Task: Design a Vector Pattern for a Sci-Fi Movie Poster.
Action: Mouse moved to (170, 141)
Screenshot: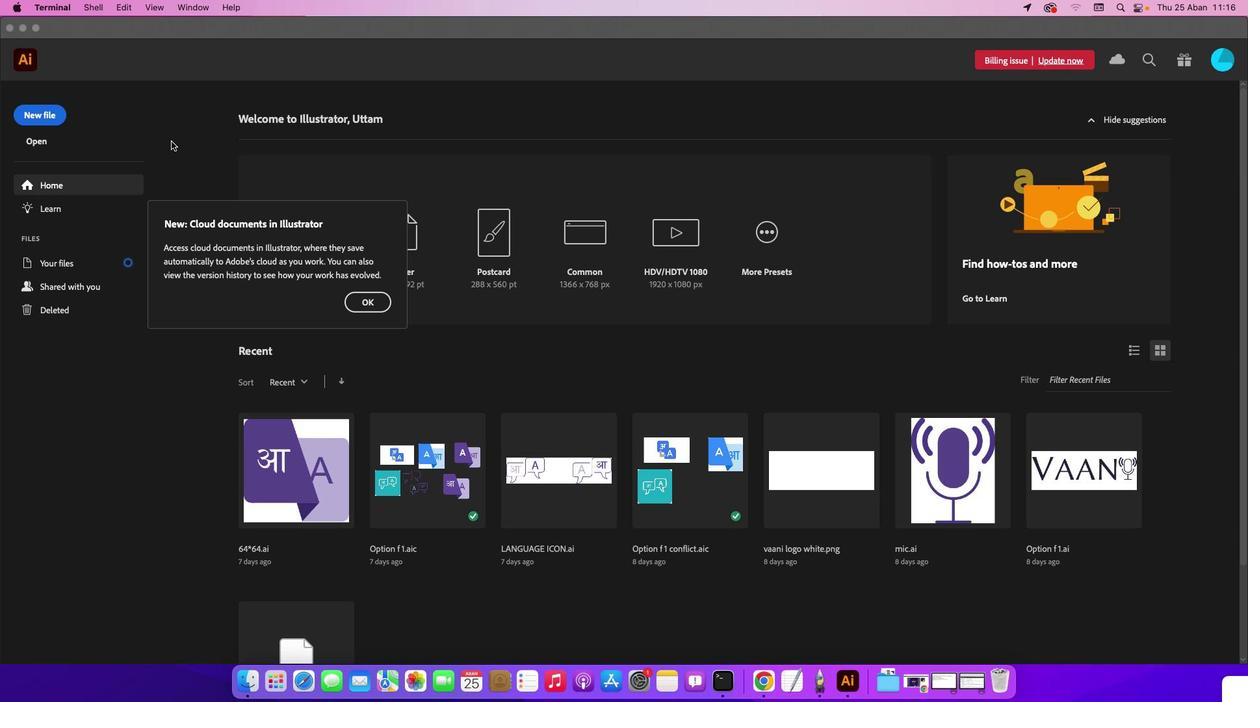 
Action: Mouse pressed left at (170, 141)
Screenshot: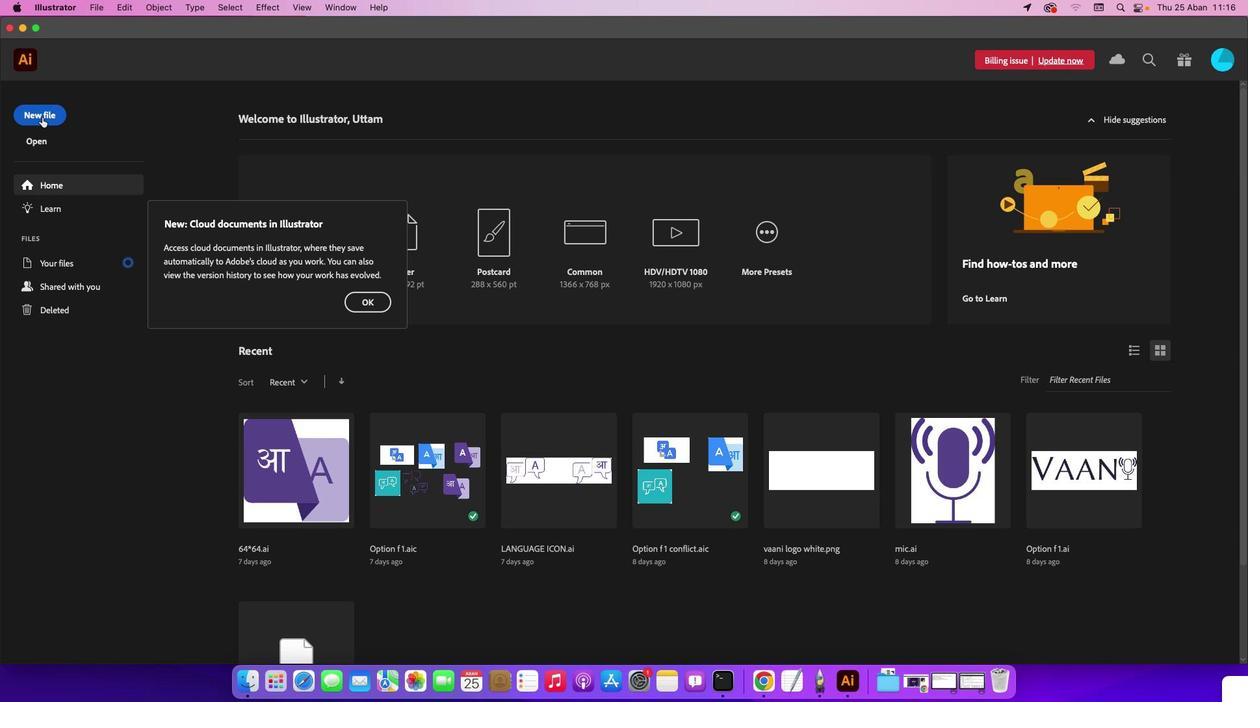 
Action: Mouse moved to (363, 302)
Screenshot: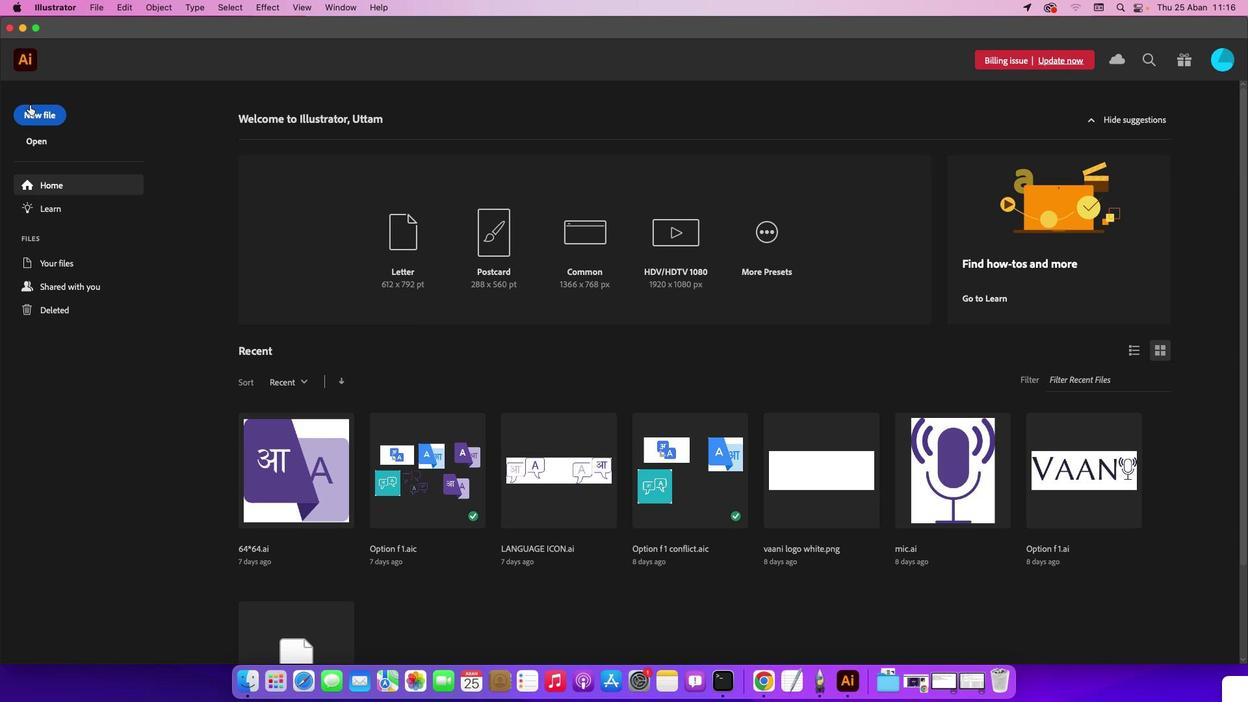 
Action: Mouse pressed left at (363, 302)
Screenshot: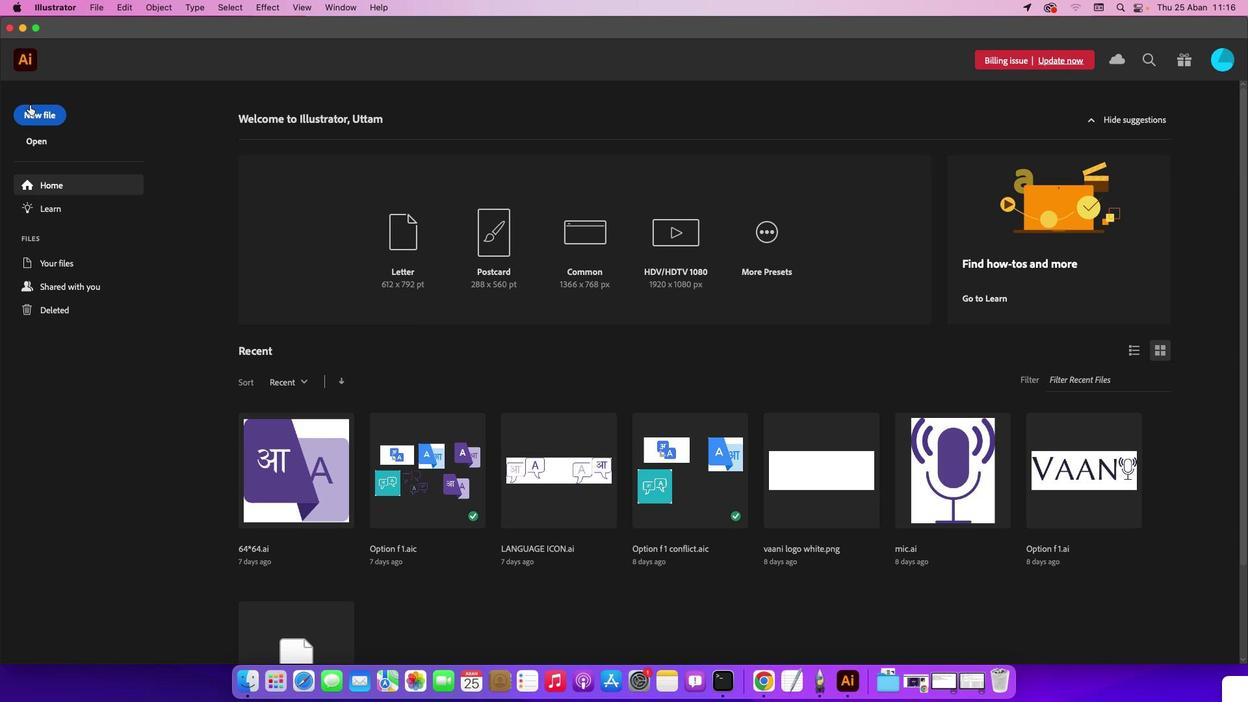 
Action: Mouse moved to (38, 109)
Screenshot: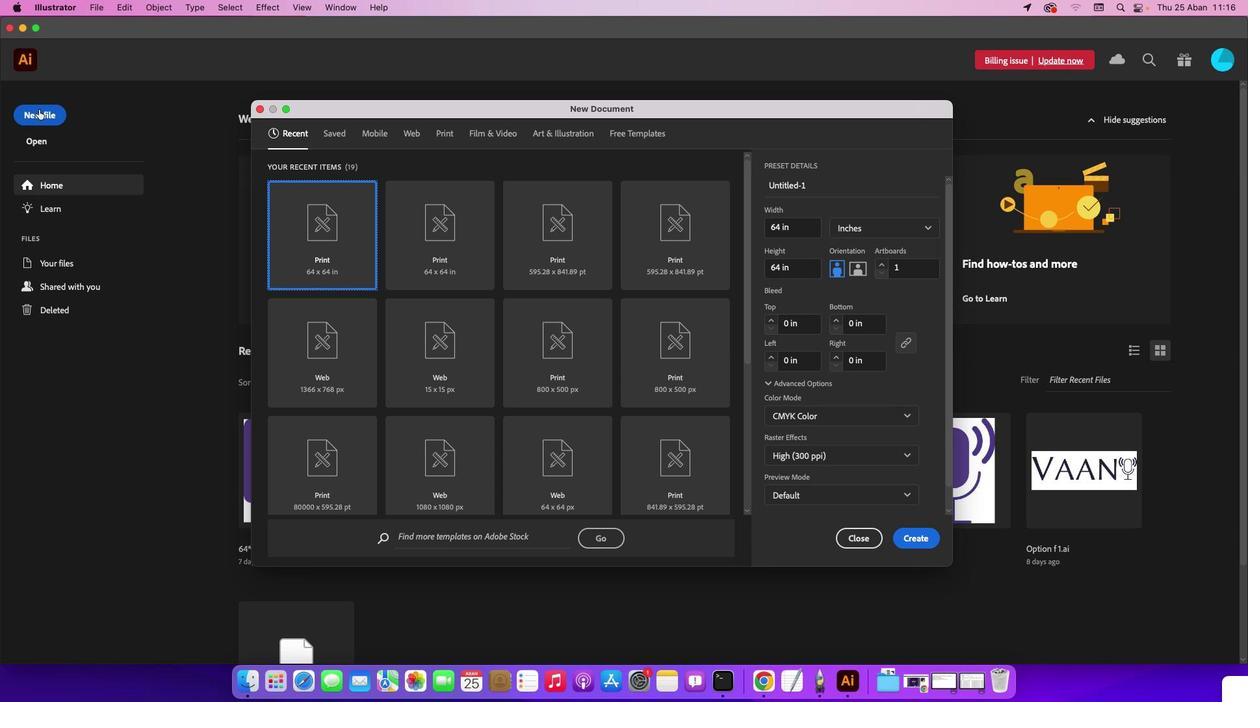 
Action: Mouse pressed left at (38, 109)
Screenshot: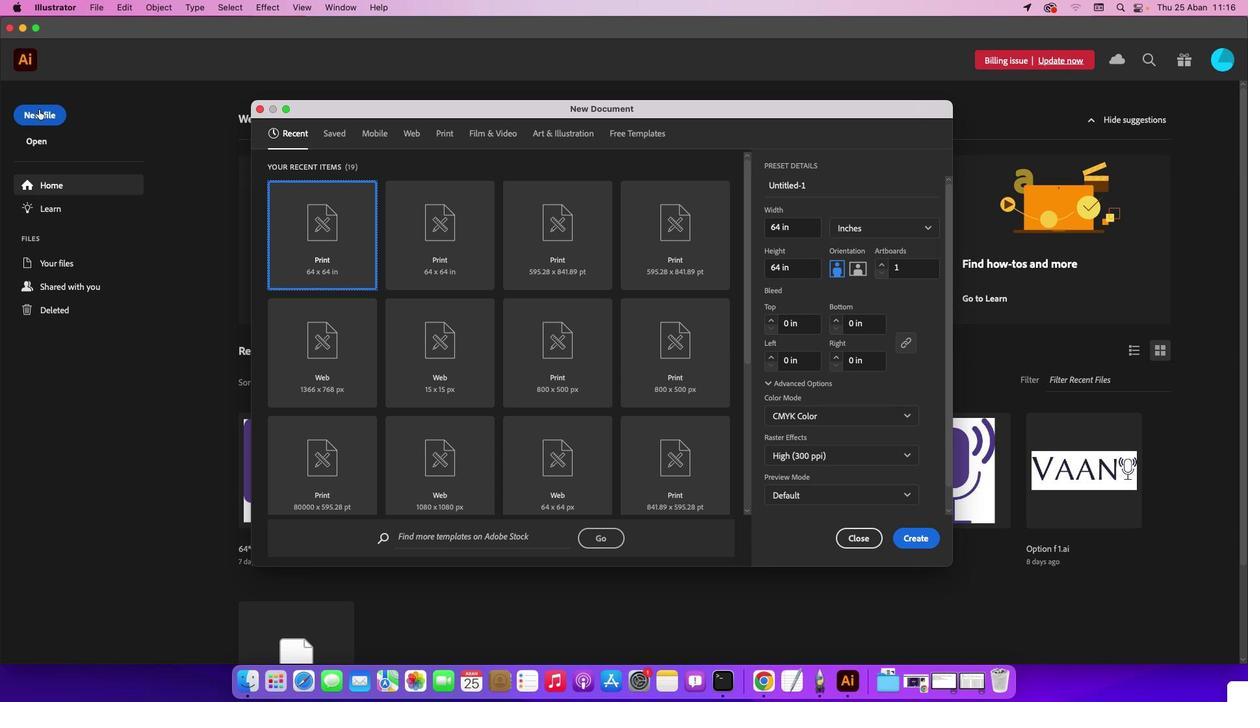 
Action: Mouse moved to (421, 134)
Screenshot: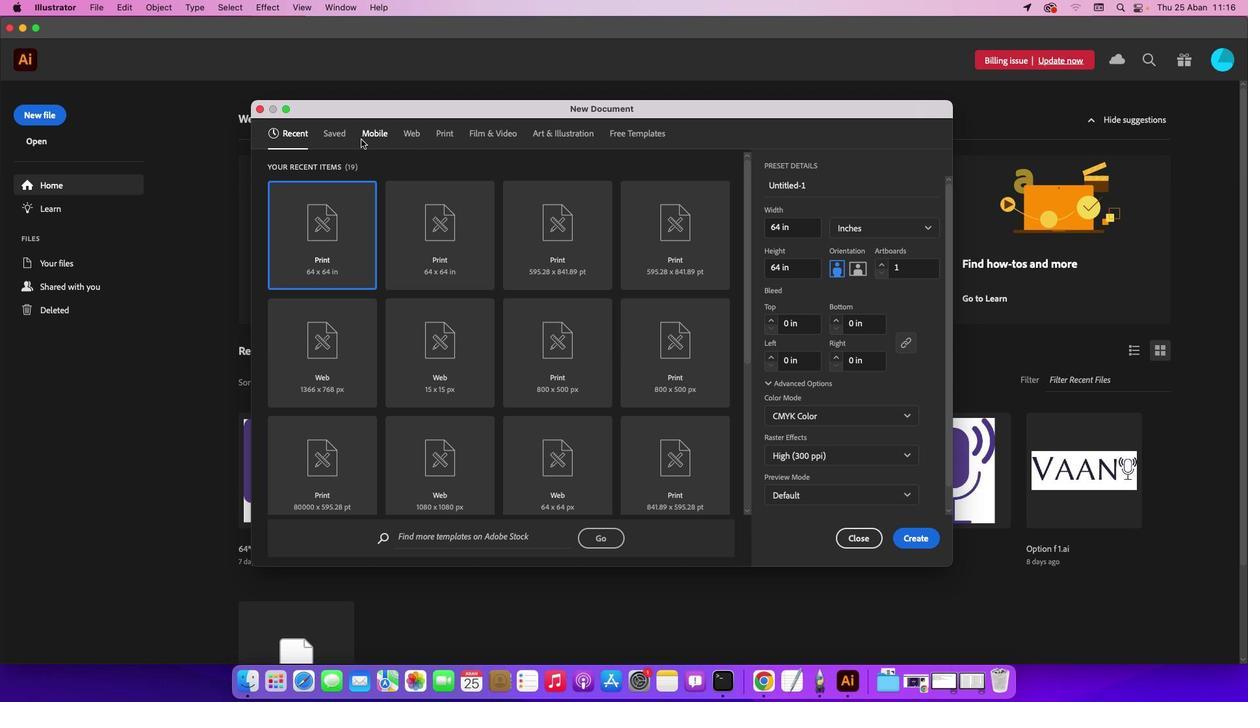 
Action: Mouse pressed left at (421, 134)
Screenshot: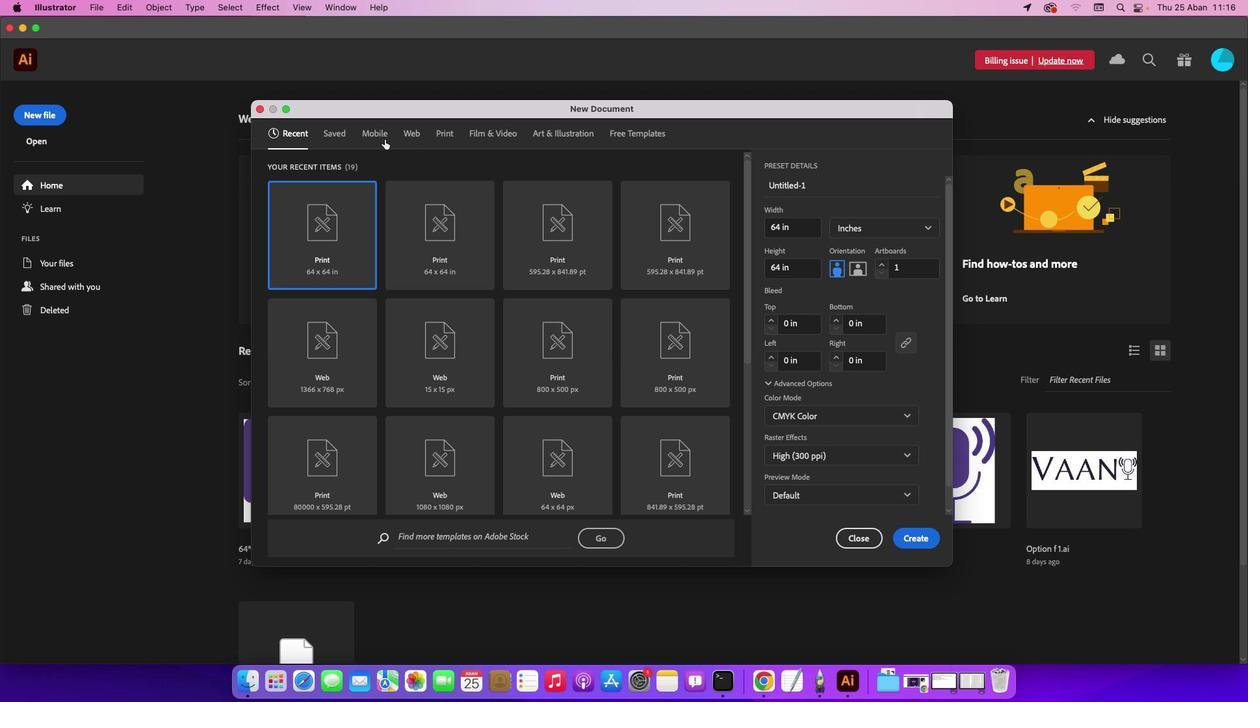 
Action: Mouse moved to (446, 139)
Screenshot: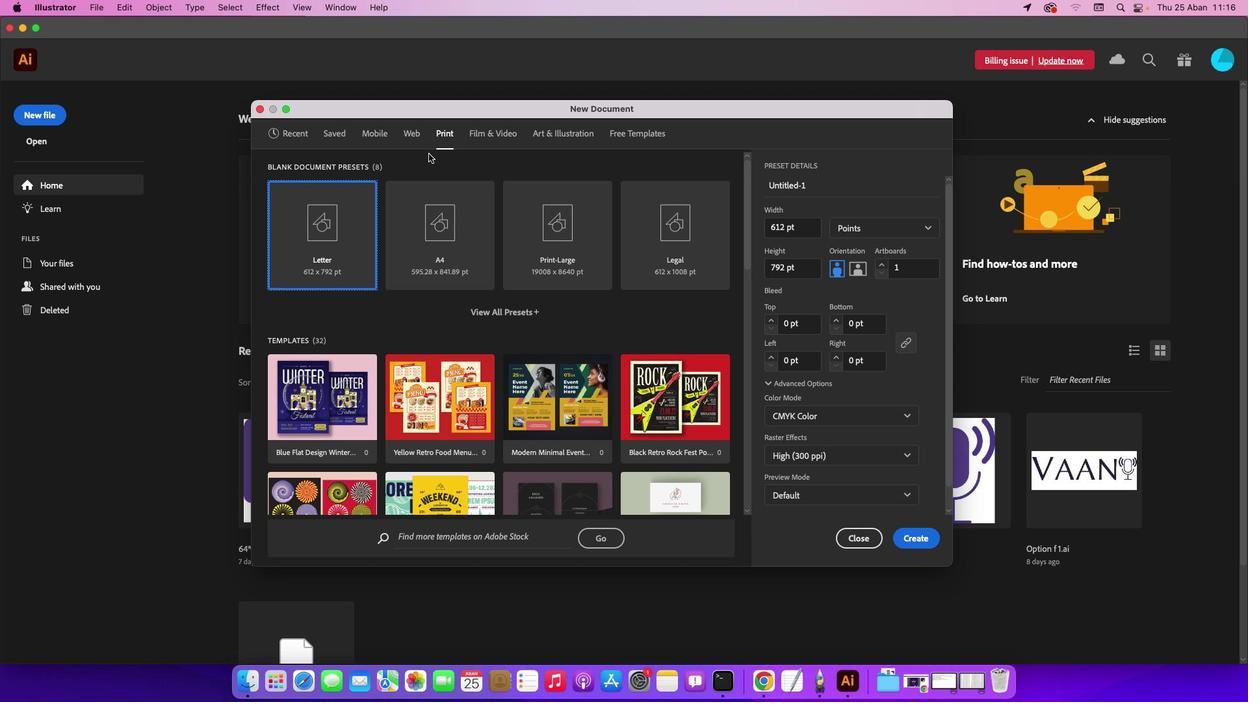 
Action: Mouse pressed left at (446, 139)
Screenshot: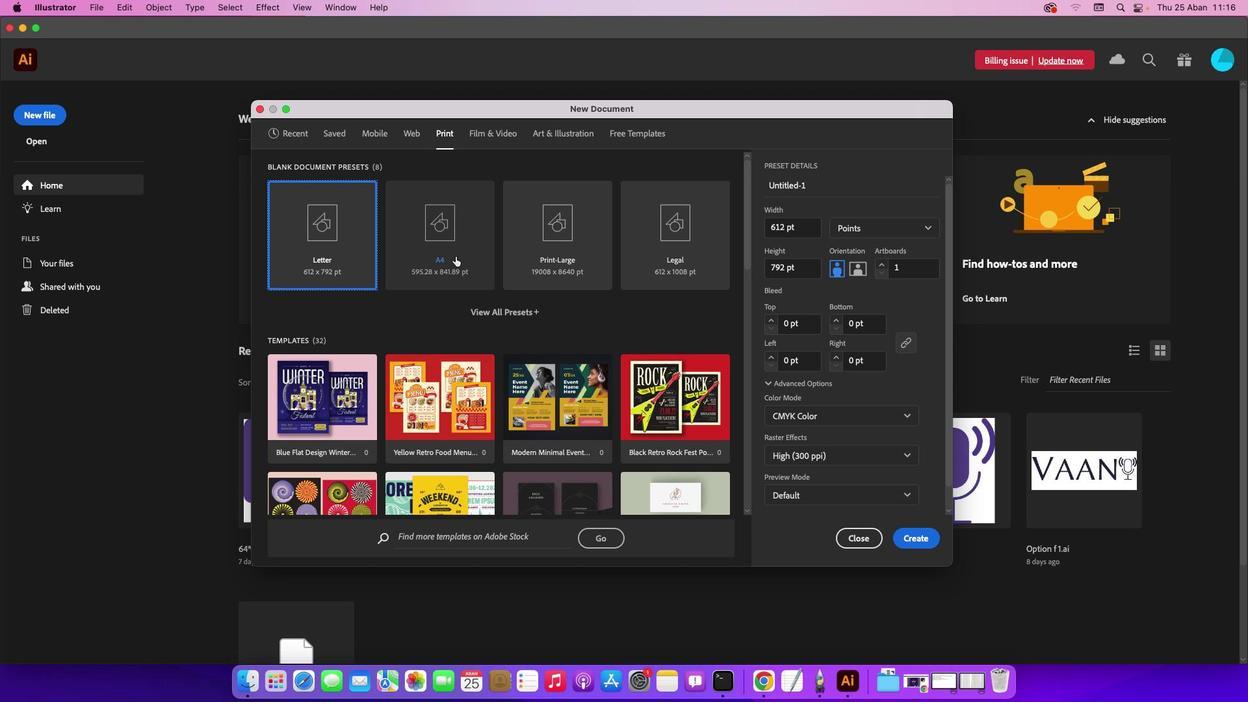 
Action: Mouse moved to (455, 256)
Screenshot: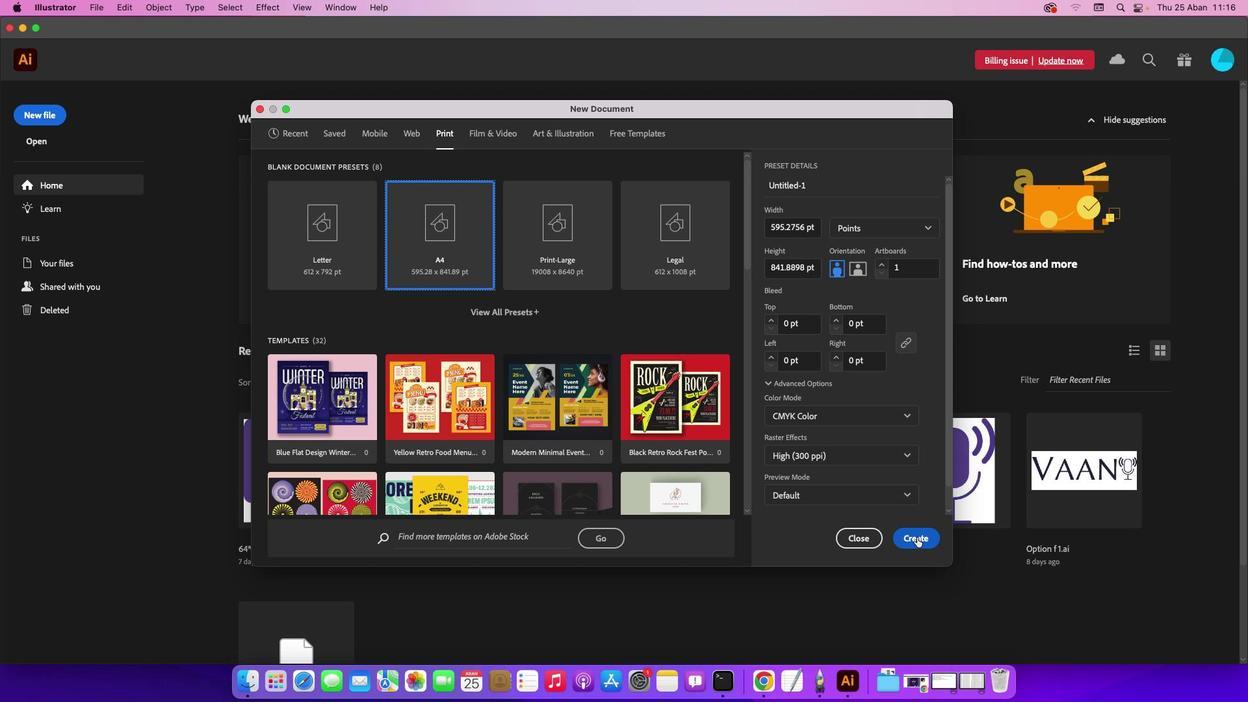 
Action: Mouse pressed left at (455, 256)
Screenshot: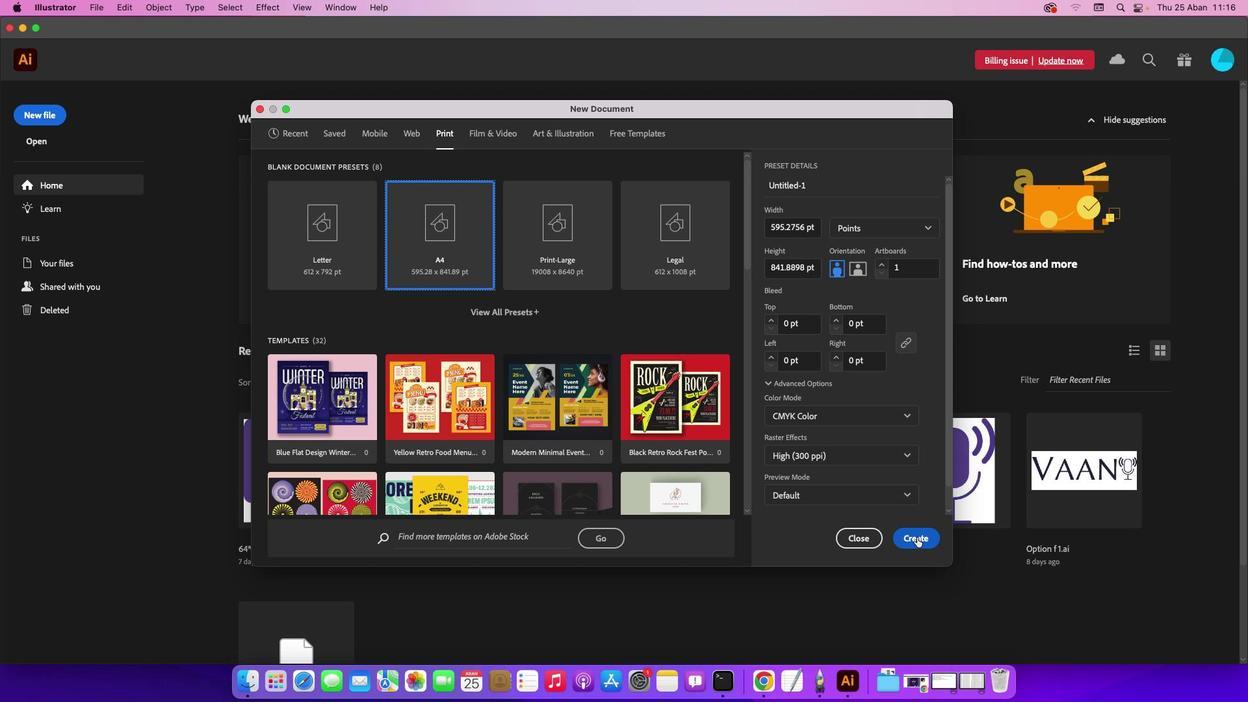 
Action: Mouse moved to (916, 537)
Screenshot: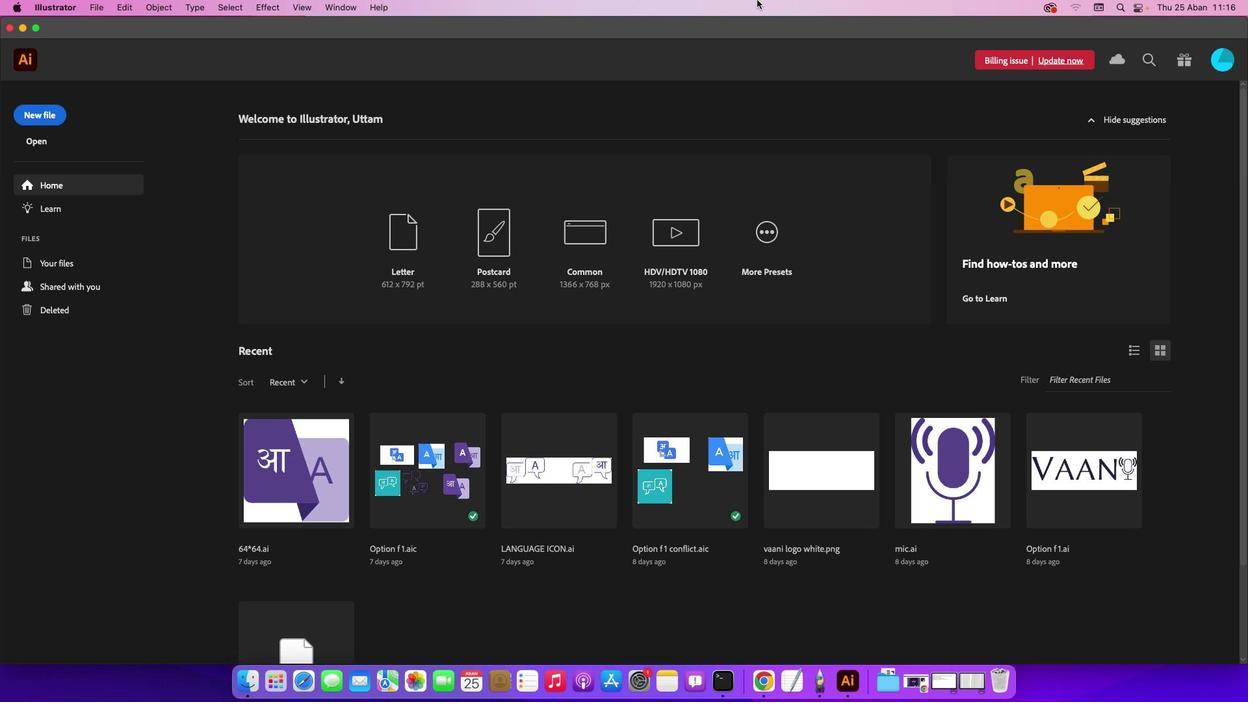 
Action: Mouse pressed left at (916, 537)
Screenshot: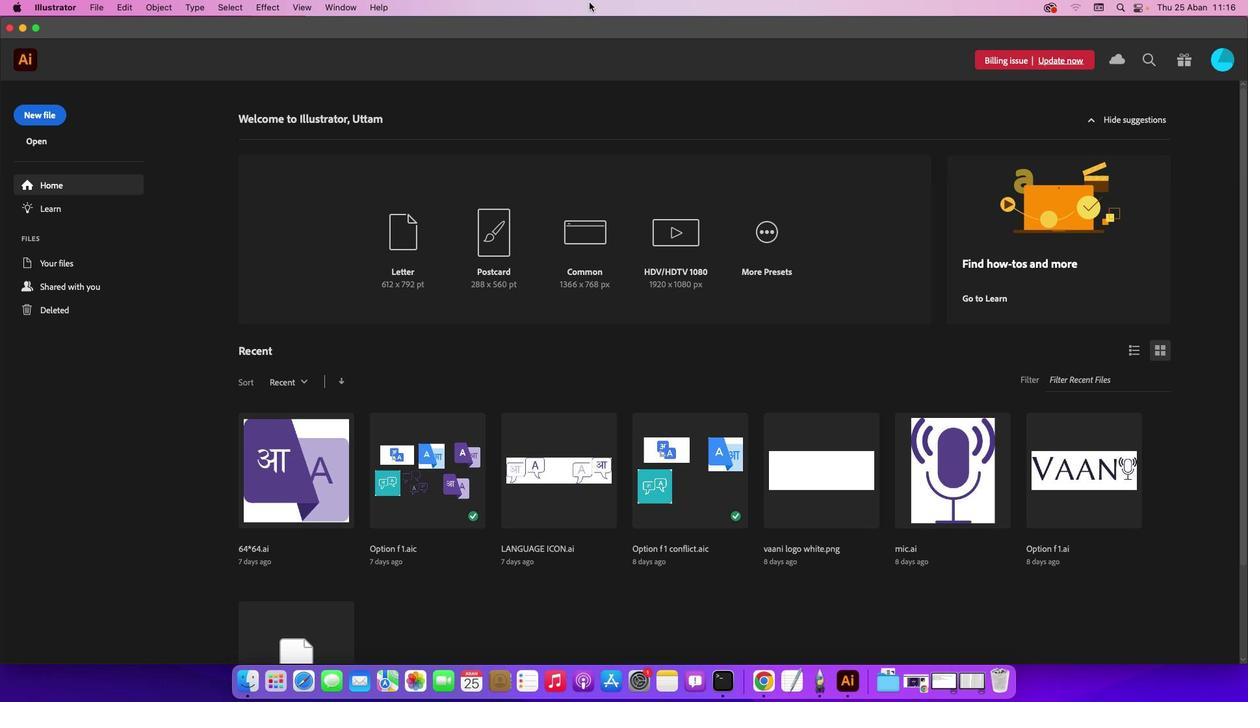 
Action: Mouse moved to (1014, 115)
Screenshot: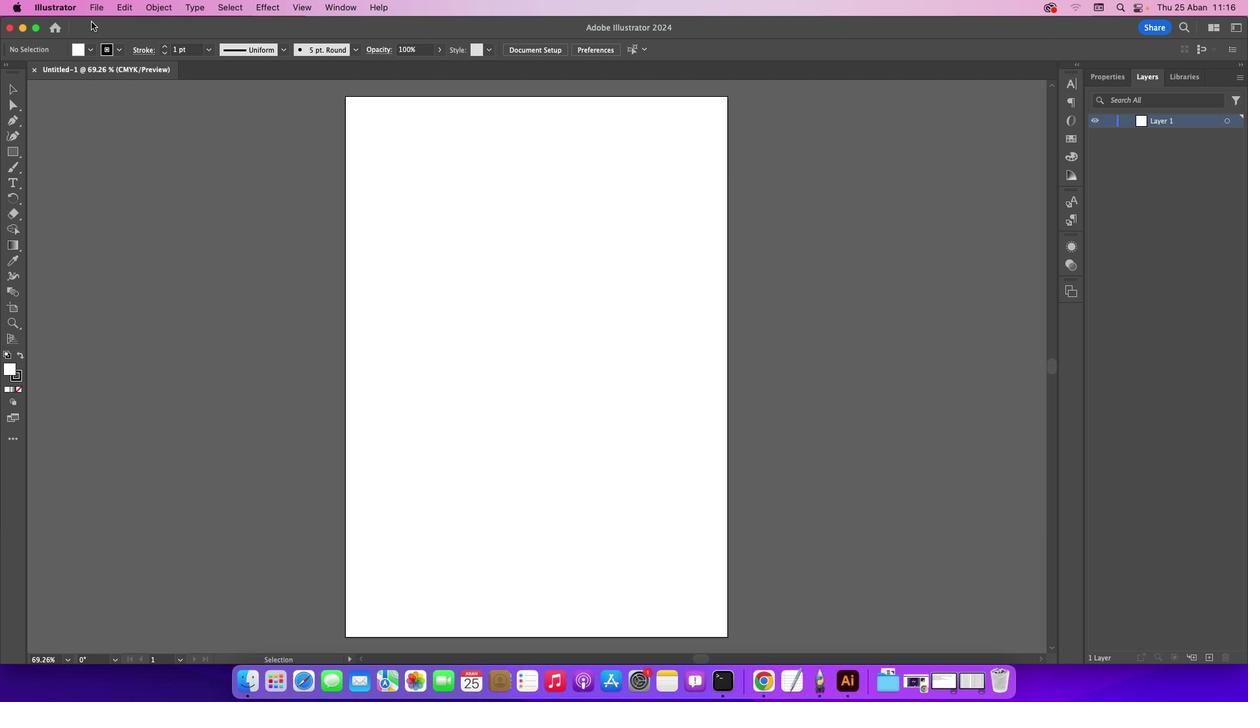 
Action: Mouse pressed left at (1014, 115)
Screenshot: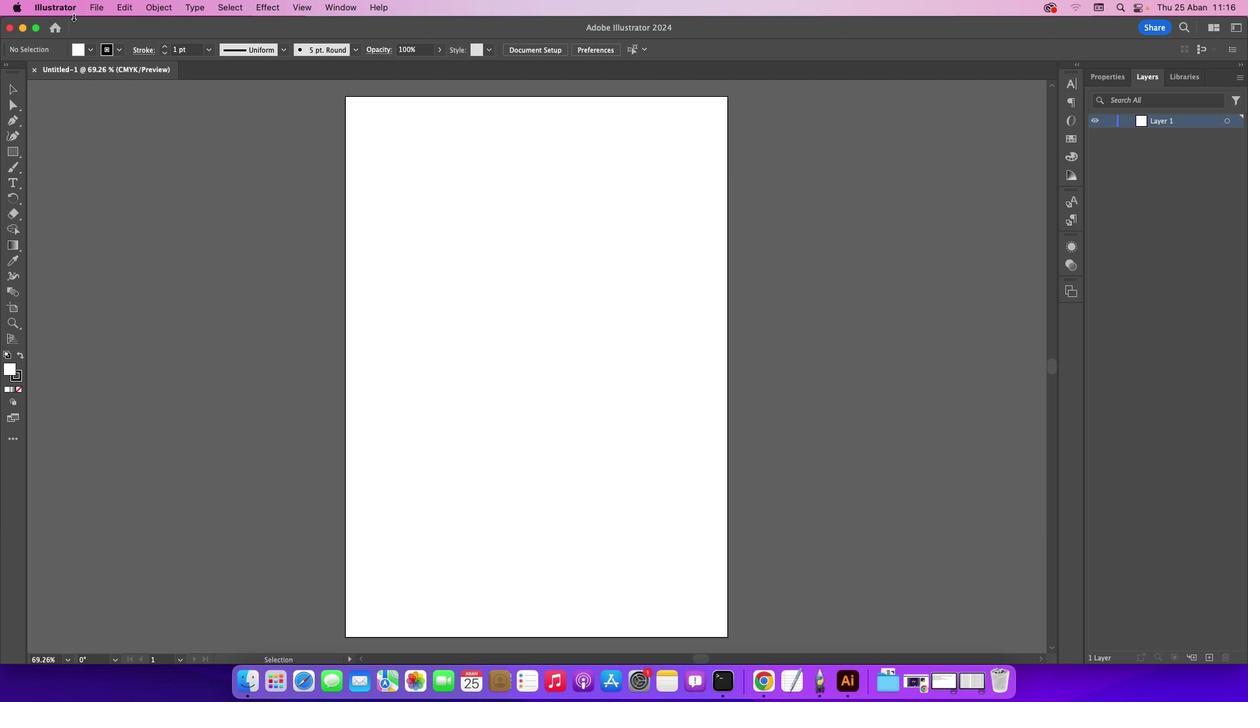 
Action: Mouse moved to (98, 7)
Screenshot: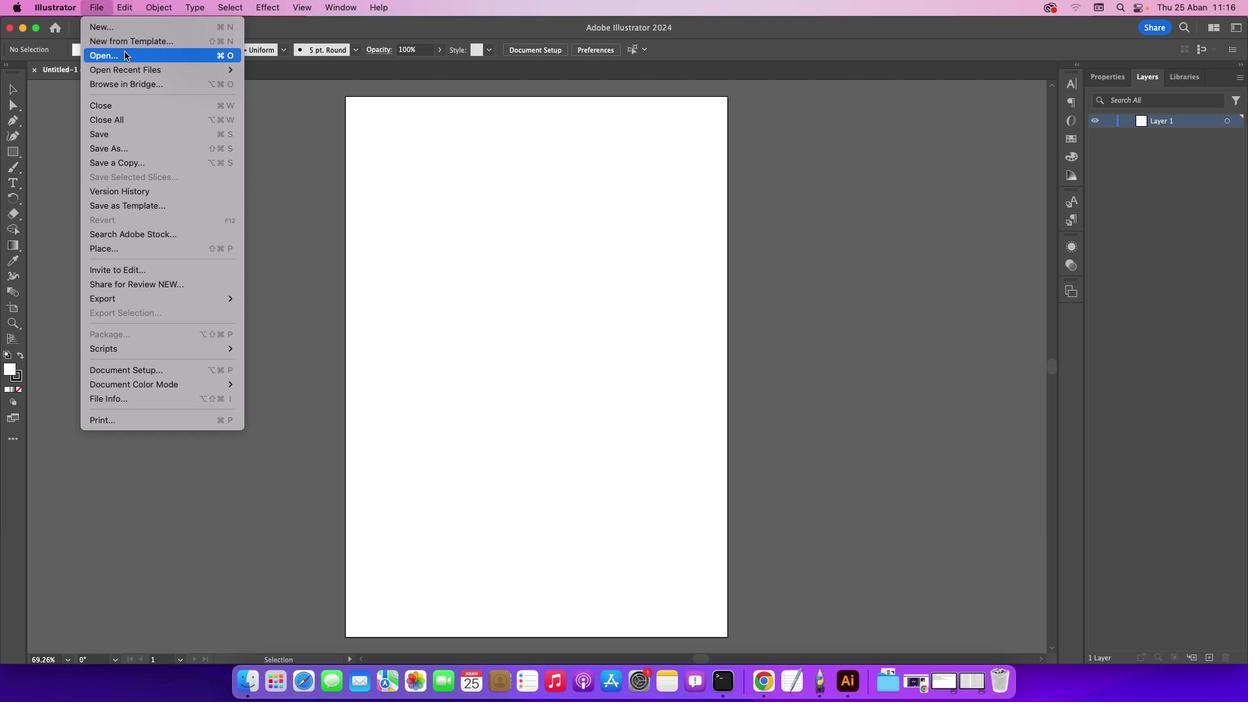 
Action: Mouse pressed left at (98, 7)
Screenshot: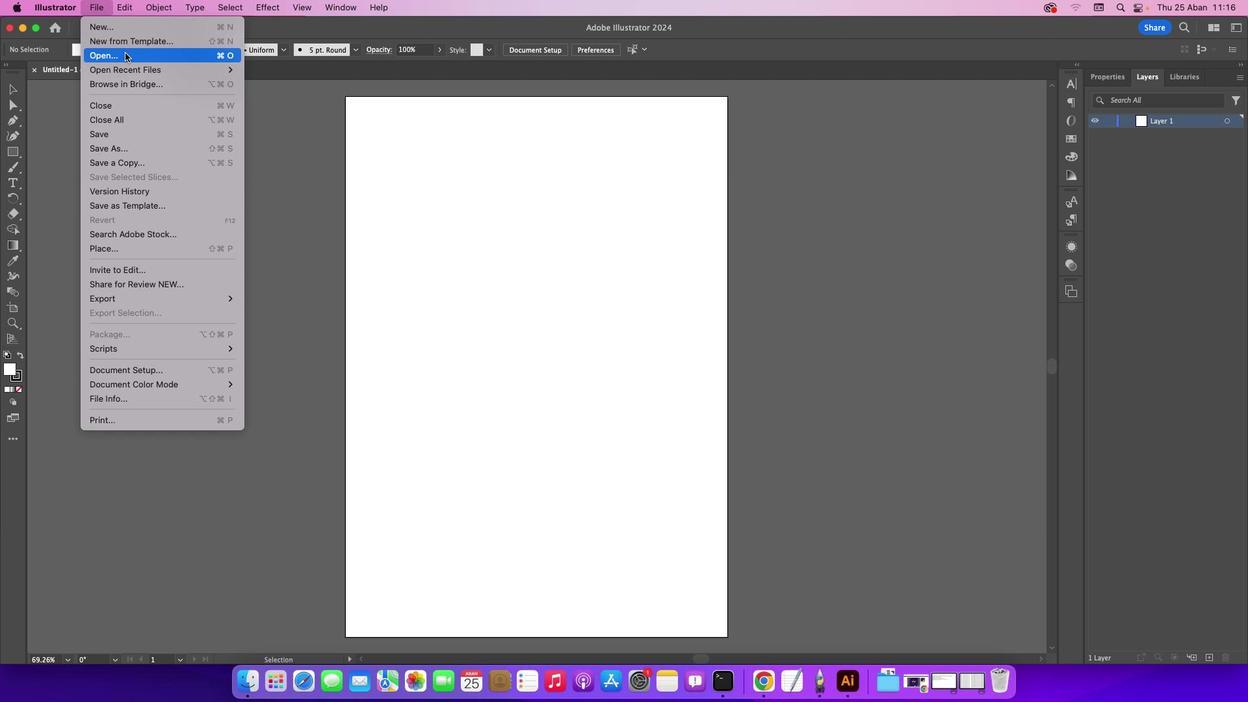 
Action: Mouse moved to (125, 53)
Screenshot: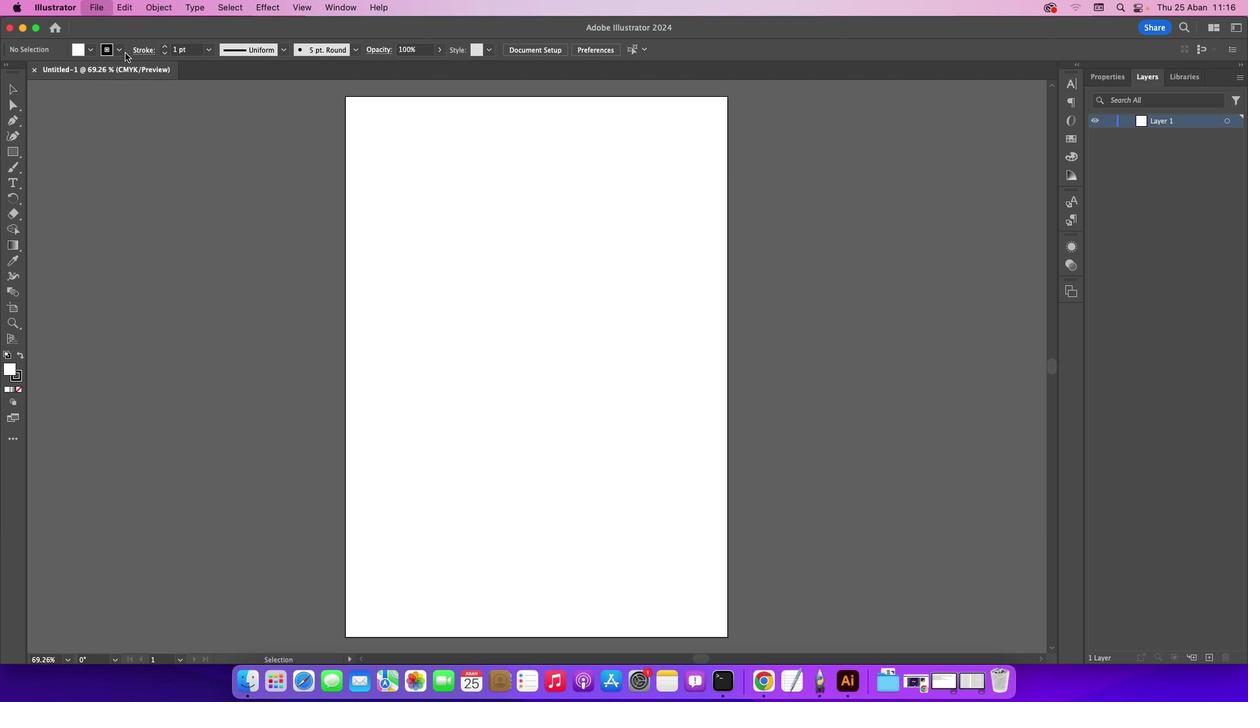 
Action: Mouse pressed left at (125, 53)
Screenshot: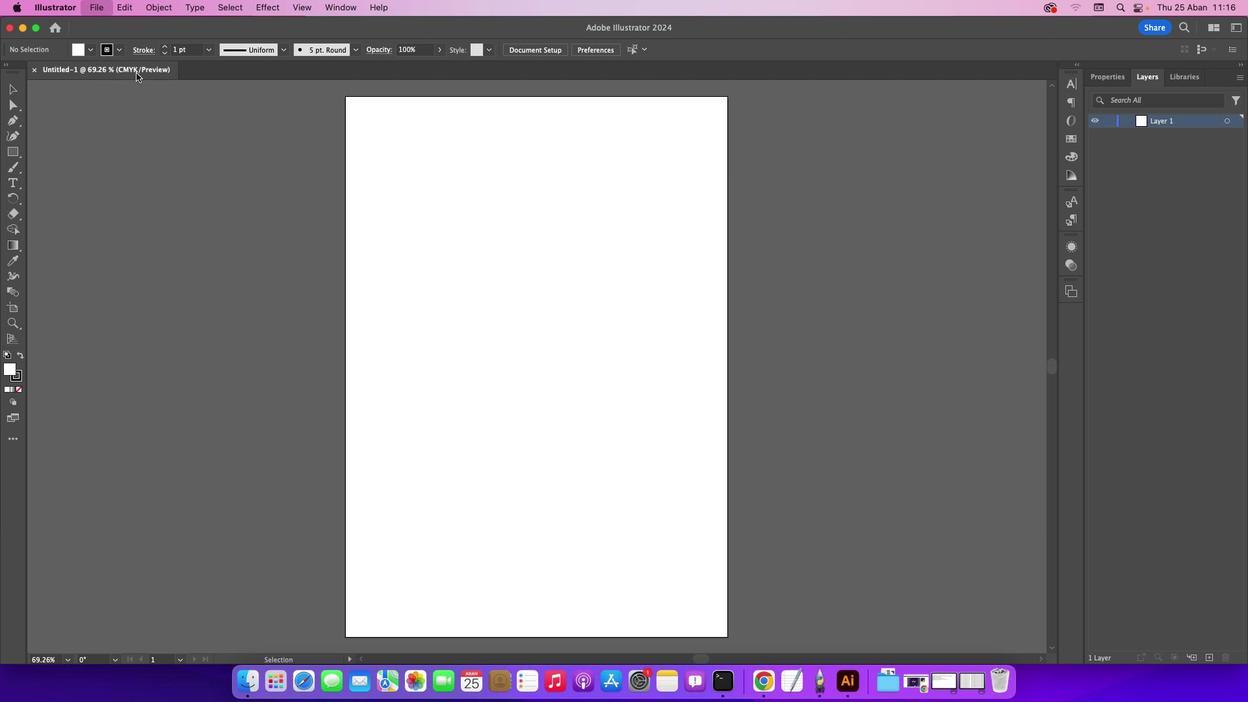 
Action: Mouse moved to (546, 174)
Screenshot: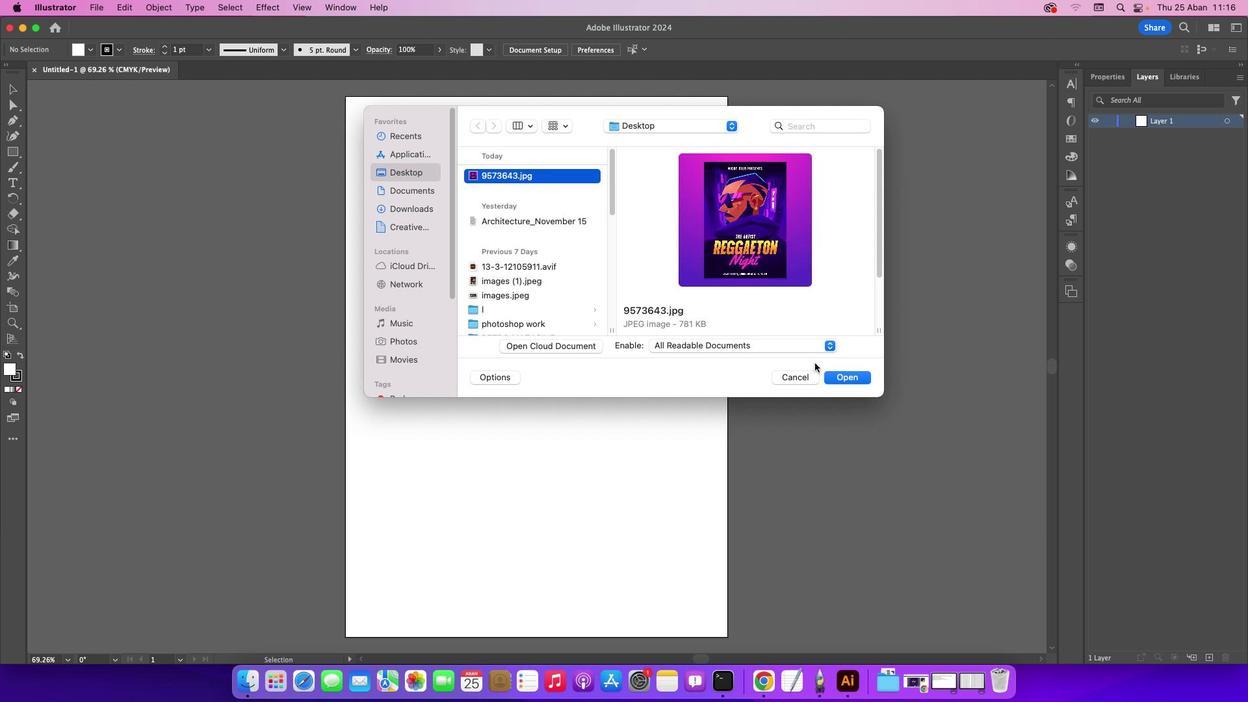 
Action: Mouse pressed left at (546, 174)
Screenshot: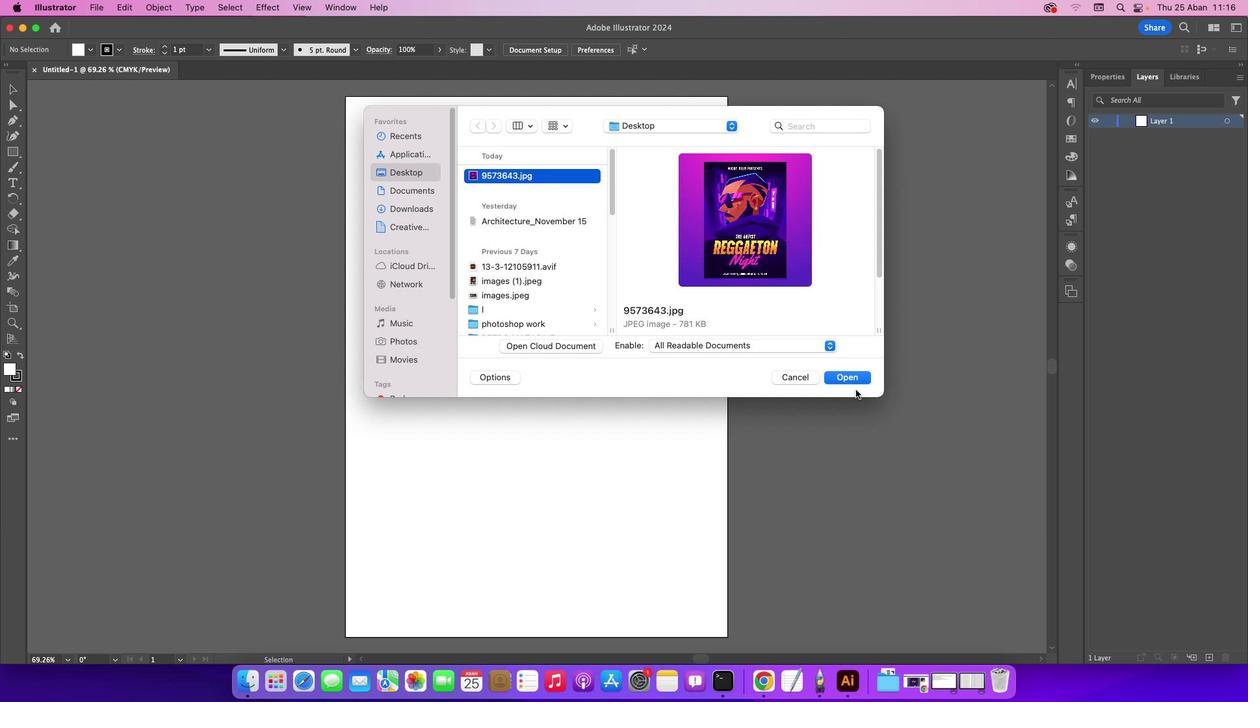 
Action: Mouse moved to (869, 377)
Screenshot: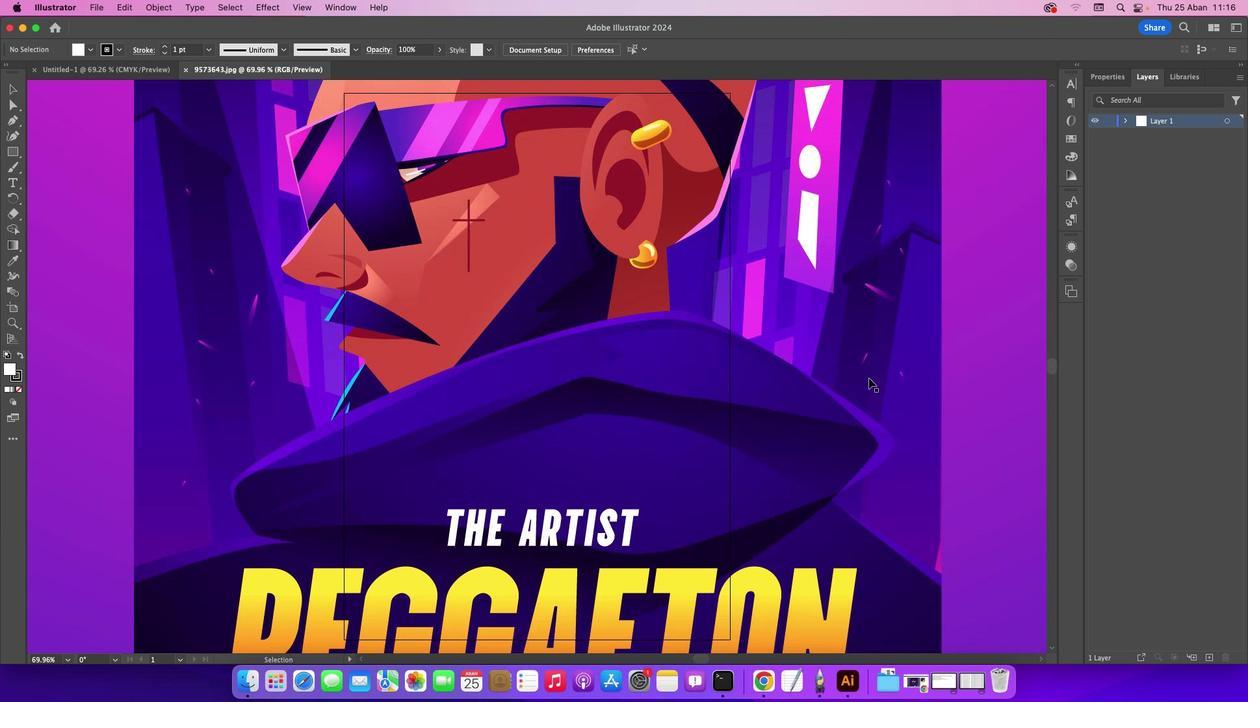 
Action: Mouse pressed left at (869, 377)
Screenshot: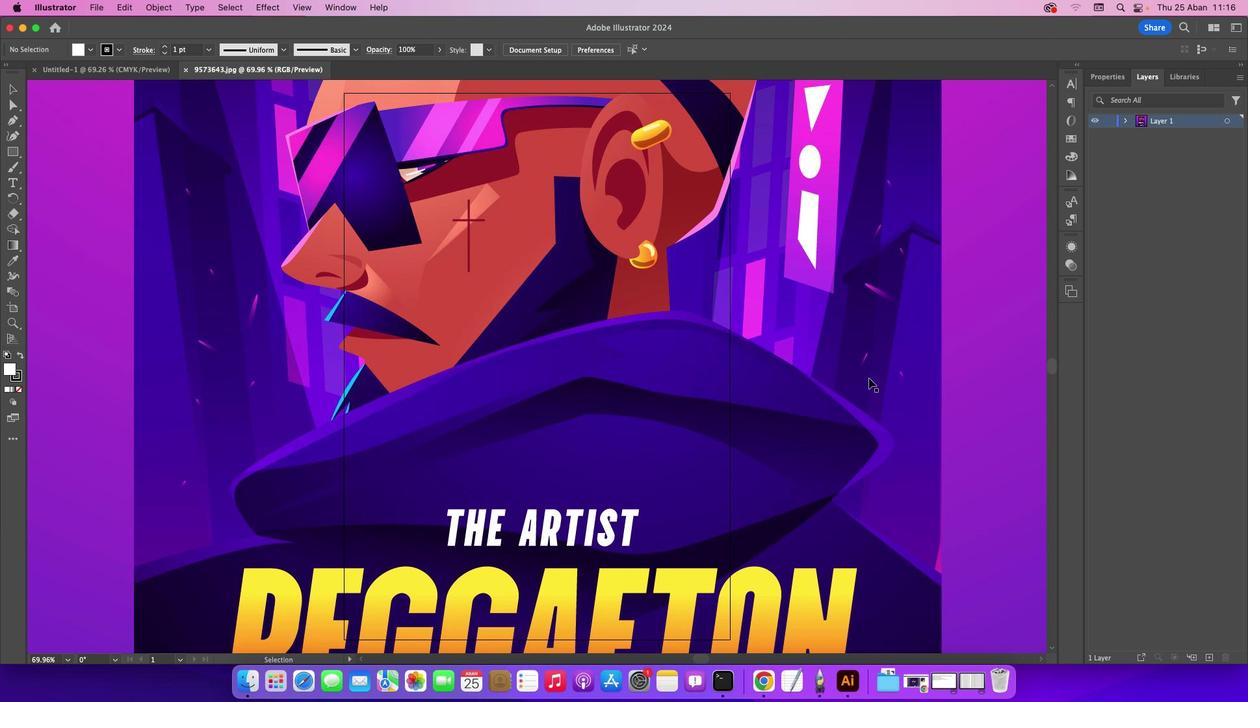 
Action: Mouse moved to (815, 331)
Screenshot: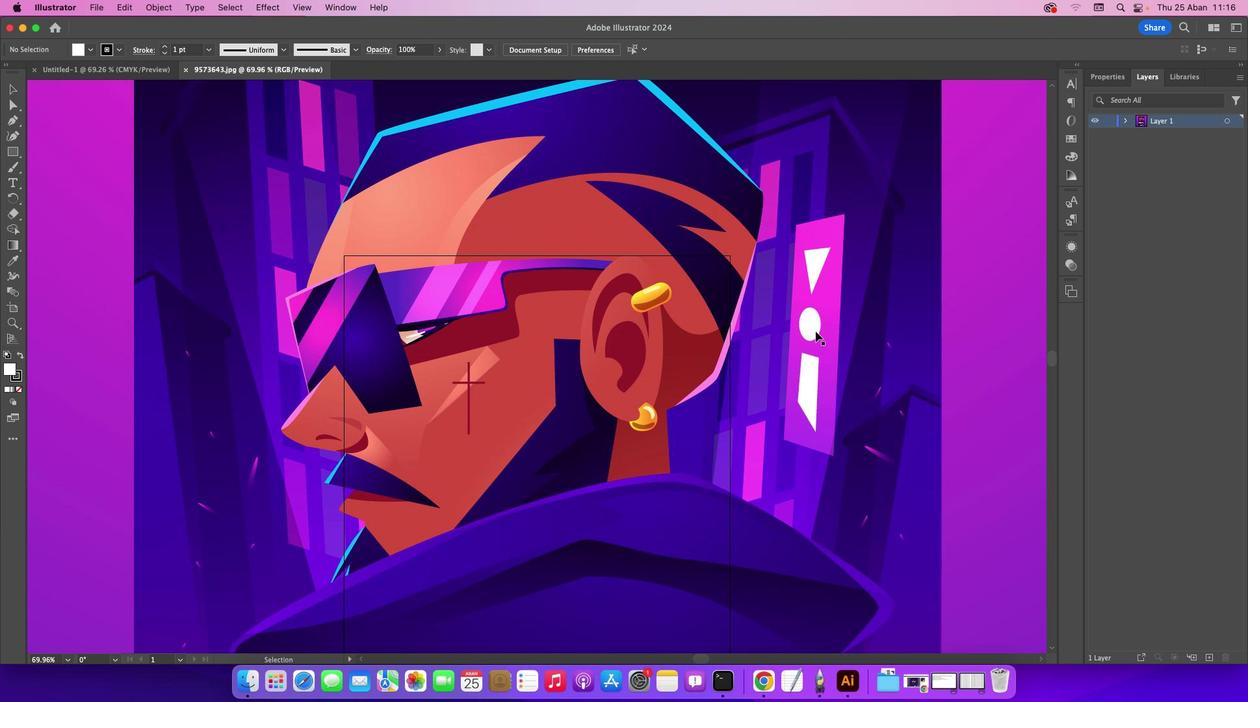 
Action: Mouse scrolled (815, 331) with delta (0, 0)
Screenshot: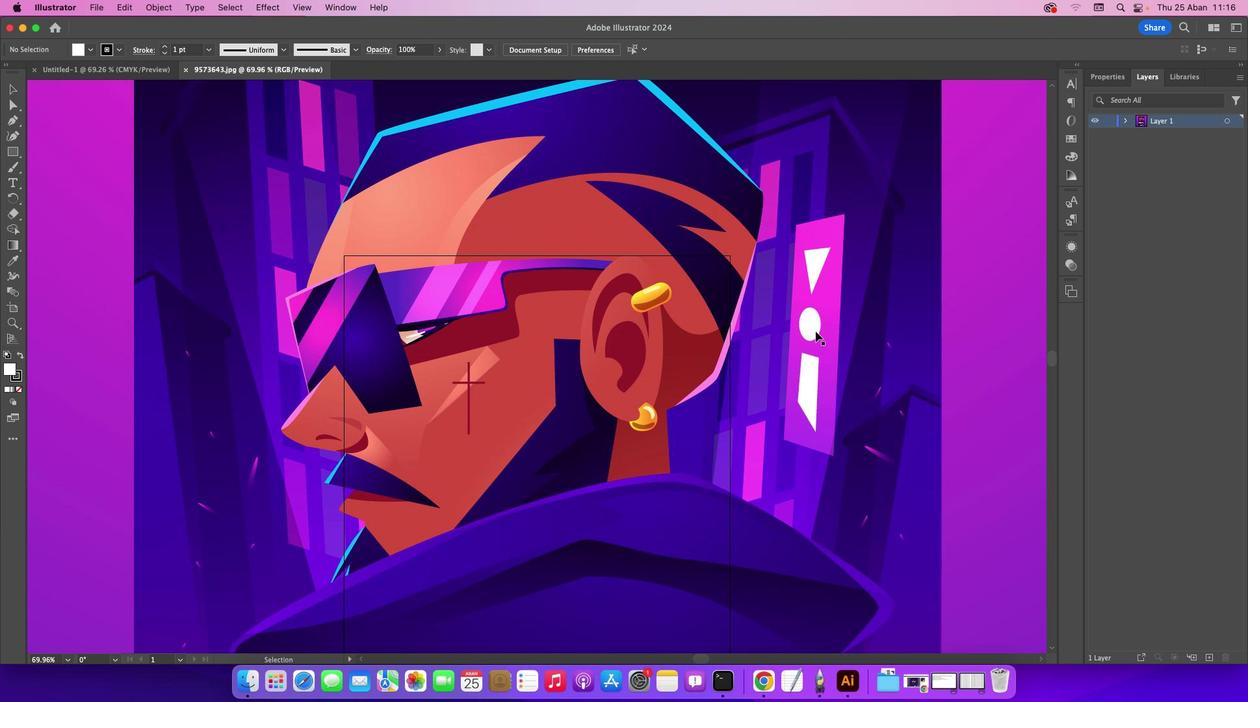 
Action: Mouse scrolled (815, 331) with delta (0, 0)
Screenshot: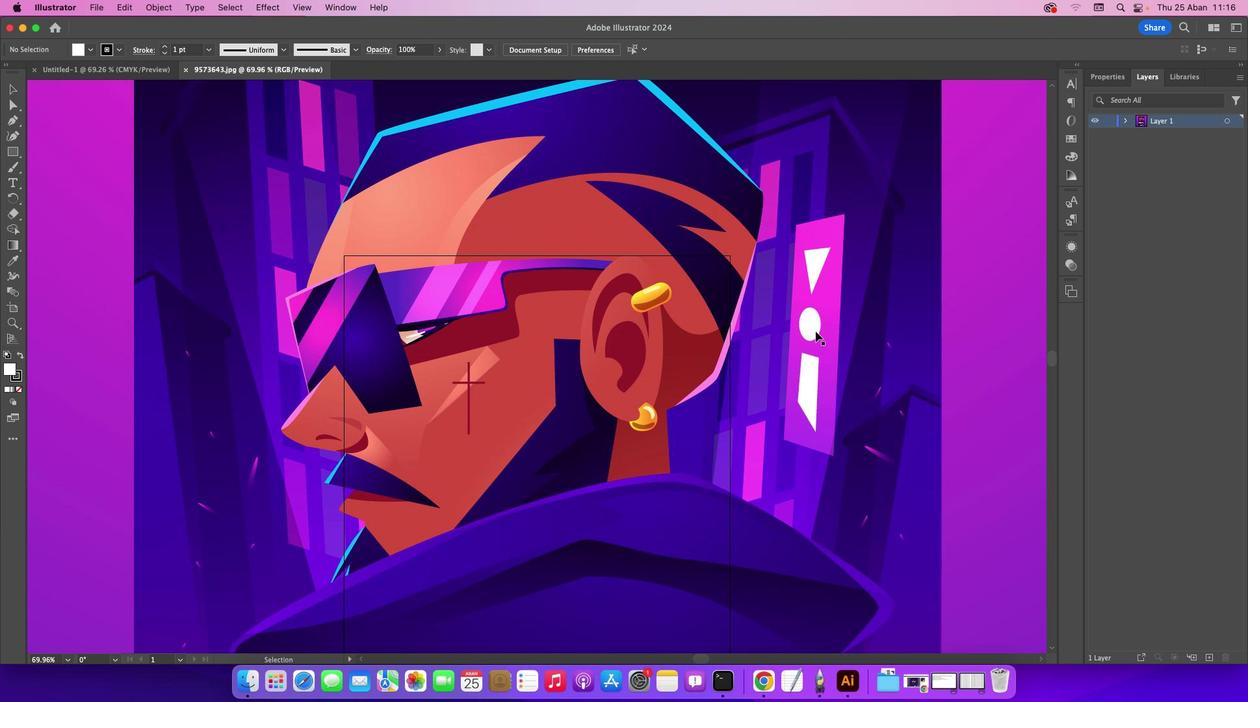 
Action: Mouse scrolled (815, 331) with delta (0, 1)
Screenshot: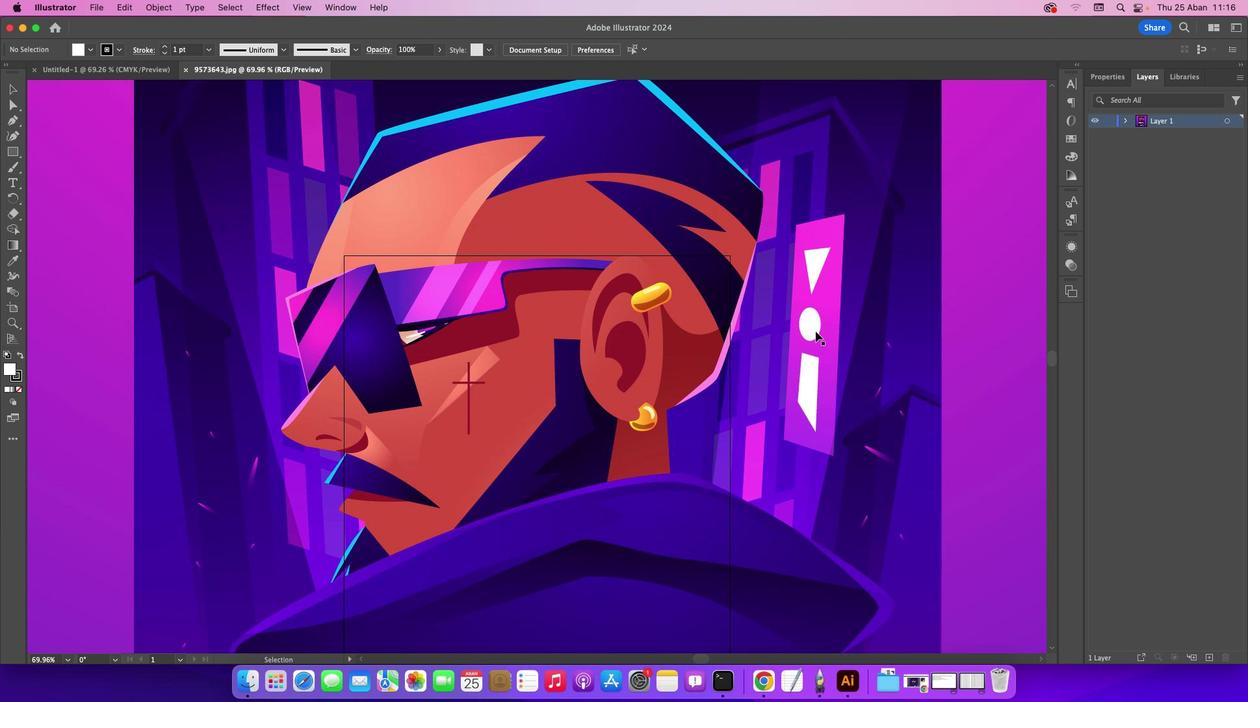 
Action: Mouse scrolled (815, 331) with delta (0, 3)
Screenshot: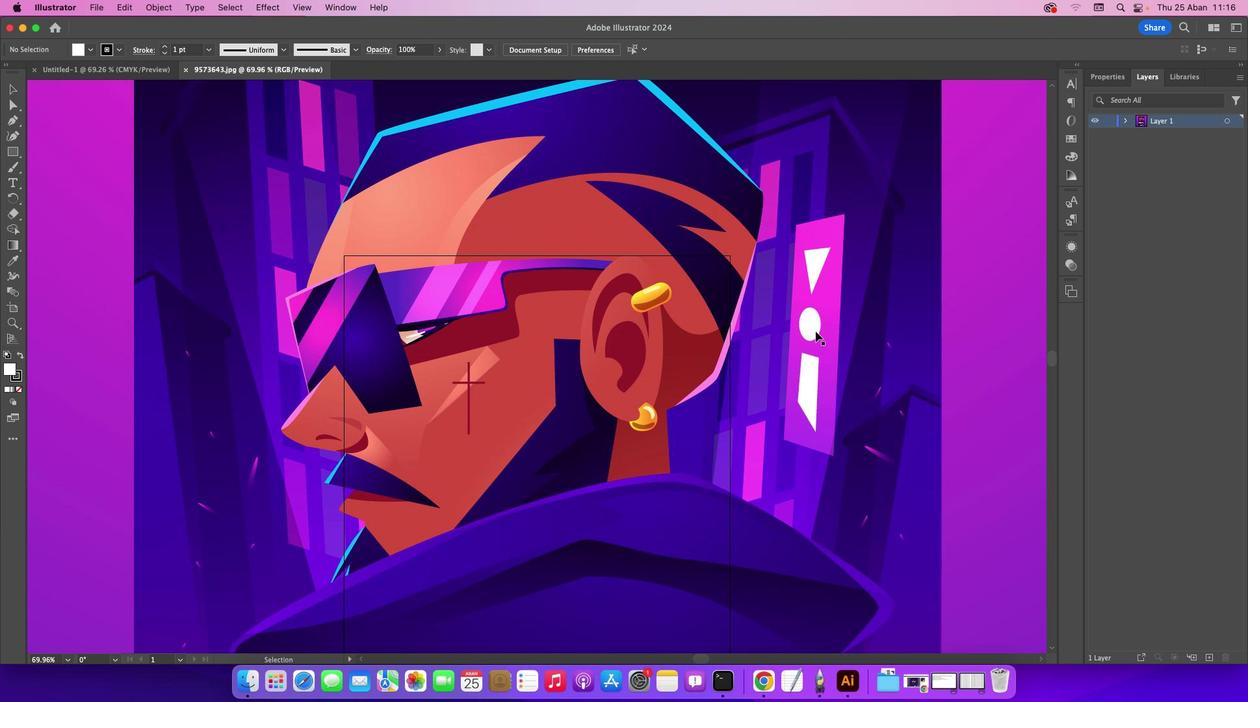 
Action: Mouse scrolled (815, 331) with delta (0, 0)
Screenshot: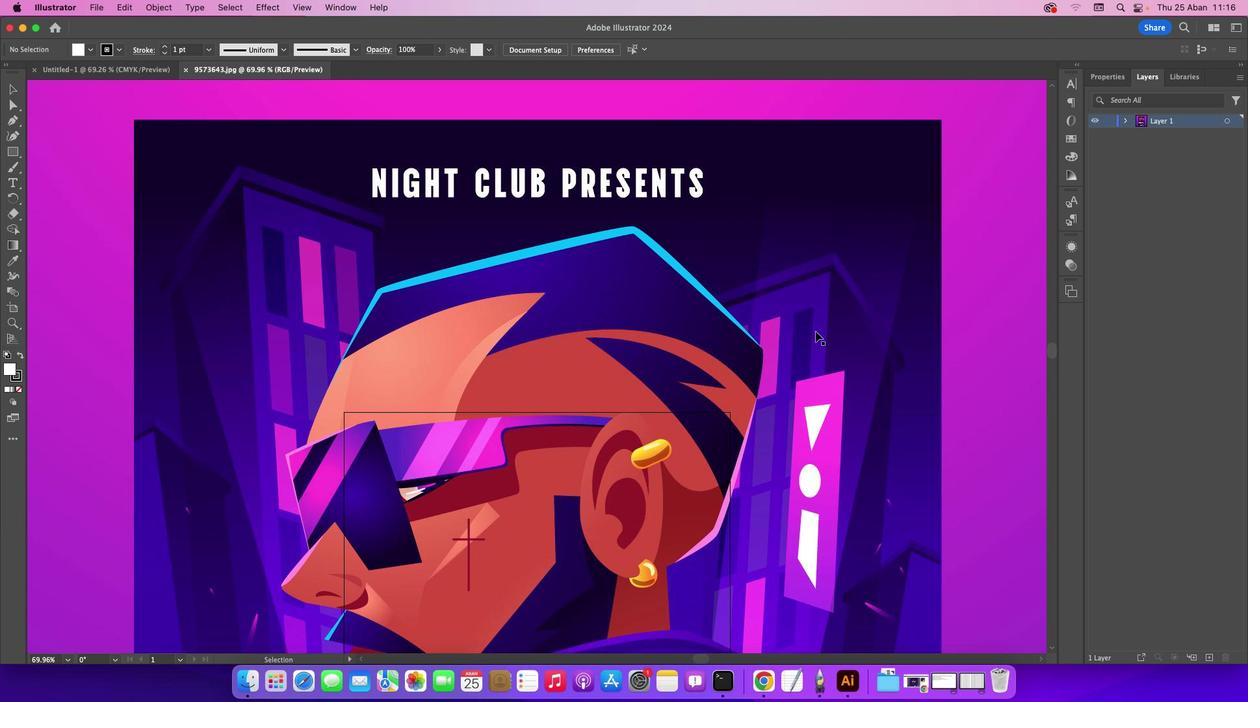 
Action: Mouse scrolled (815, 331) with delta (0, 0)
Screenshot: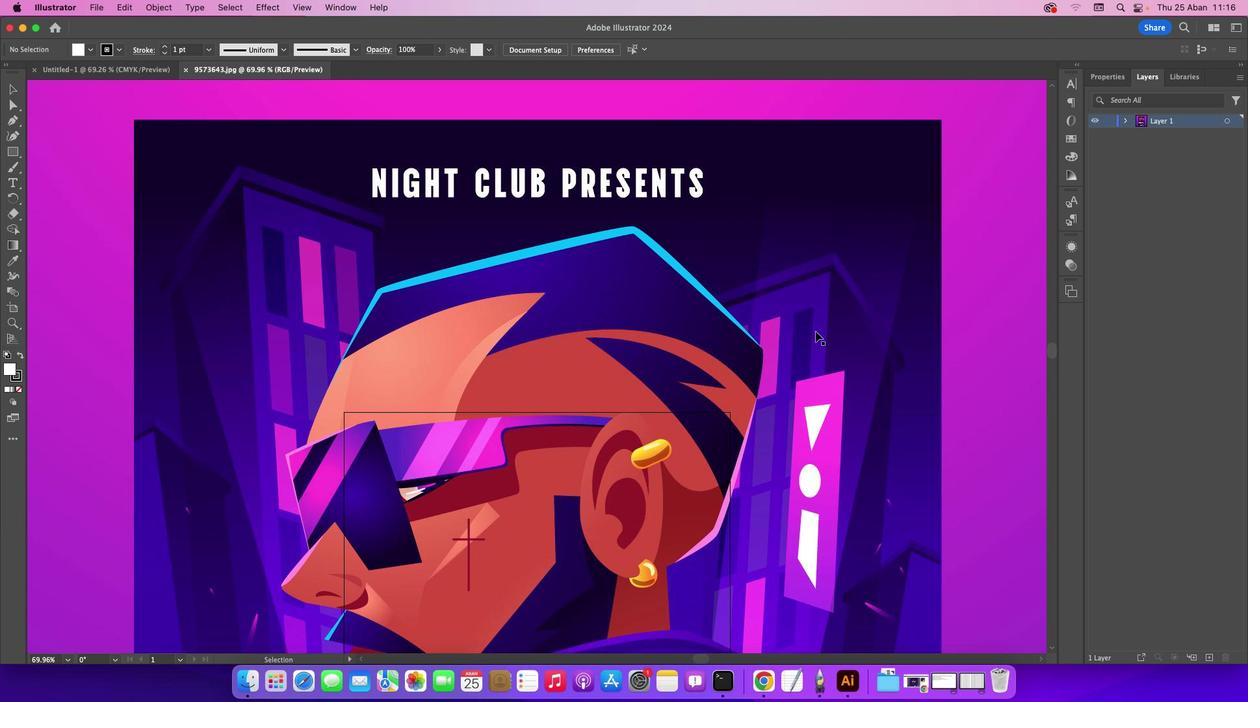 
Action: Mouse scrolled (815, 331) with delta (0, 1)
Screenshot: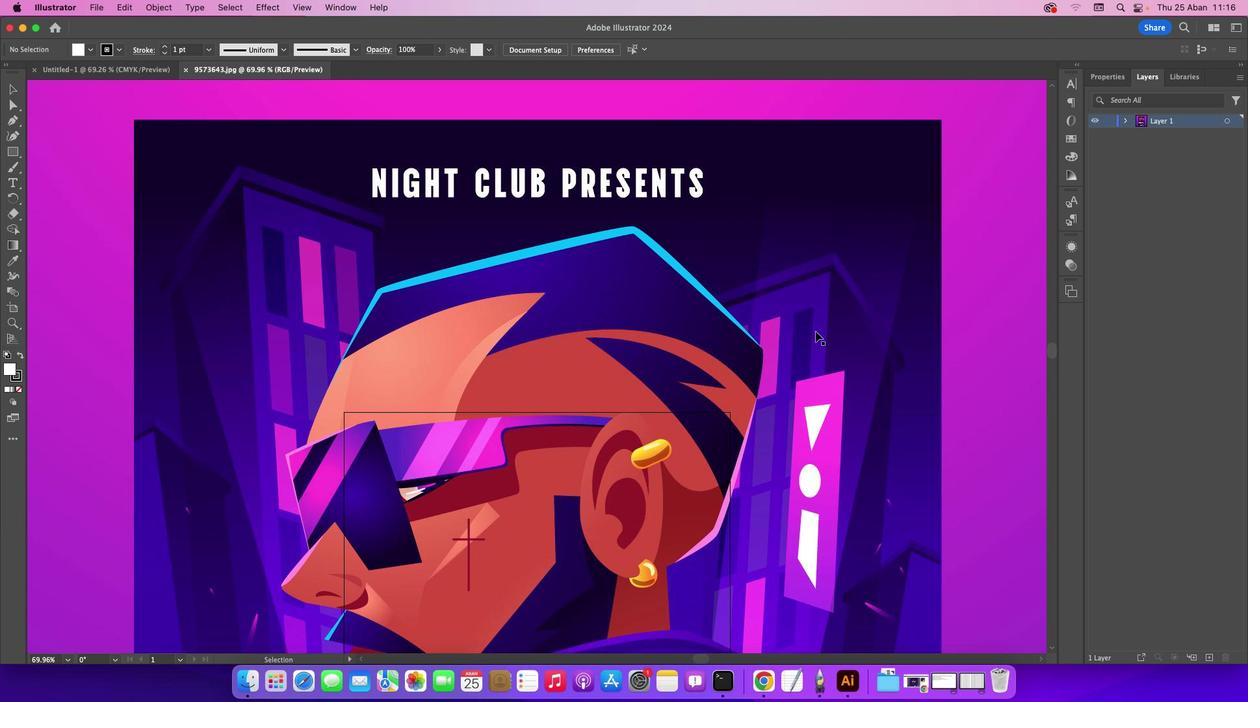 
Action: Mouse scrolled (815, 331) with delta (0, 3)
Screenshot: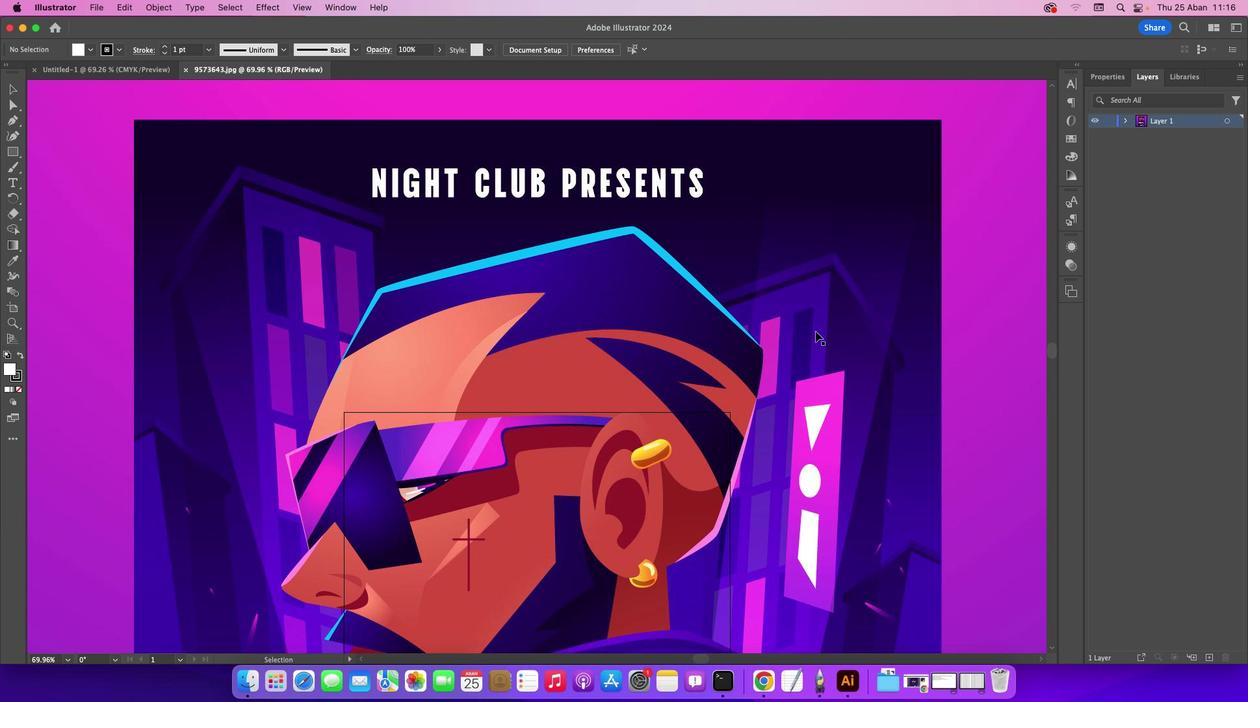 
Action: Mouse moved to (1124, 117)
Screenshot: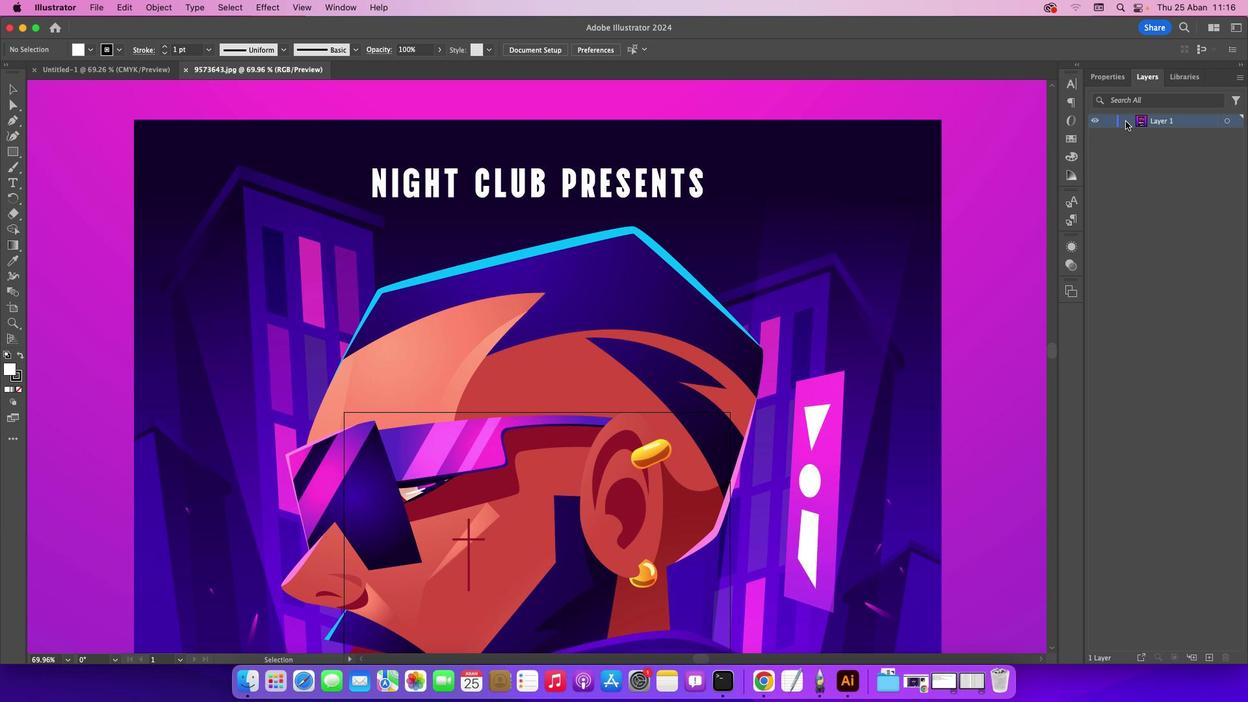 
Action: Mouse pressed left at (1124, 117)
Screenshot: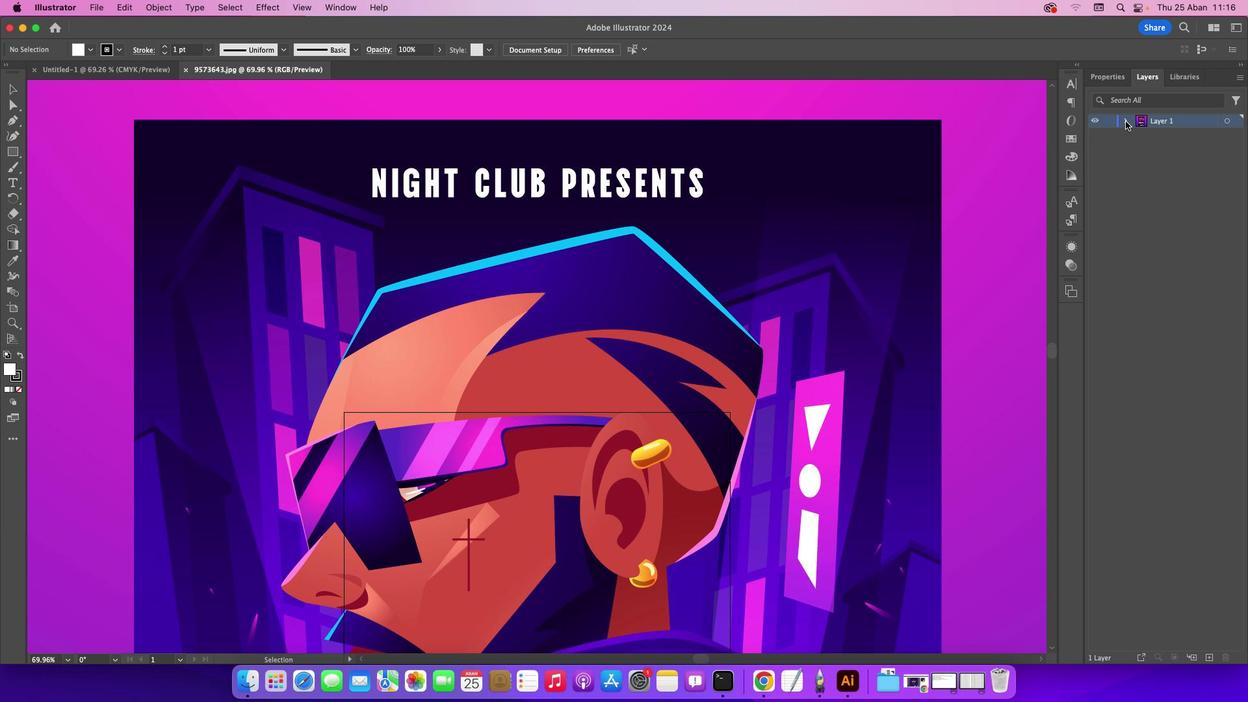 
Action: Mouse moved to (1126, 120)
Screenshot: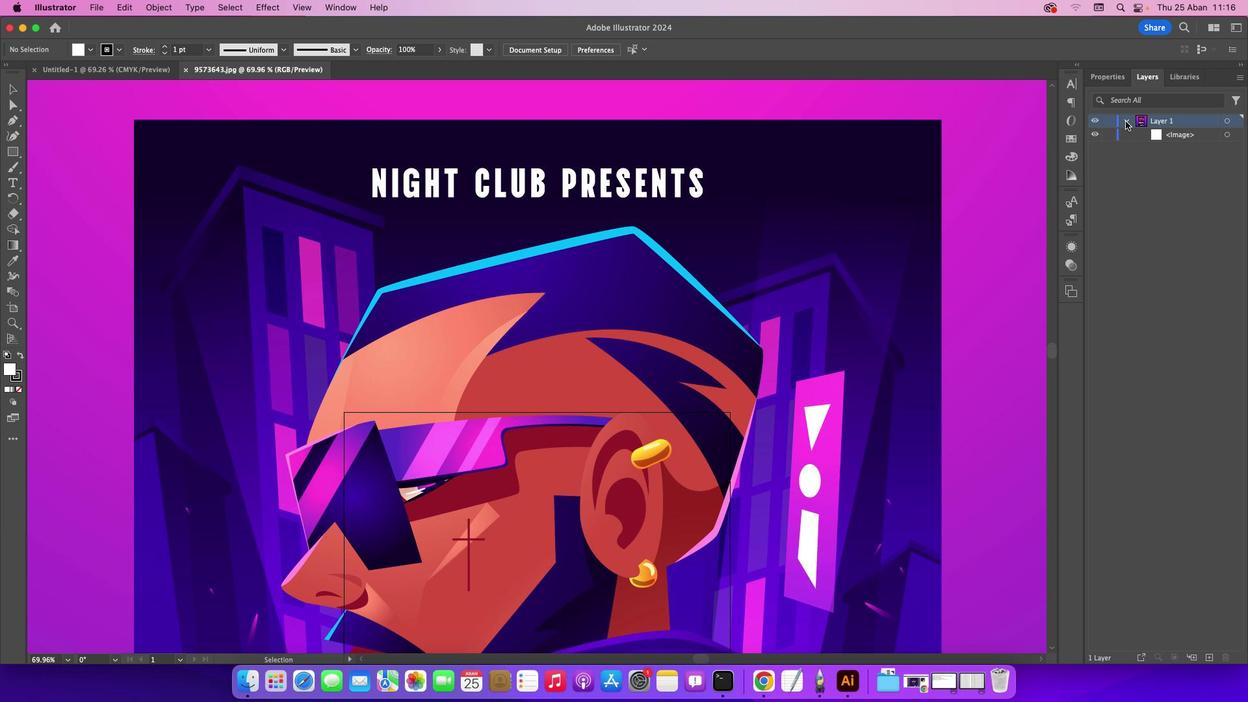 
Action: Mouse pressed left at (1126, 120)
Screenshot: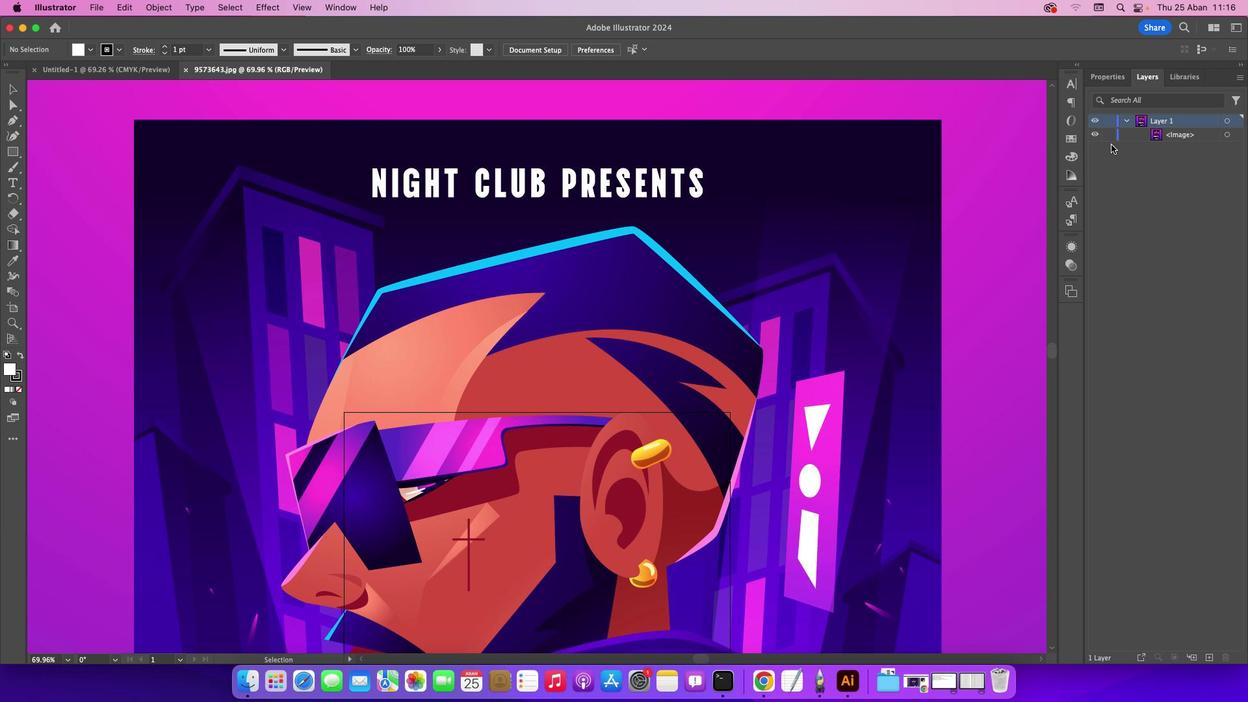 
Action: Mouse pressed left at (1126, 120)
Screenshot: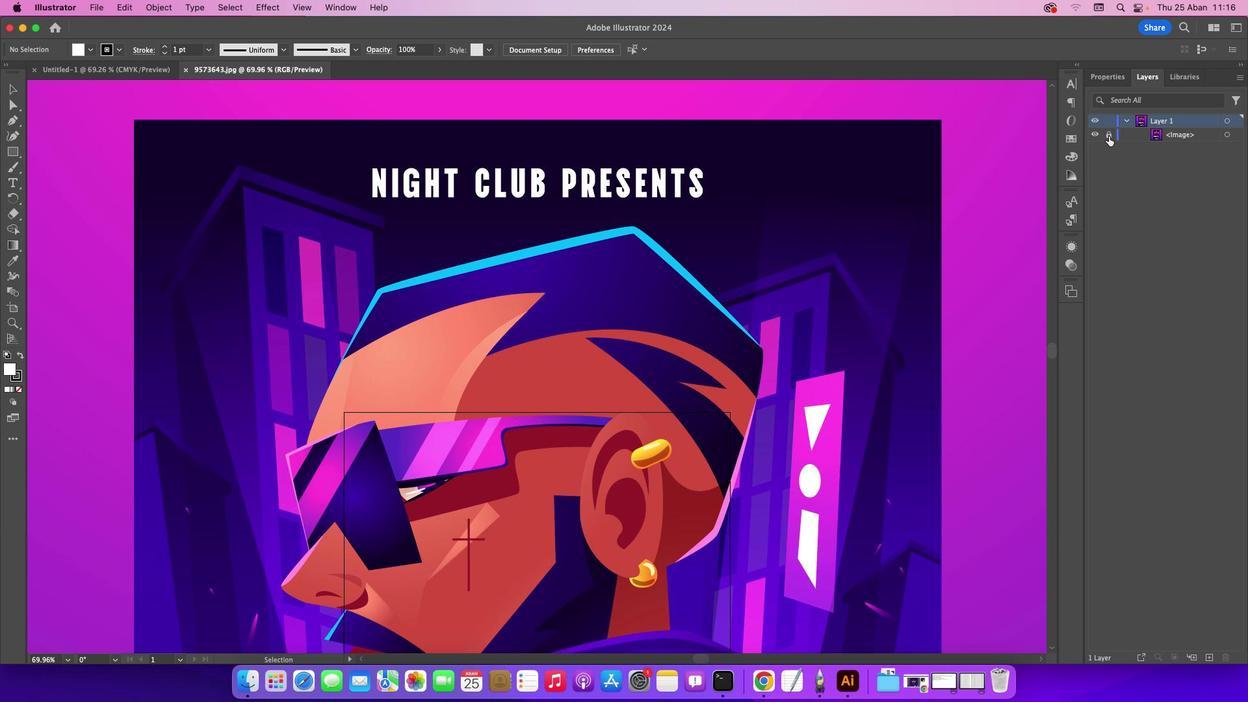 
Action: Mouse moved to (1108, 136)
Screenshot: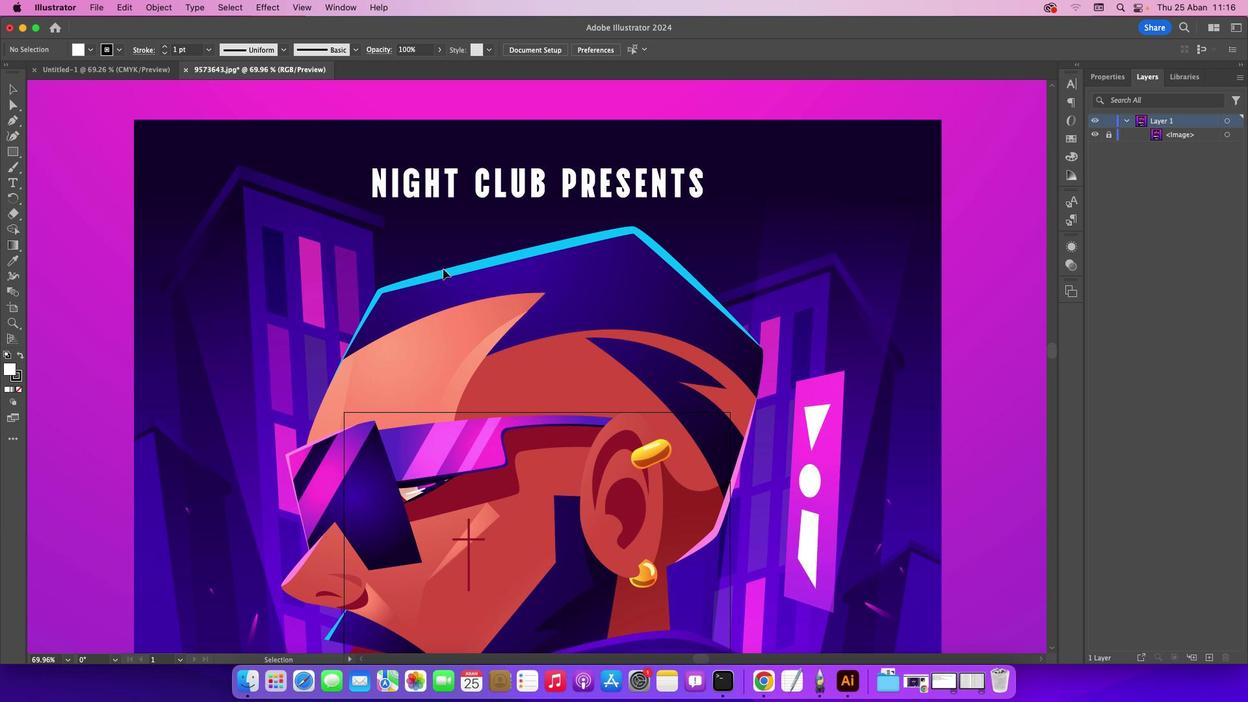 
Action: Mouse pressed left at (1108, 136)
Screenshot: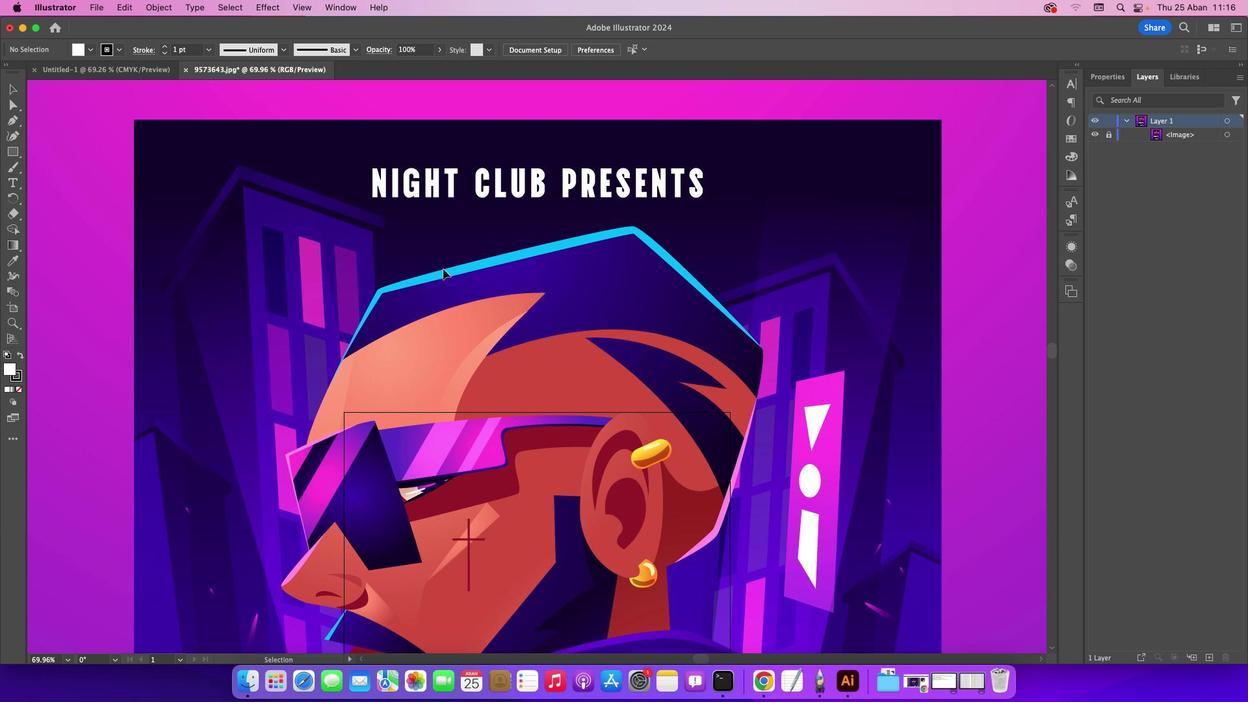 
Action: Mouse moved to (443, 268)
Screenshot: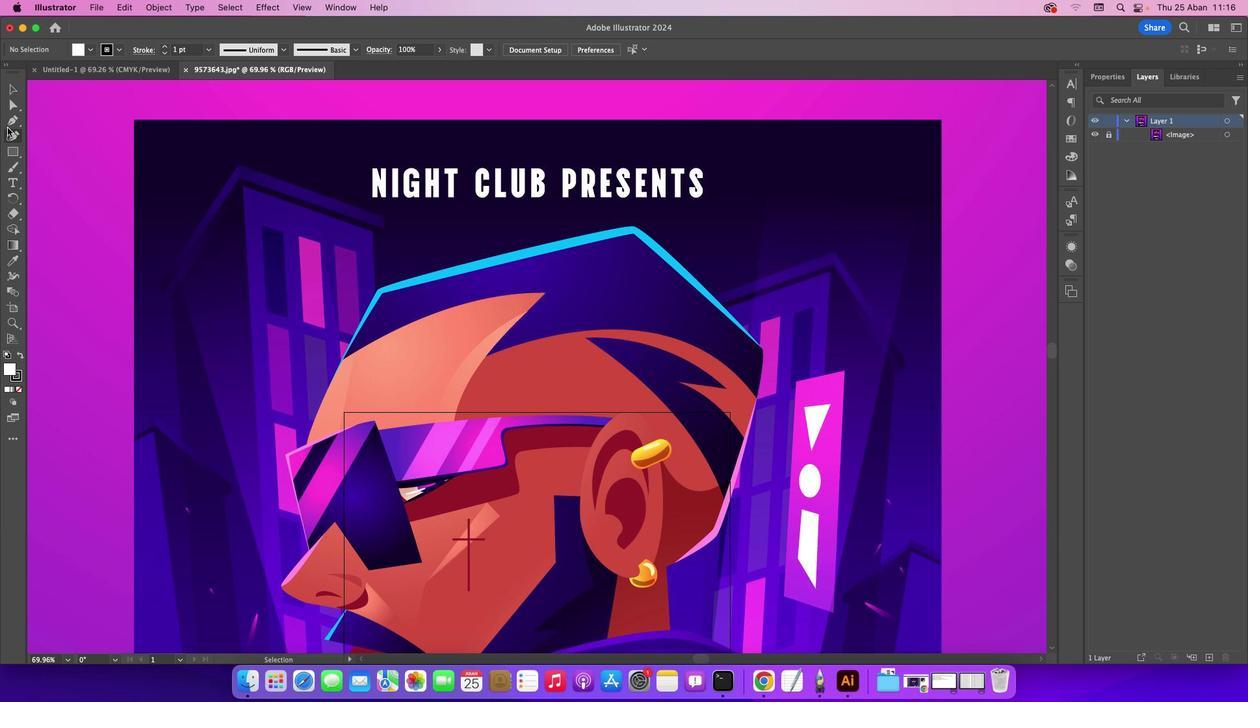 
Action: Mouse pressed left at (443, 268)
Screenshot: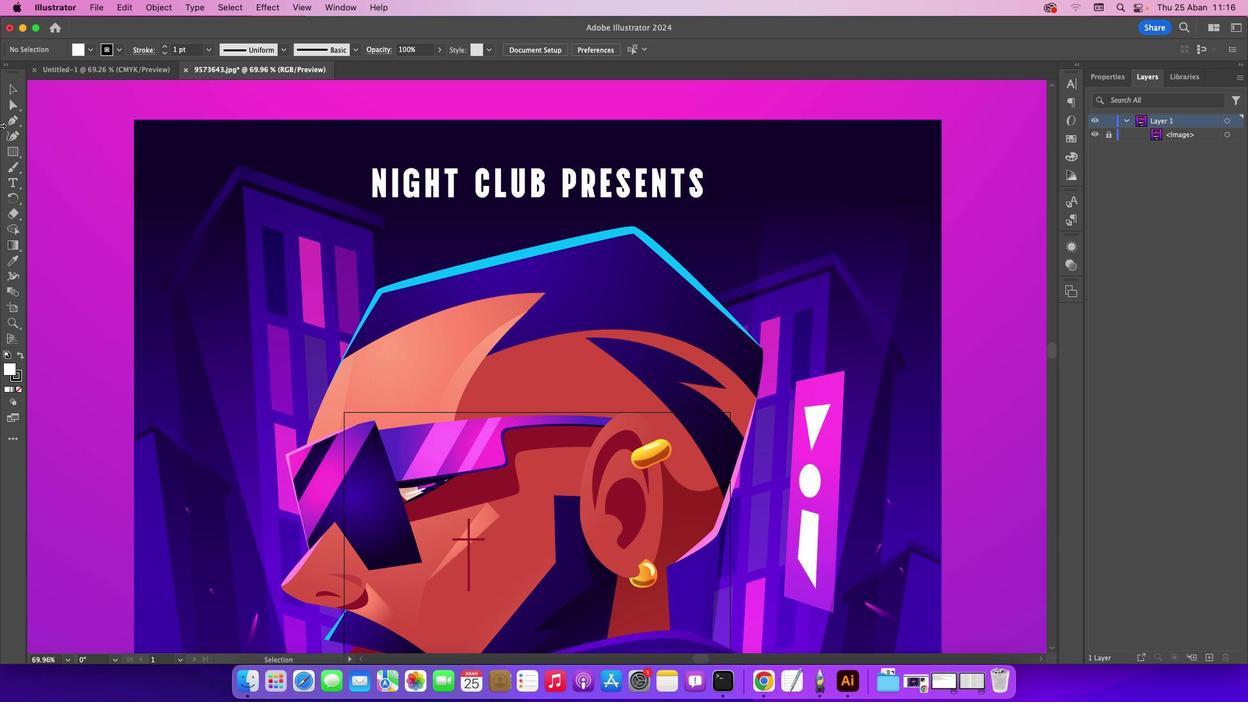 
Action: Mouse moved to (16, 120)
Screenshot: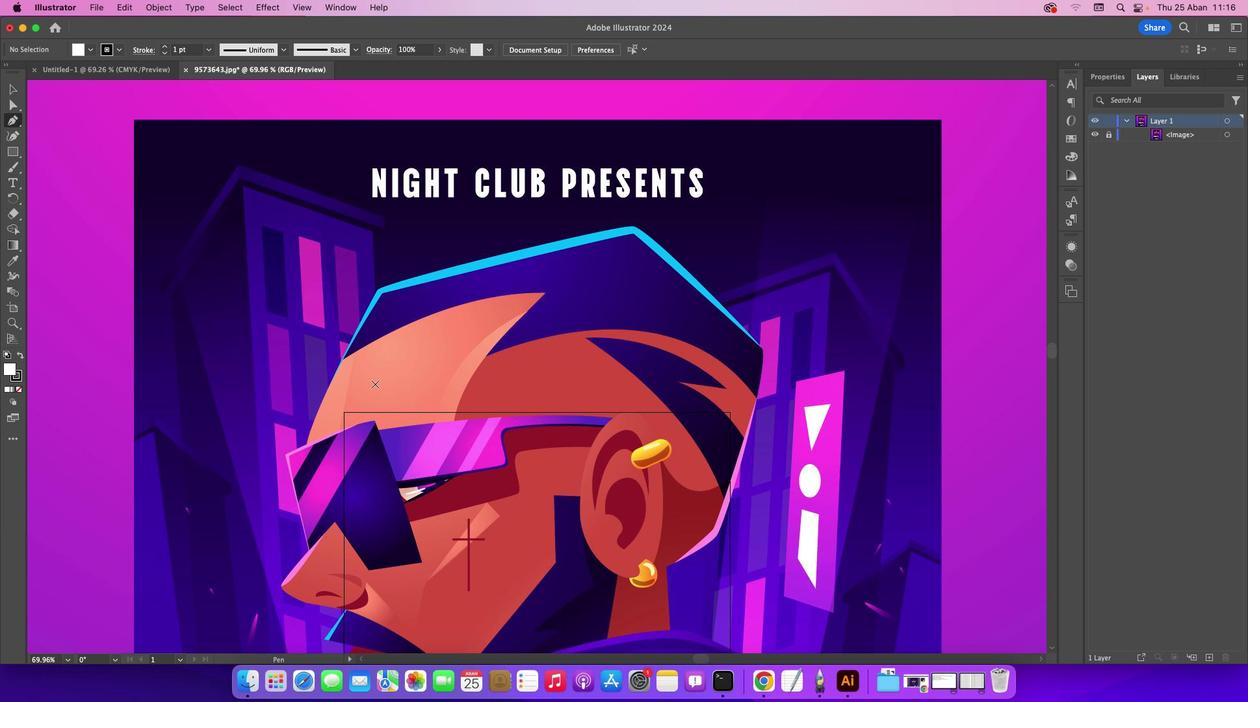 
Action: Mouse pressed left at (16, 120)
Screenshot: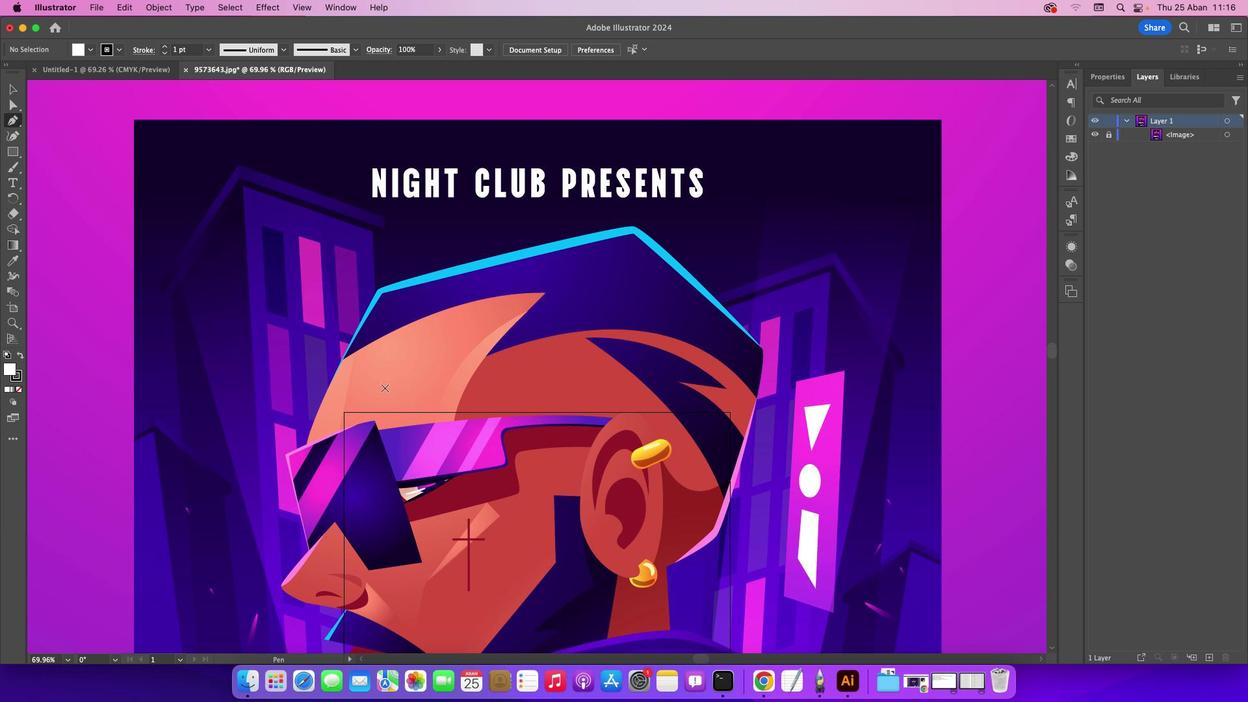
Action: Mouse moved to (365, 356)
Screenshot: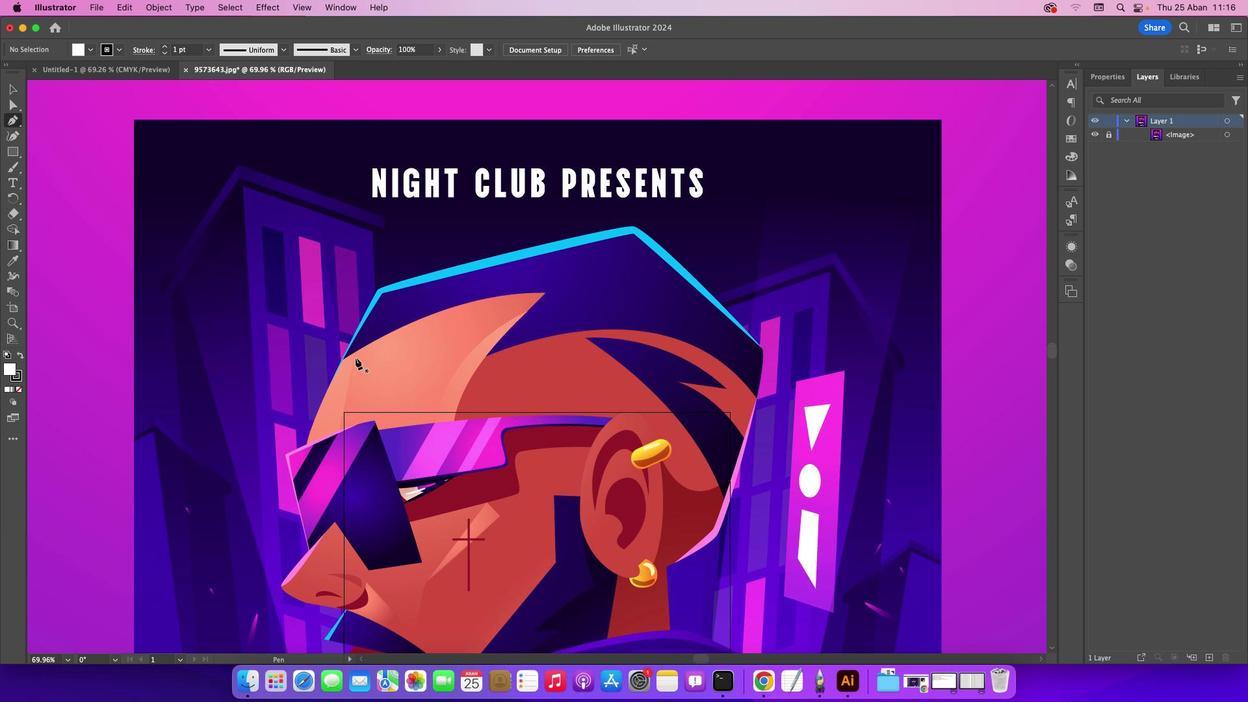 
Action: Key pressed Key.caps_lock
Screenshot: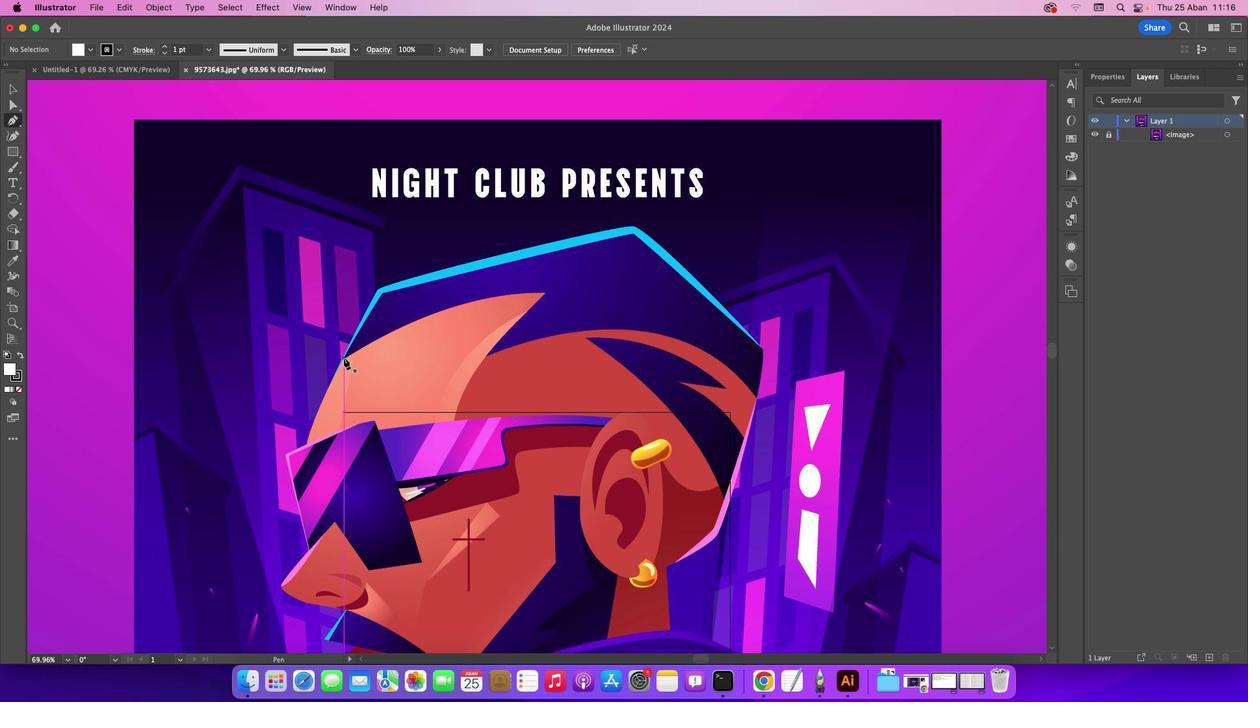 
Action: Mouse moved to (344, 360)
Screenshot: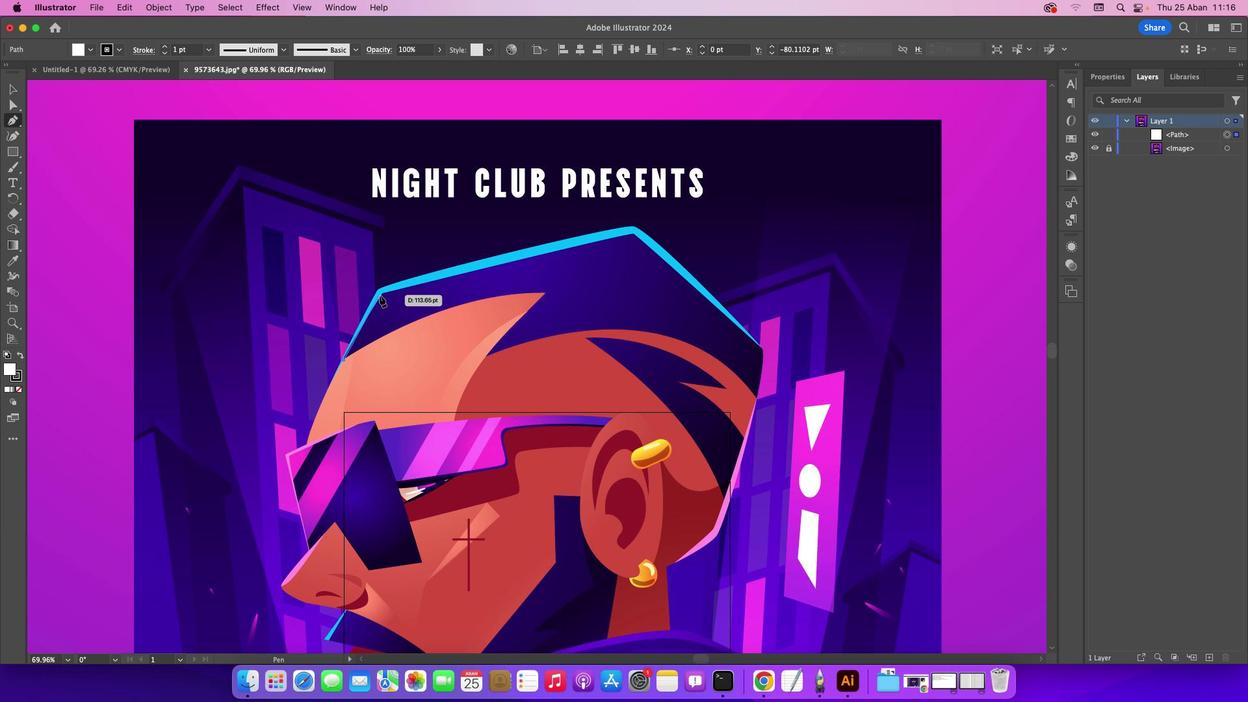 
Action: Mouse pressed left at (344, 360)
Screenshot: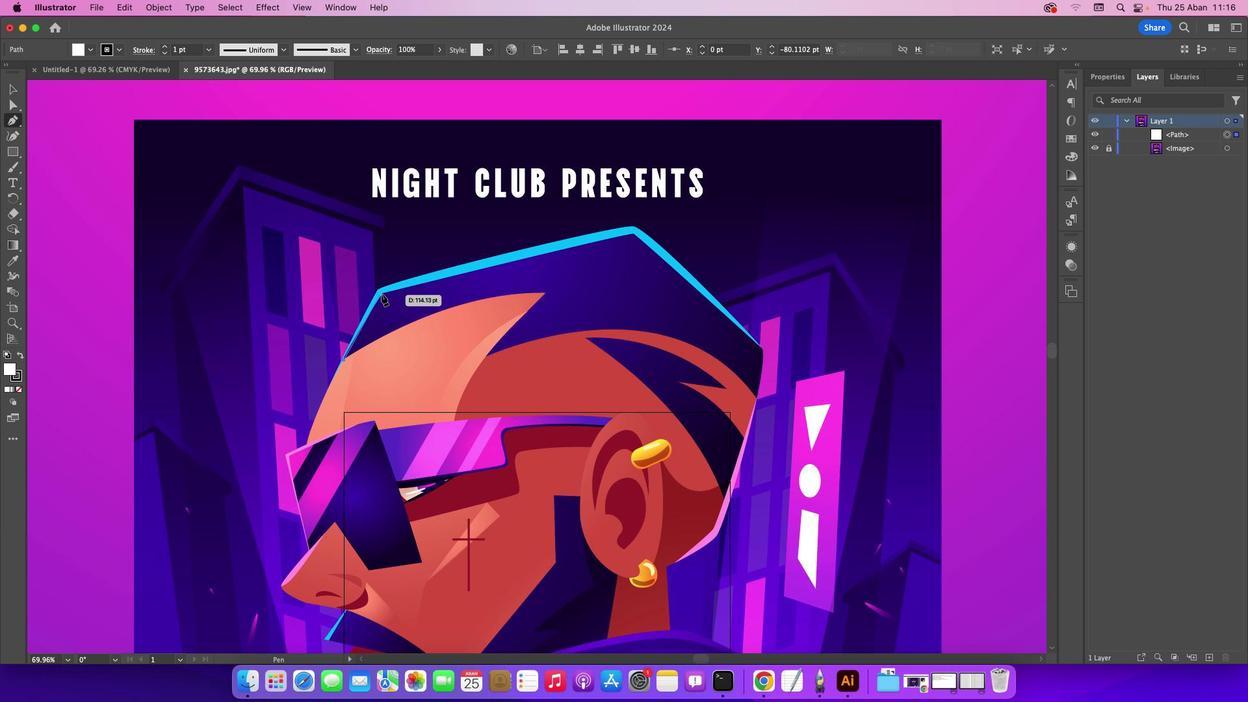 
Action: Mouse moved to (381, 292)
Screenshot: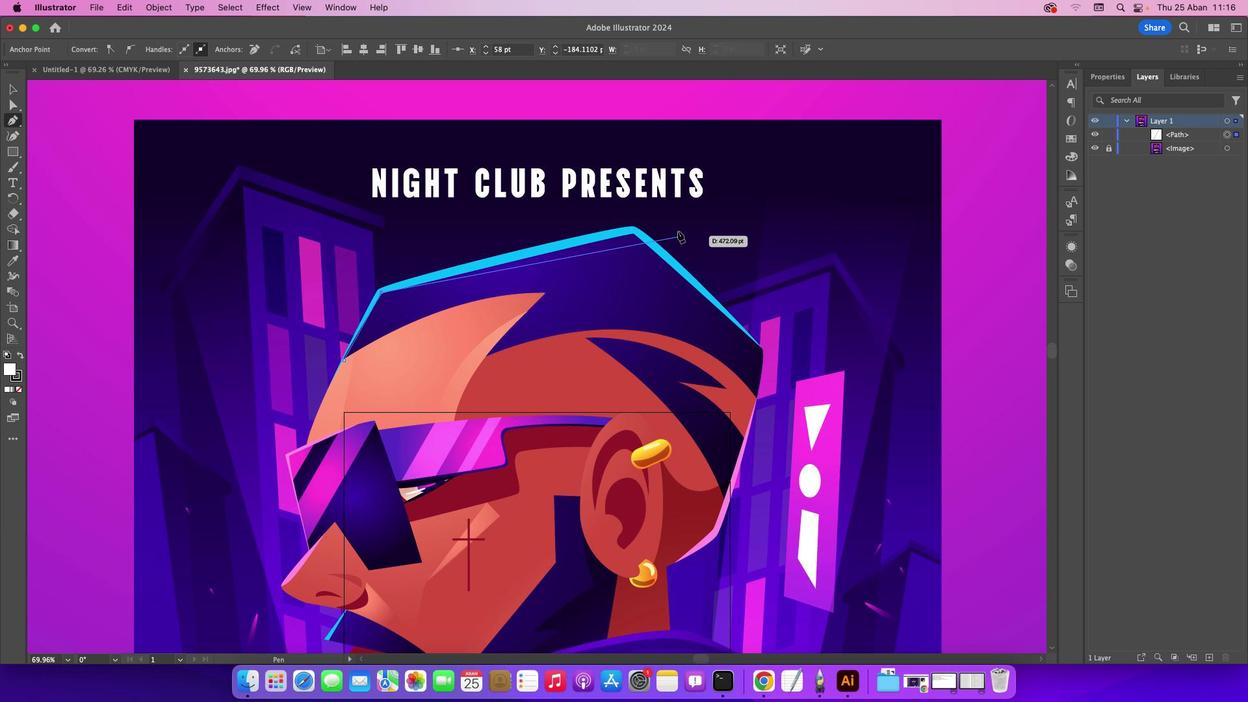 
Action: Mouse pressed left at (381, 292)
Screenshot: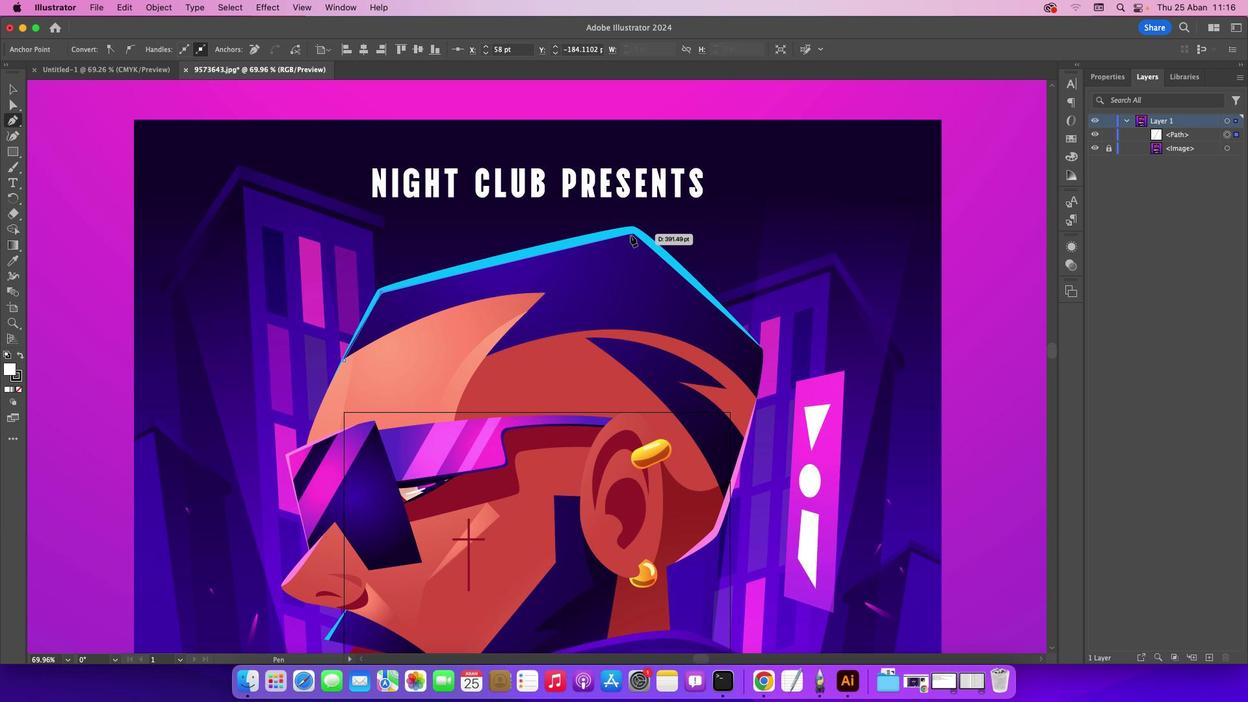 
Action: Mouse moved to (633, 233)
Screenshot: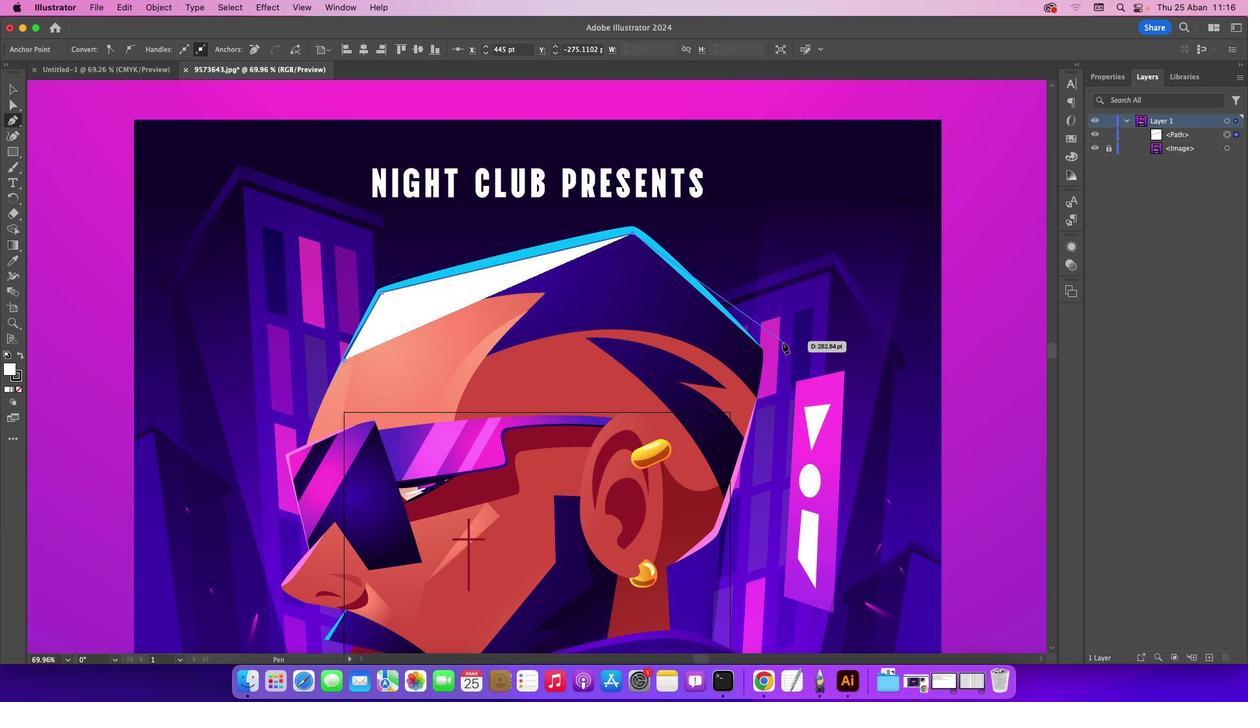 
Action: Mouse pressed left at (633, 233)
Screenshot: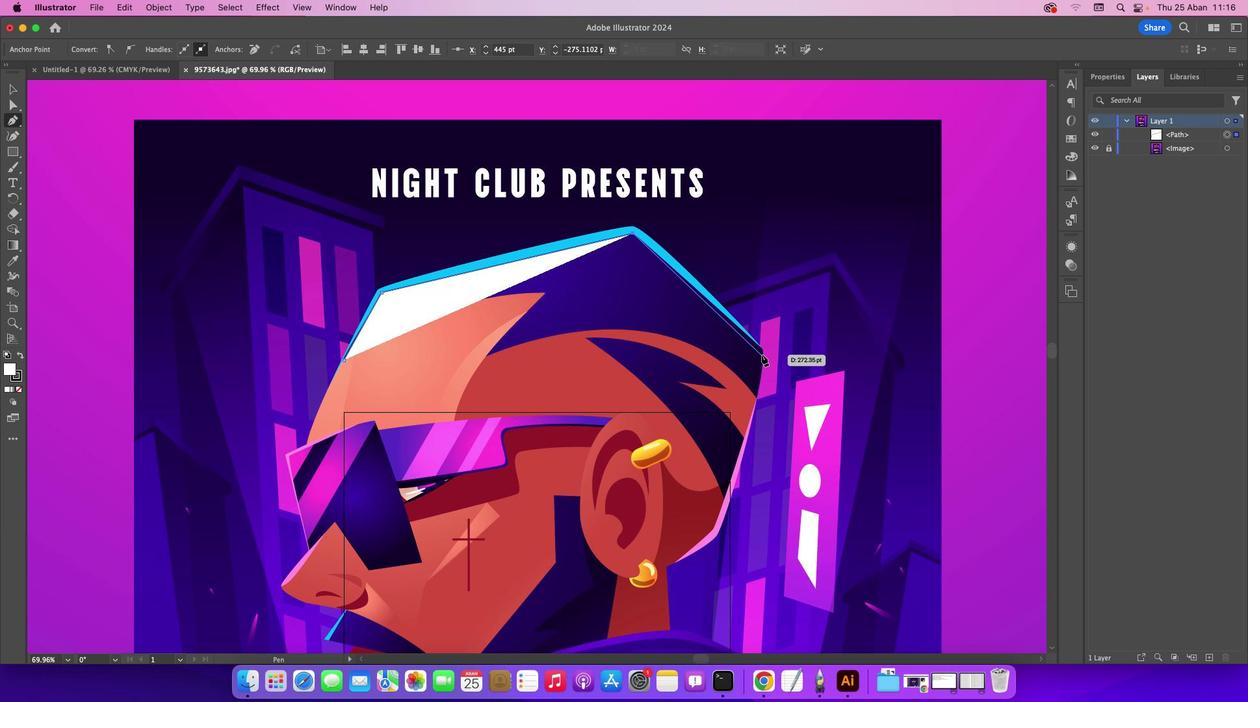 
Action: Mouse moved to (762, 349)
Screenshot: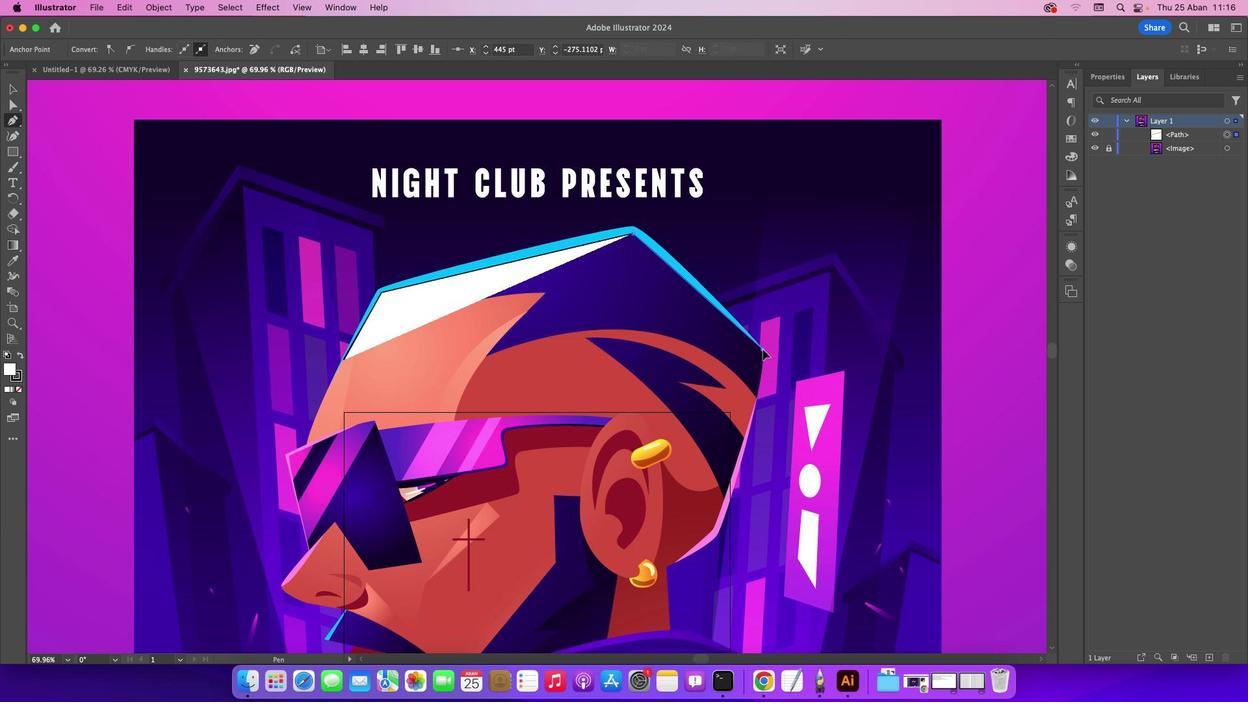 
Action: Mouse pressed left at (762, 349)
Screenshot: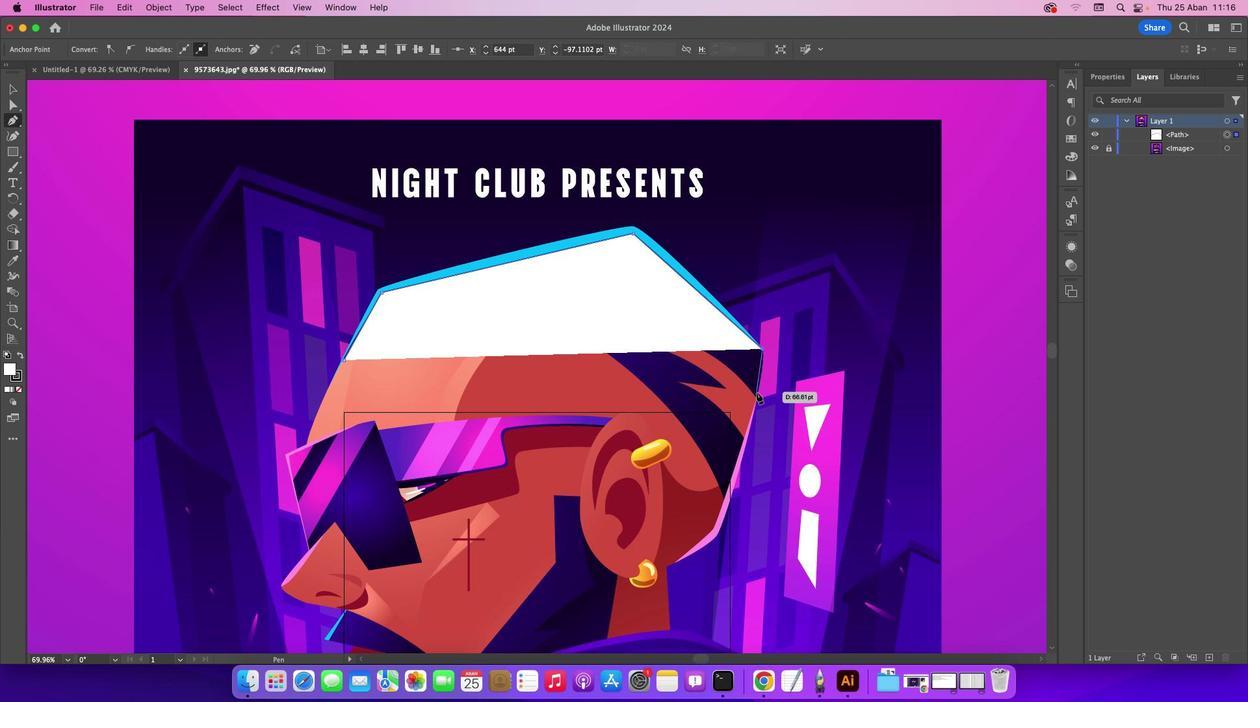 
Action: Mouse moved to (16, 391)
Screenshot: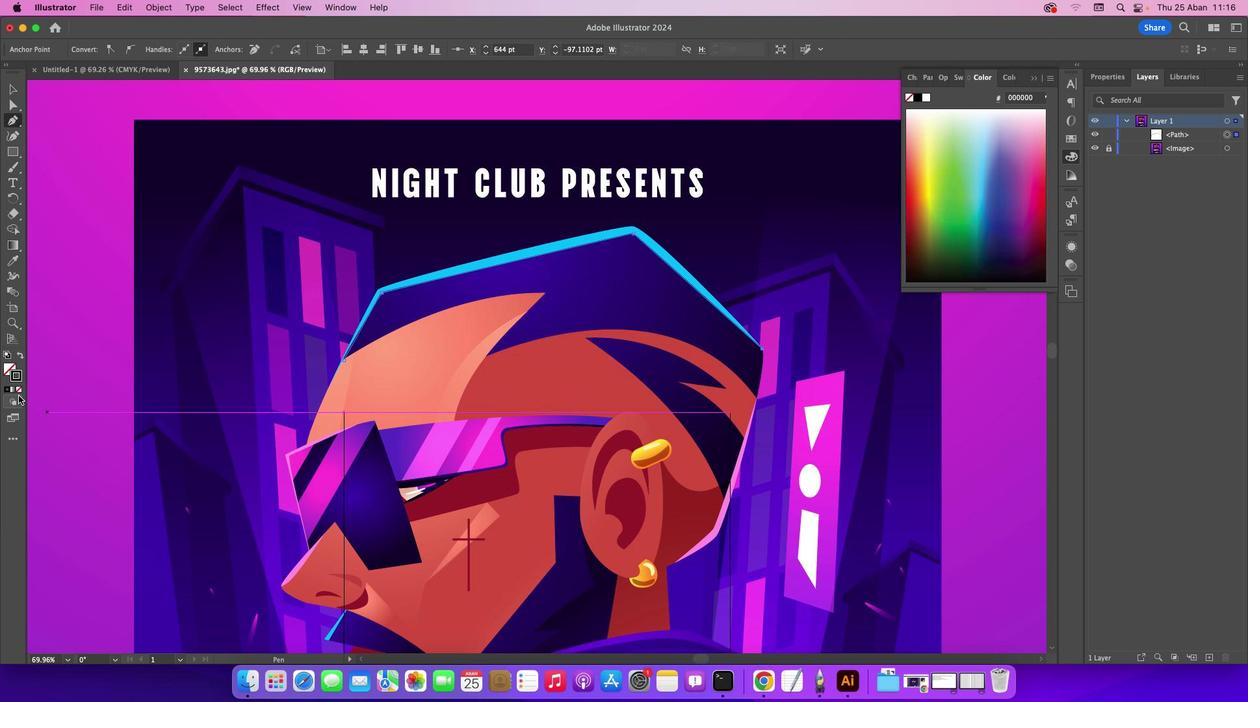 
Action: Mouse pressed left at (16, 391)
Screenshot: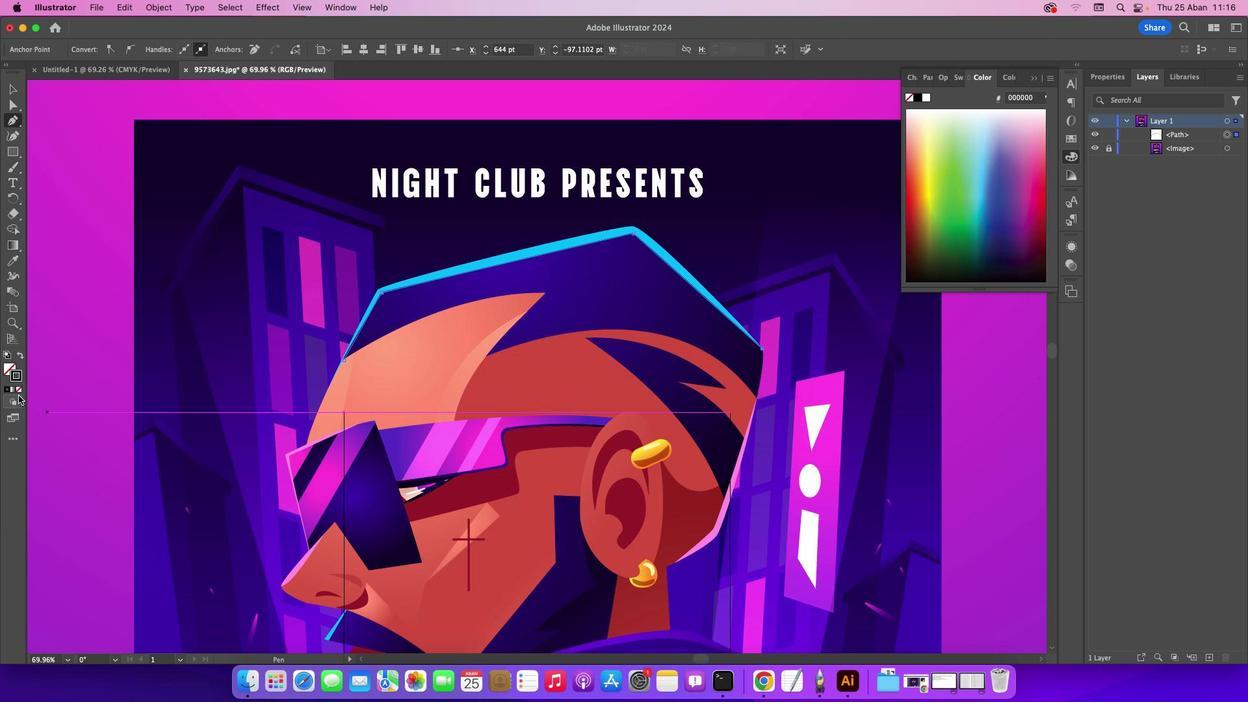 
Action: Mouse moved to (16, 379)
Screenshot: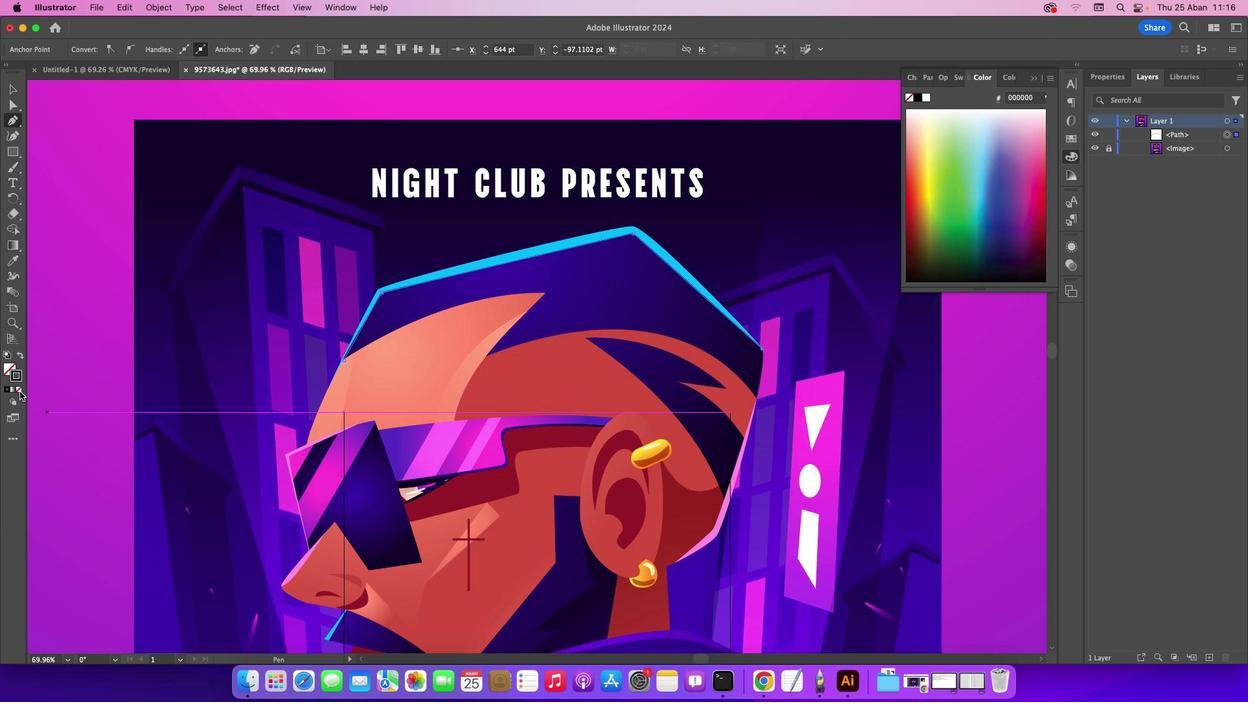 
Action: Mouse pressed left at (16, 379)
Screenshot: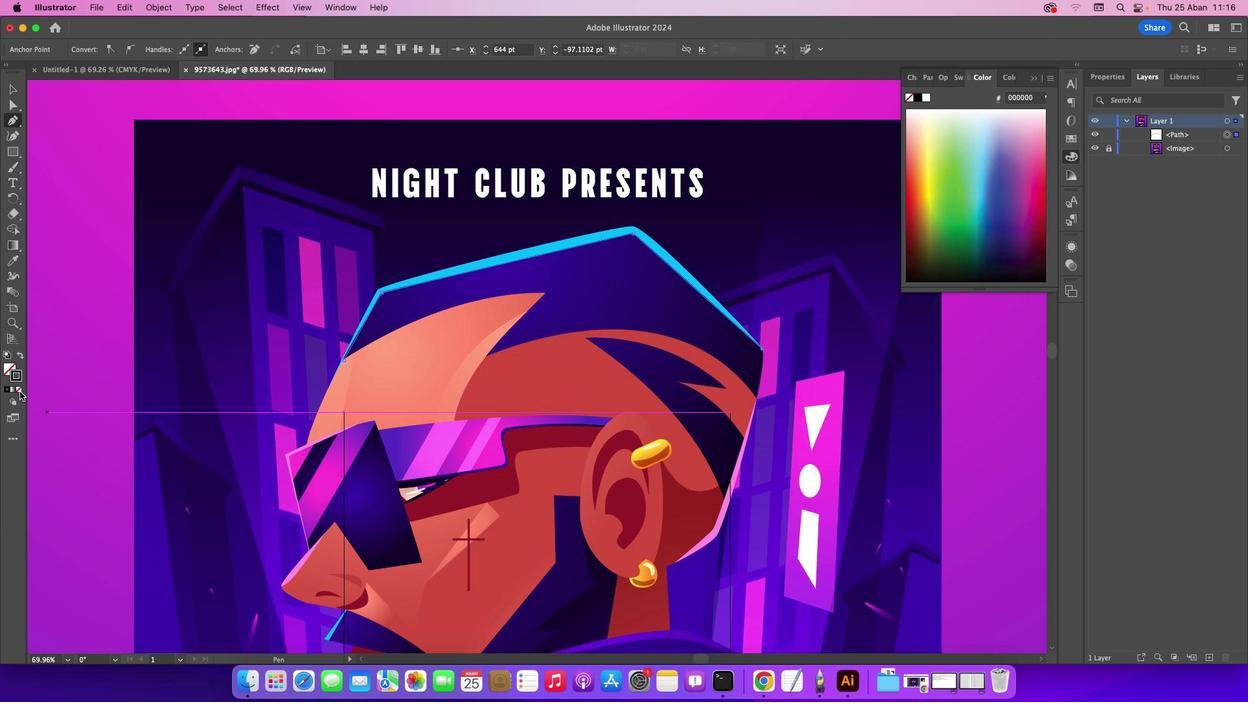 
Action: Mouse moved to (19, 391)
Screenshot: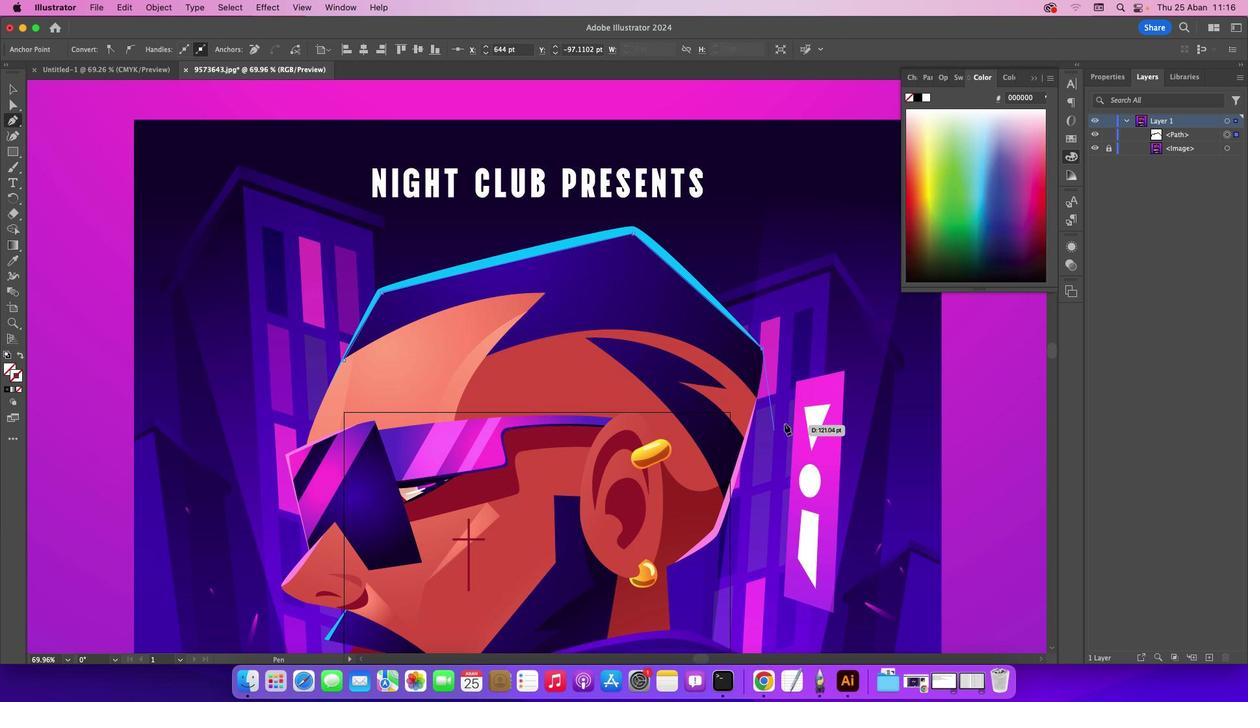 
Action: Mouse pressed left at (19, 391)
Screenshot: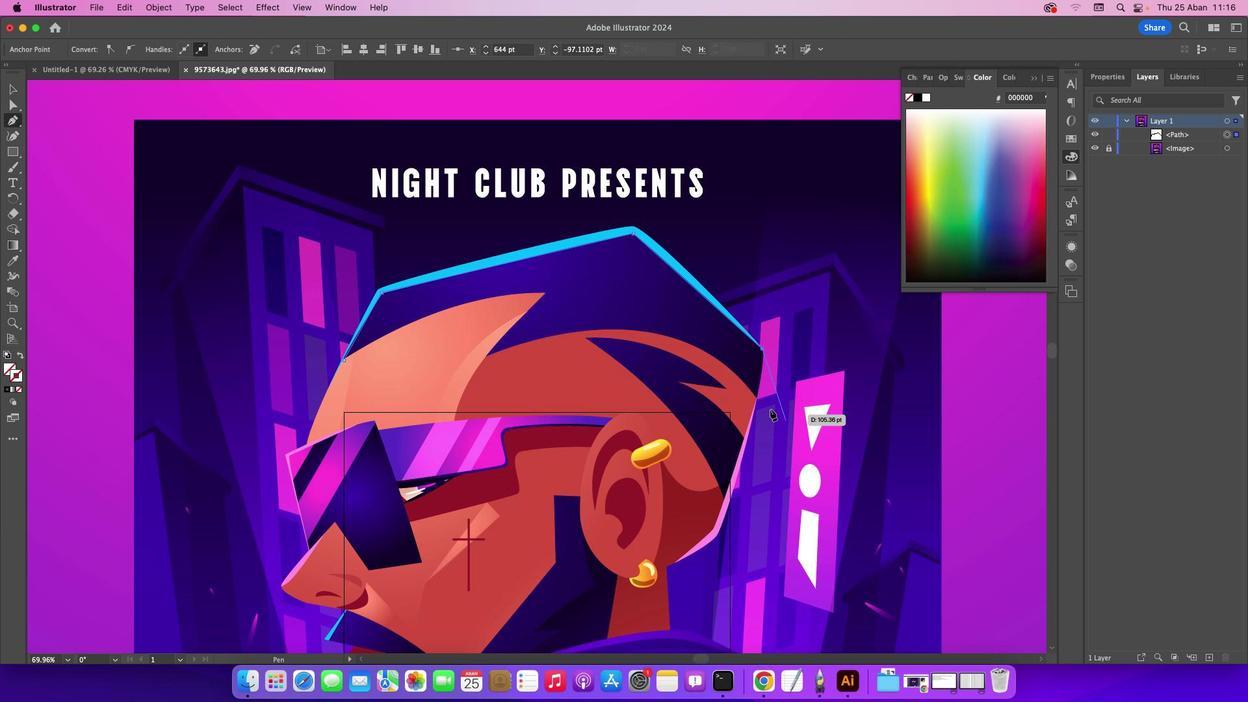 
Action: Mouse moved to (756, 397)
Screenshot: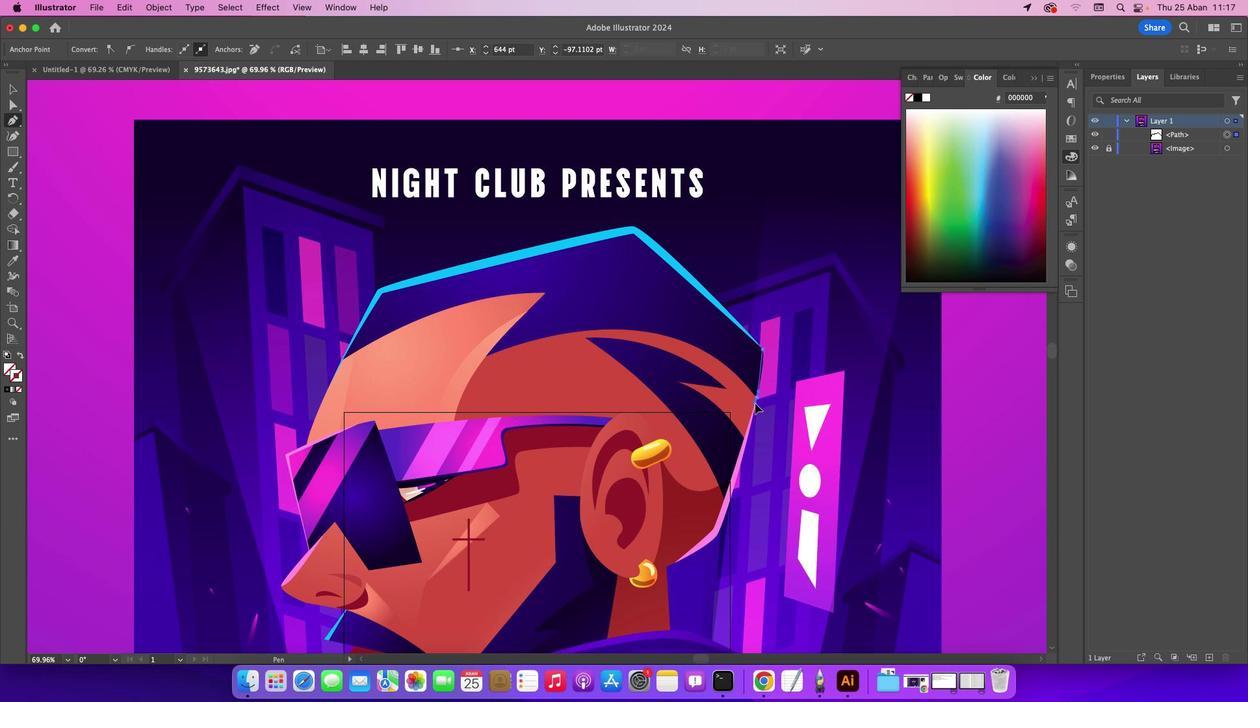 
Action: Mouse pressed left at (756, 397)
Screenshot: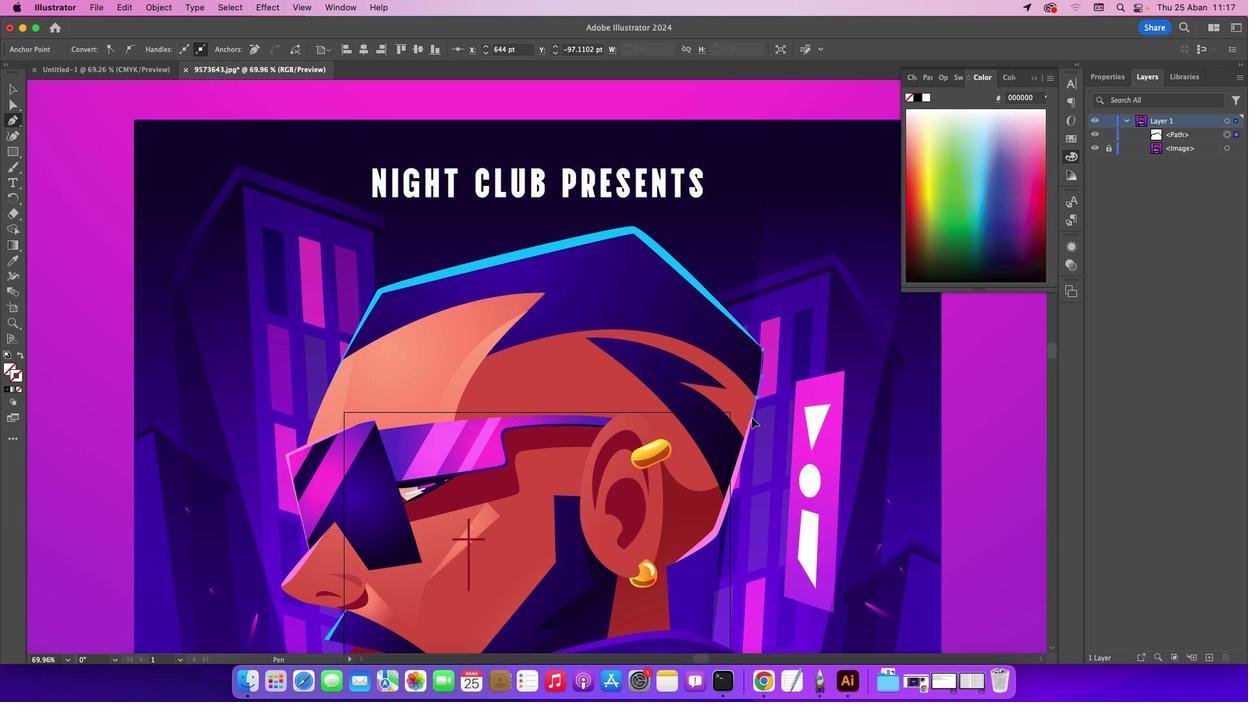 
Action: Mouse moved to (756, 396)
Screenshot: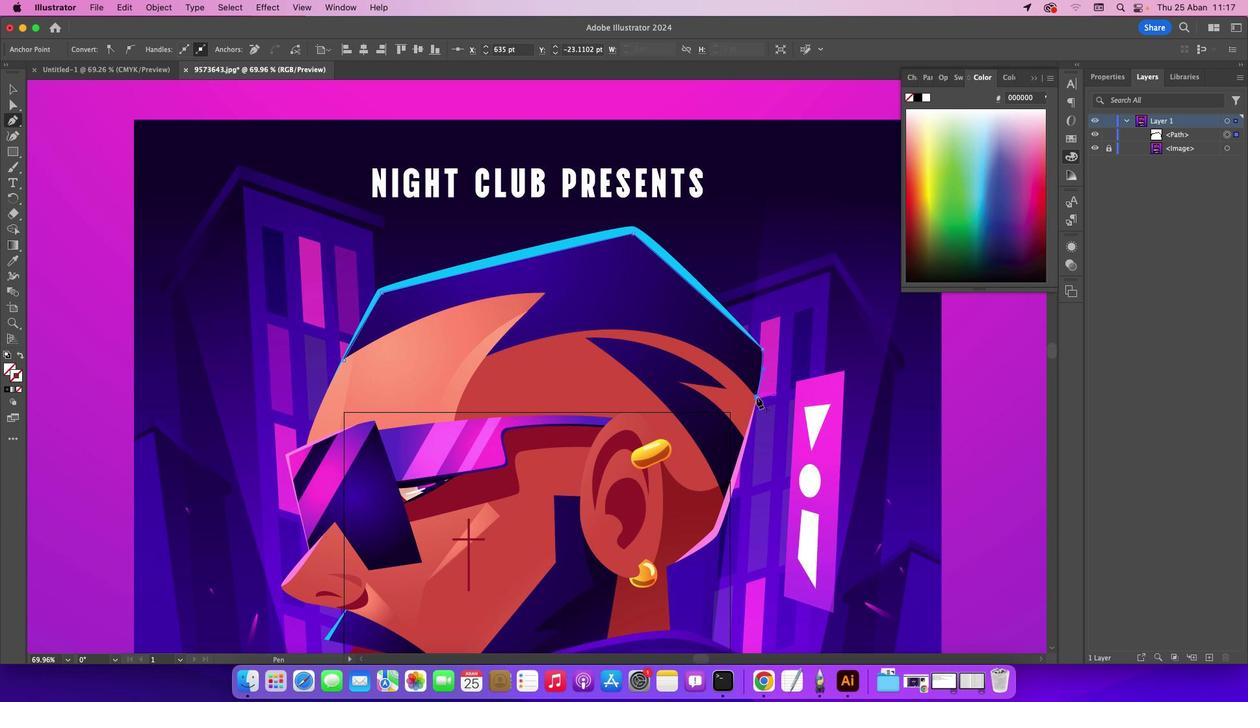 
Action: Mouse pressed left at (756, 396)
Screenshot: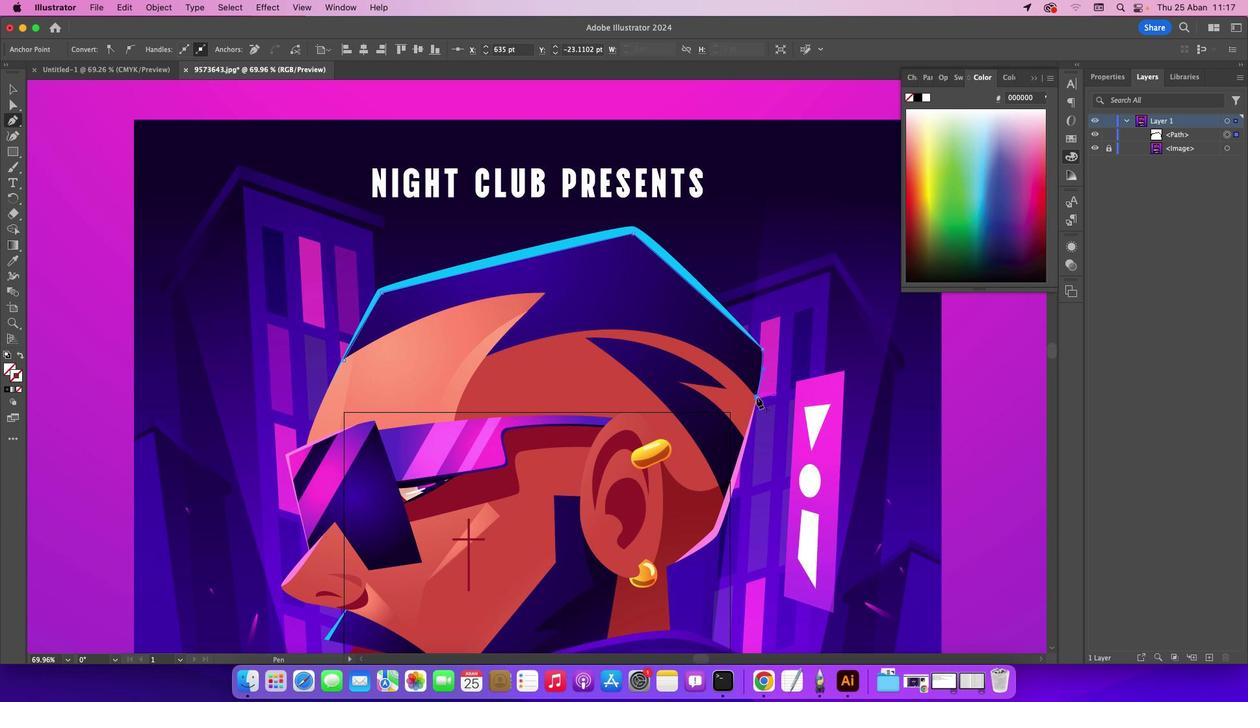 
Action: Mouse moved to (666, 335)
Screenshot: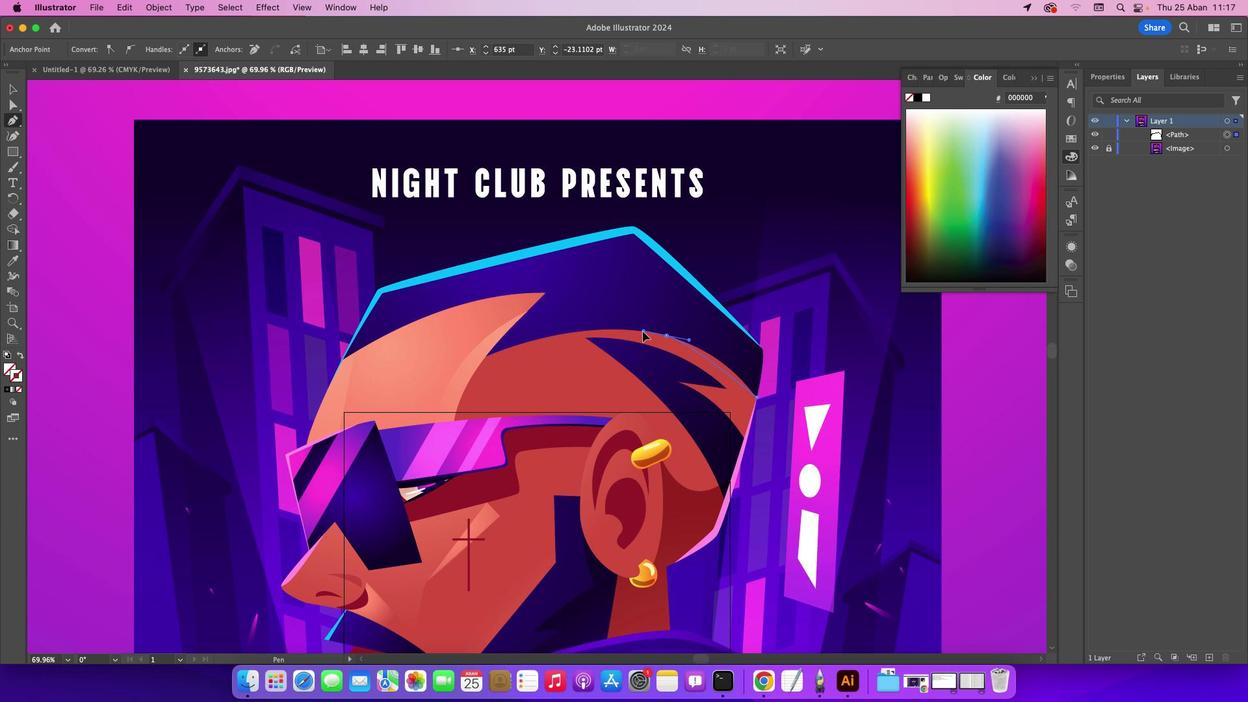 
Action: Mouse pressed left at (666, 335)
Screenshot: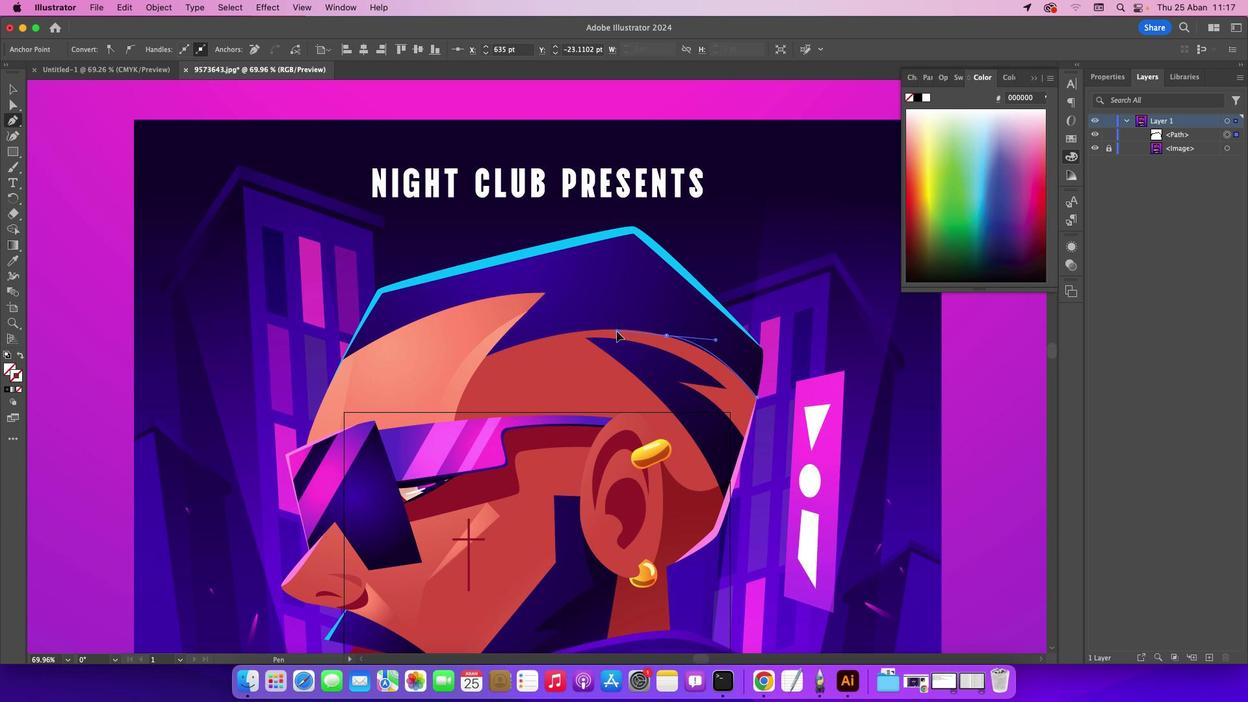 
Action: Mouse moved to (487, 355)
Screenshot: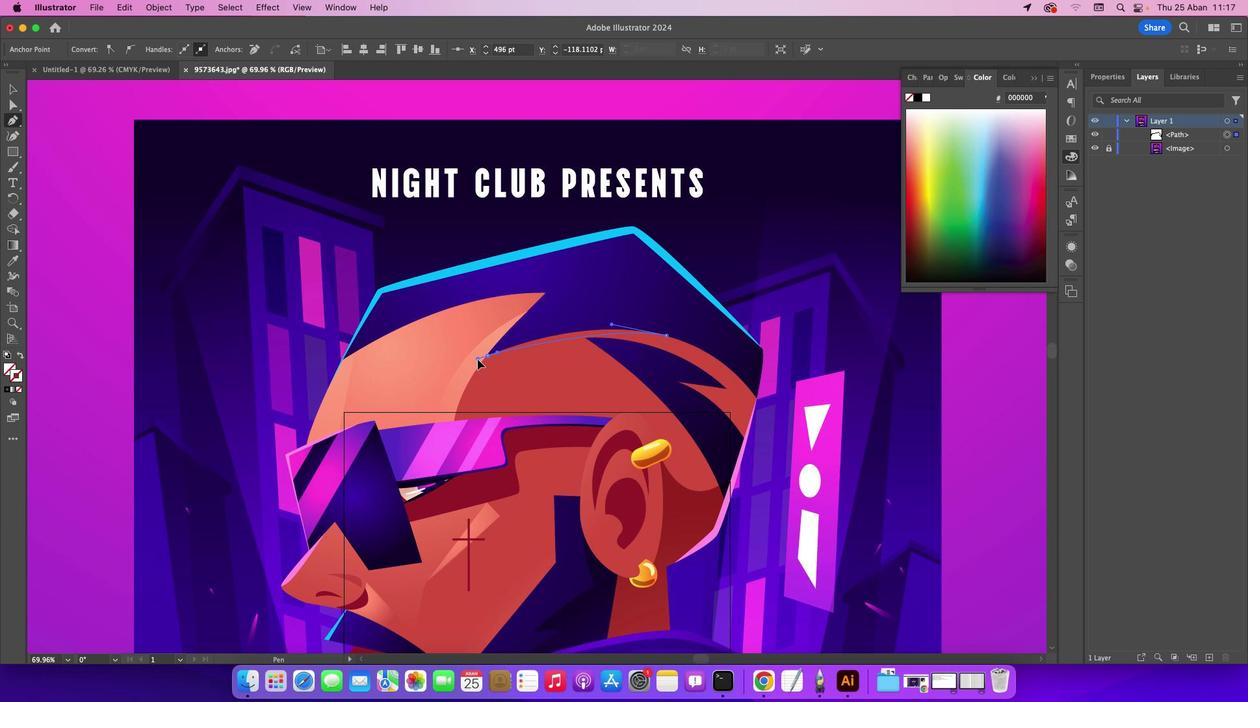 
Action: Mouse pressed left at (487, 355)
Screenshot: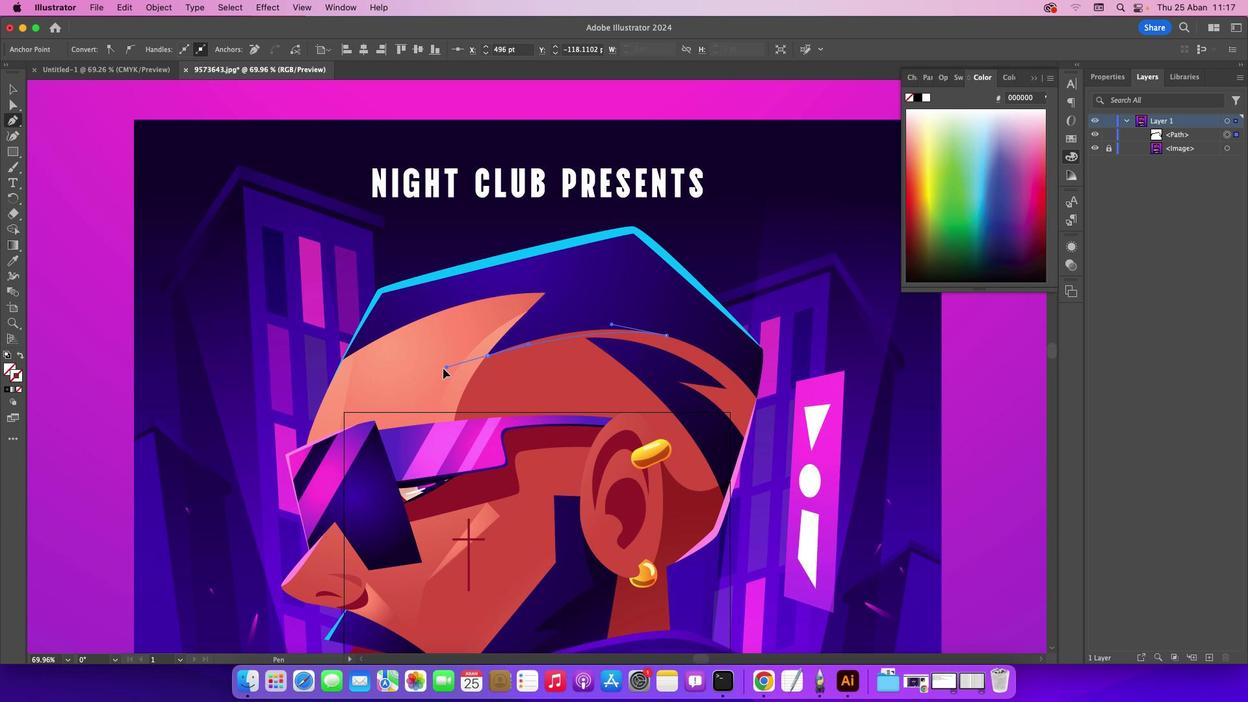 
Action: Mouse moved to (487, 356)
Screenshot: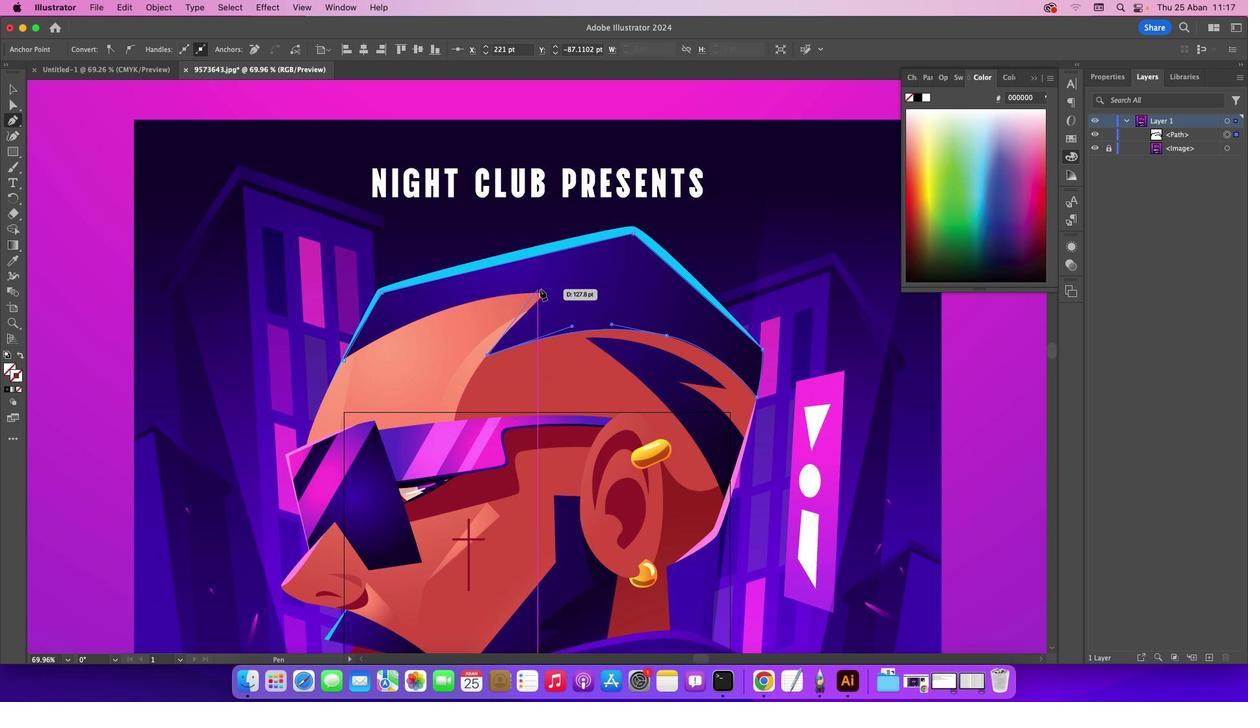 
Action: Mouse pressed left at (487, 356)
Screenshot: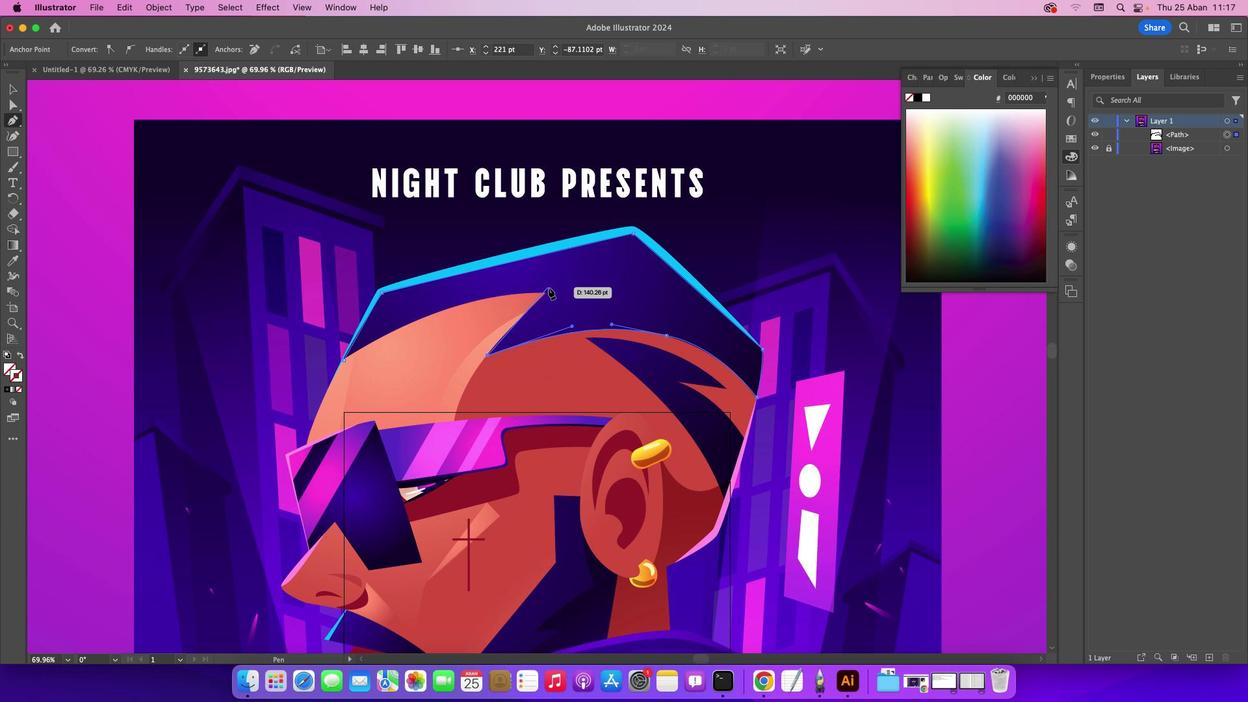 
Action: Mouse moved to (545, 293)
Screenshot: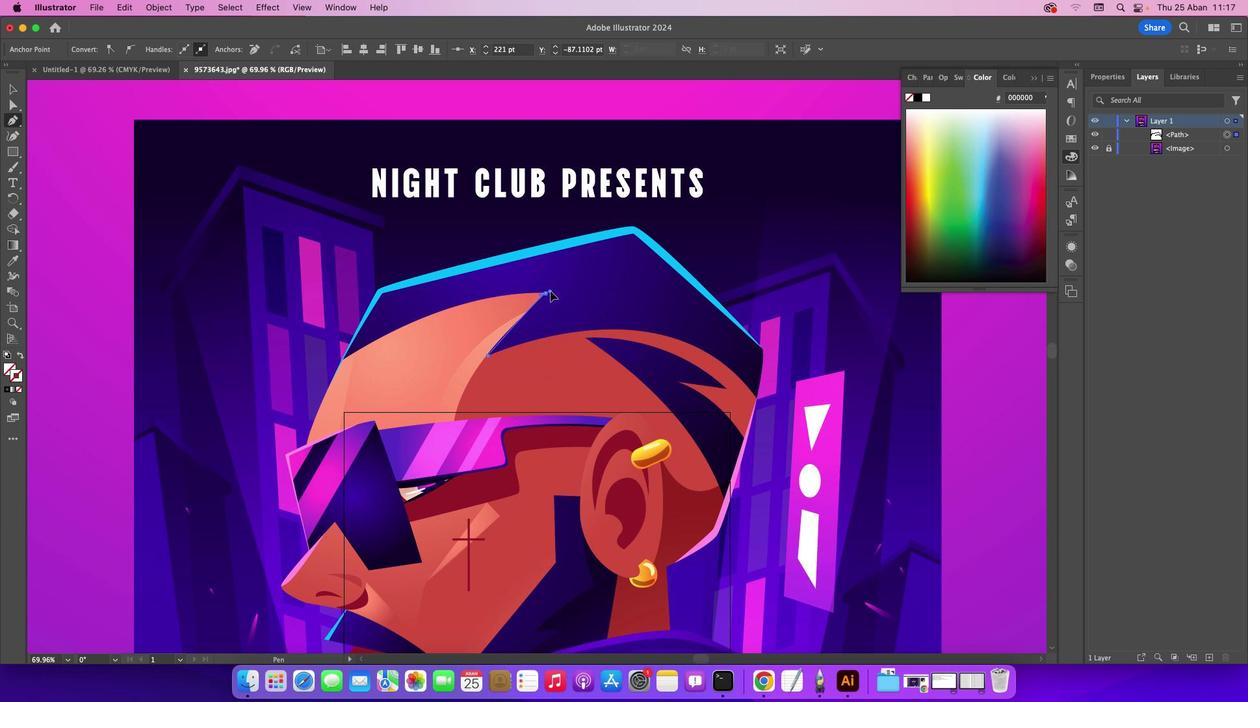
Action: Mouse pressed left at (545, 293)
Screenshot: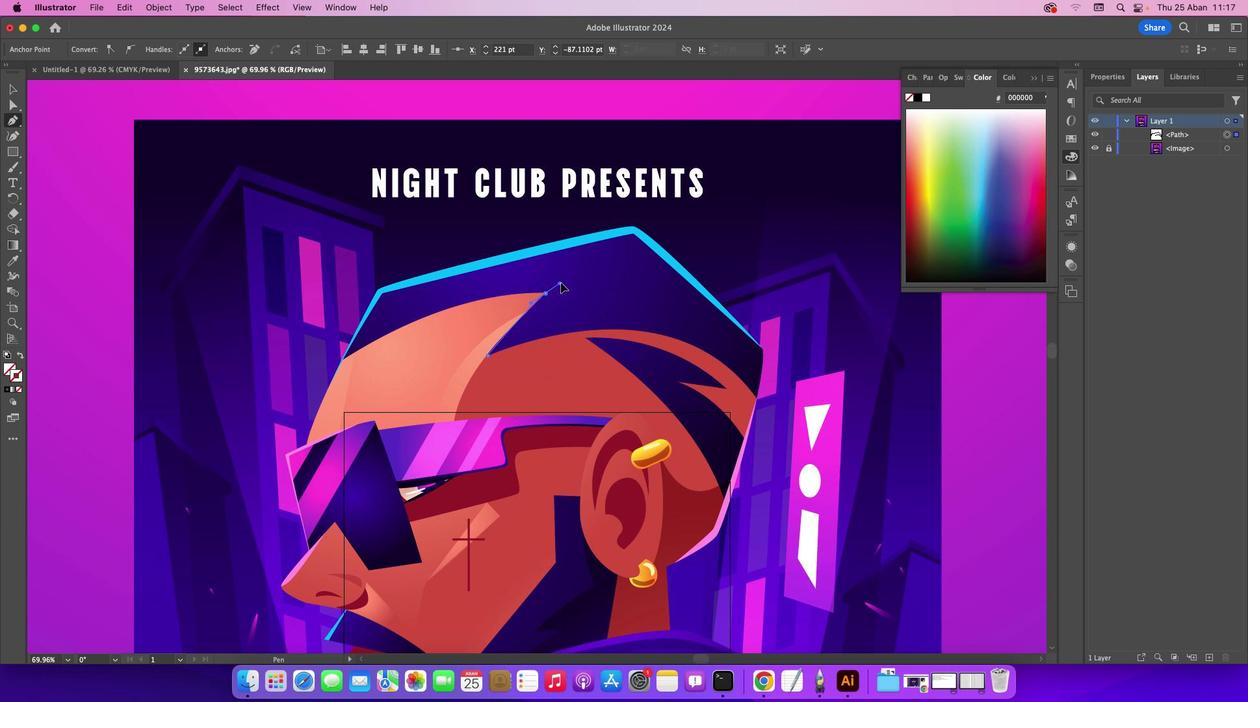 
Action: Mouse moved to (547, 294)
Screenshot: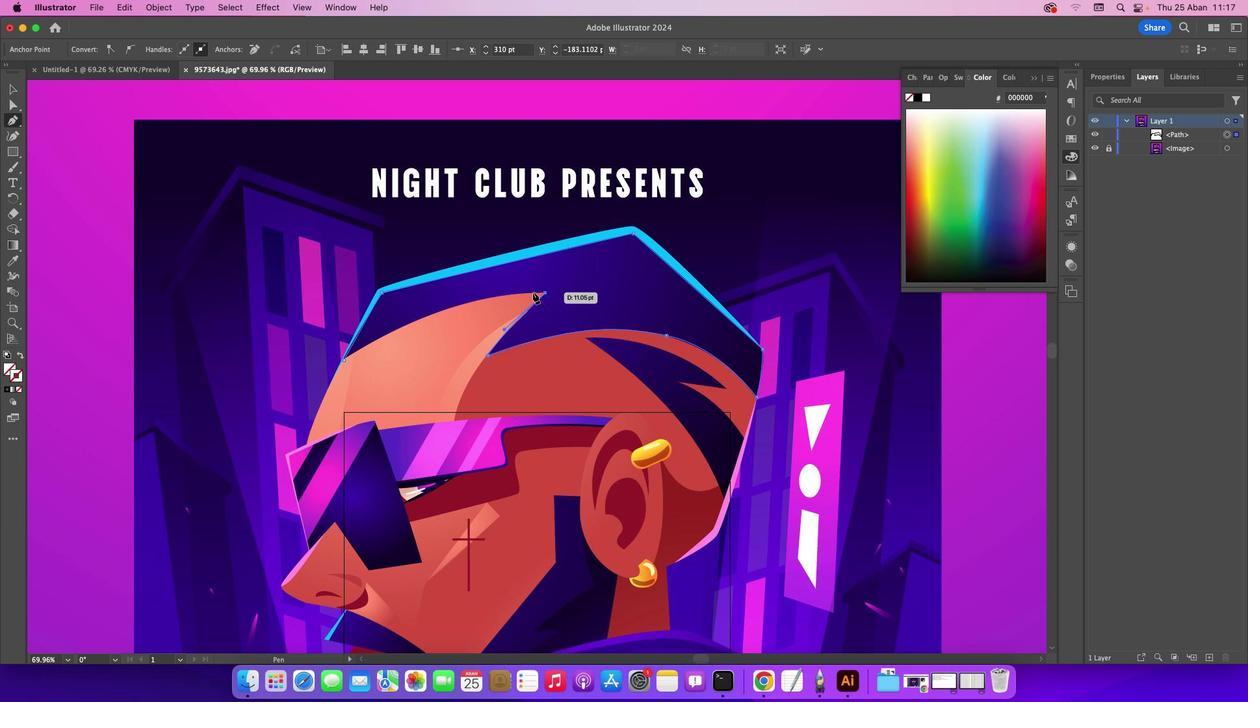 
Action: Mouse pressed left at (547, 294)
Screenshot: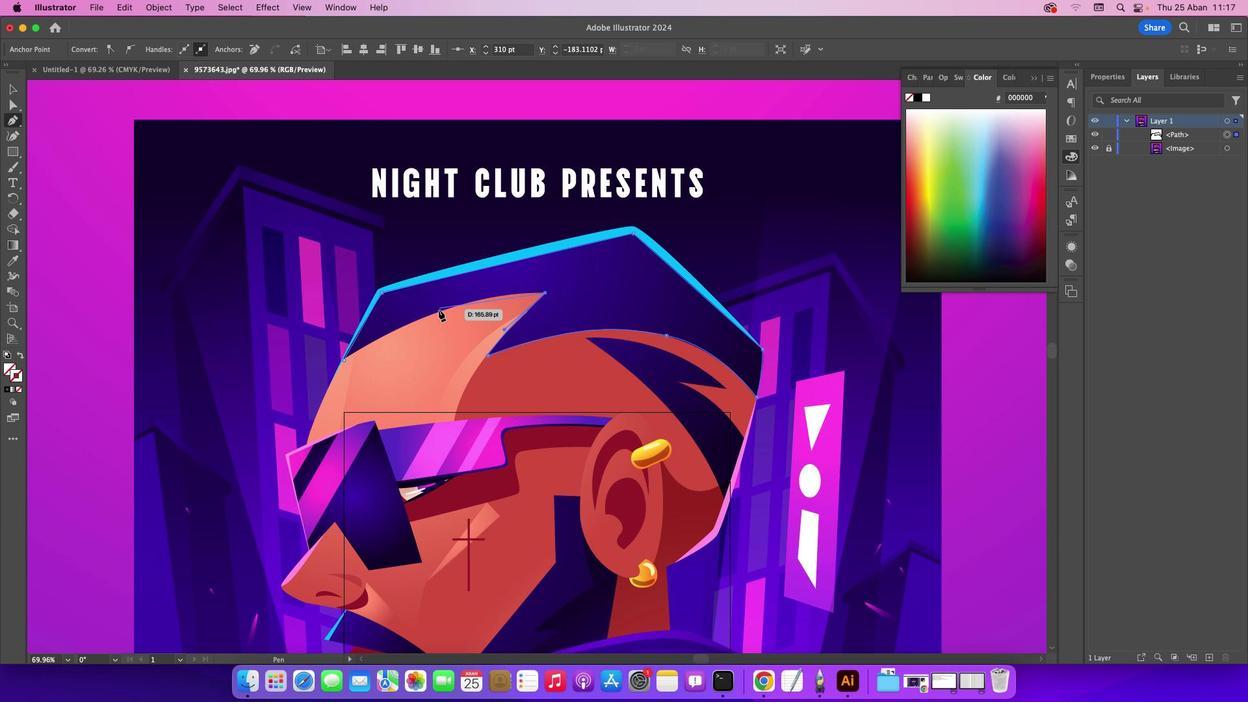 
Action: Mouse moved to (438, 312)
Screenshot: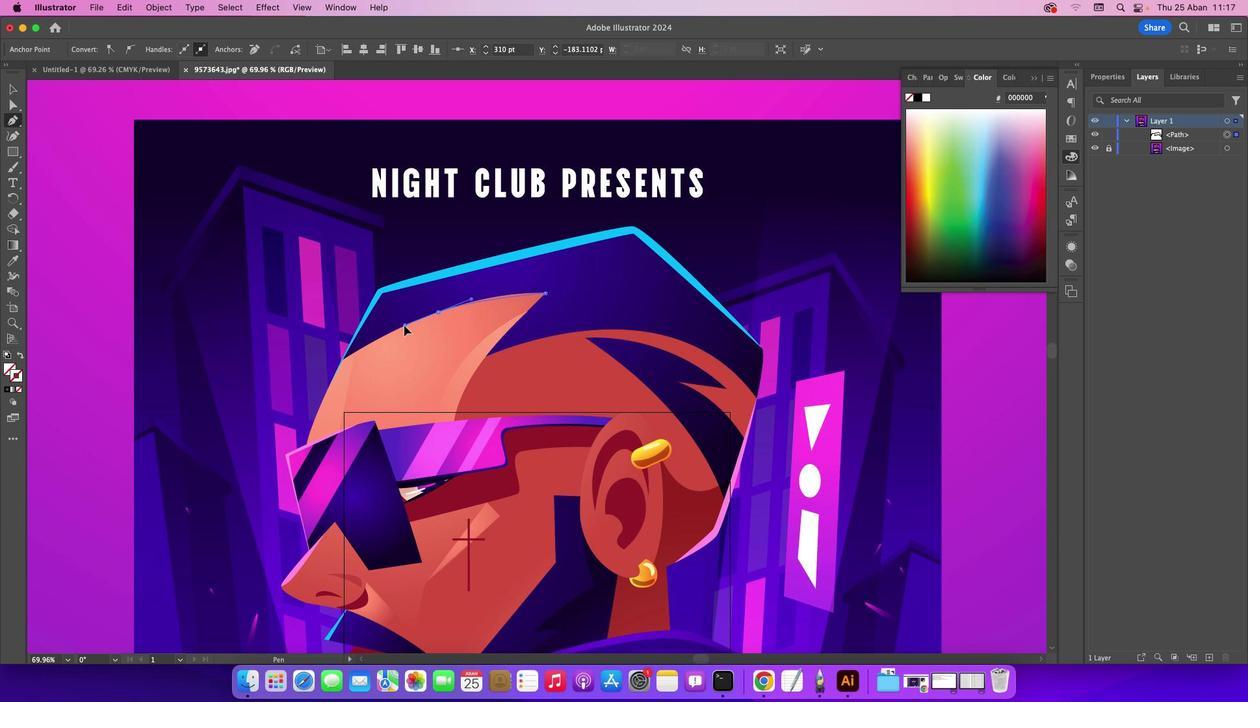 
Action: Mouse pressed left at (438, 312)
Screenshot: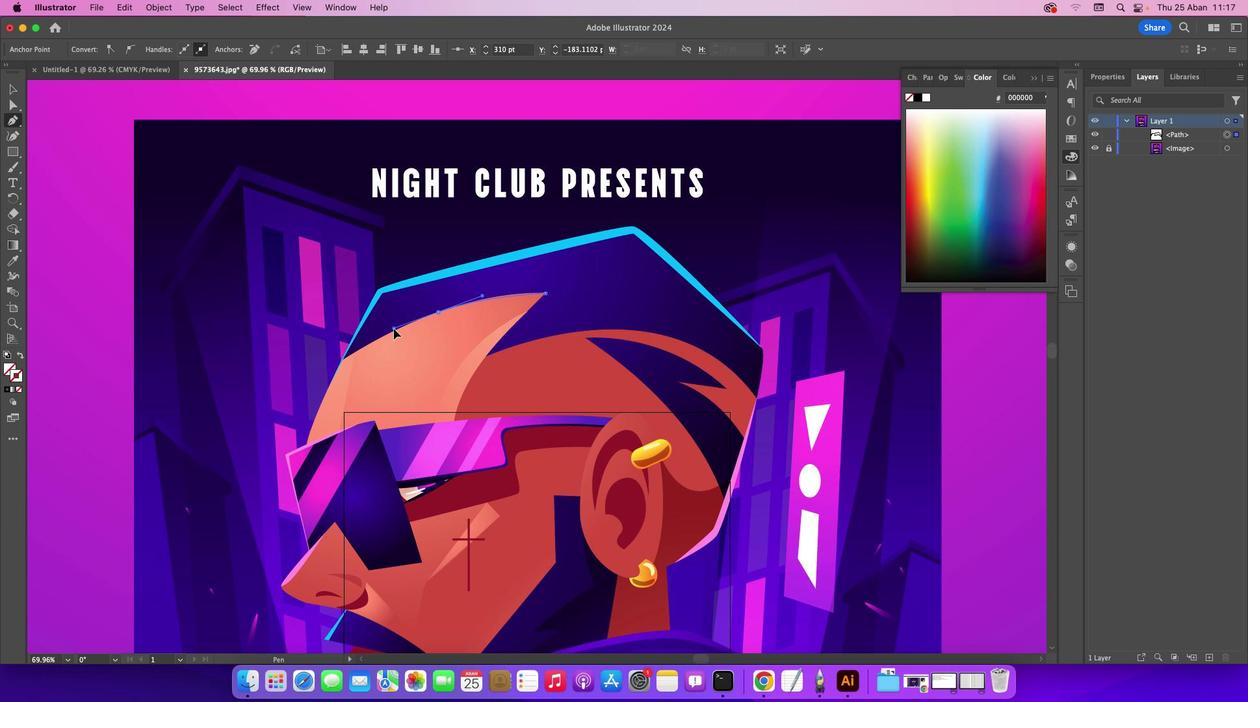 
Action: Mouse moved to (343, 360)
Screenshot: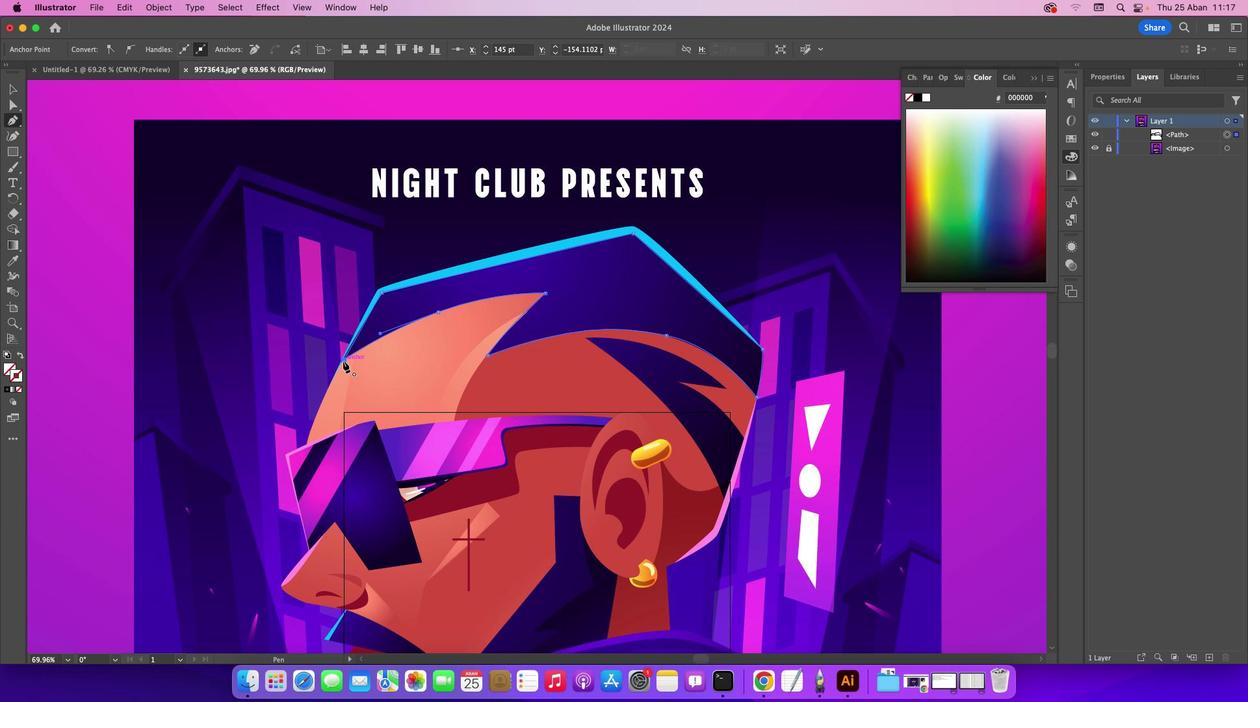 
Action: Mouse pressed left at (343, 360)
Screenshot: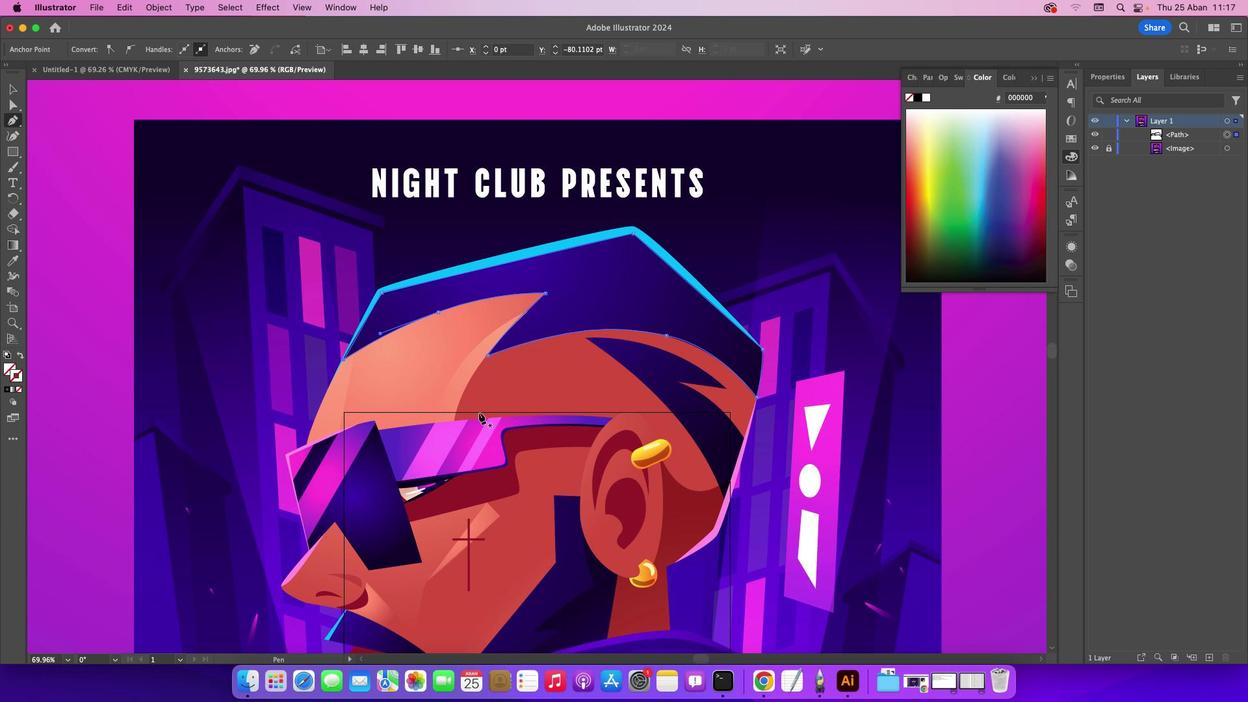 
Action: Mouse moved to (1033, 83)
Screenshot: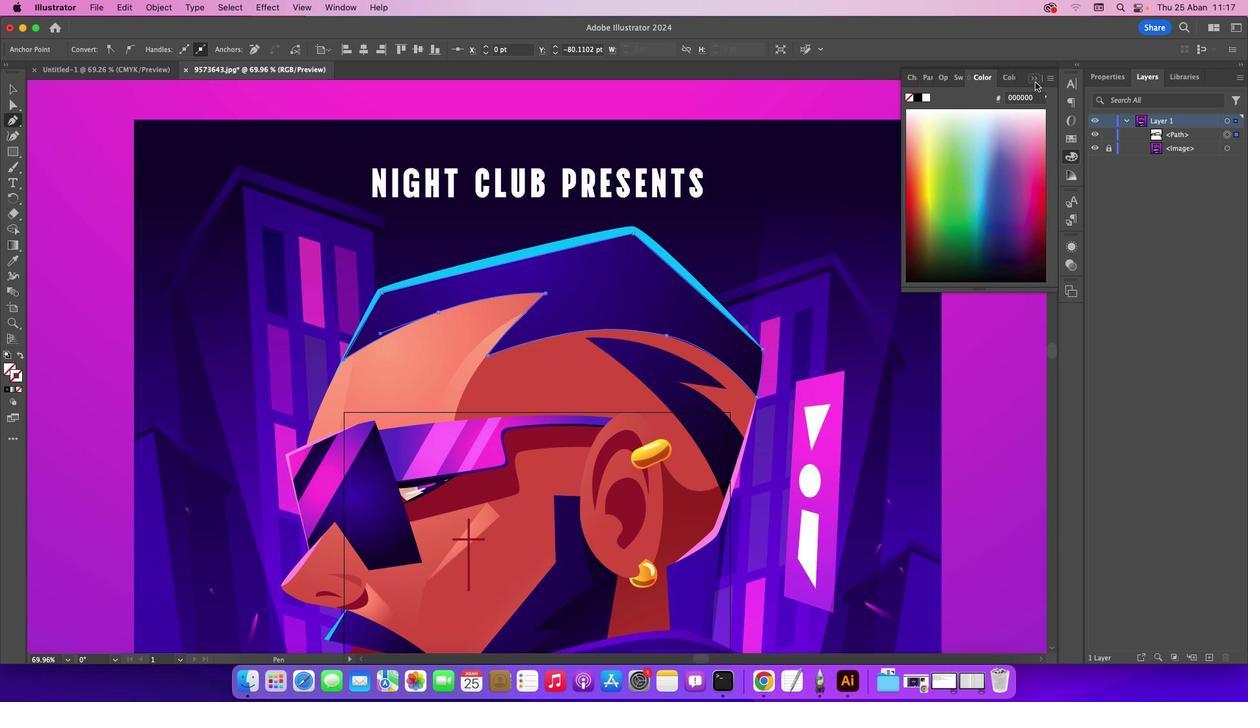 
Action: Mouse pressed left at (1033, 83)
Screenshot: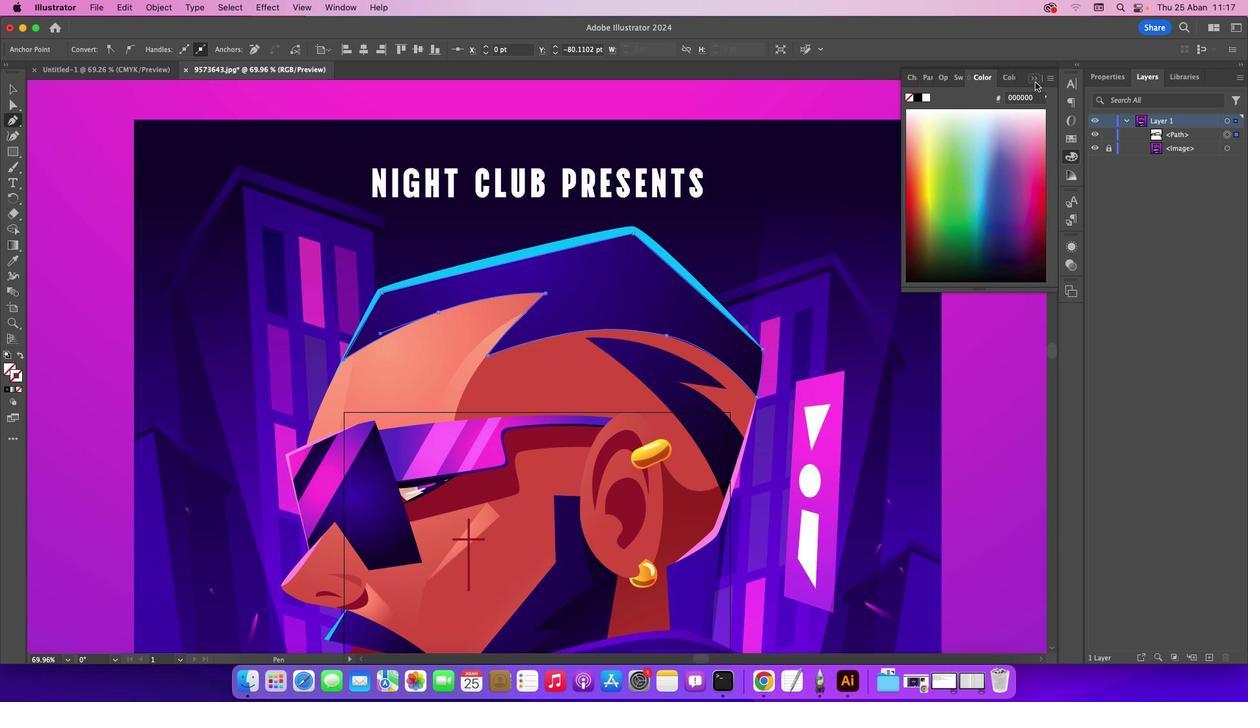 
Action: Mouse moved to (1035, 81)
Screenshot: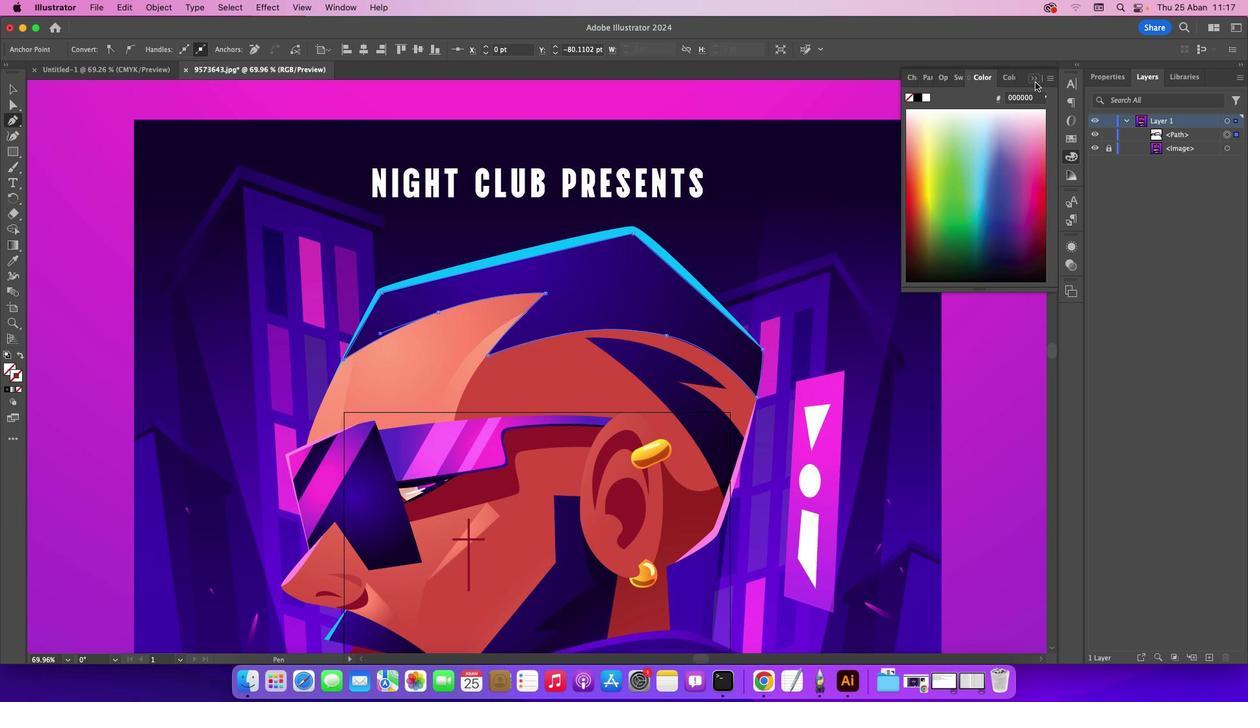 
Action: Mouse pressed left at (1035, 81)
Screenshot: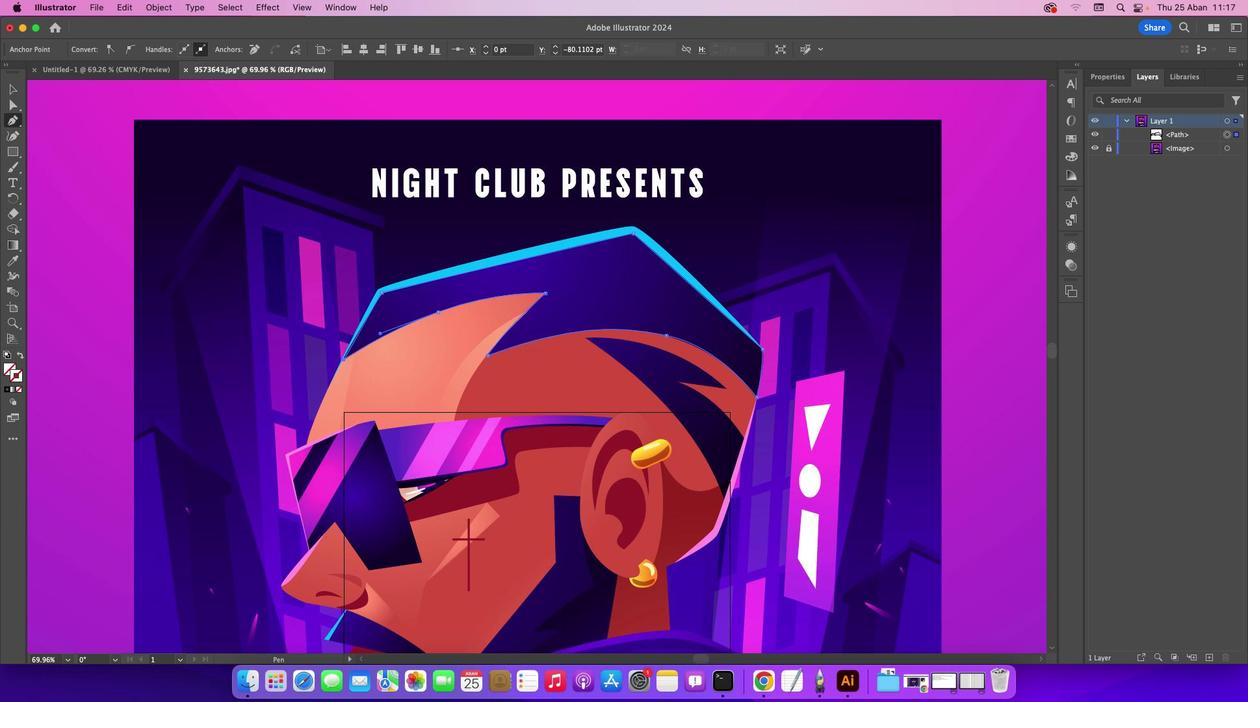 
Action: Mouse moved to (13, 90)
Screenshot: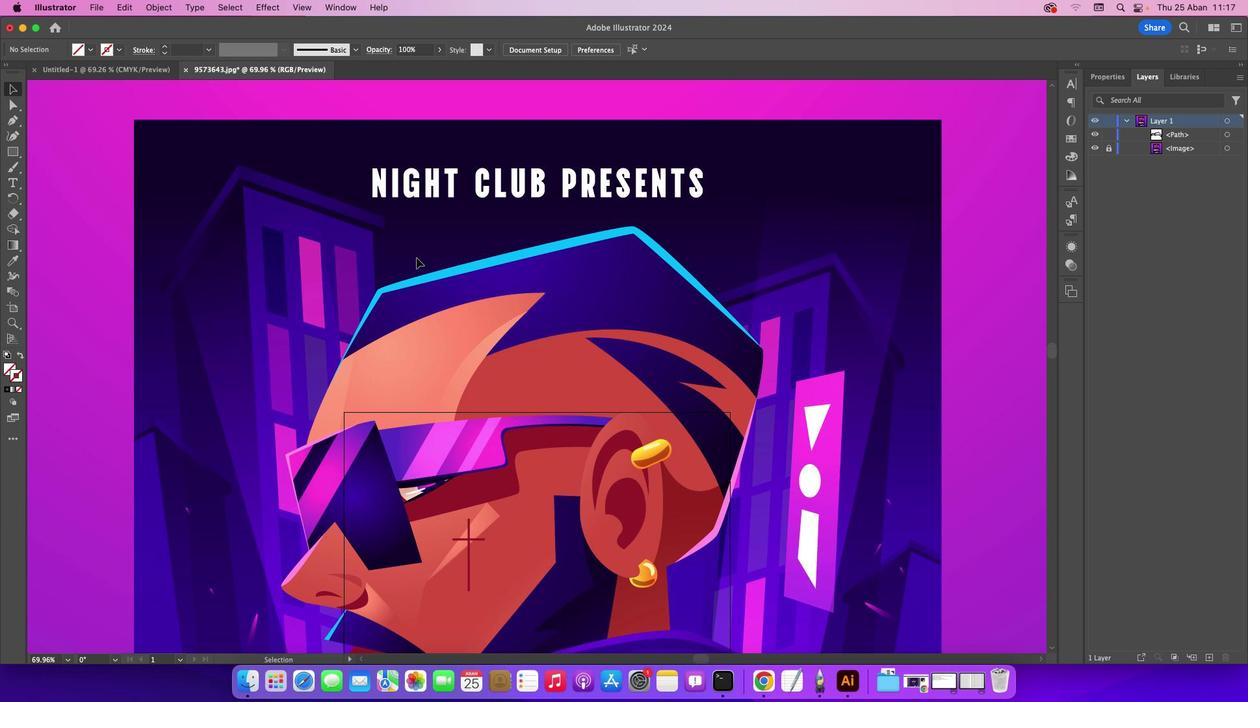 
Action: Mouse pressed left at (13, 90)
Screenshot: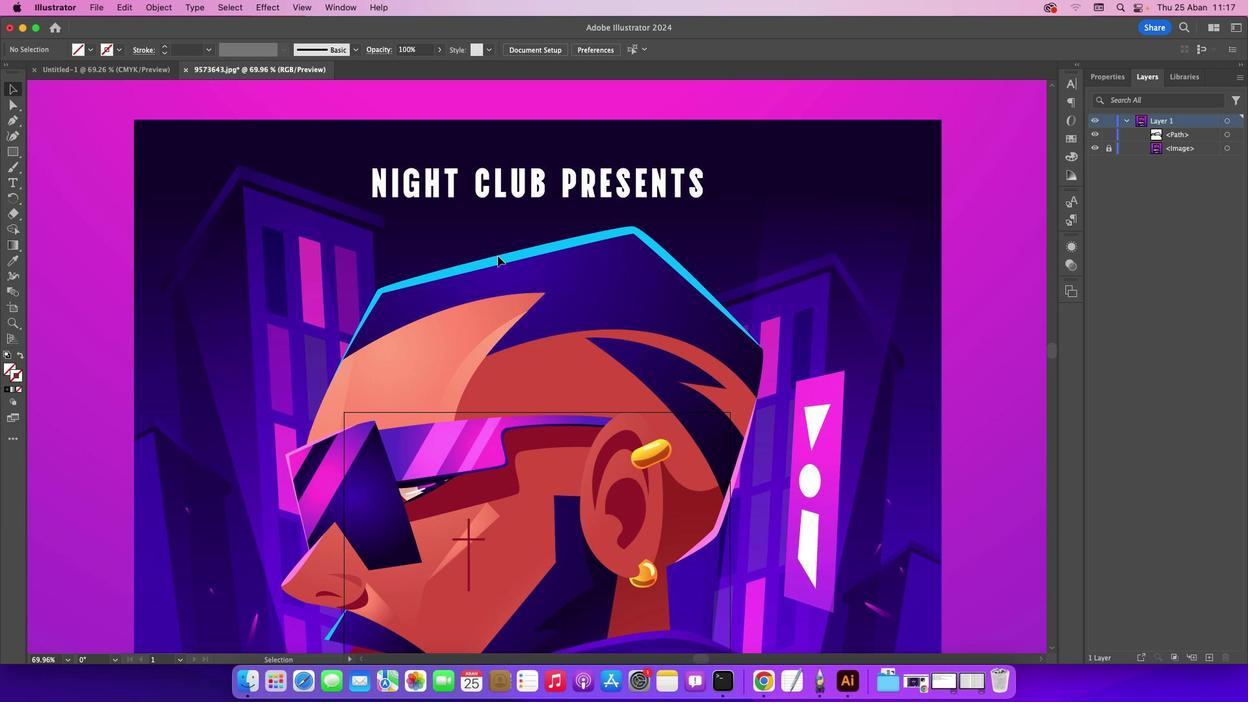 
Action: Mouse moved to (247, 200)
Screenshot: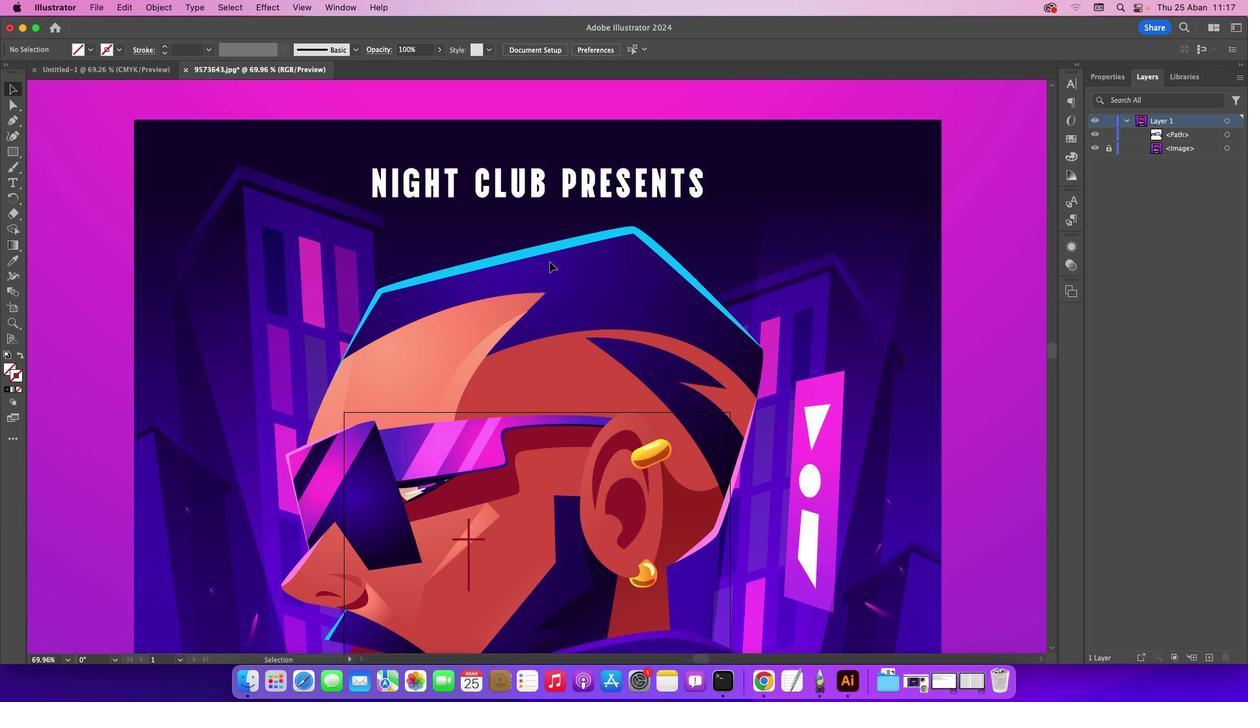 
Action: Mouse pressed left at (247, 200)
Screenshot: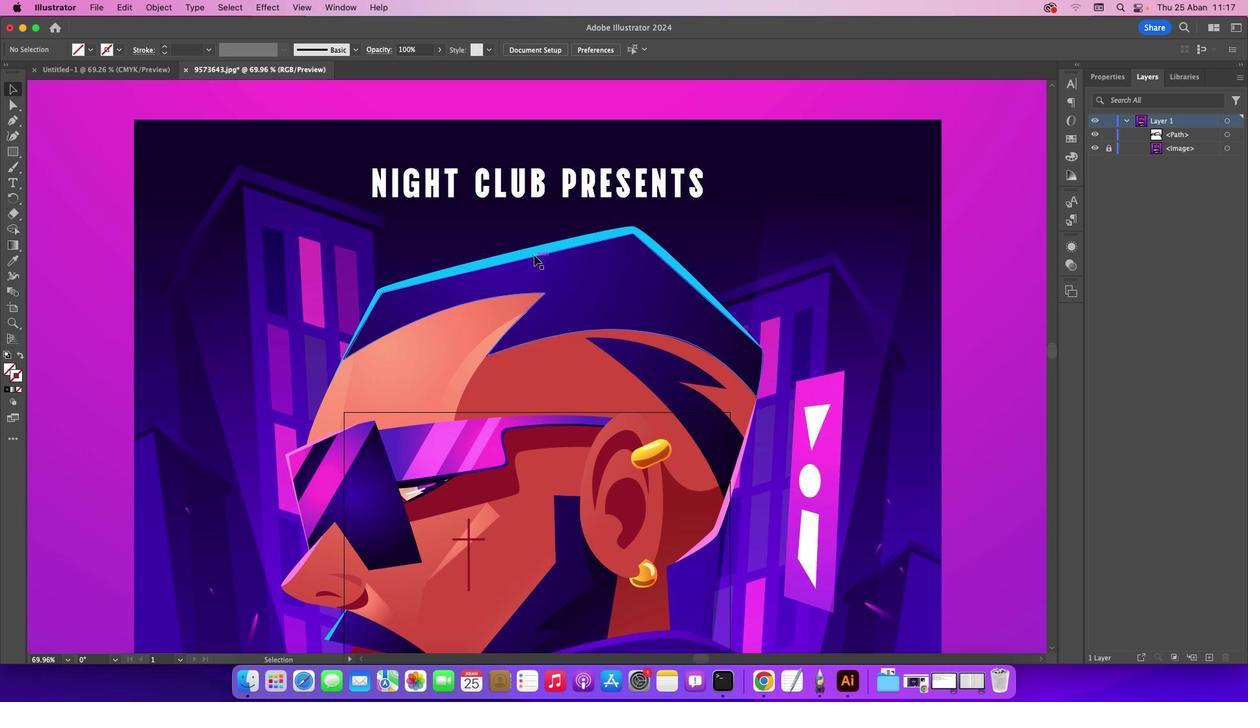 
Action: Mouse moved to (534, 255)
Screenshot: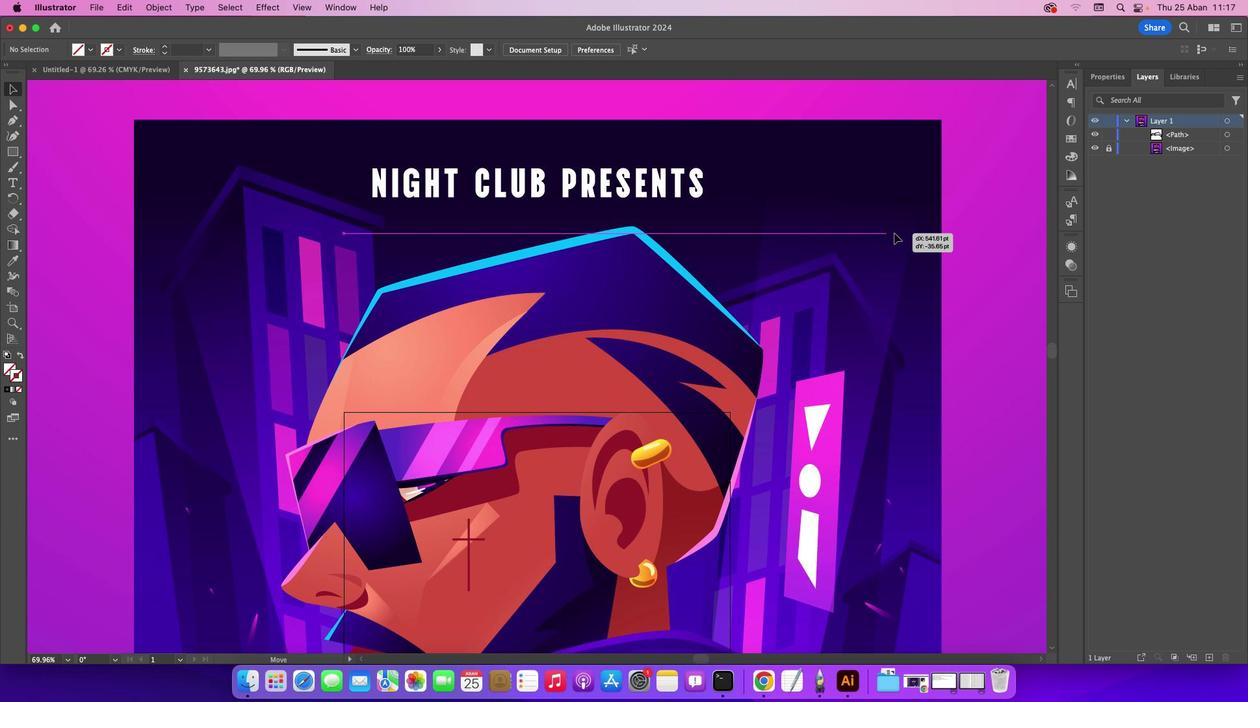 
Action: Mouse pressed left at (534, 255)
Screenshot: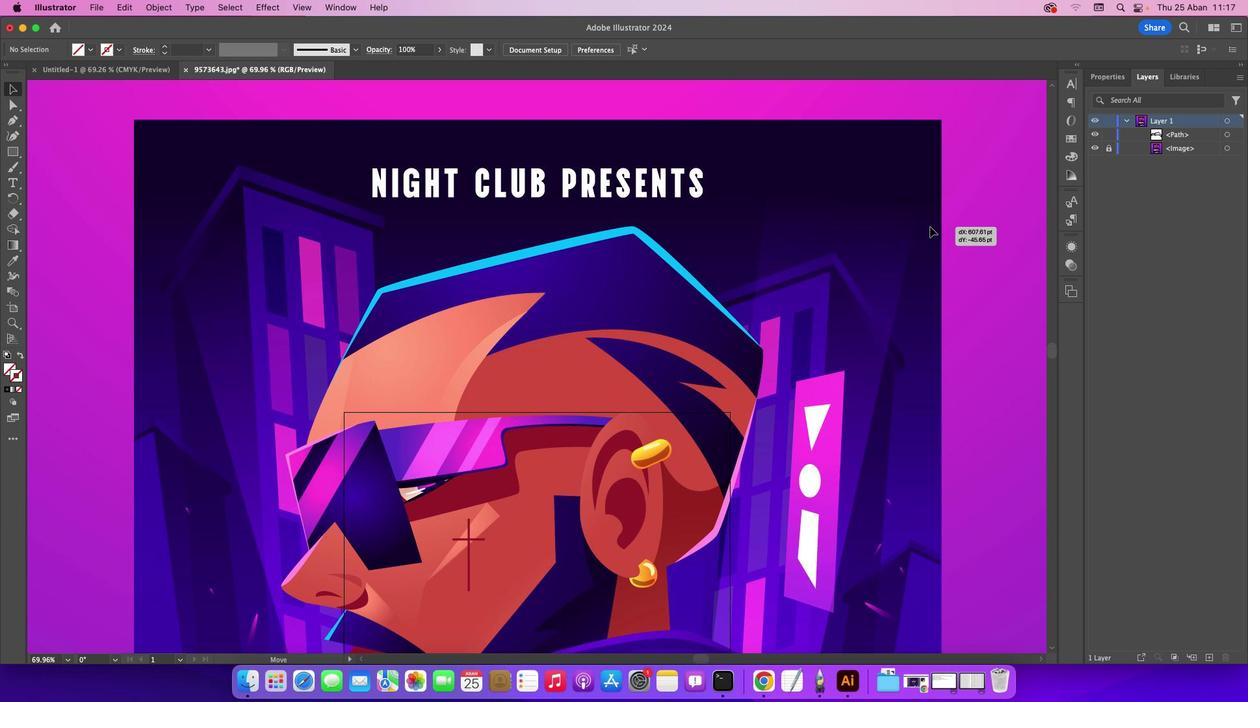 
Action: Mouse moved to (12, 388)
Screenshot: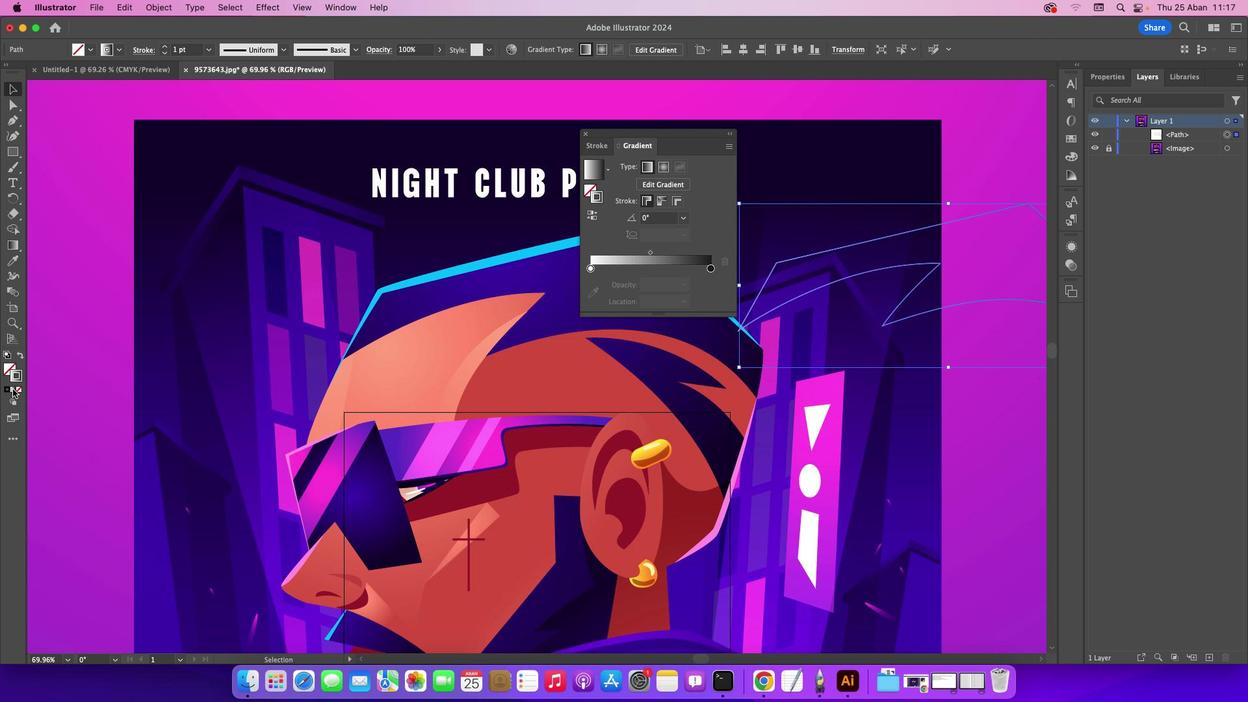 
Action: Mouse pressed left at (12, 388)
Screenshot: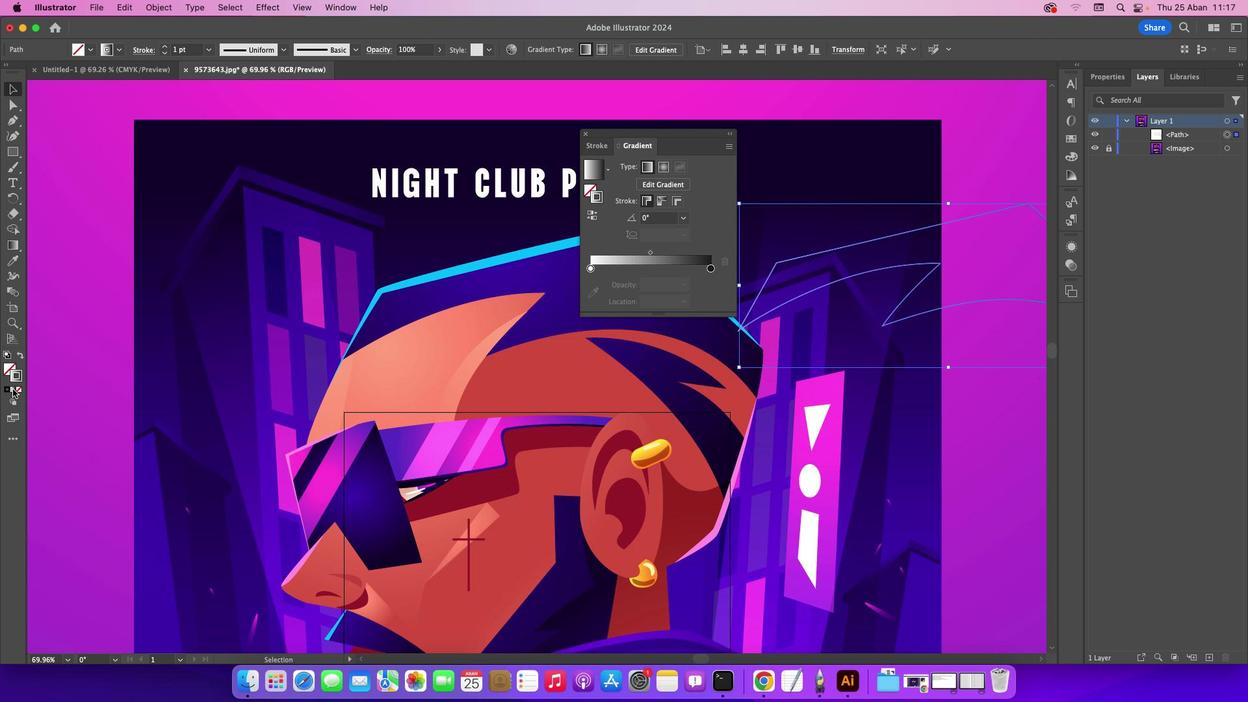 
Action: Mouse moved to (22, 353)
Screenshot: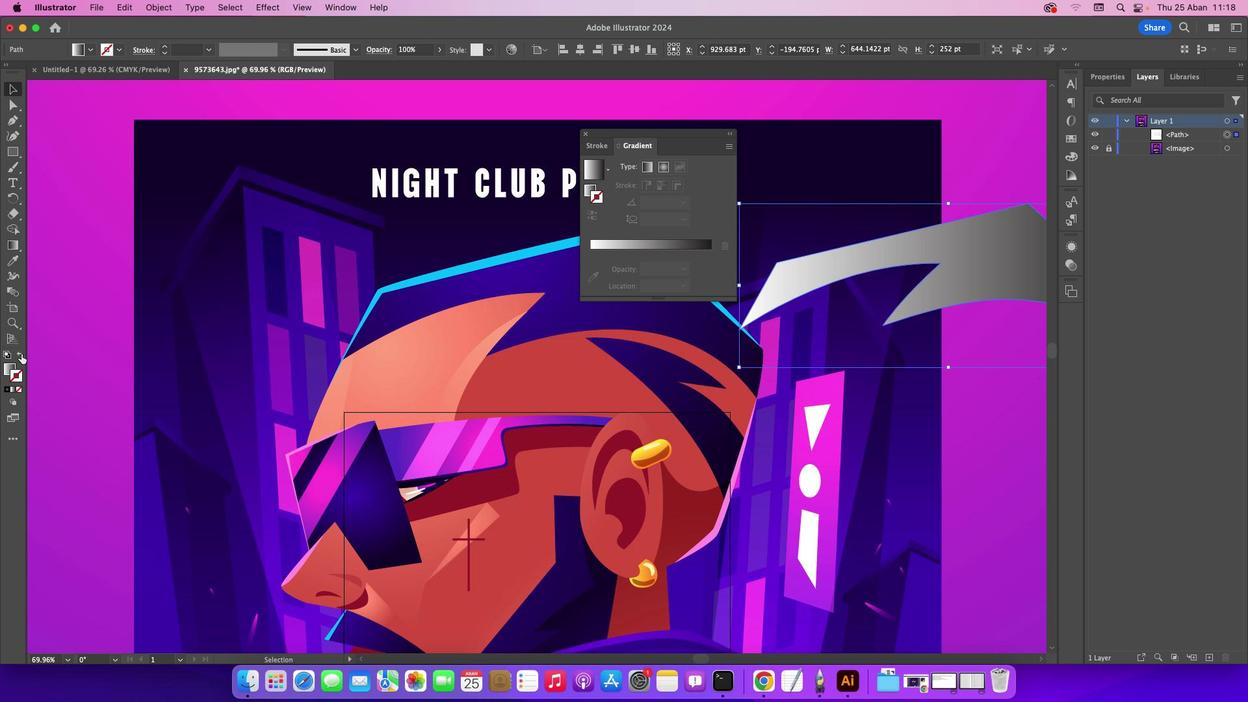 
Action: Mouse pressed left at (22, 353)
Screenshot: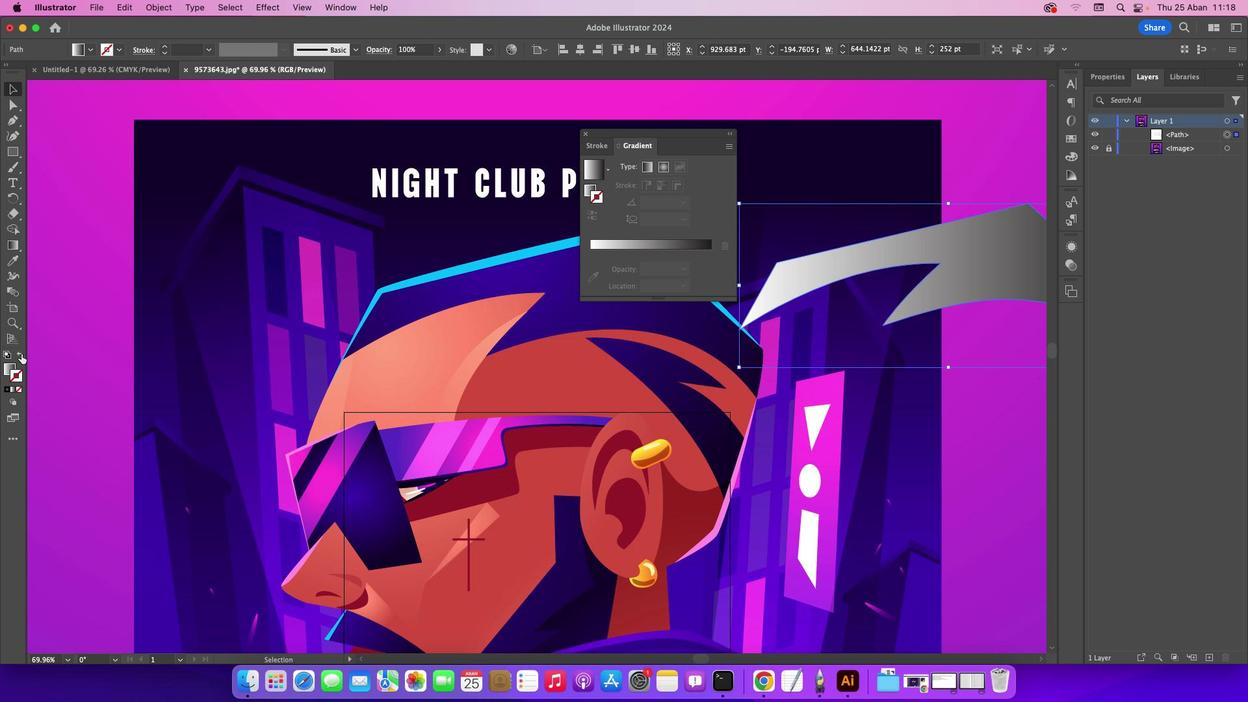 
Action: Mouse moved to (21, 354)
Screenshot: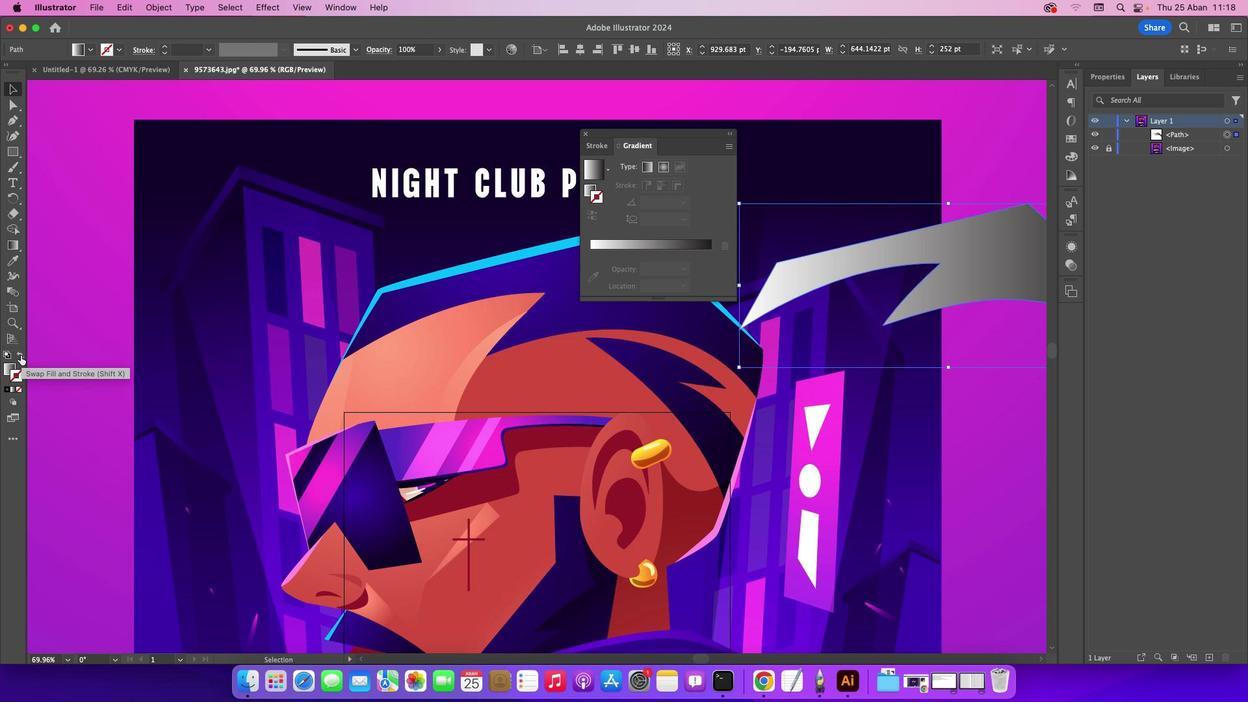 
Action: Mouse pressed left at (21, 354)
Screenshot: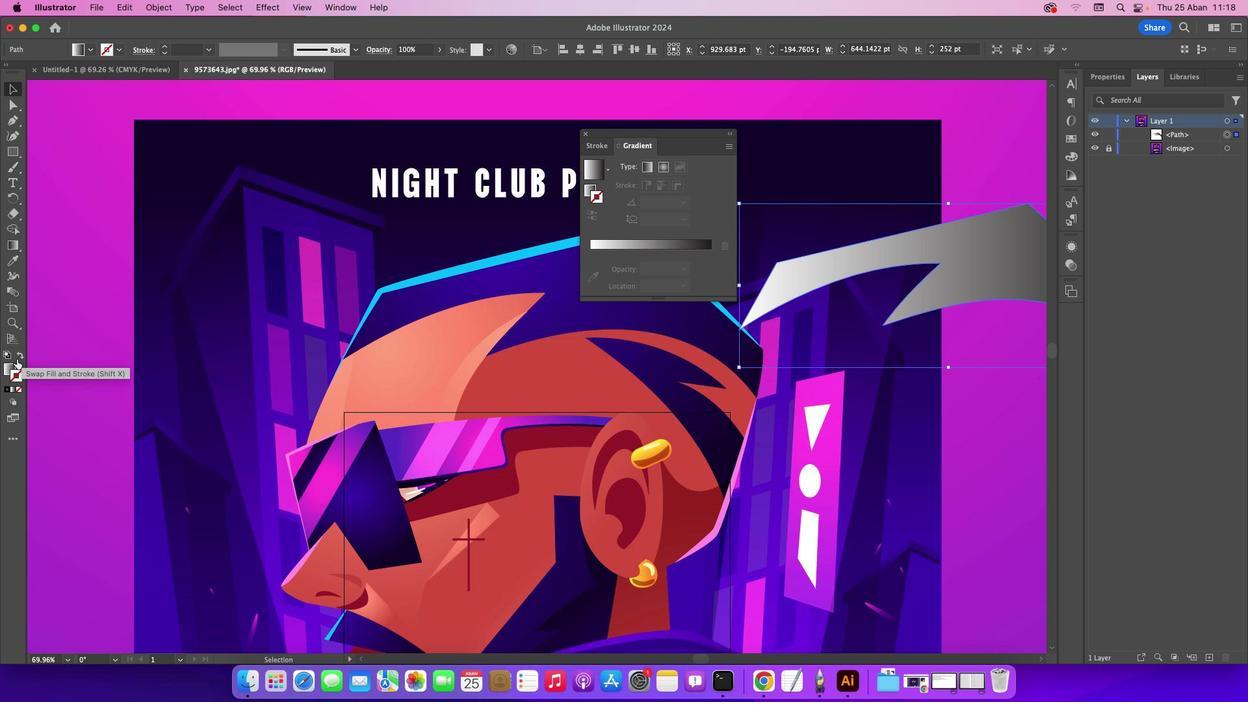 
Action: Mouse moved to (6, 368)
Screenshot: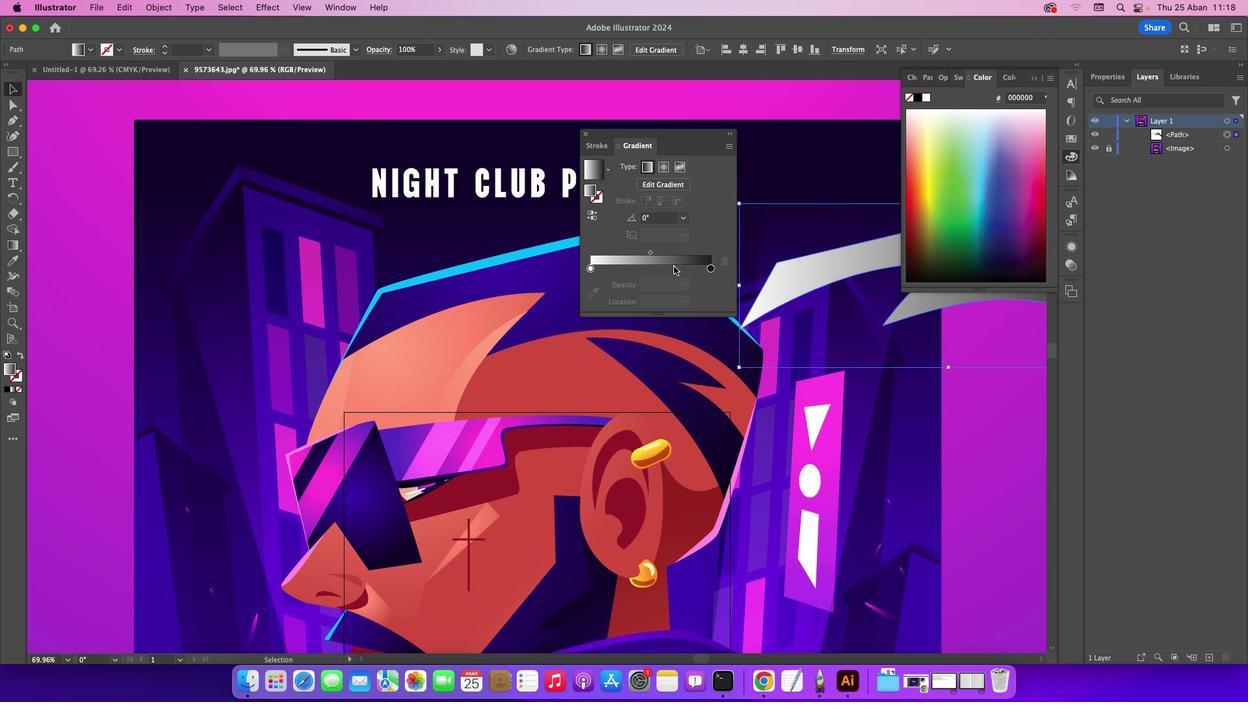 
Action: Mouse pressed left at (6, 368)
Screenshot: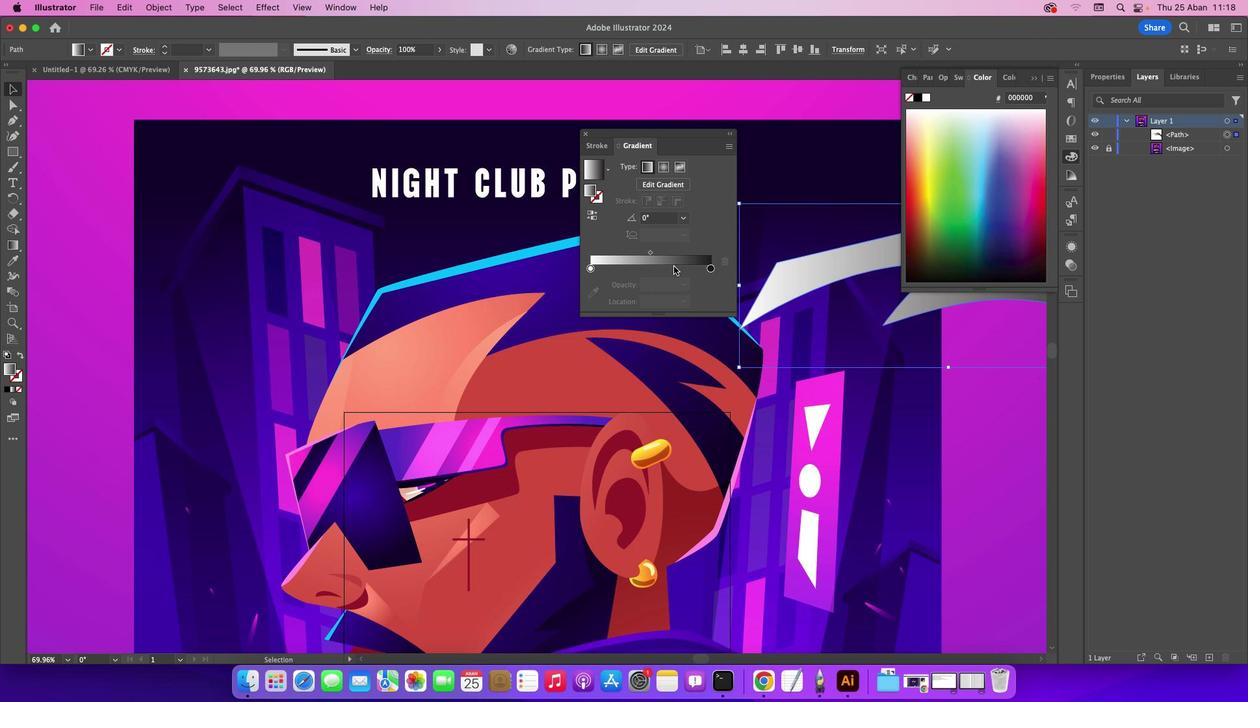 
Action: Mouse moved to (591, 271)
Screenshot: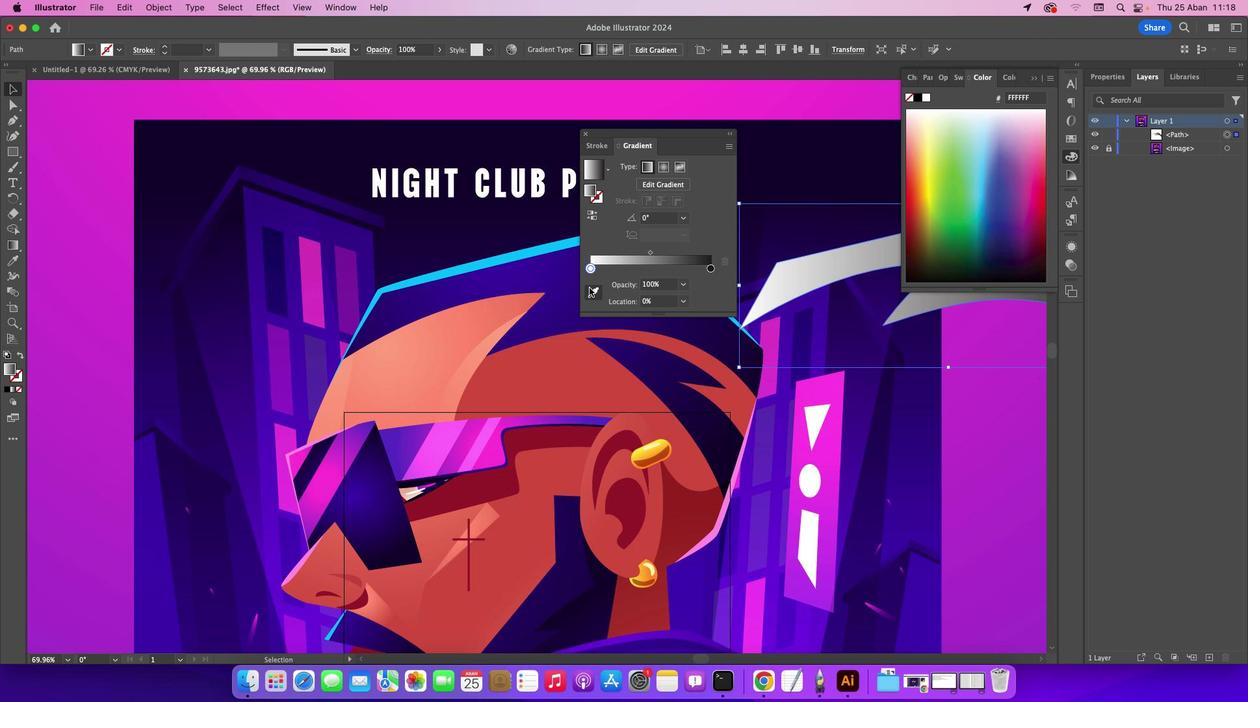 
Action: Mouse pressed left at (591, 271)
Screenshot: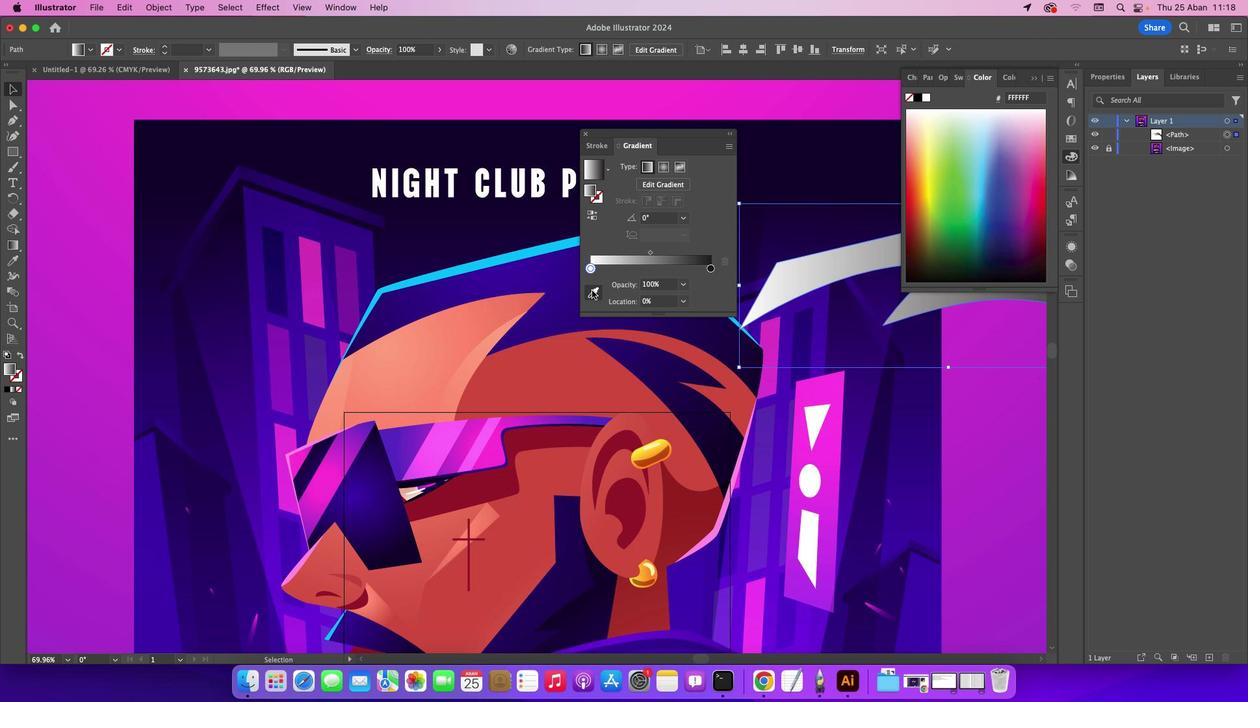 
Action: Mouse moved to (591, 289)
Screenshot: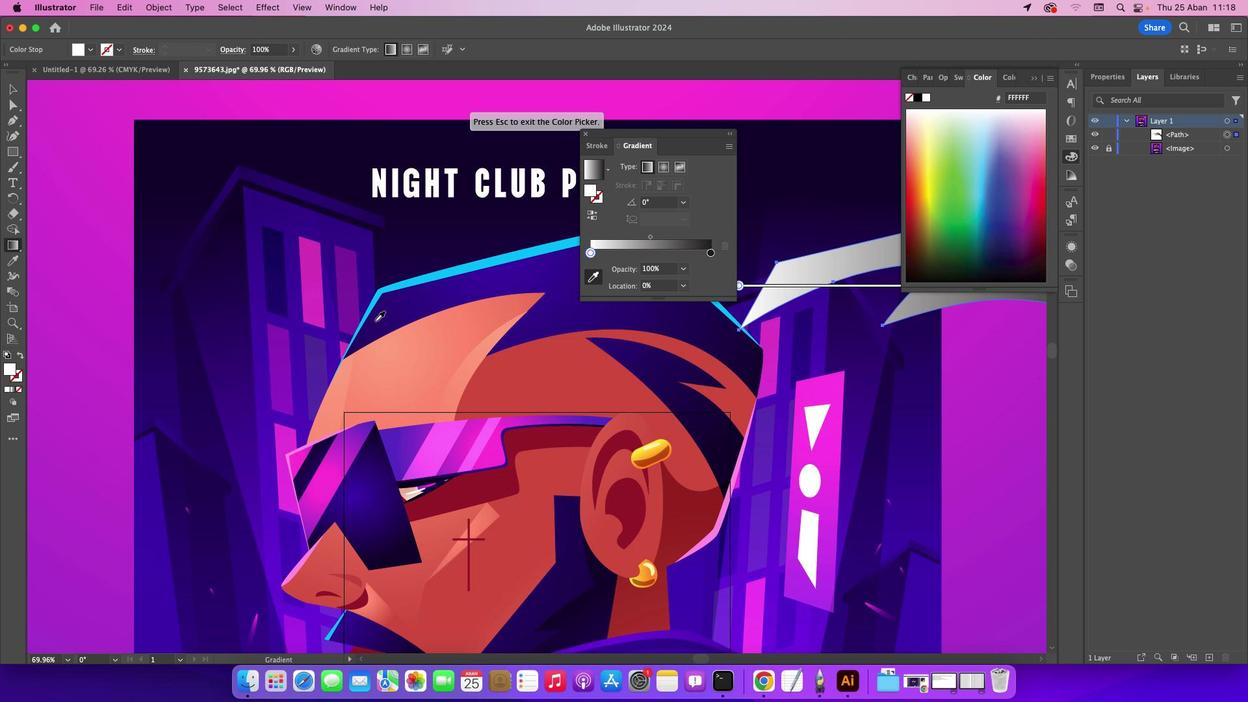 
Action: Mouse pressed left at (591, 289)
Screenshot: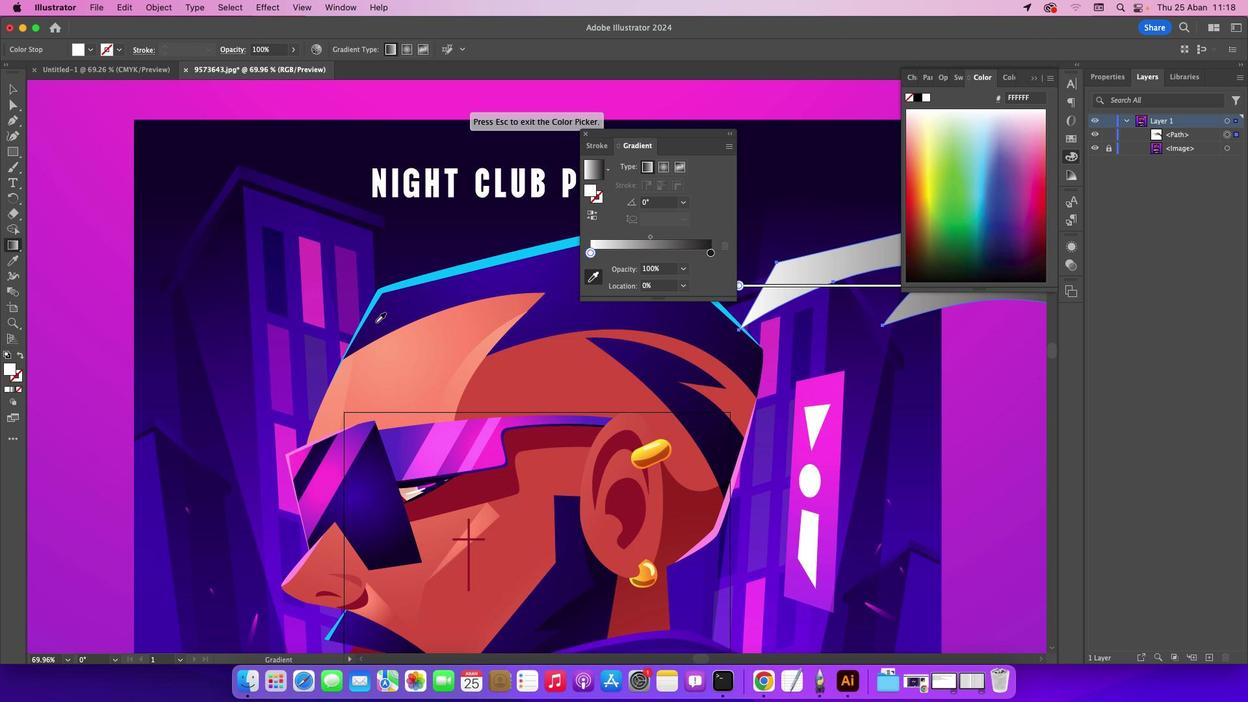 
Action: Mouse moved to (375, 322)
Screenshot: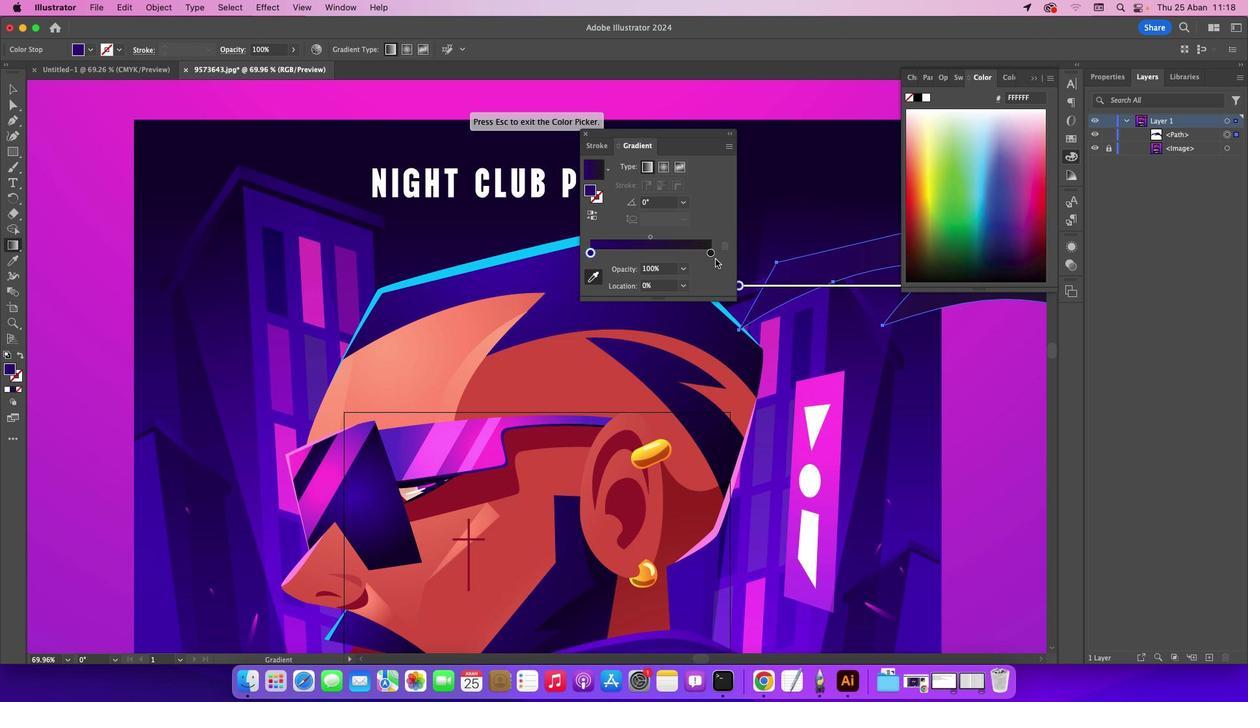
Action: Mouse pressed left at (375, 322)
Screenshot: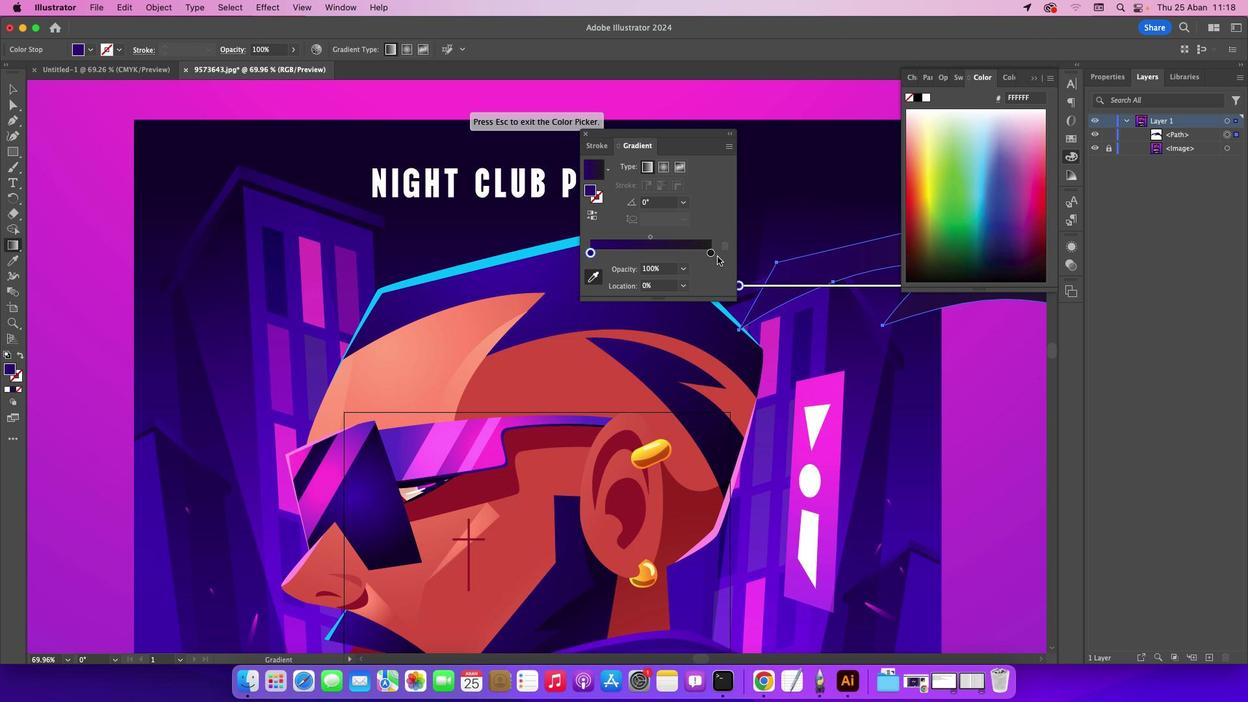 
Action: Mouse moved to (710, 252)
Screenshot: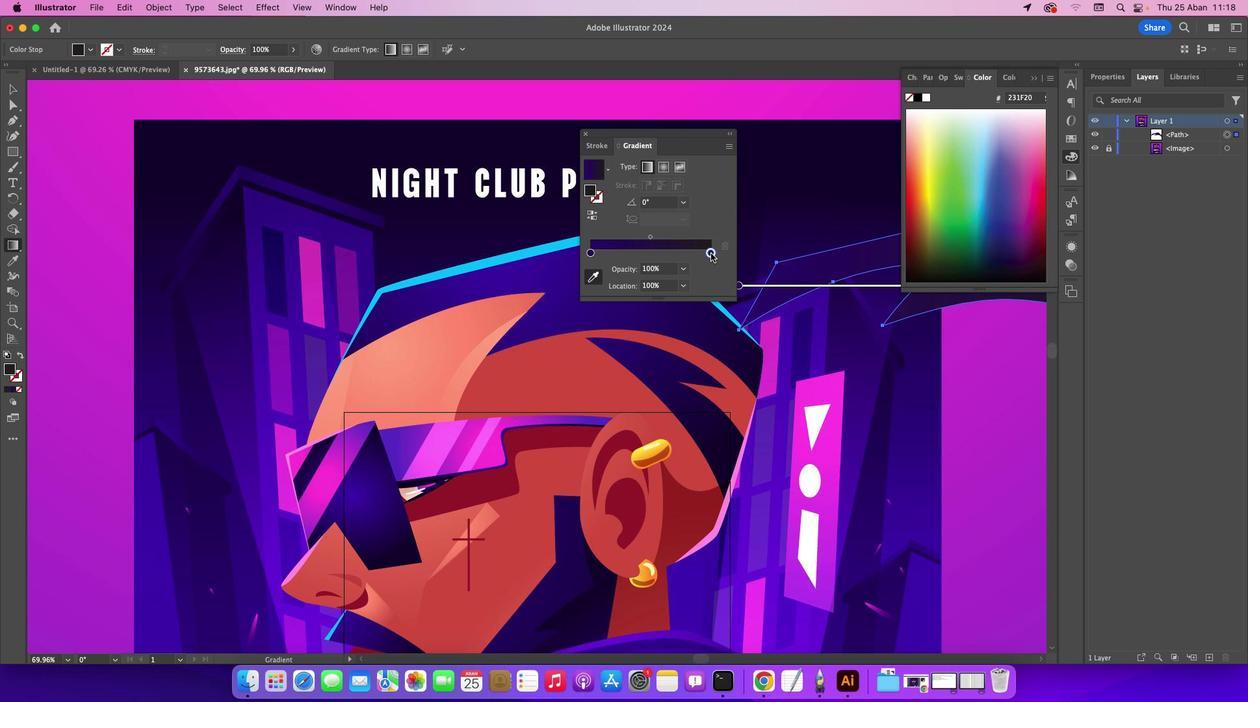 
Action: Mouse pressed left at (710, 252)
Screenshot: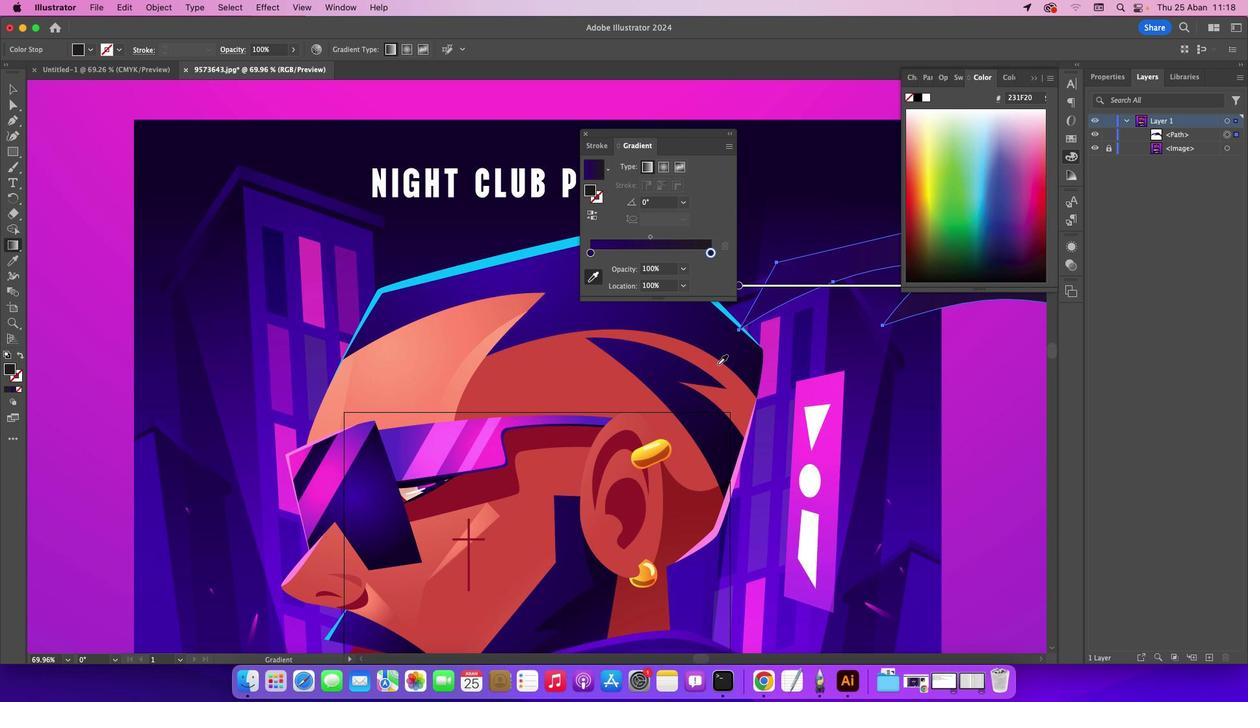 
Action: Mouse moved to (747, 356)
Screenshot: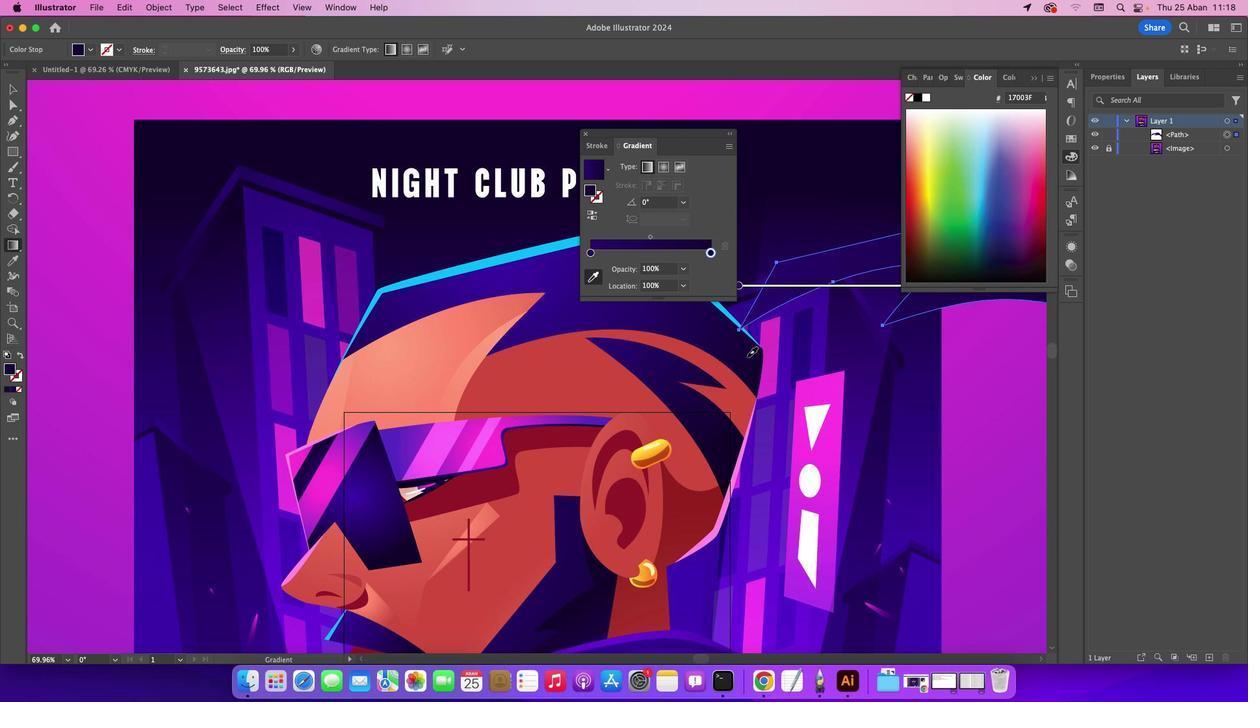 
Action: Mouse pressed left at (747, 356)
Screenshot: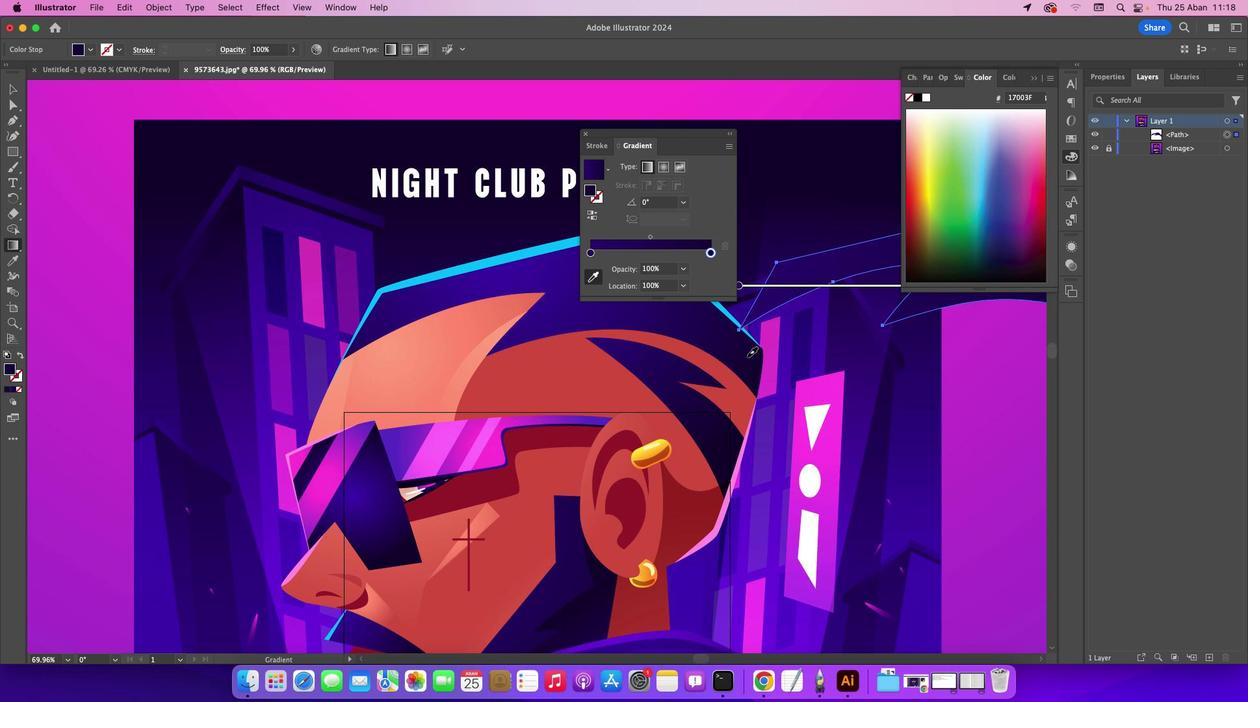 
Action: Mouse moved to (747, 356)
Screenshot: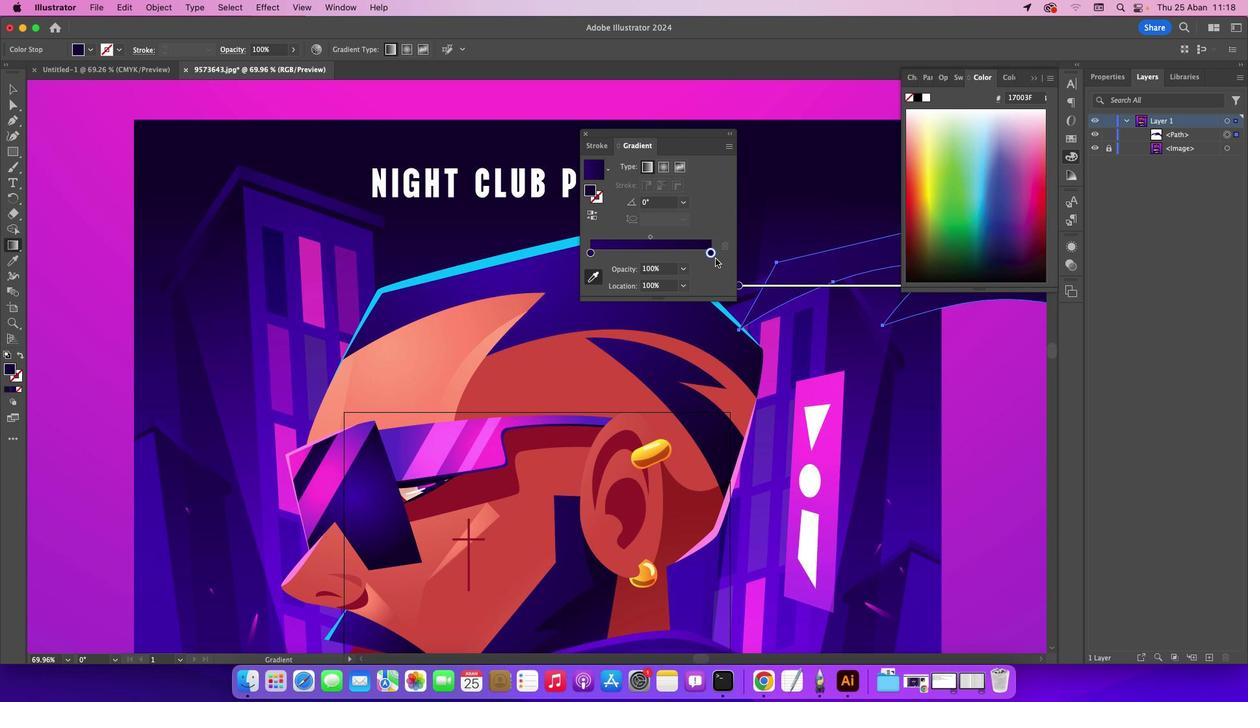 
Action: Mouse pressed left at (747, 356)
Screenshot: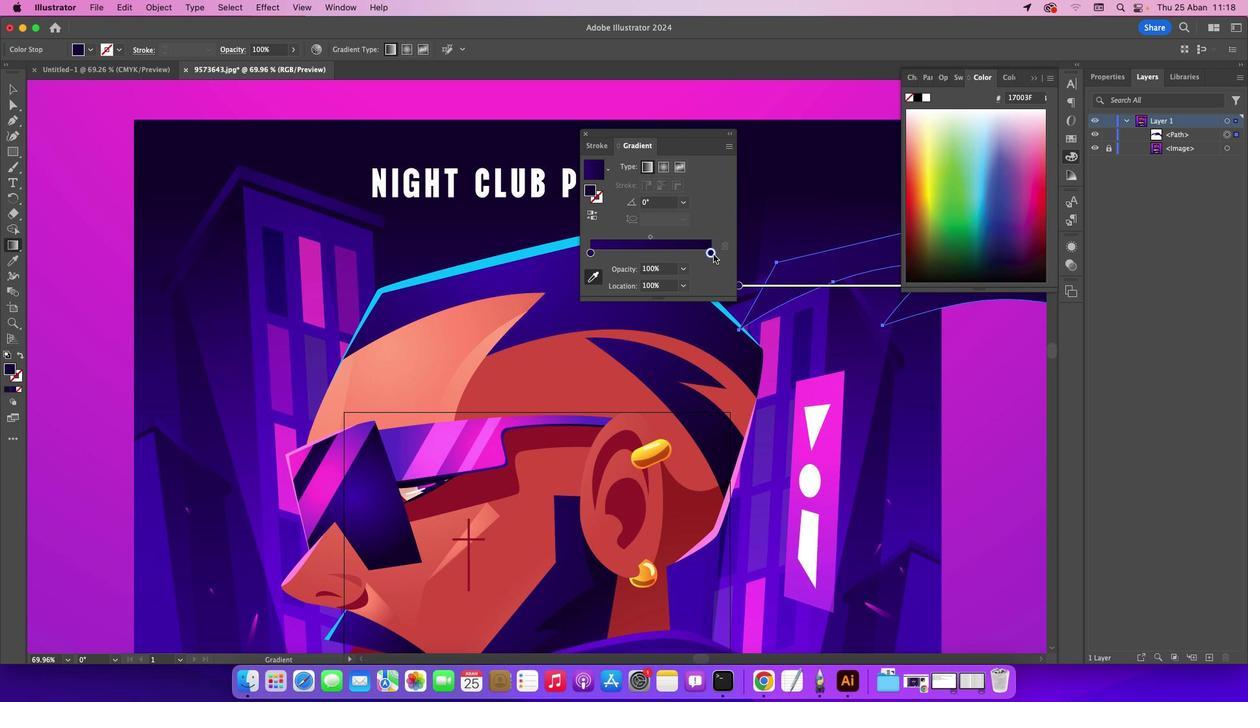 
Action: Mouse moved to (710, 254)
Screenshot: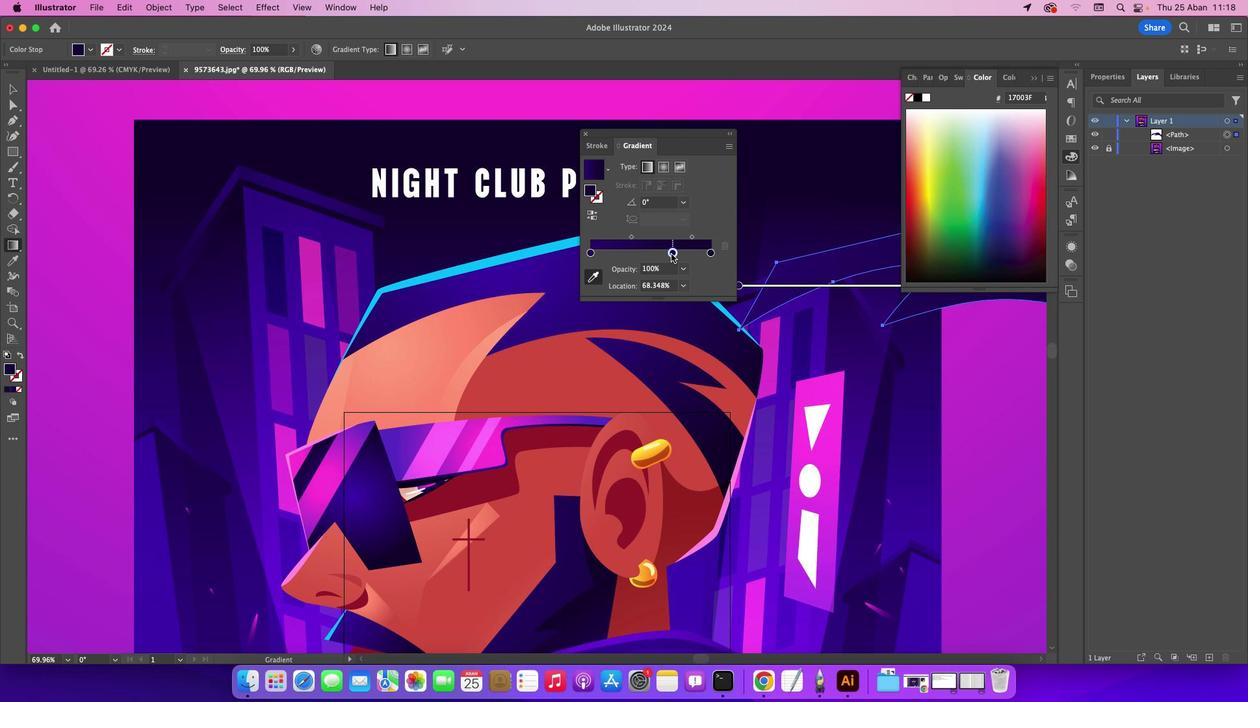 
Action: Key pressed Key.alt
Screenshot: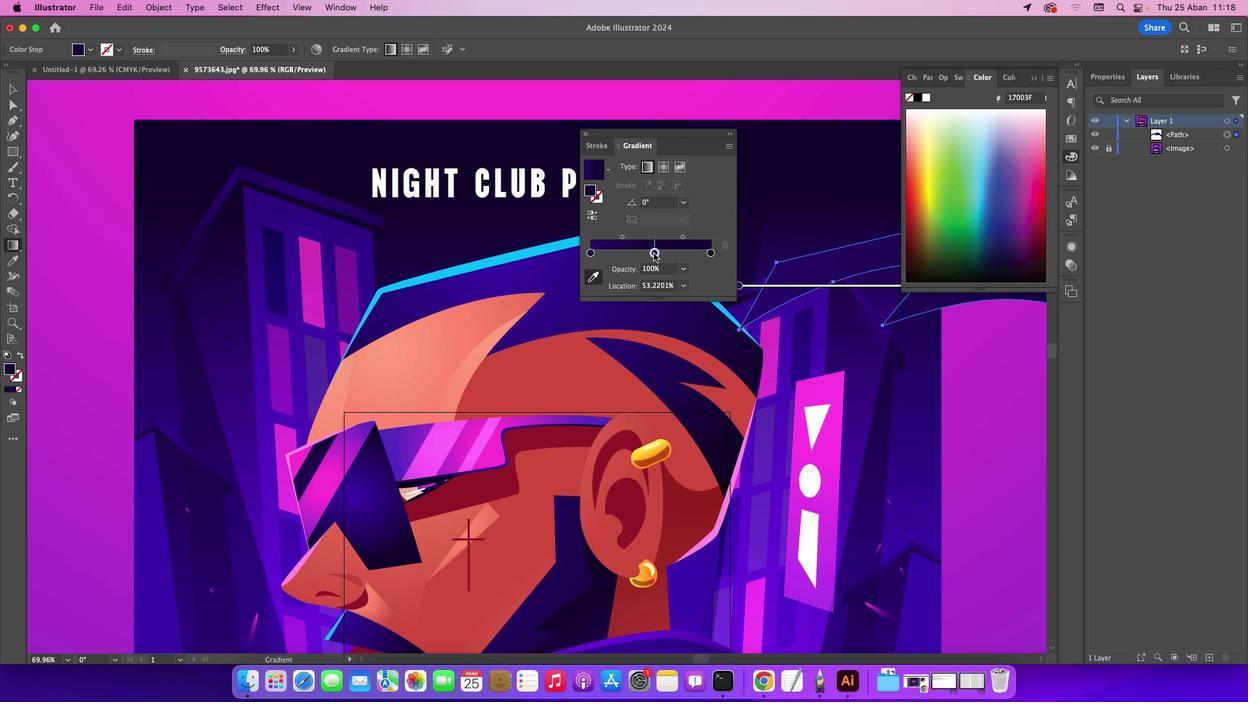 
Action: Mouse pressed left at (710, 254)
Screenshot: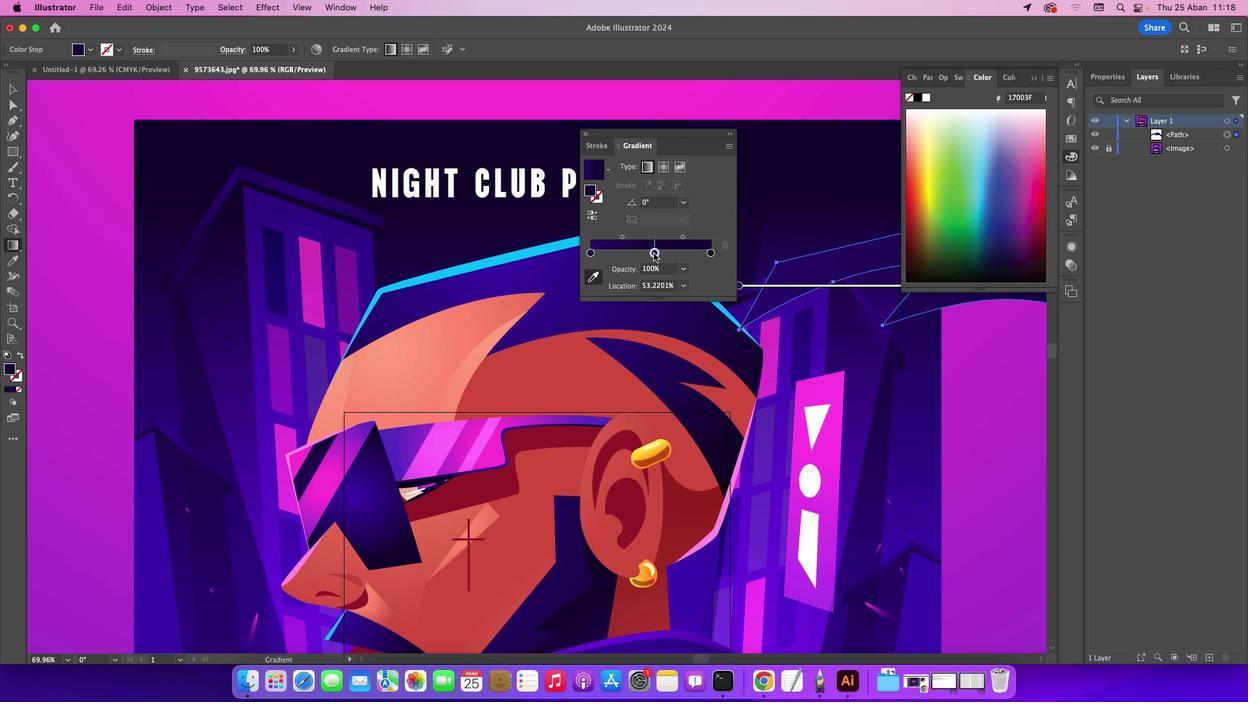 
Action: Mouse moved to (508, 278)
Screenshot: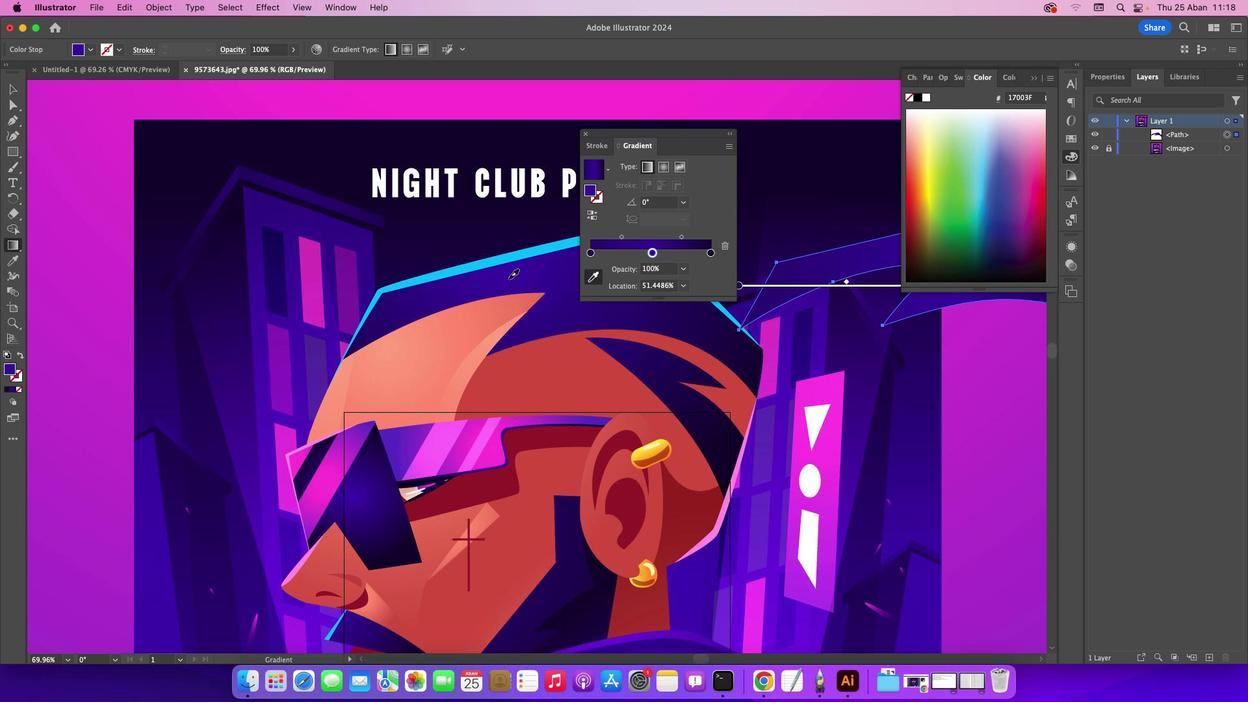 
Action: Mouse pressed left at (508, 278)
Screenshot: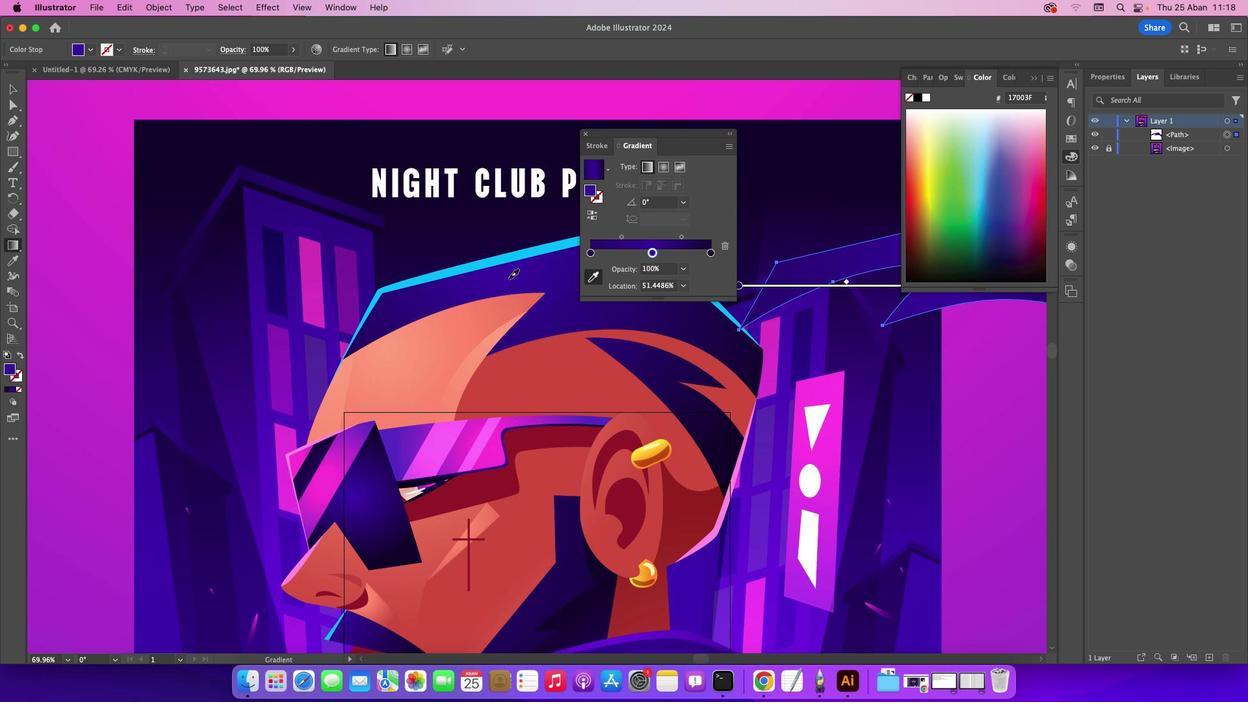 
Action: Mouse moved to (1036, 75)
Screenshot: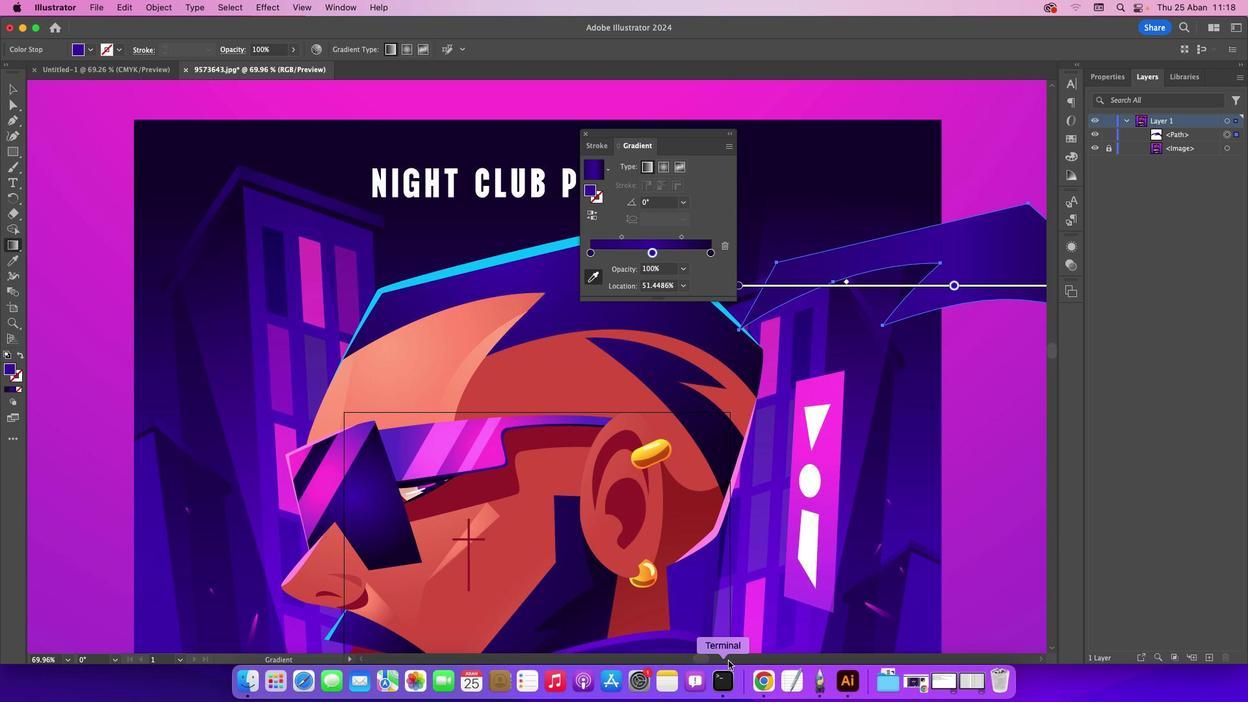 
Action: Mouse pressed left at (1036, 75)
Screenshot: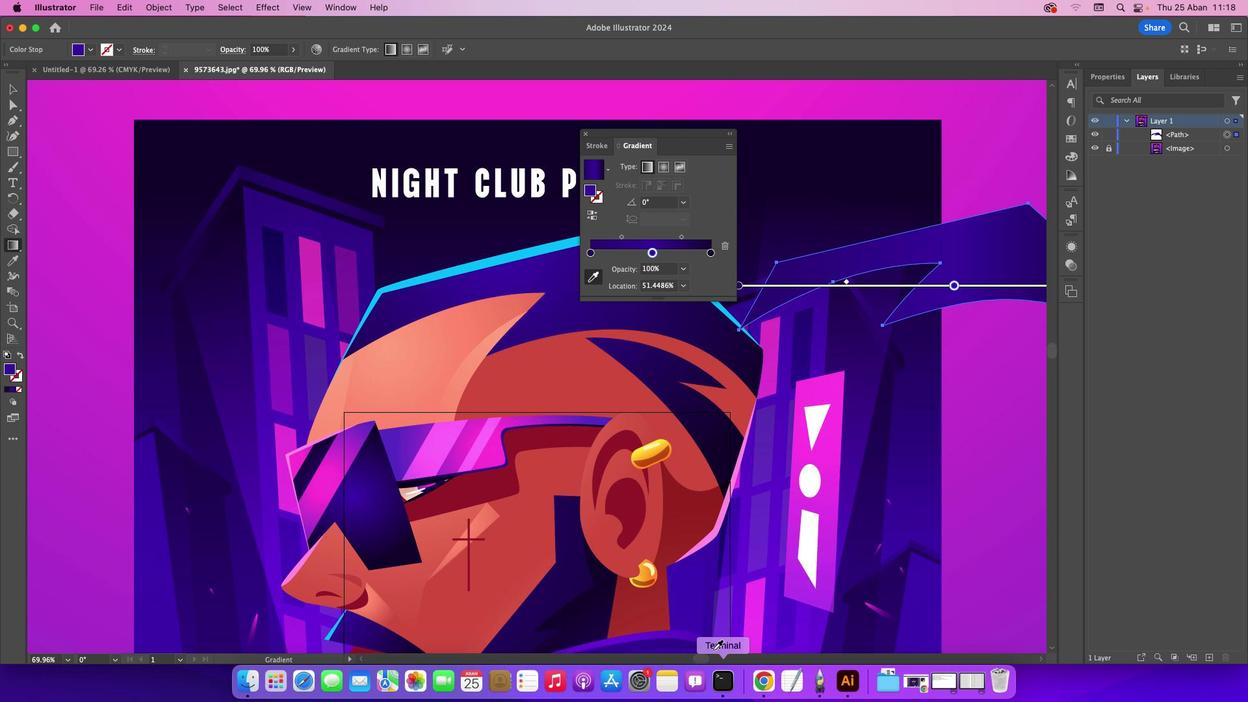 
Action: Mouse moved to (701, 658)
Screenshot: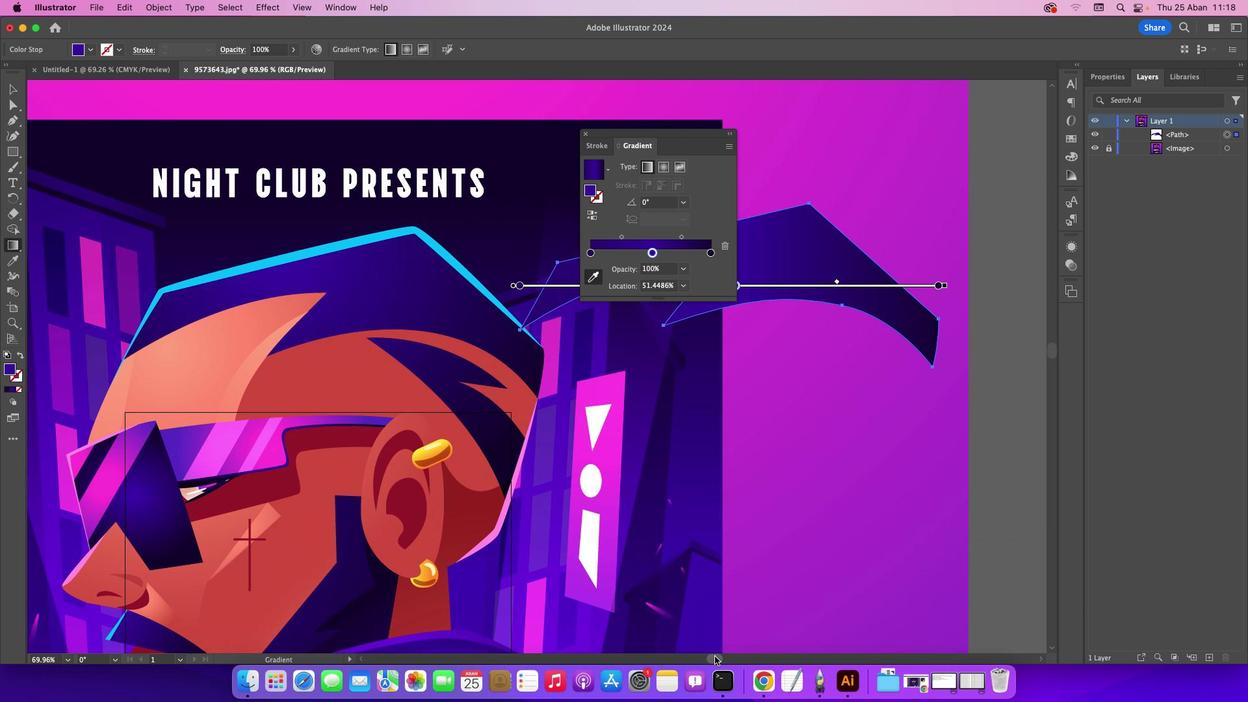 
Action: Mouse pressed left at (701, 658)
Screenshot: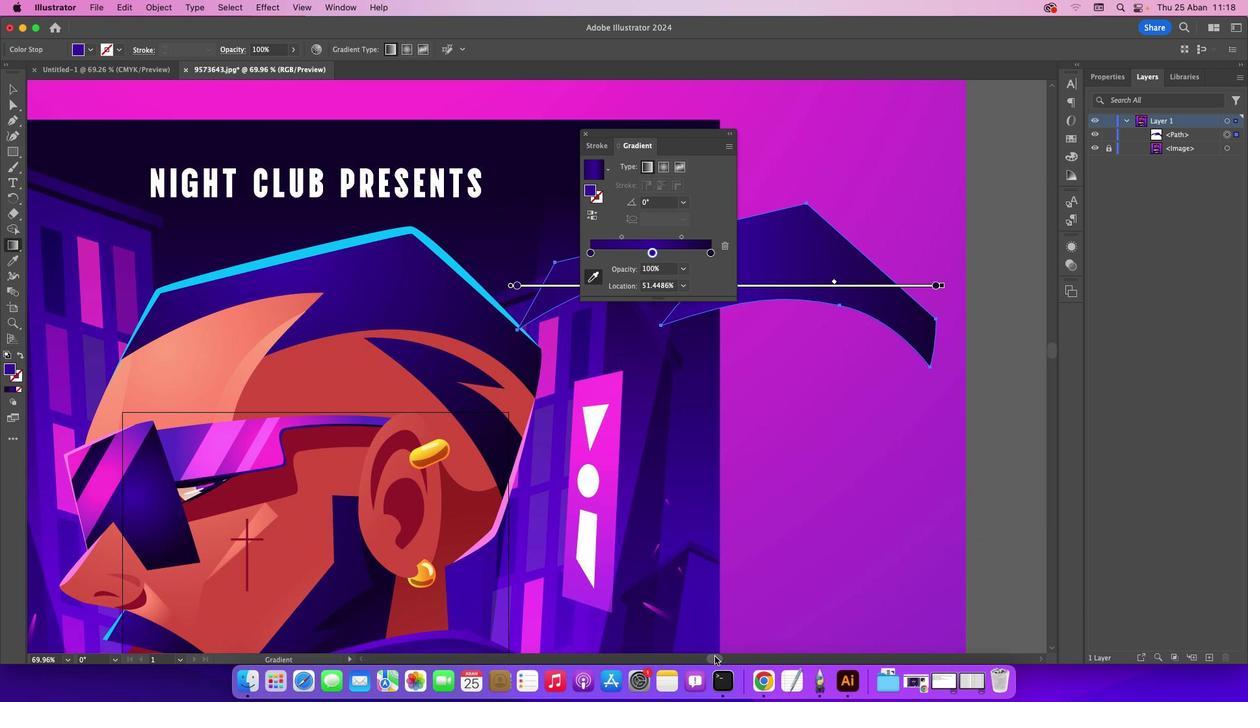 
Action: Mouse moved to (691, 131)
Screenshot: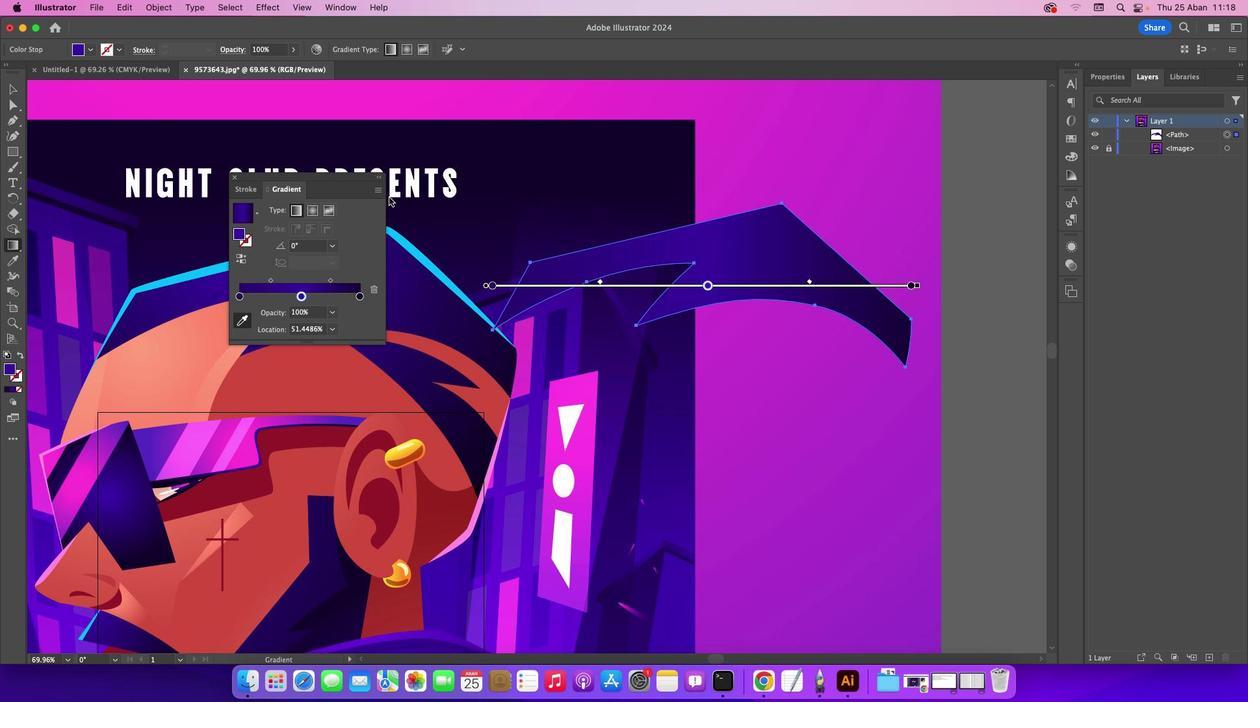 
Action: Mouse pressed left at (691, 131)
Screenshot: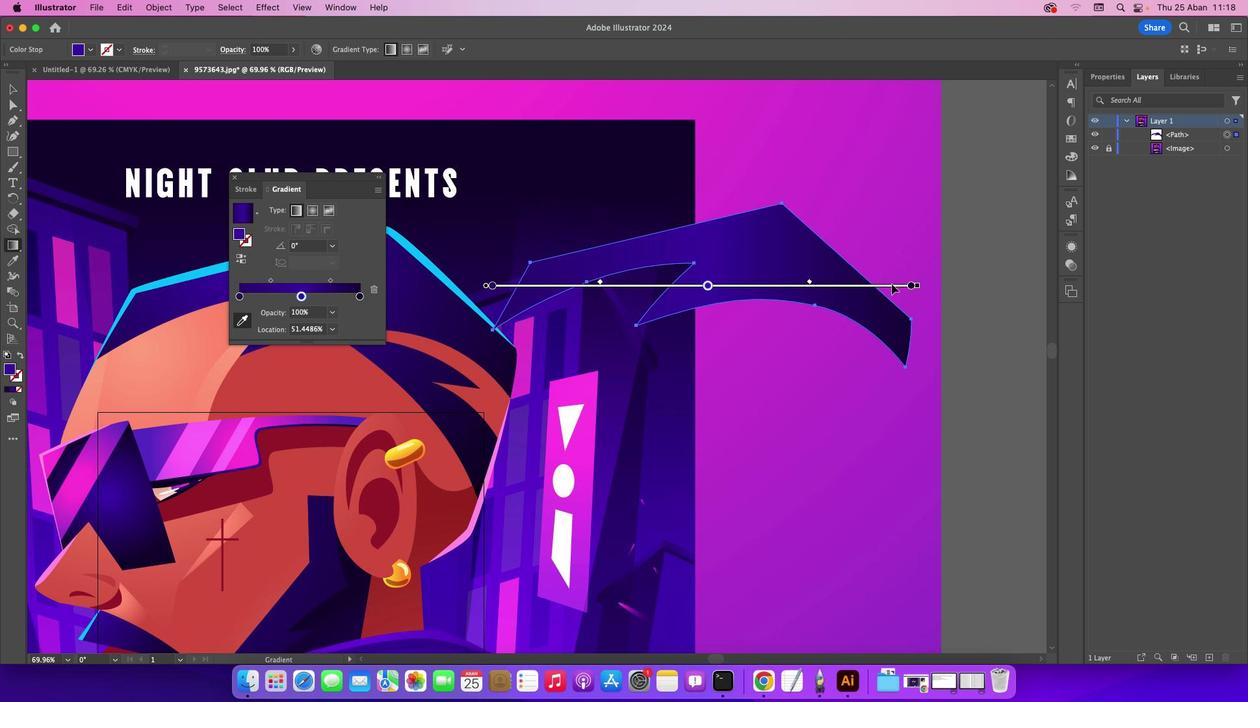 
Action: Mouse moved to (708, 287)
Screenshot: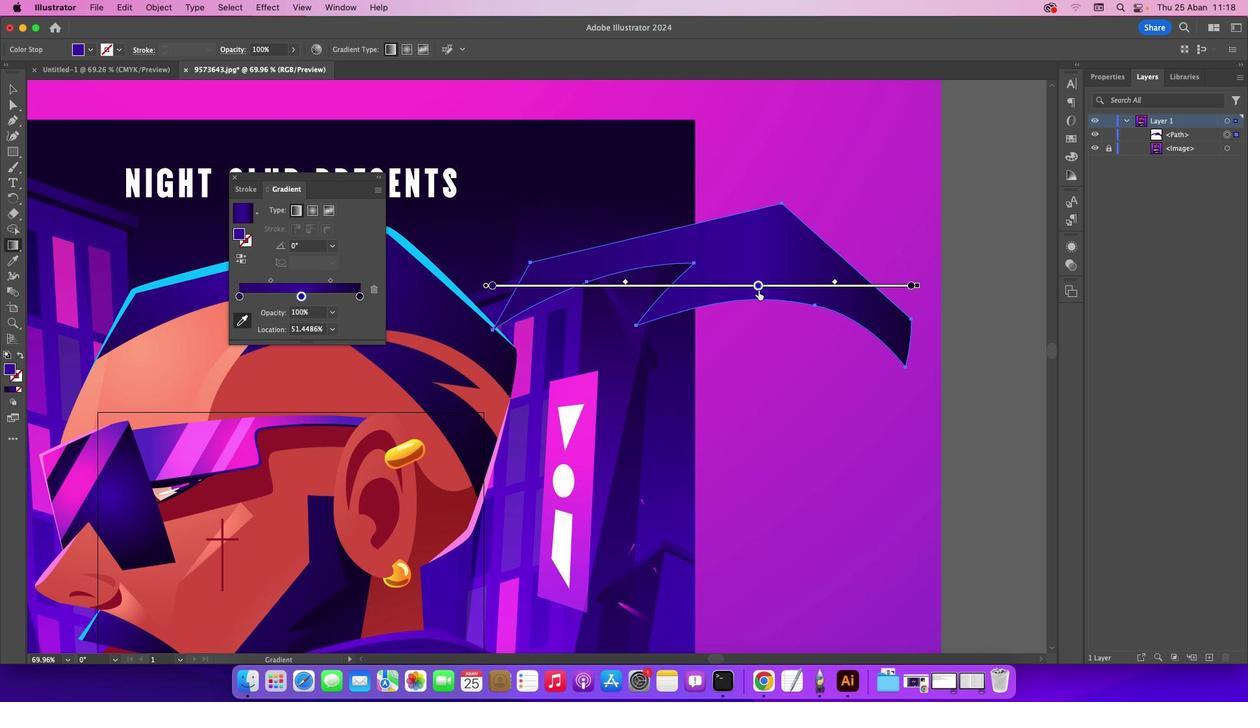 
Action: Mouse pressed left at (708, 287)
Screenshot: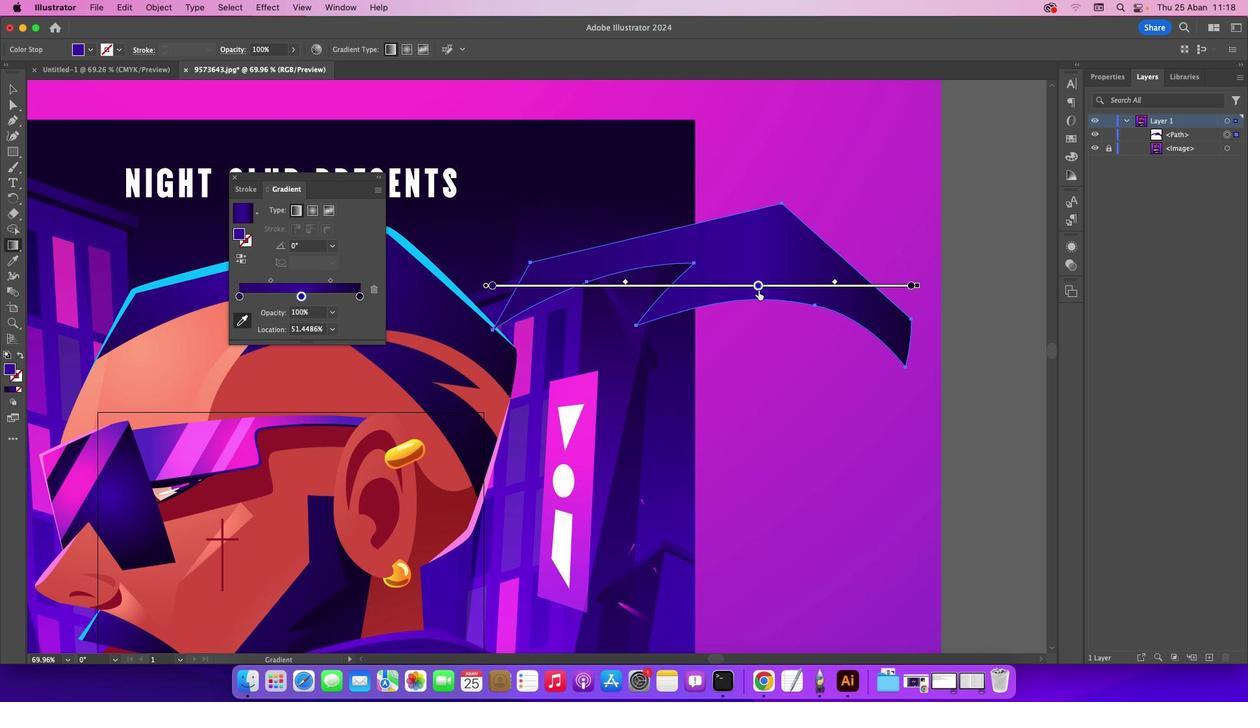 
Action: Mouse moved to (491, 284)
Screenshot: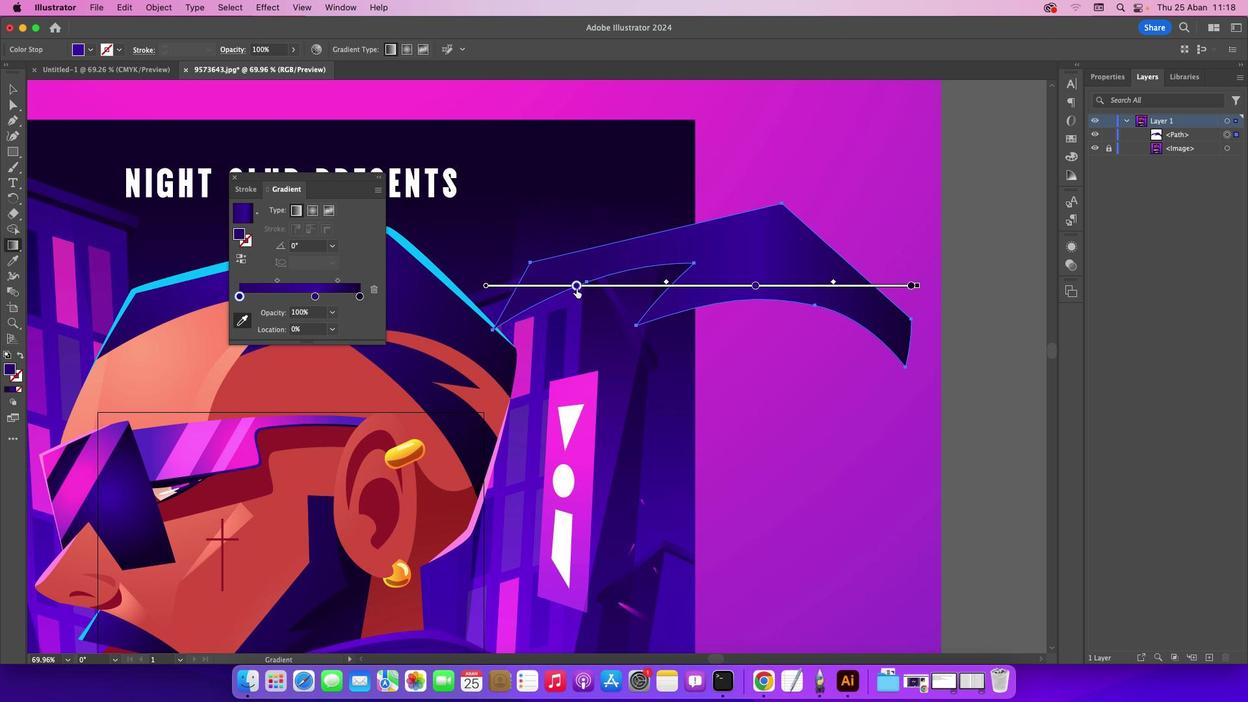 
Action: Mouse pressed left at (491, 284)
Screenshot: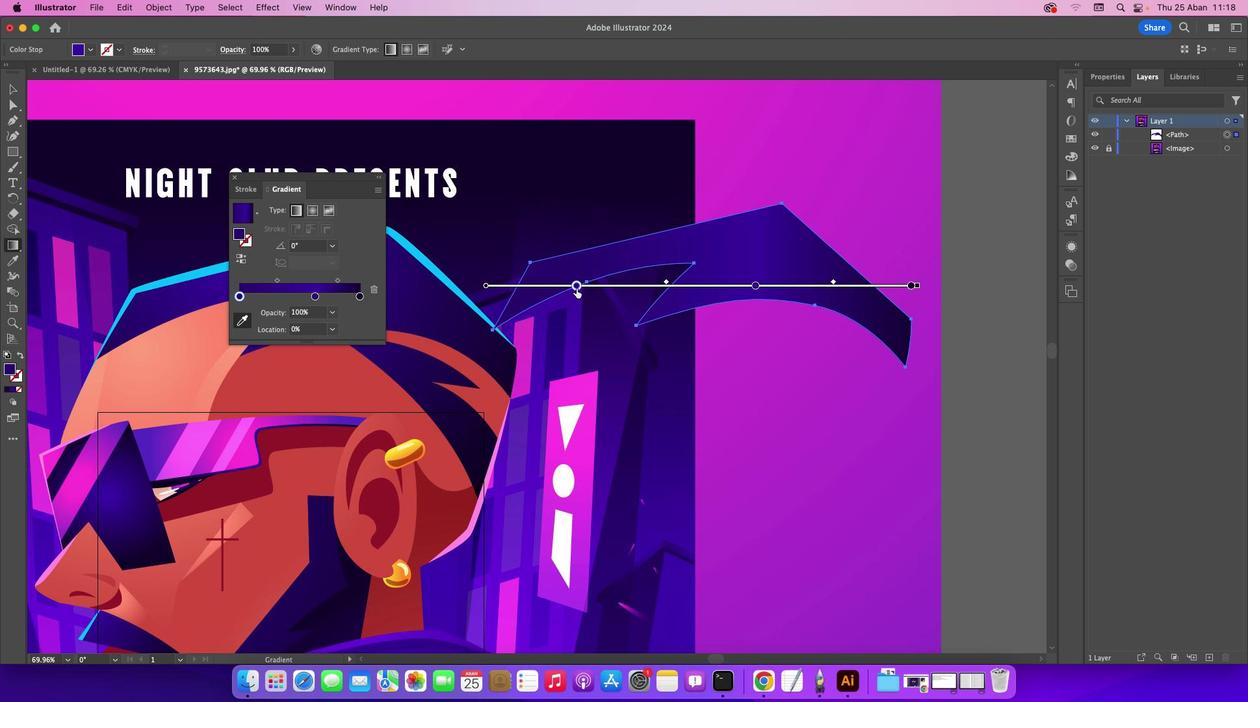 
Action: Mouse moved to (910, 284)
Screenshot: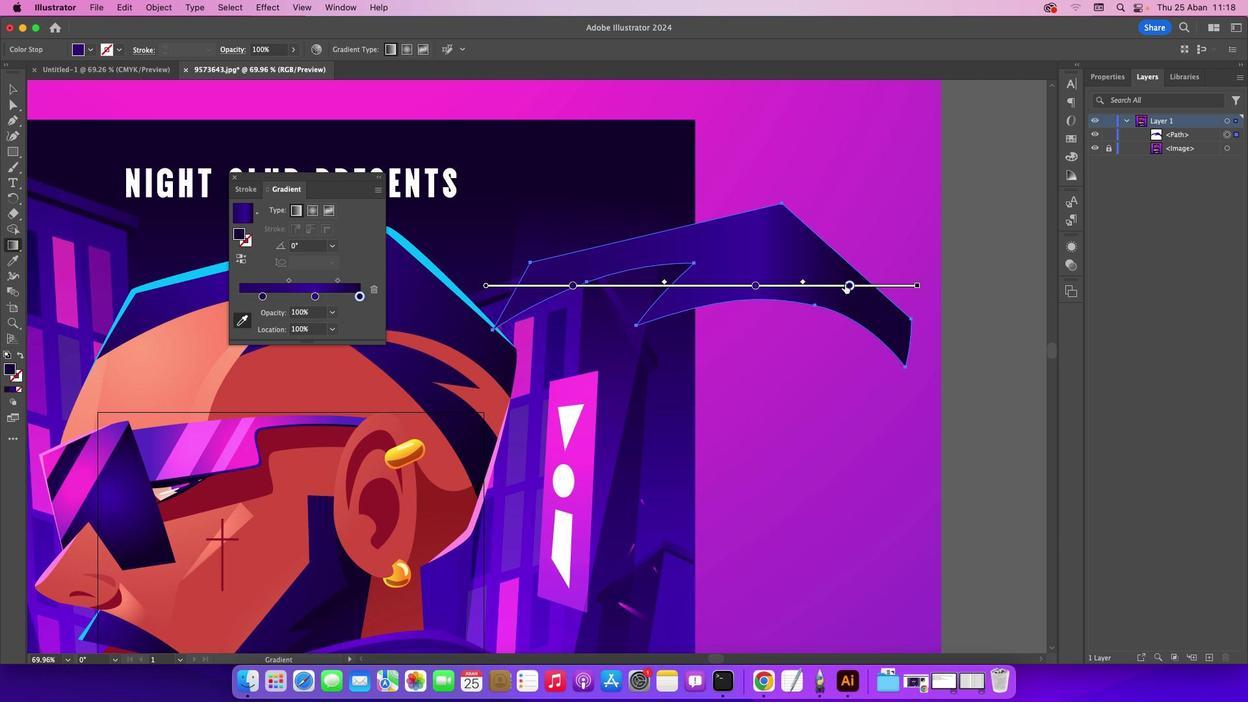 
Action: Mouse pressed left at (910, 284)
Screenshot: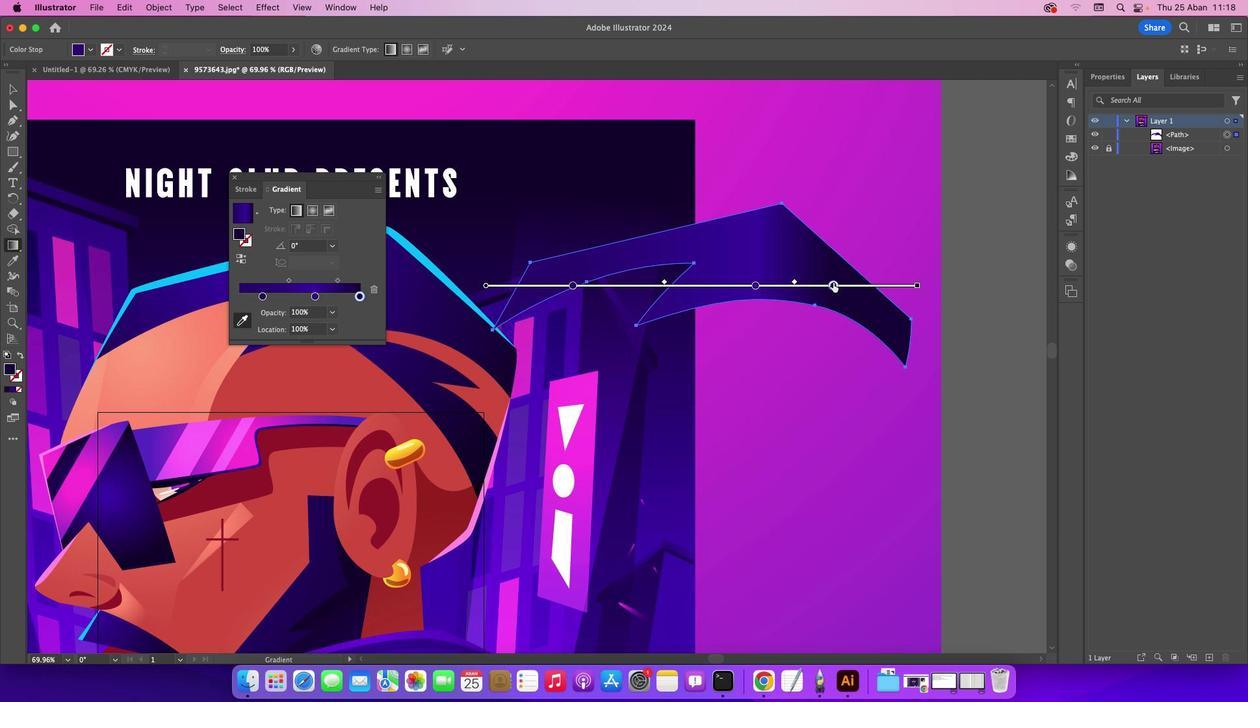 
Action: Mouse moved to (235, 178)
Screenshot: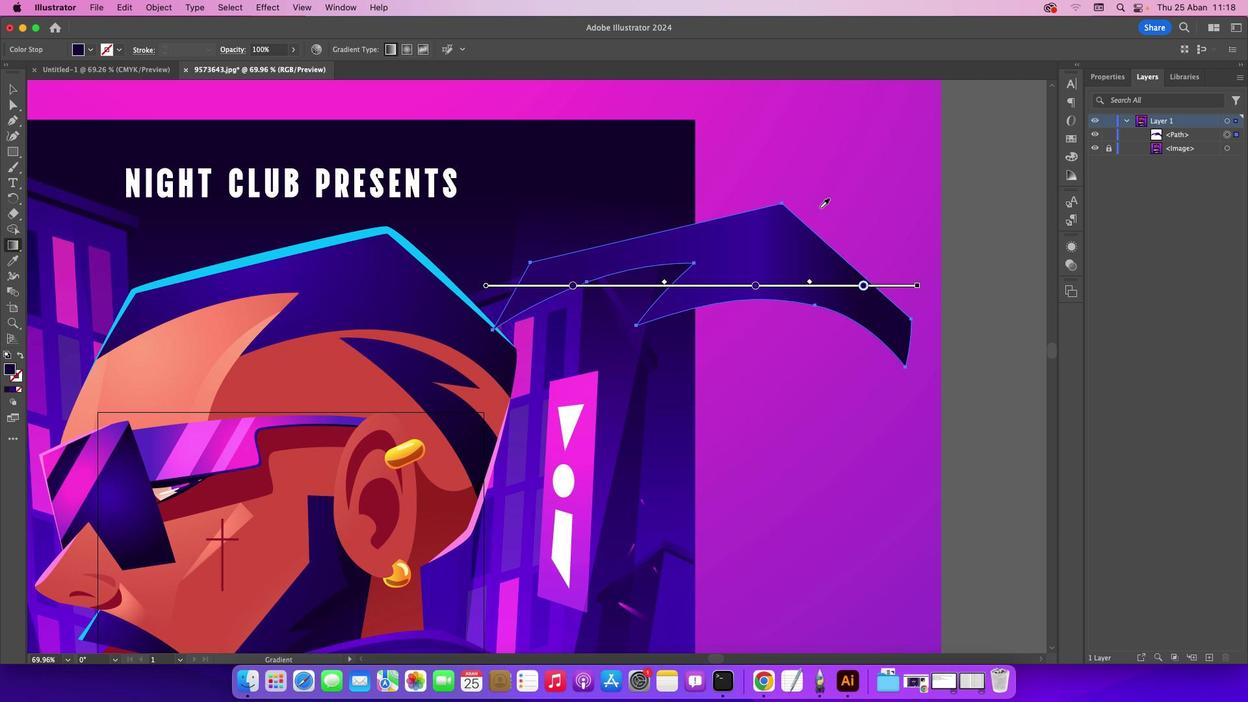 
Action: Mouse pressed left at (235, 178)
Screenshot: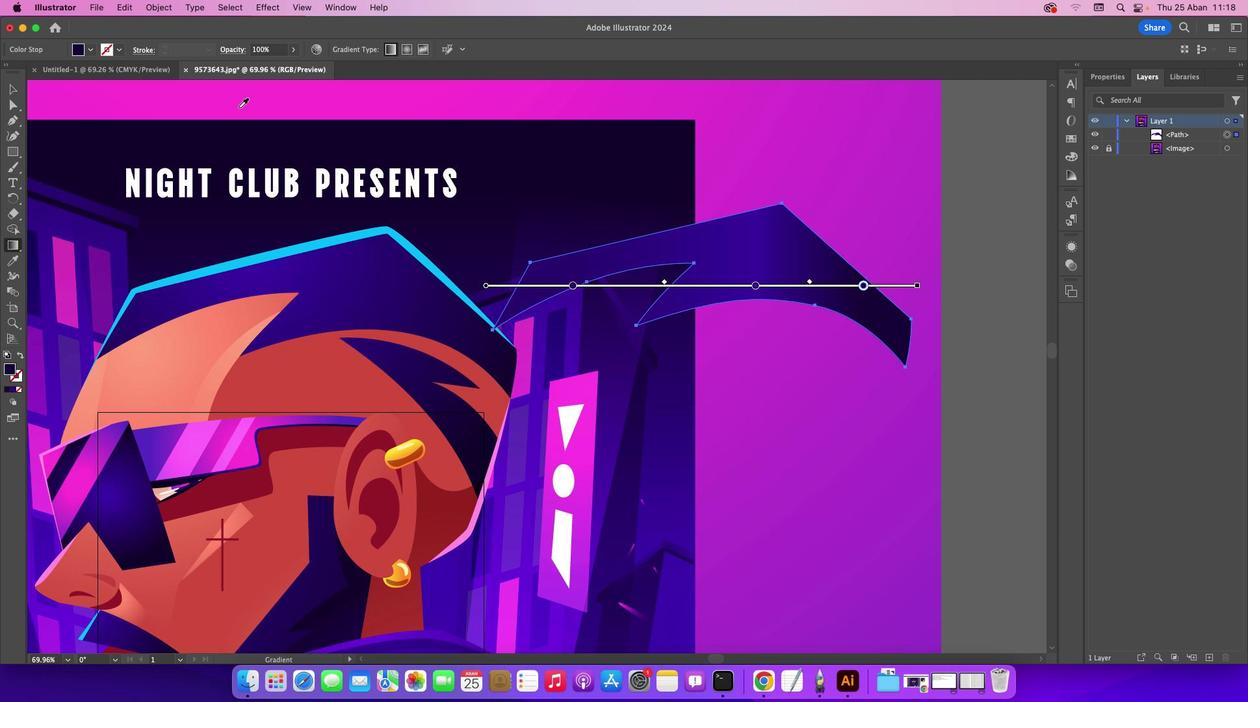 
Action: Mouse moved to (14, 91)
Screenshot: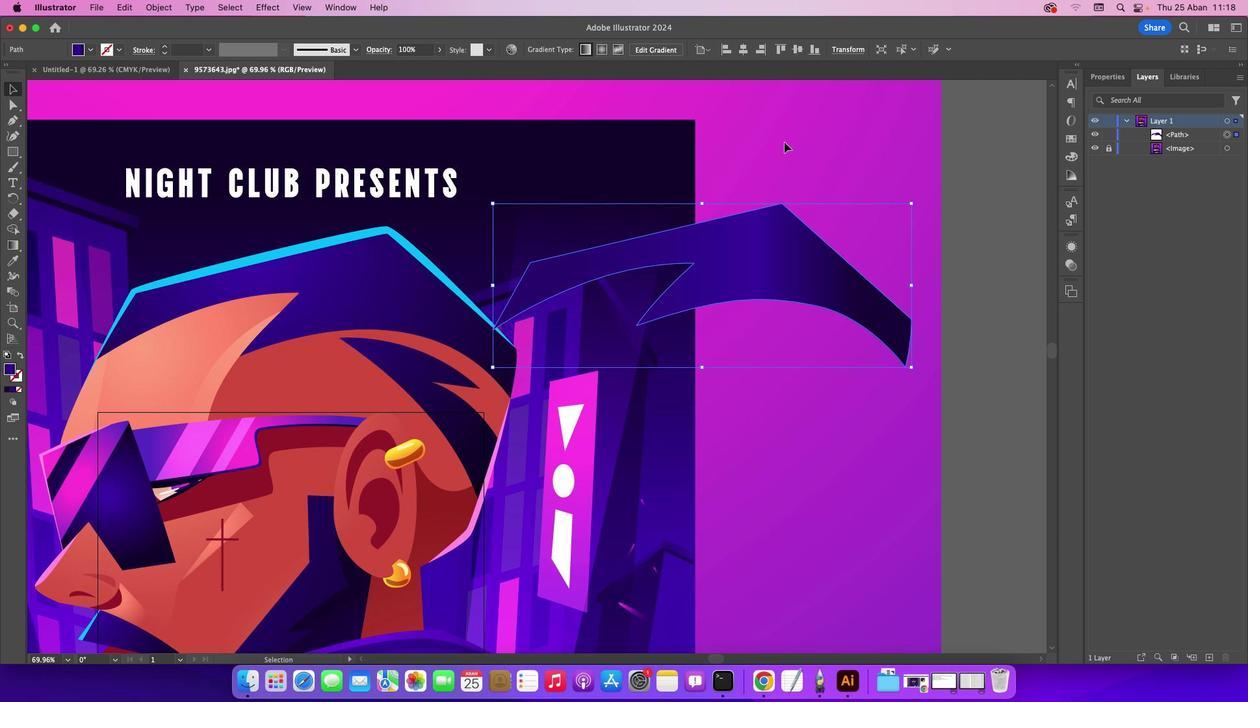 
Action: Mouse pressed left at (14, 91)
Screenshot: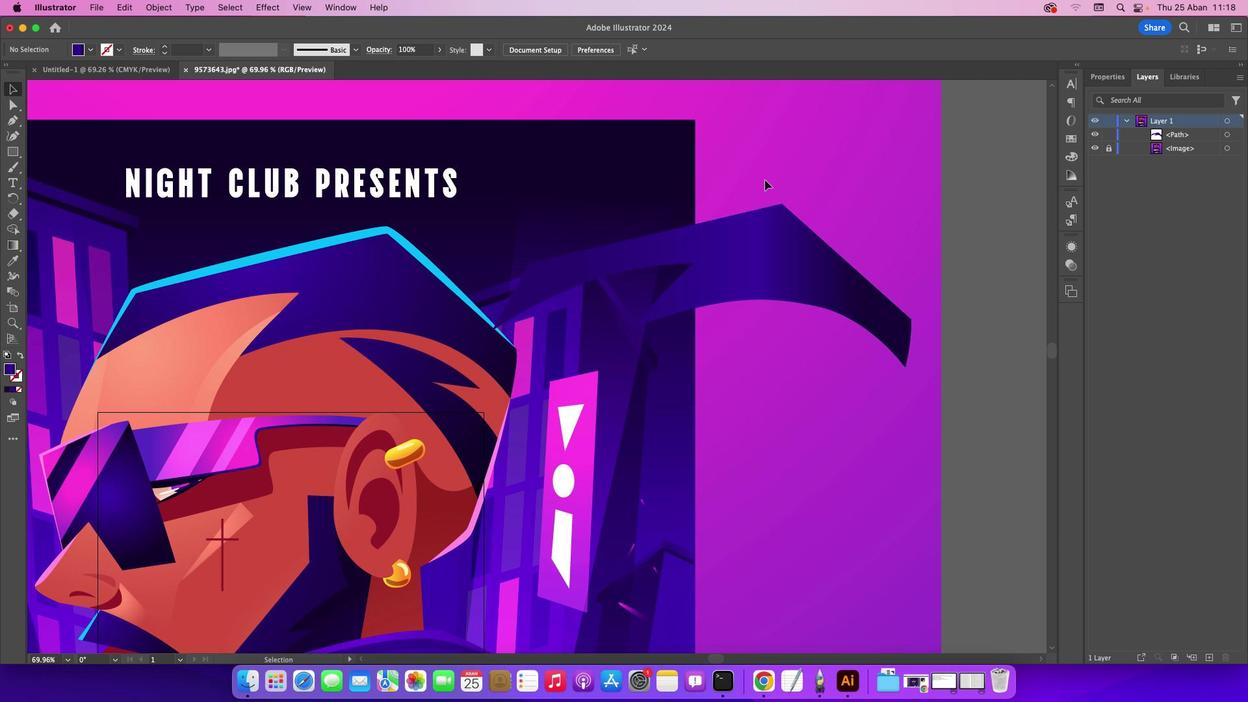 
Action: Mouse moved to (784, 141)
Screenshot: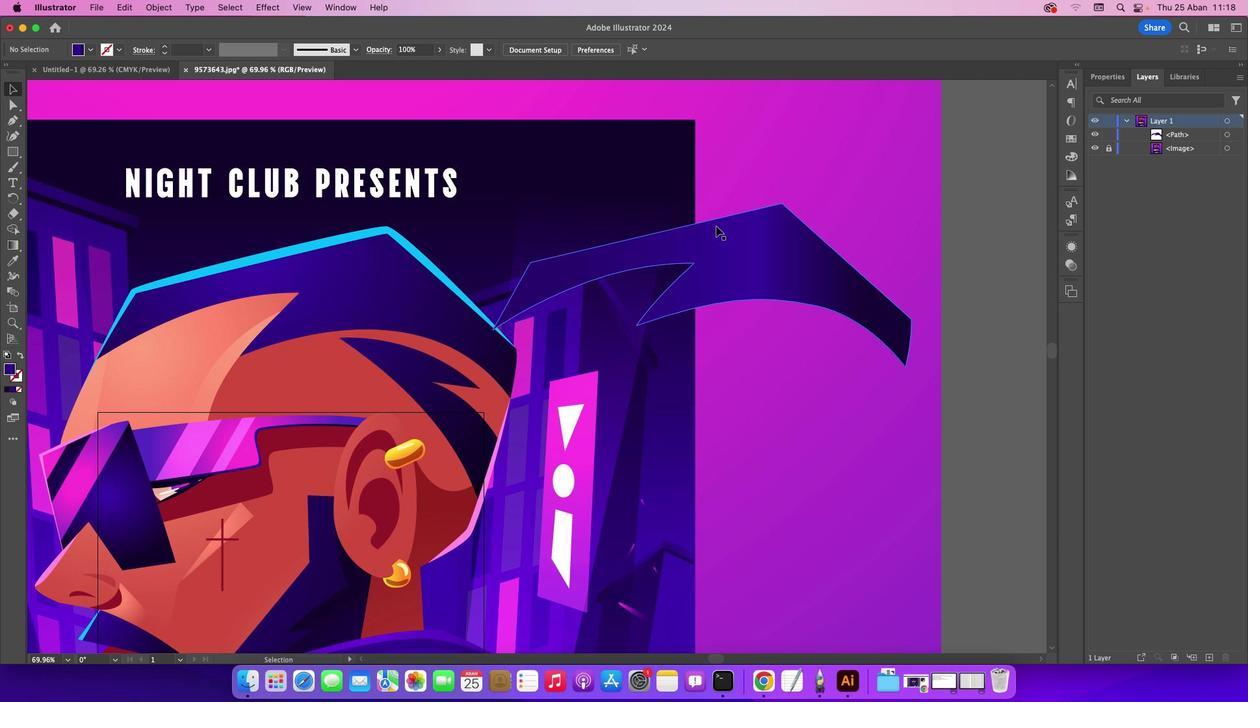 
Action: Mouse pressed left at (784, 141)
Screenshot: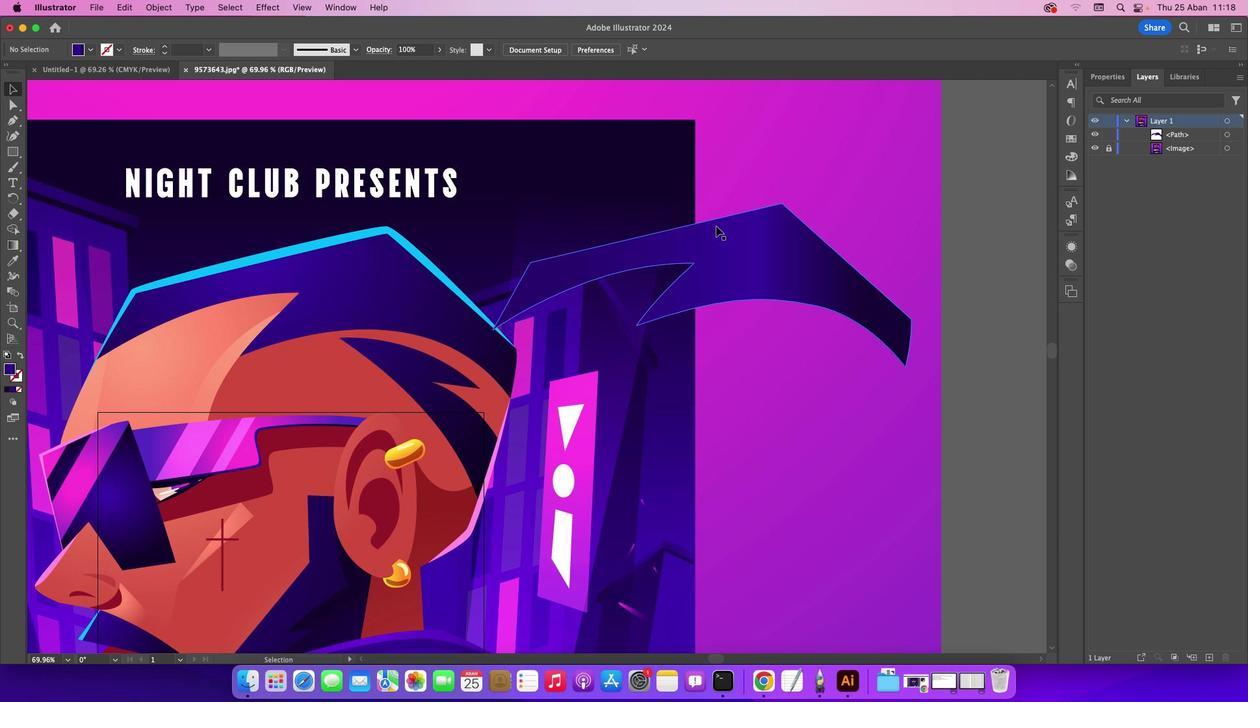 
Action: Mouse moved to (715, 225)
Screenshot: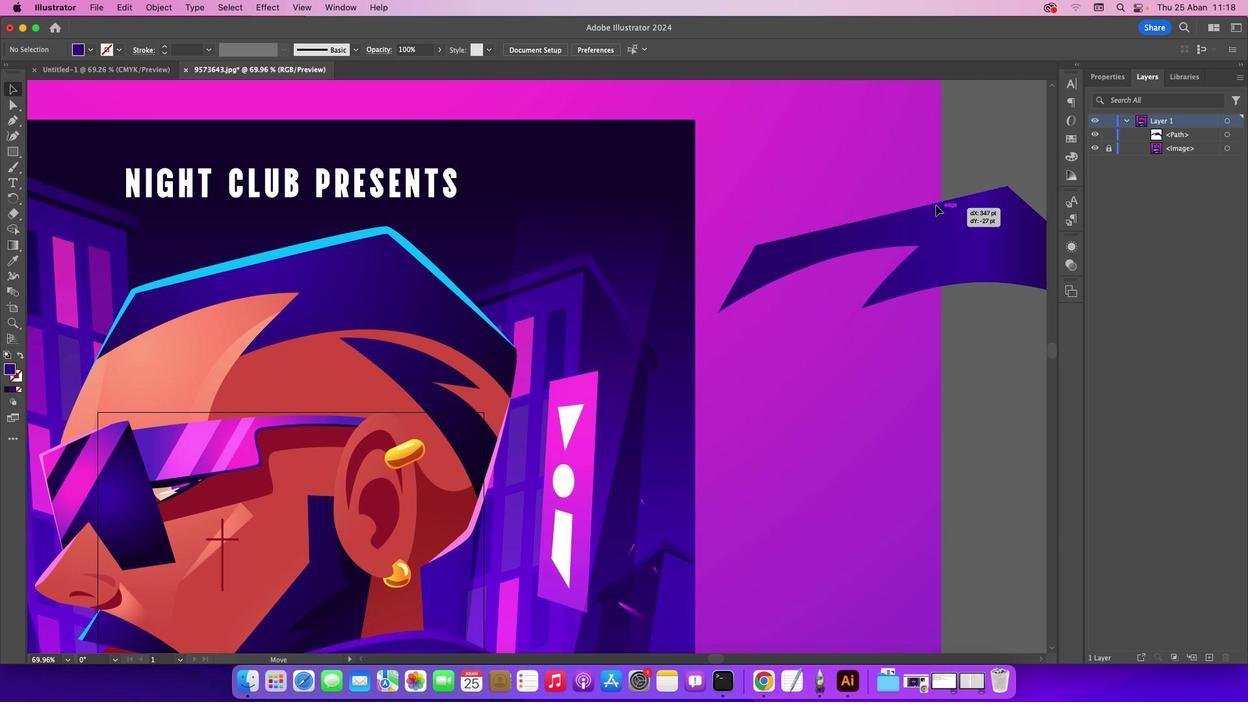
Action: Mouse pressed left at (715, 225)
Screenshot: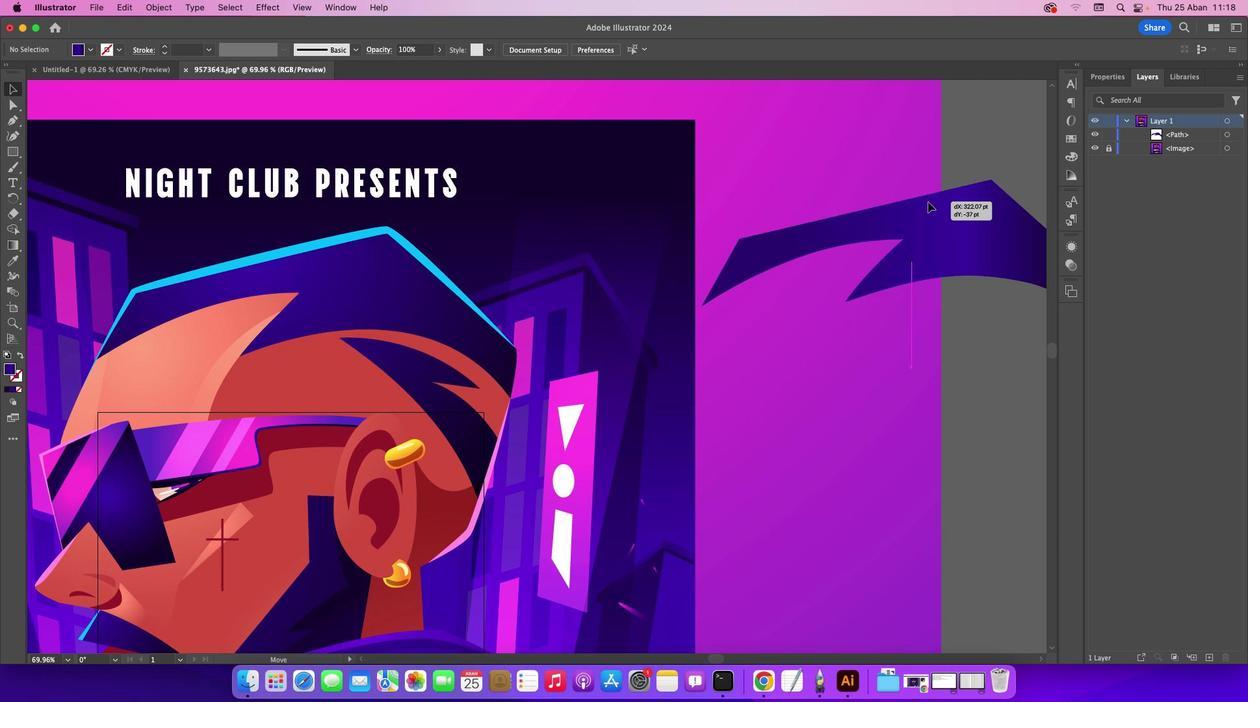 
Action: Mouse moved to (667, 169)
Screenshot: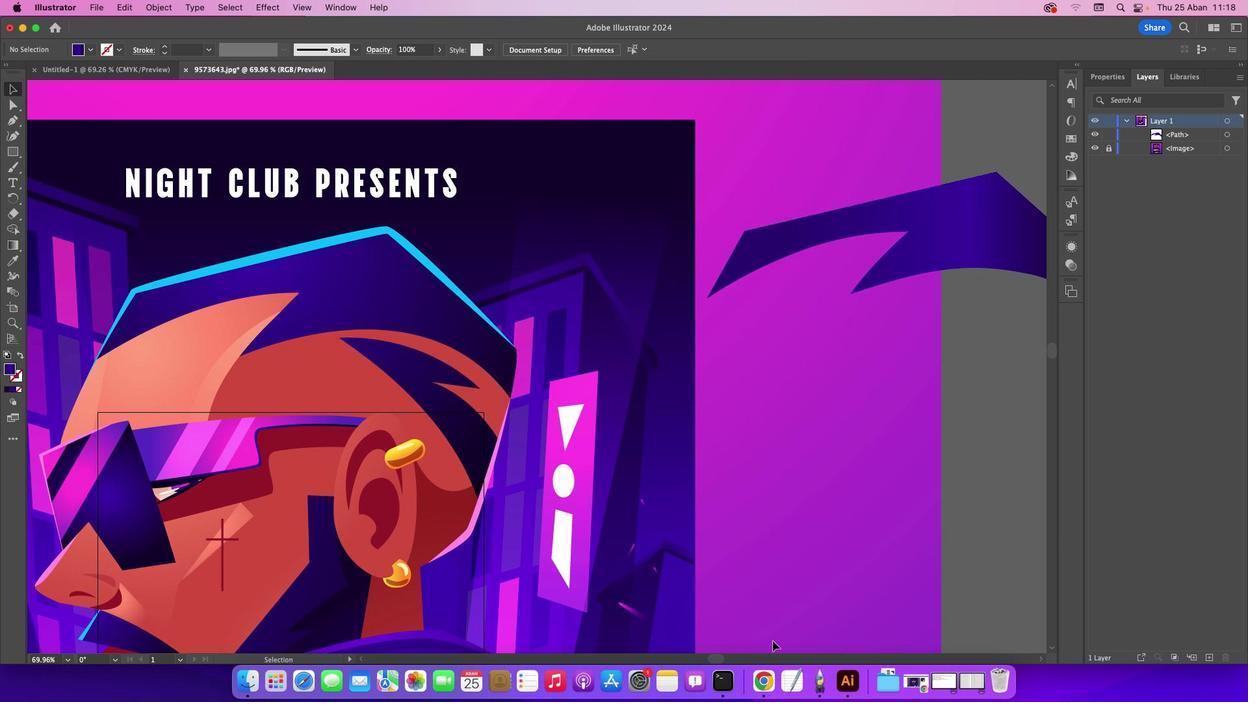 
Action: Mouse pressed left at (667, 169)
Screenshot: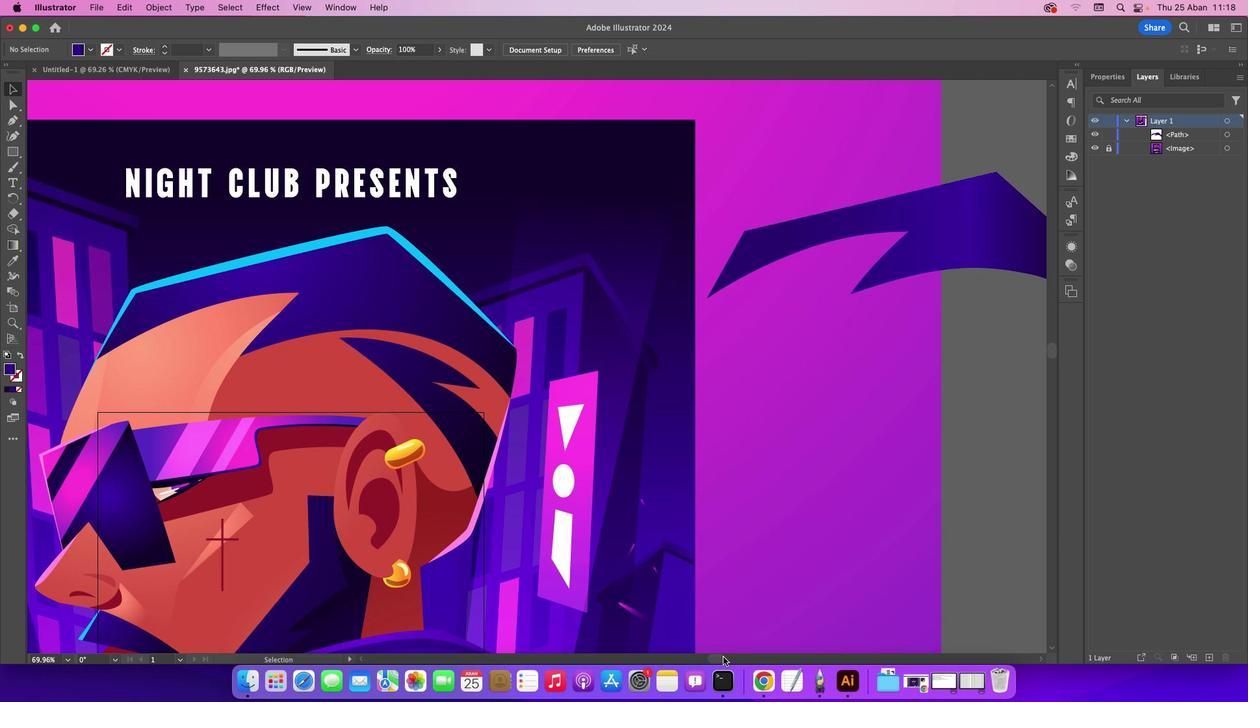 
Action: Mouse moved to (714, 654)
Screenshot: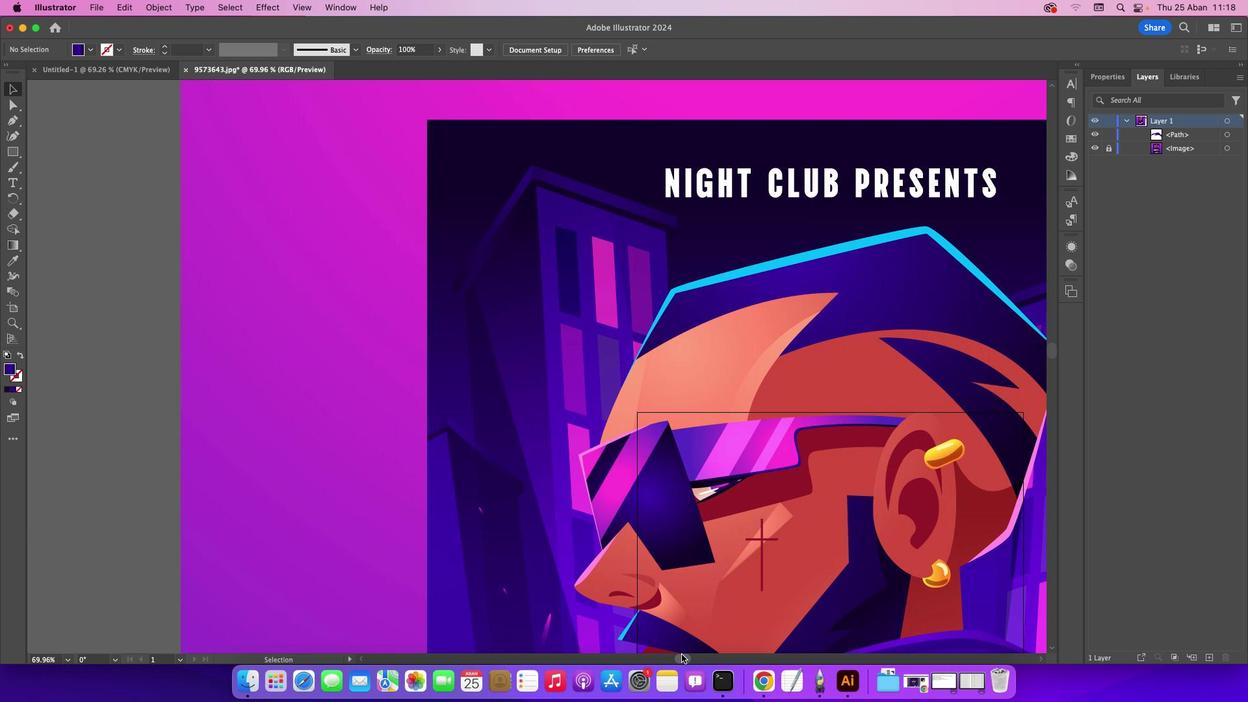 
Action: Mouse pressed left at (714, 654)
Screenshot: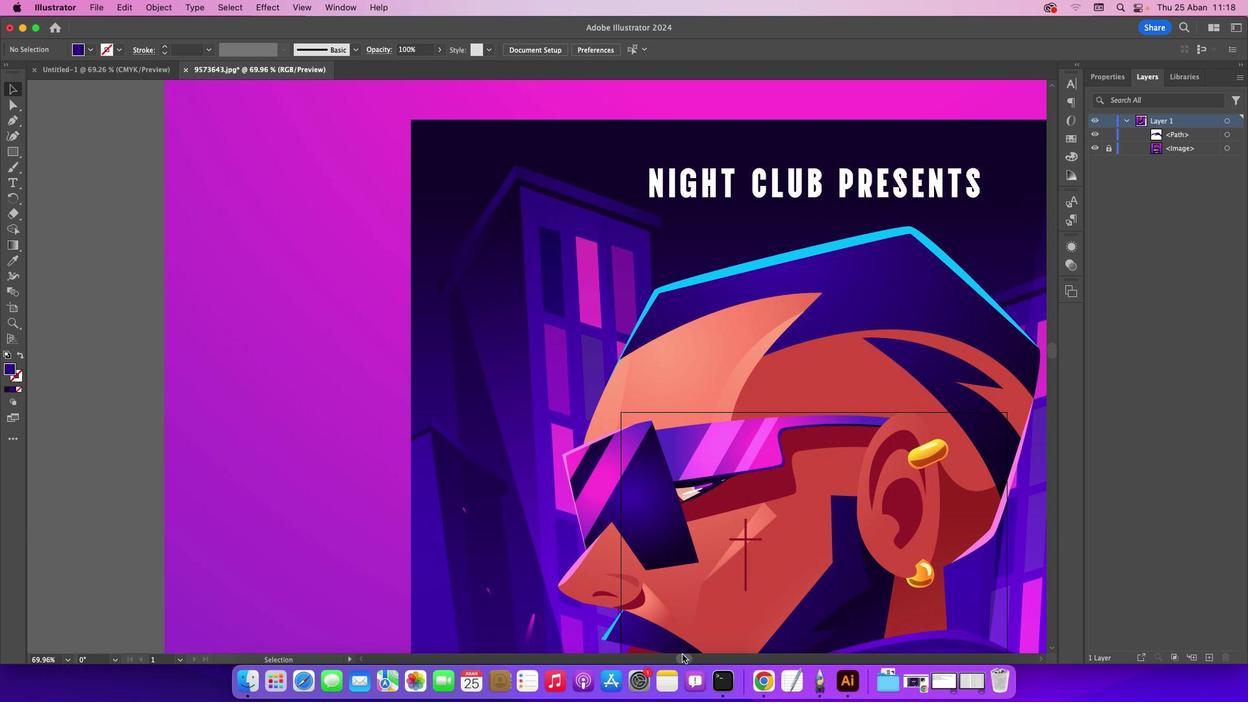 
Action: Mouse moved to (14, 122)
Screenshot: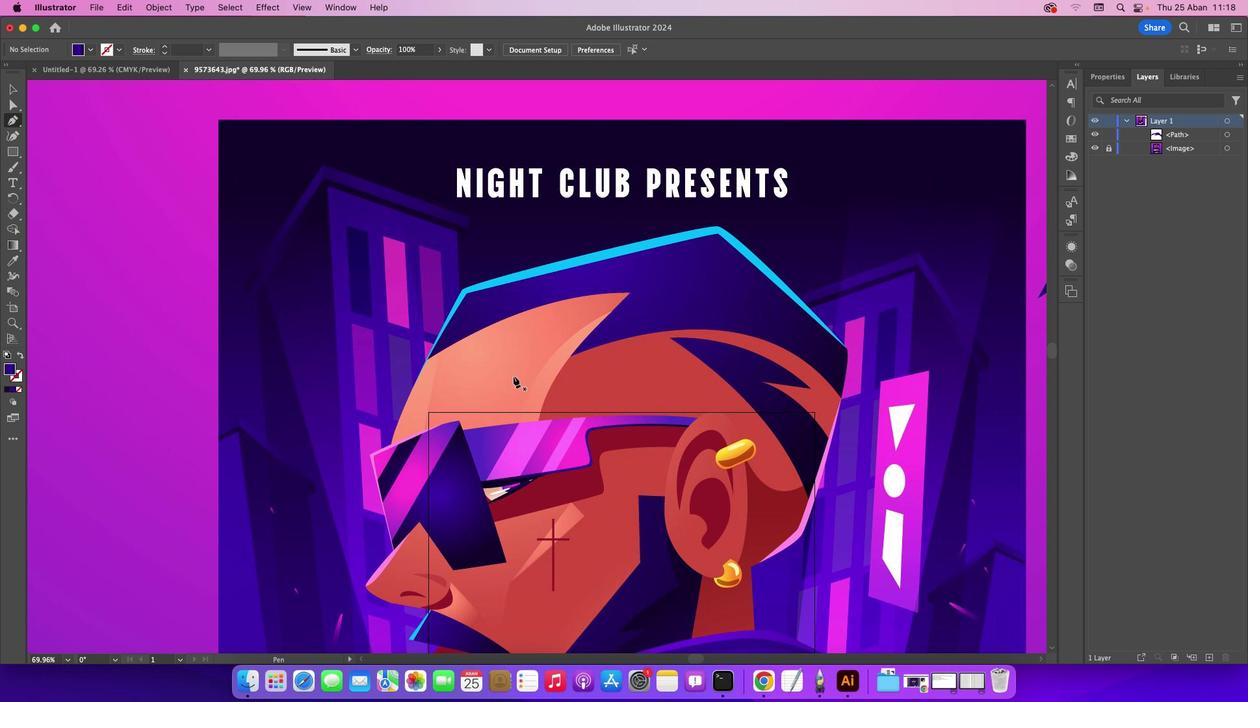 
Action: Mouse pressed left at (14, 122)
Screenshot: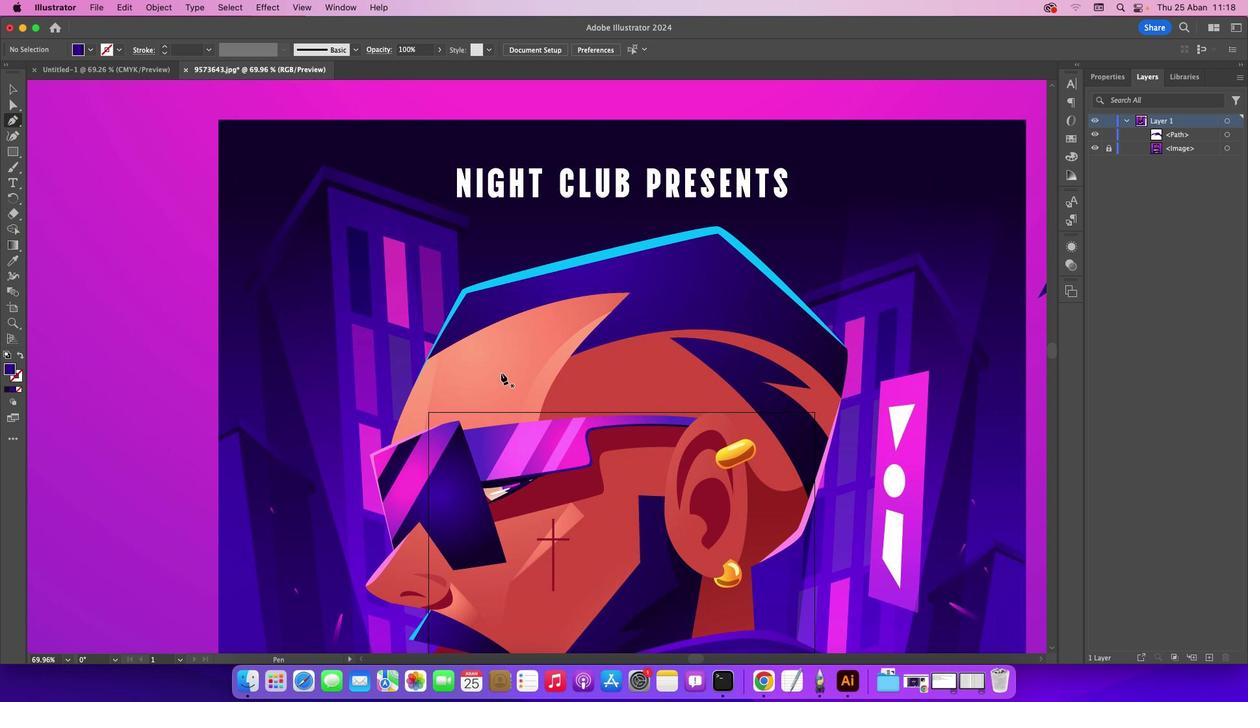 
Action: Mouse moved to (424, 362)
Screenshot: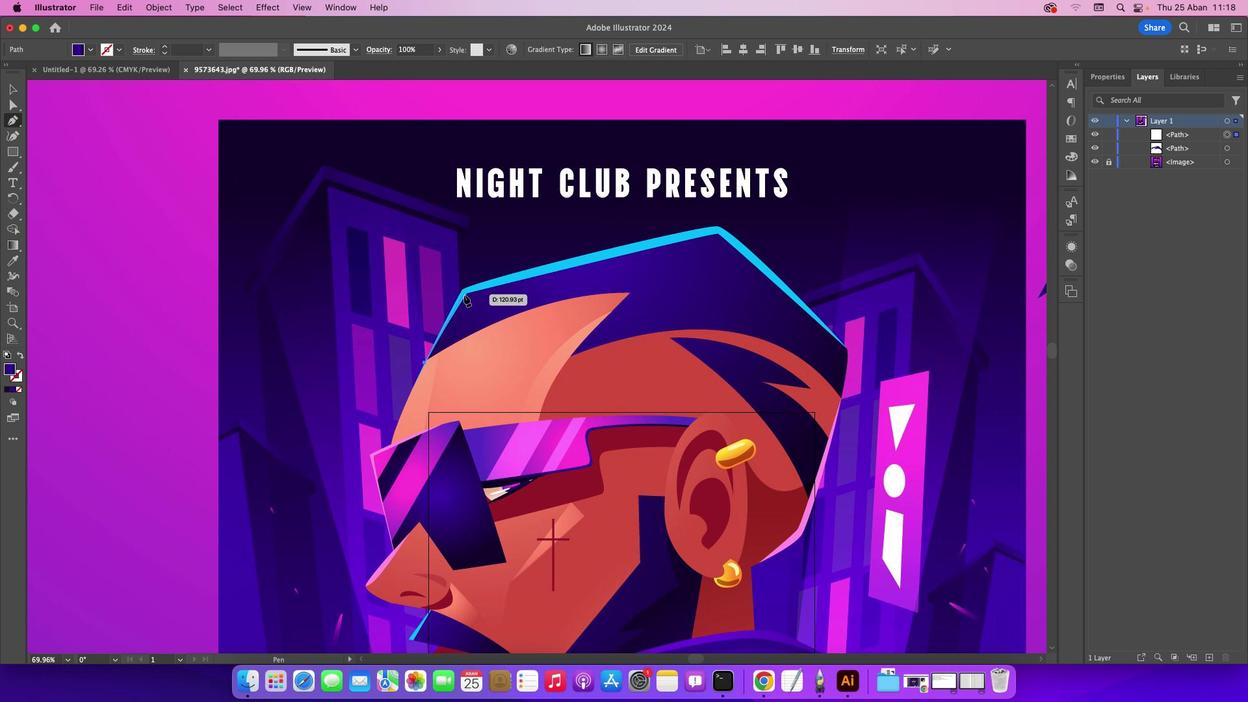 
Action: Mouse pressed left at (424, 362)
Screenshot: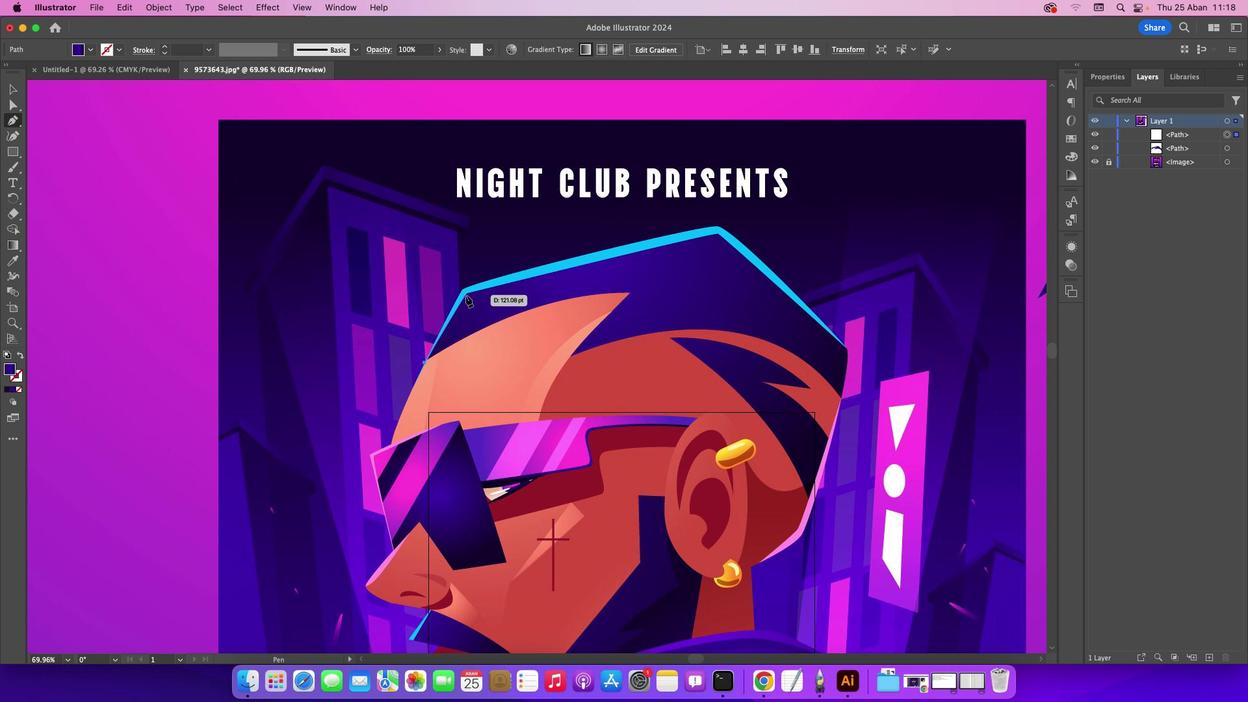 
Action: Mouse moved to (467, 292)
Screenshot: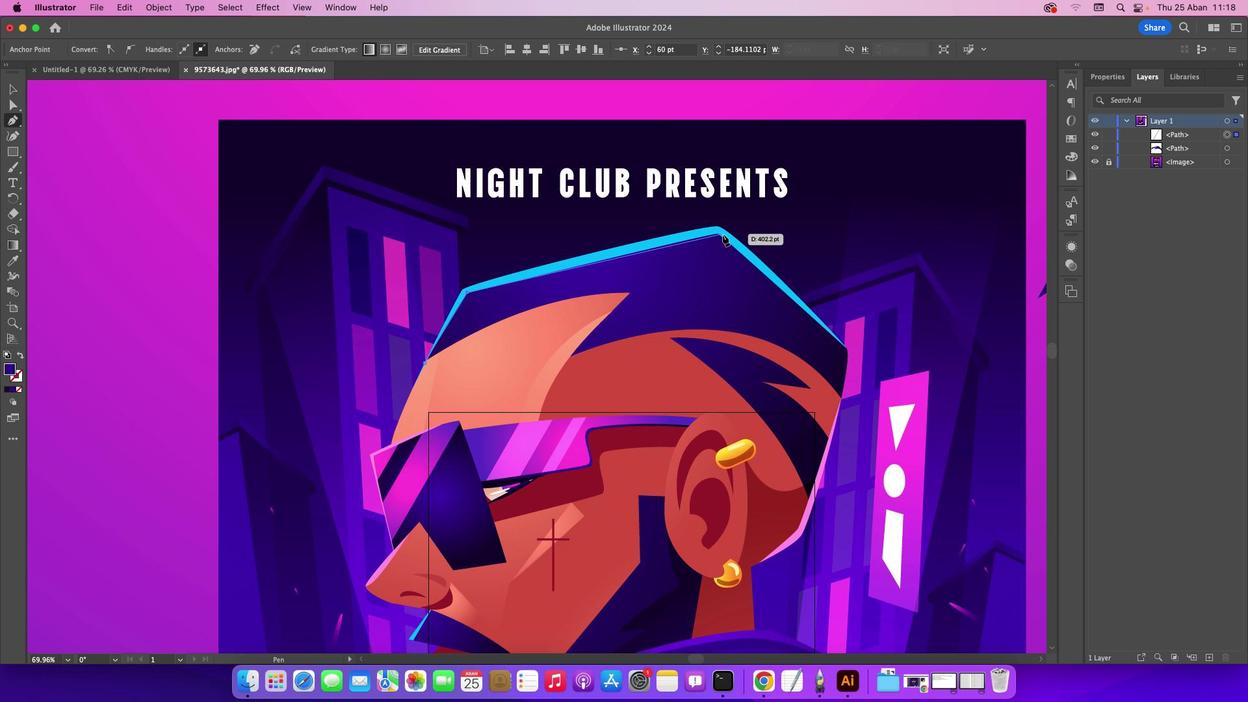 
Action: Mouse pressed left at (467, 292)
Screenshot: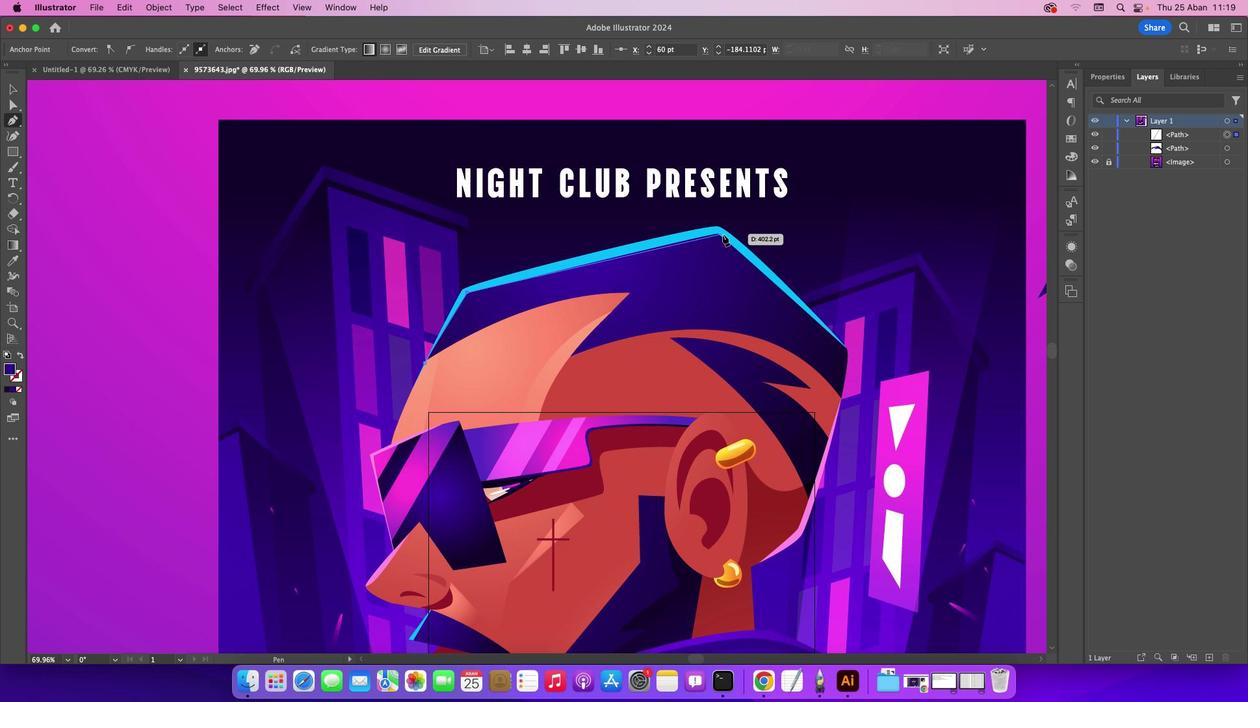 
Action: Mouse moved to (718, 233)
Screenshot: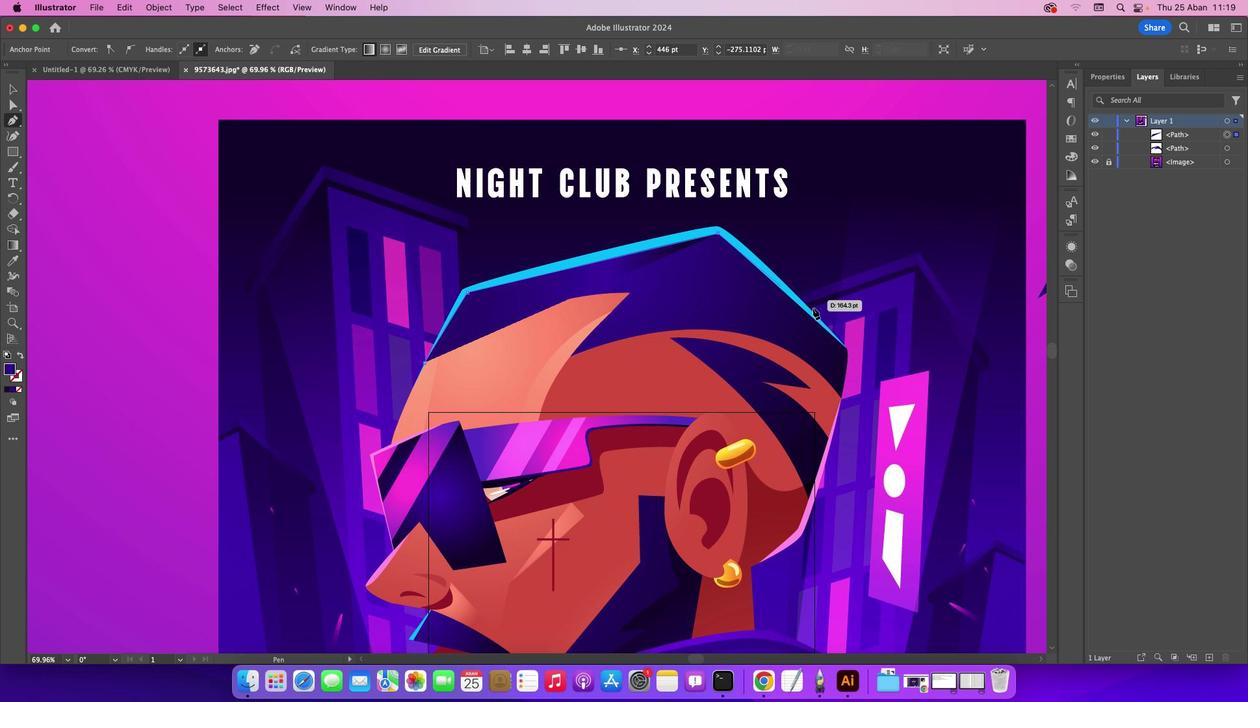 
Action: Mouse pressed left at (718, 233)
Screenshot: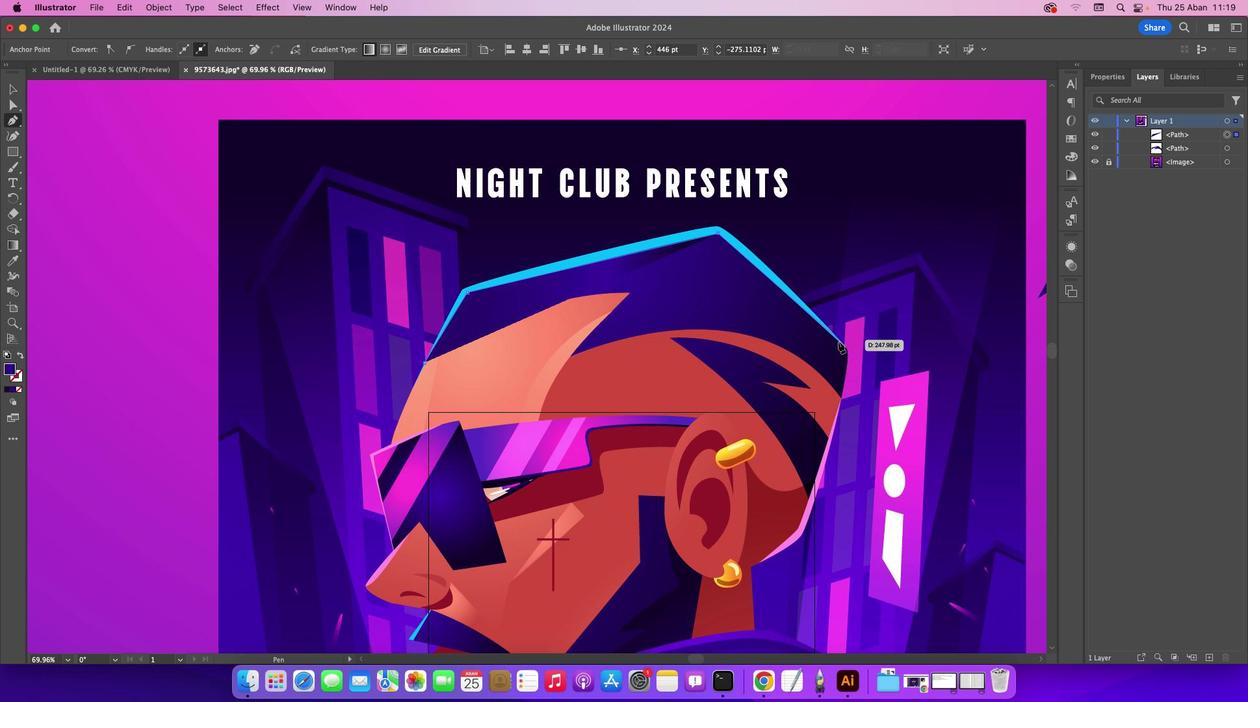 
Action: Mouse moved to (846, 349)
Screenshot: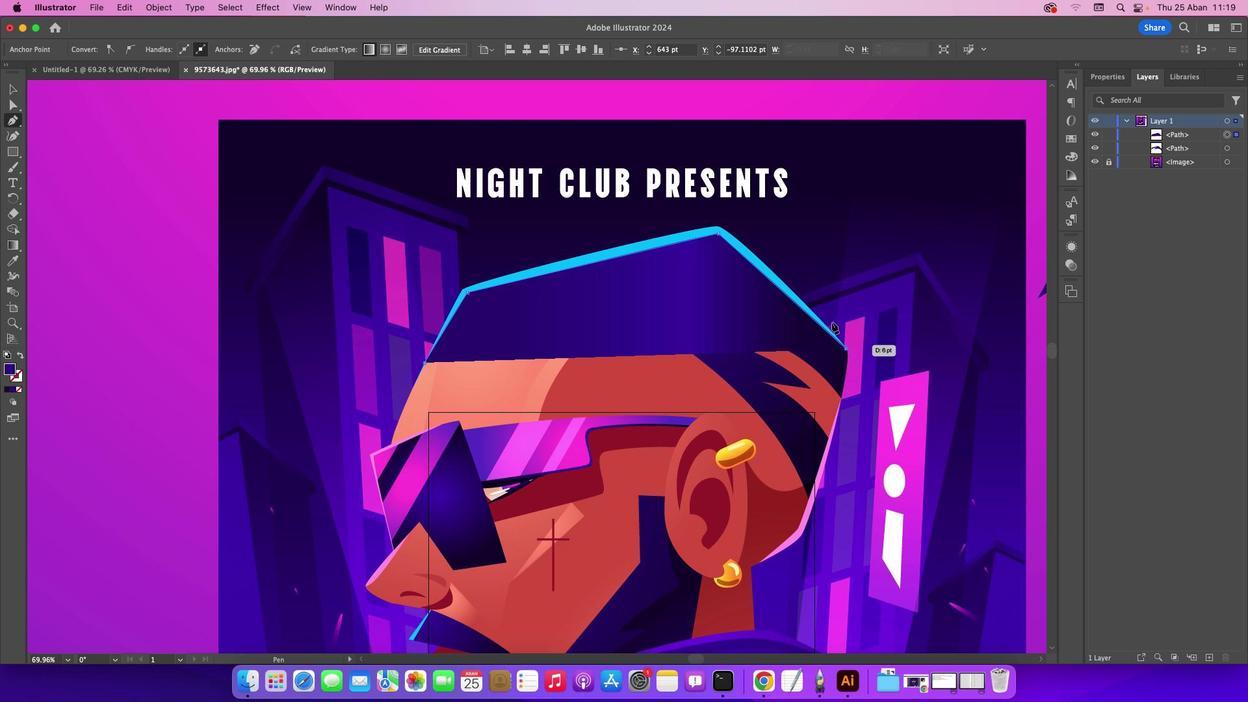 
Action: Mouse pressed left at (846, 349)
Screenshot: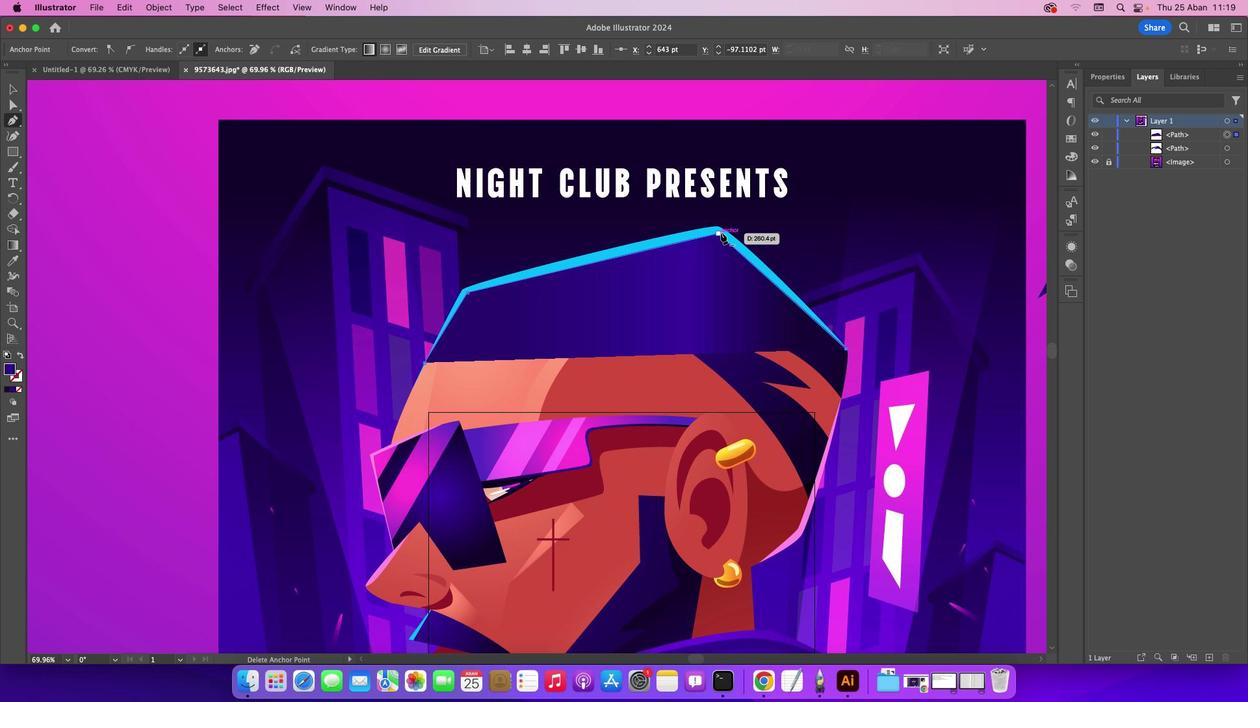 
Action: Mouse moved to (730, 233)
Screenshot: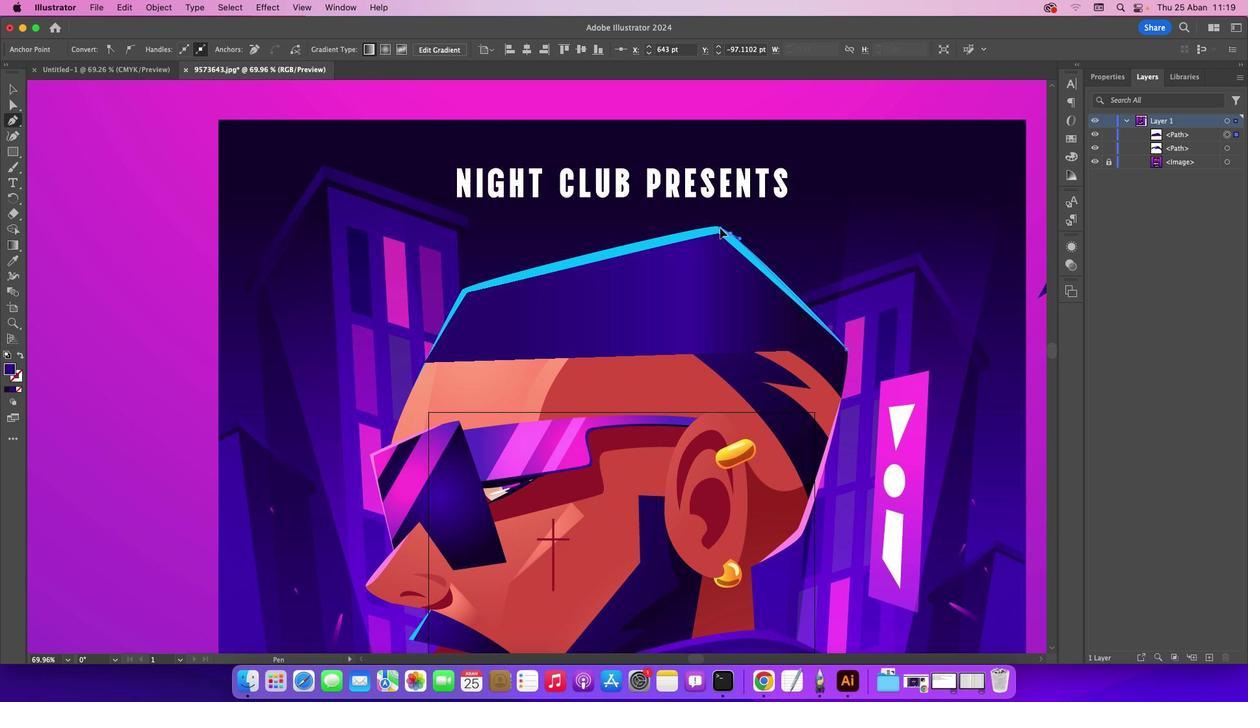 
Action: Mouse pressed left at (730, 233)
Screenshot: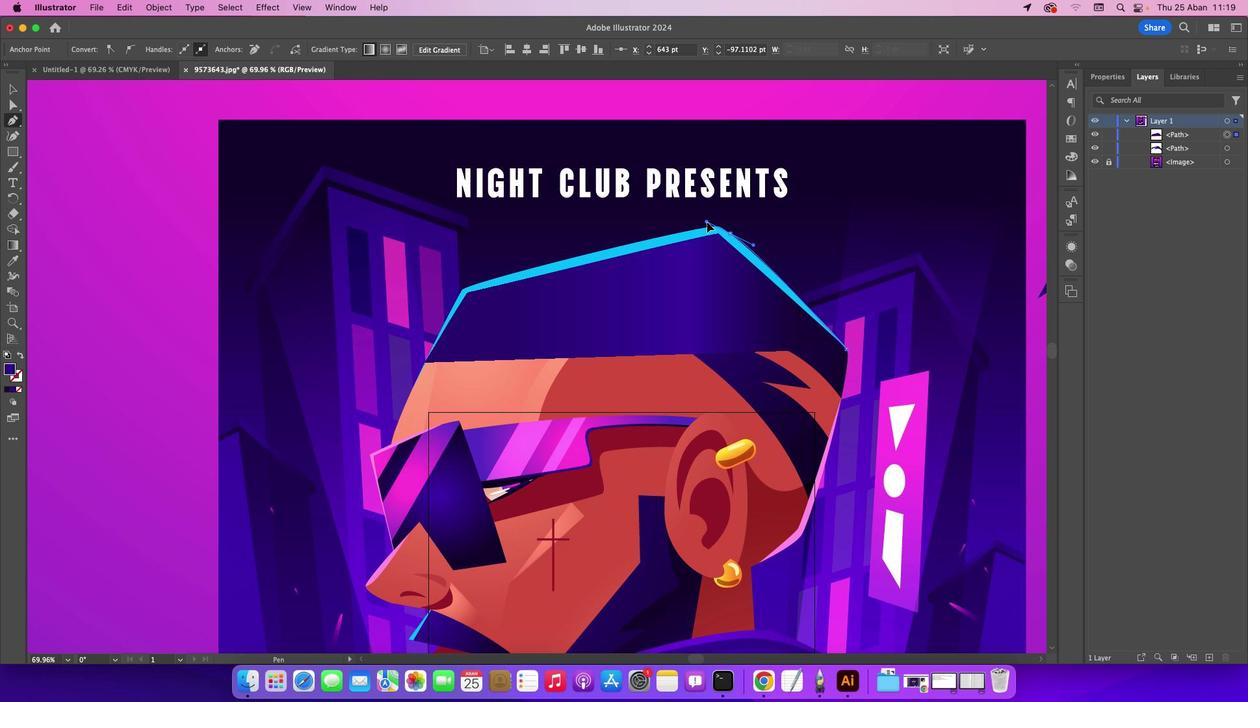 
Action: Mouse moved to (728, 235)
Screenshot: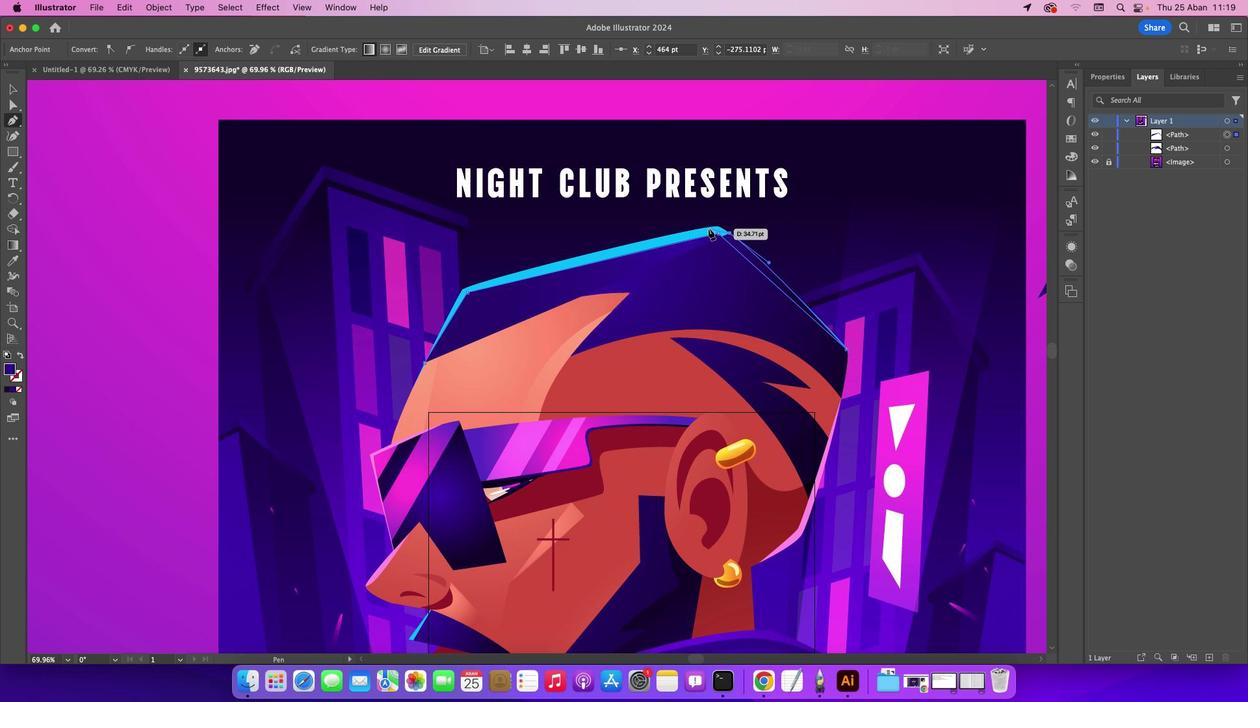 
Action: Mouse pressed left at (728, 235)
Screenshot: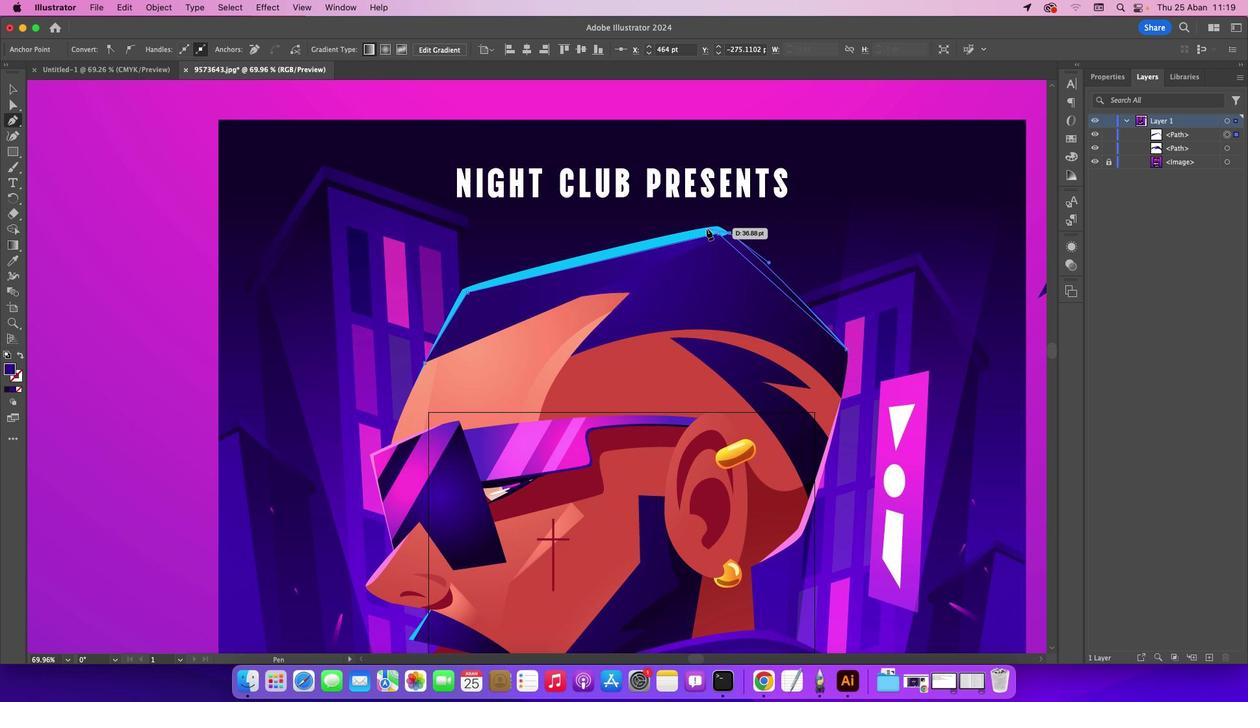 
Action: Mouse moved to (706, 228)
Screenshot: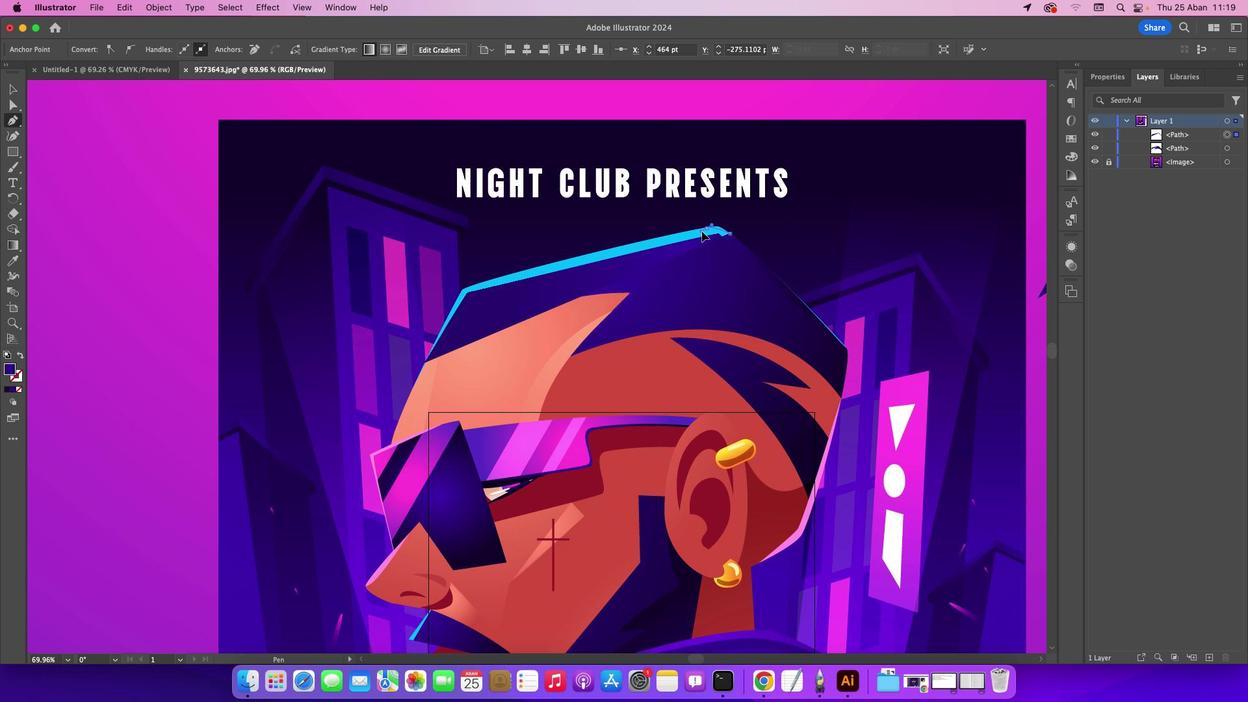 
Action: Mouse pressed left at (706, 228)
Screenshot: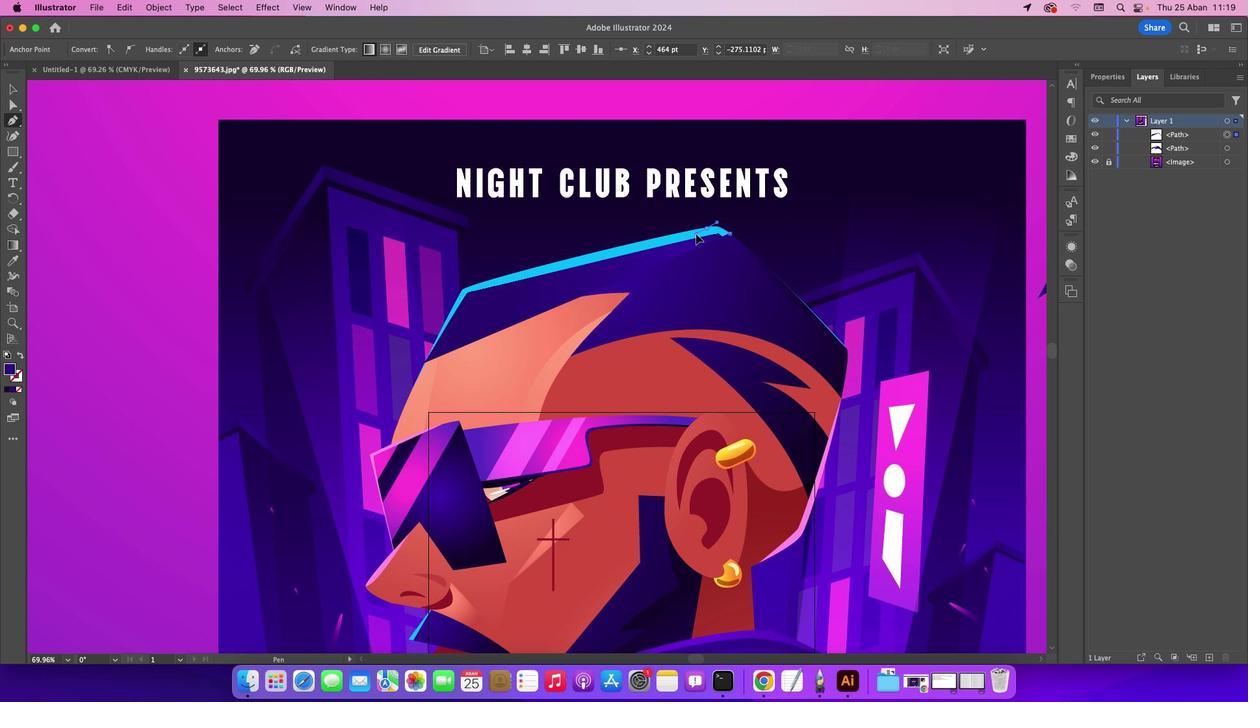 
Action: Mouse moved to (706, 226)
Screenshot: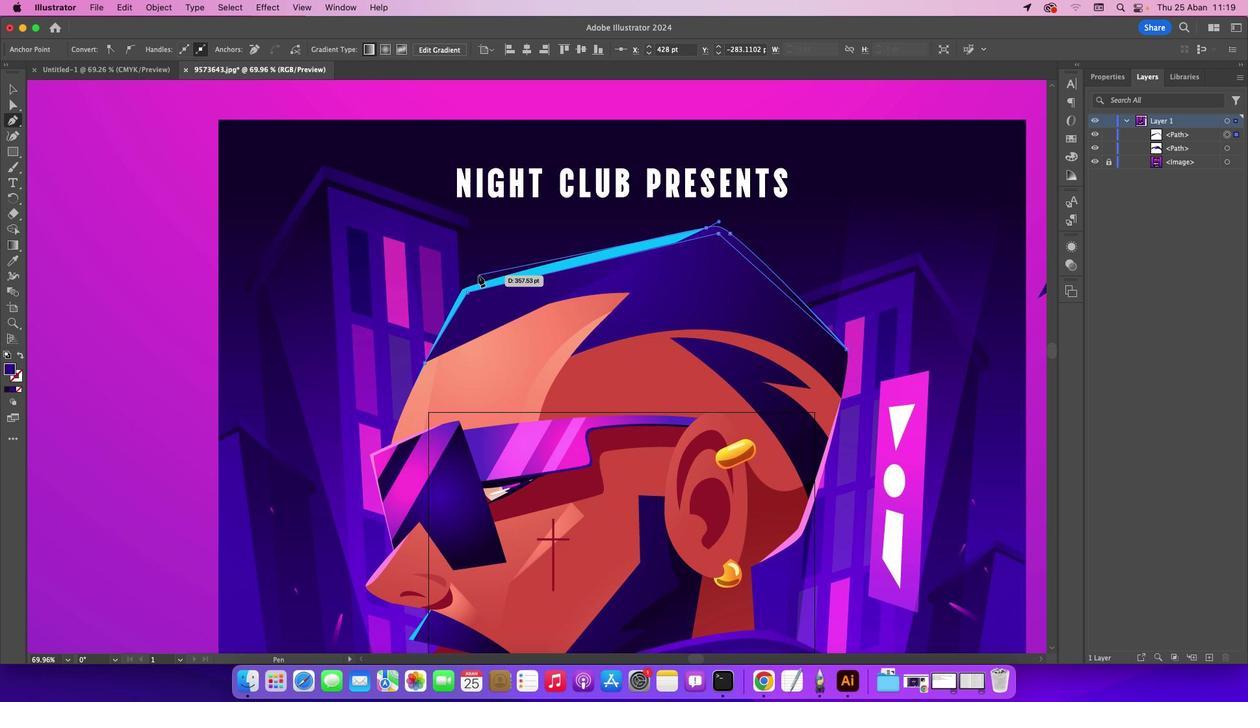 
Action: Mouse pressed left at (706, 226)
Screenshot: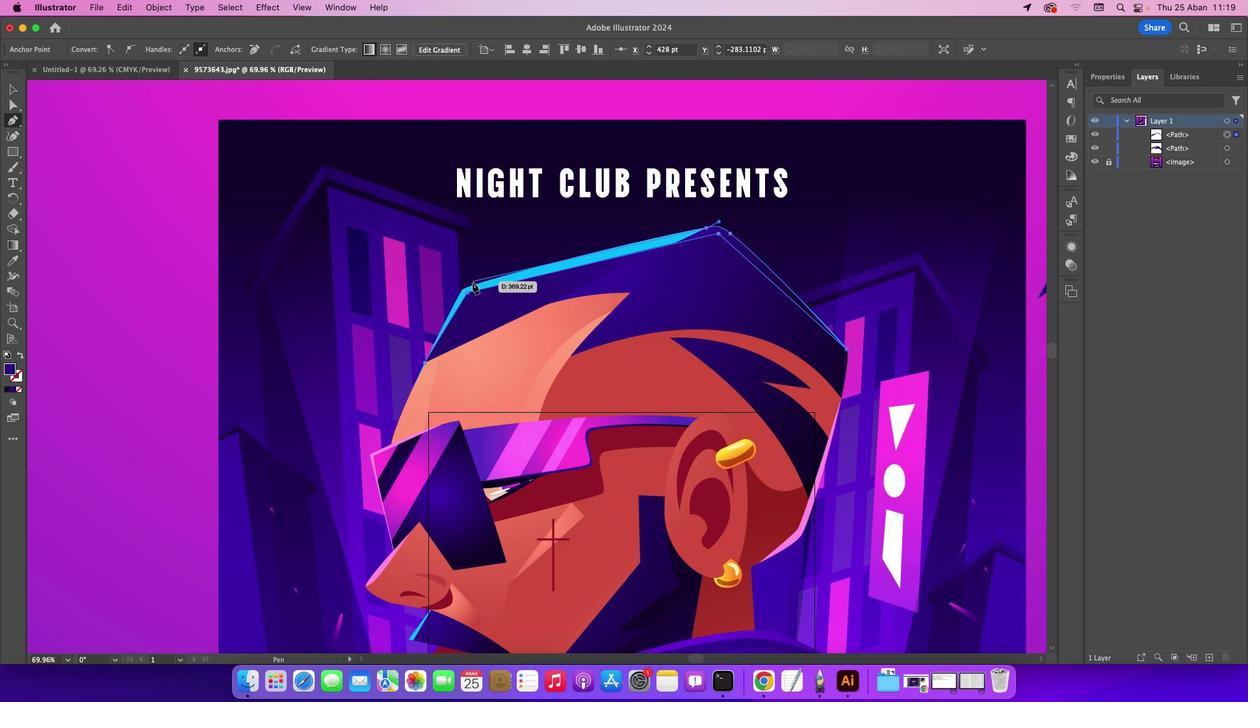 
Action: Mouse moved to (477, 283)
Screenshot: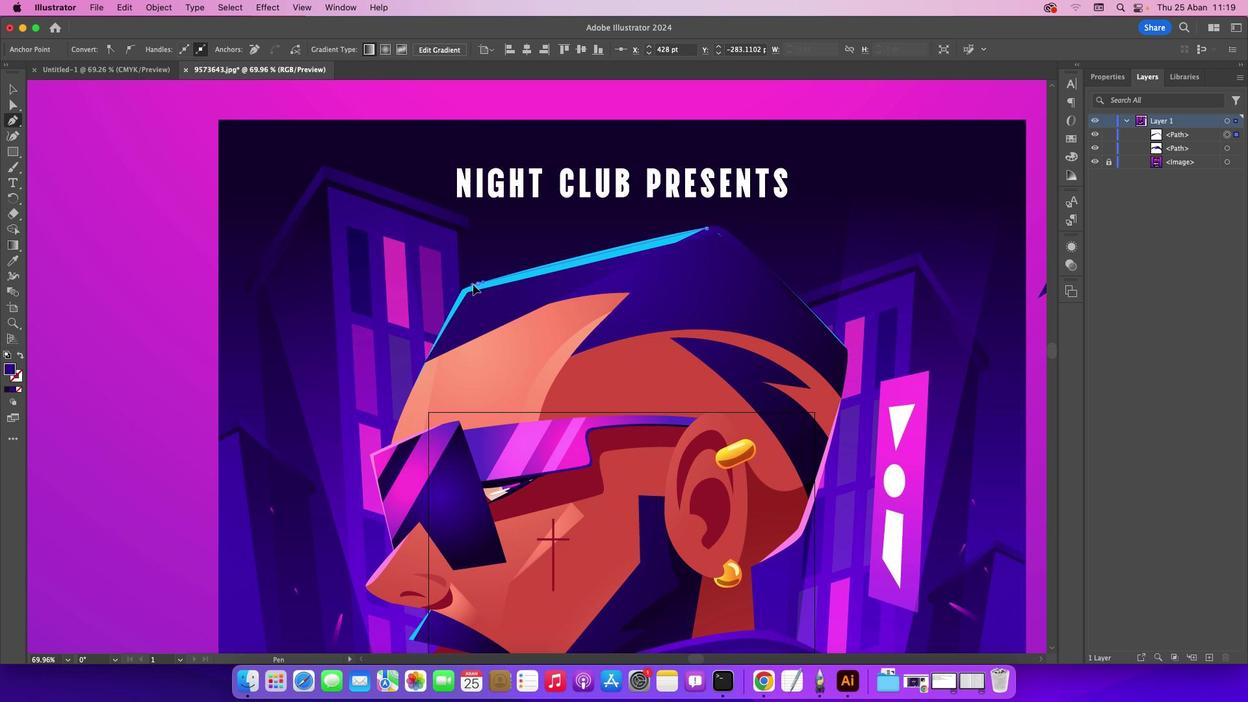 
Action: Mouse pressed left at (477, 283)
Screenshot: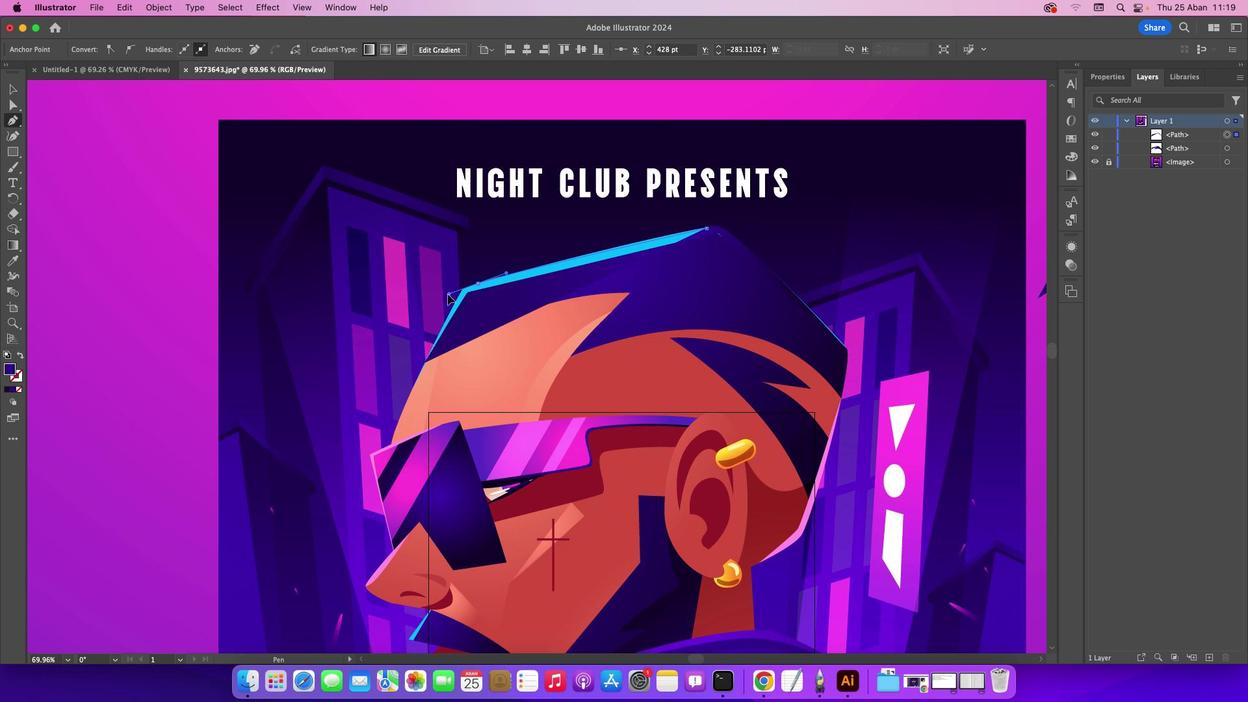
Action: Mouse moved to (477, 282)
Screenshot: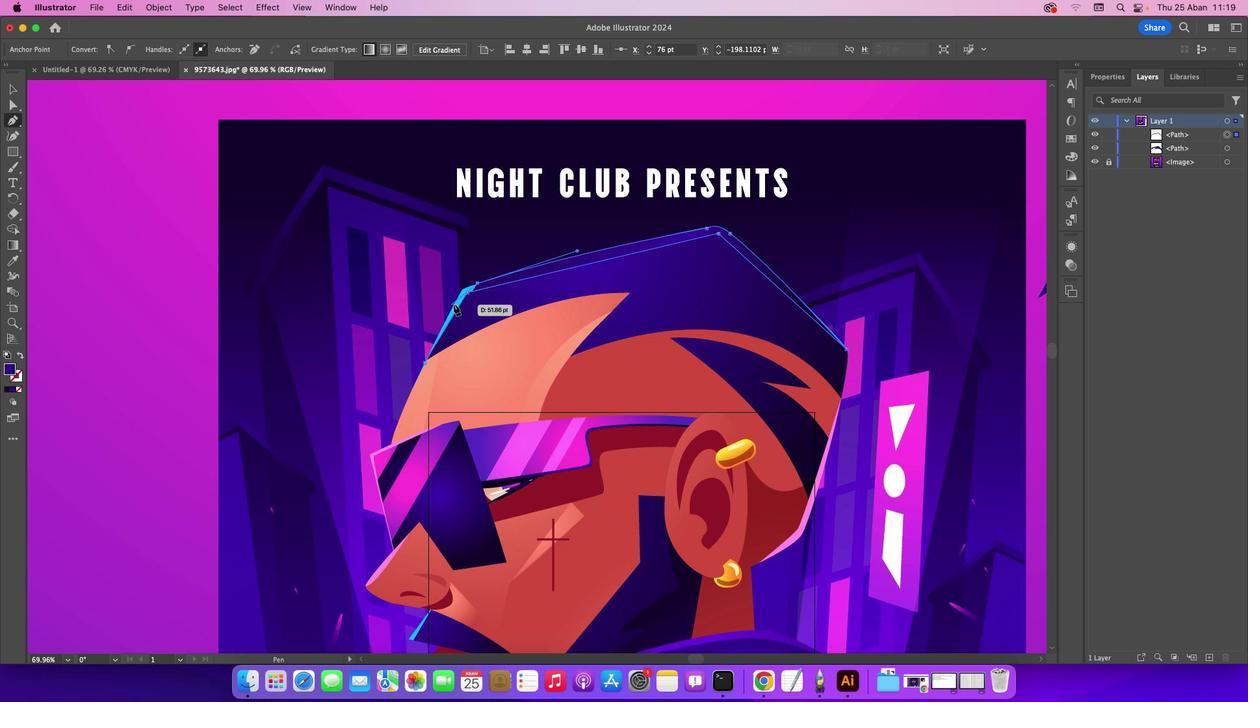 
Action: Mouse pressed left at (477, 282)
Screenshot: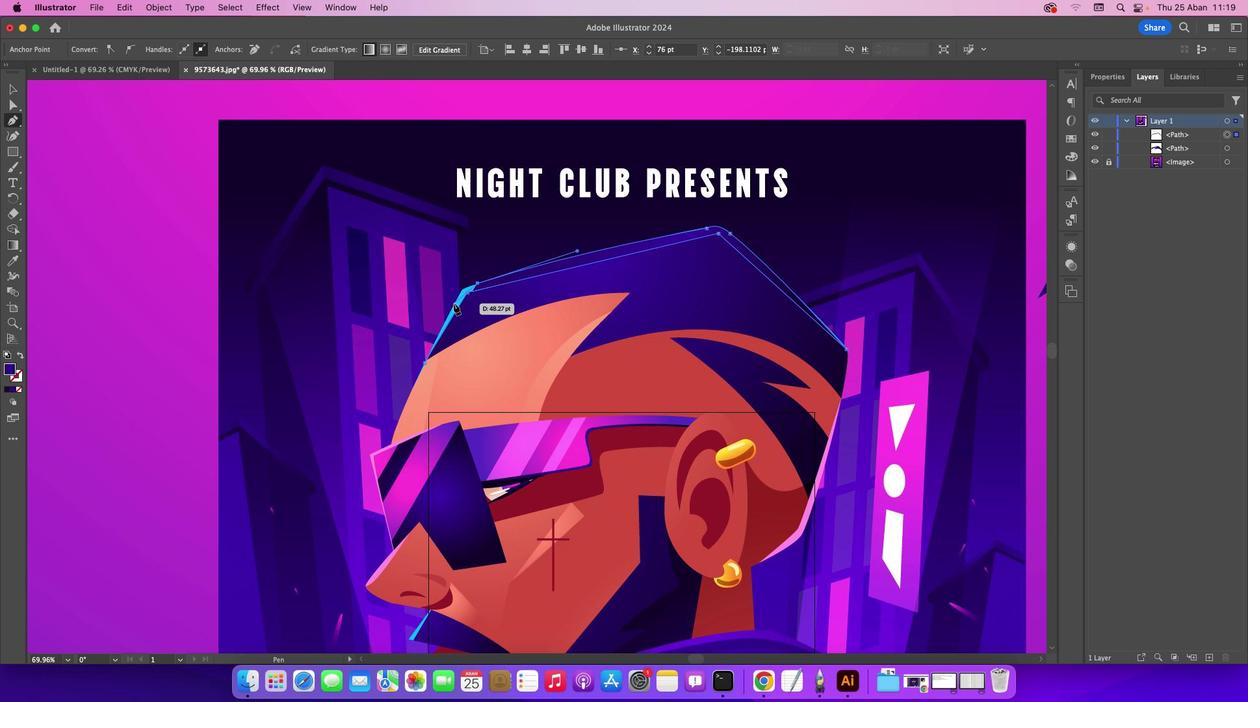 
Action: Mouse moved to (457, 300)
Screenshot: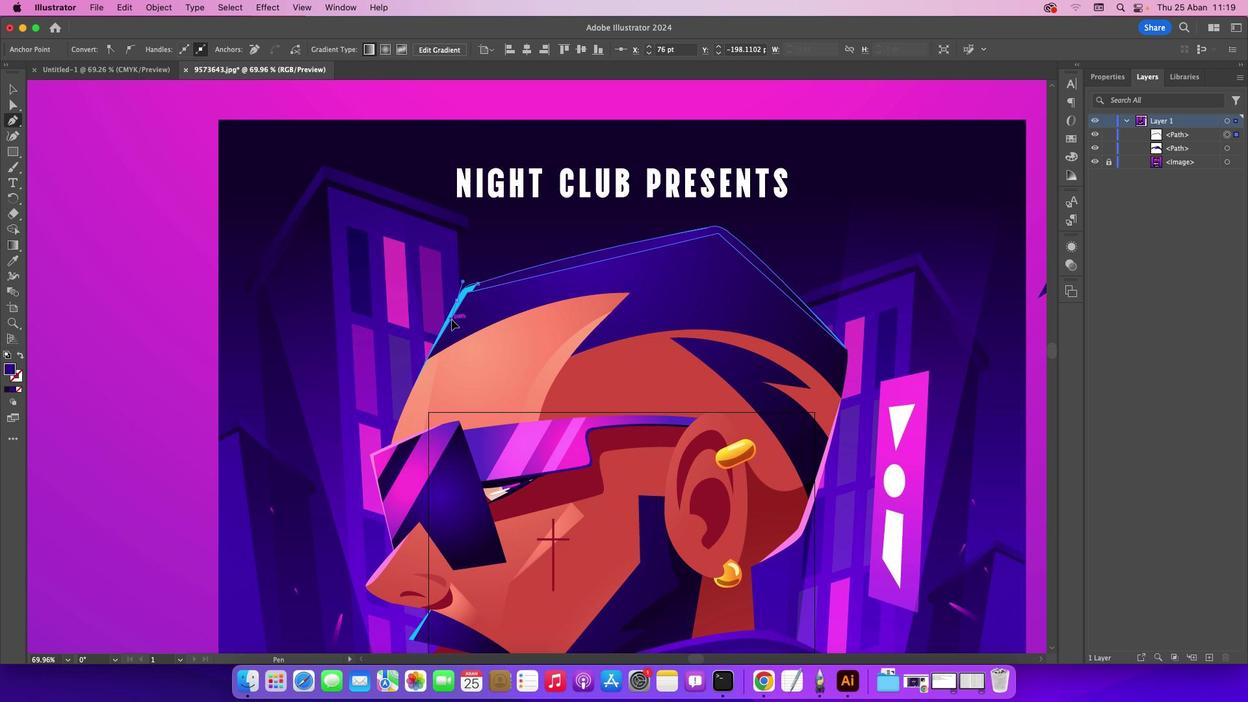 
Action: Mouse pressed left at (457, 300)
Screenshot: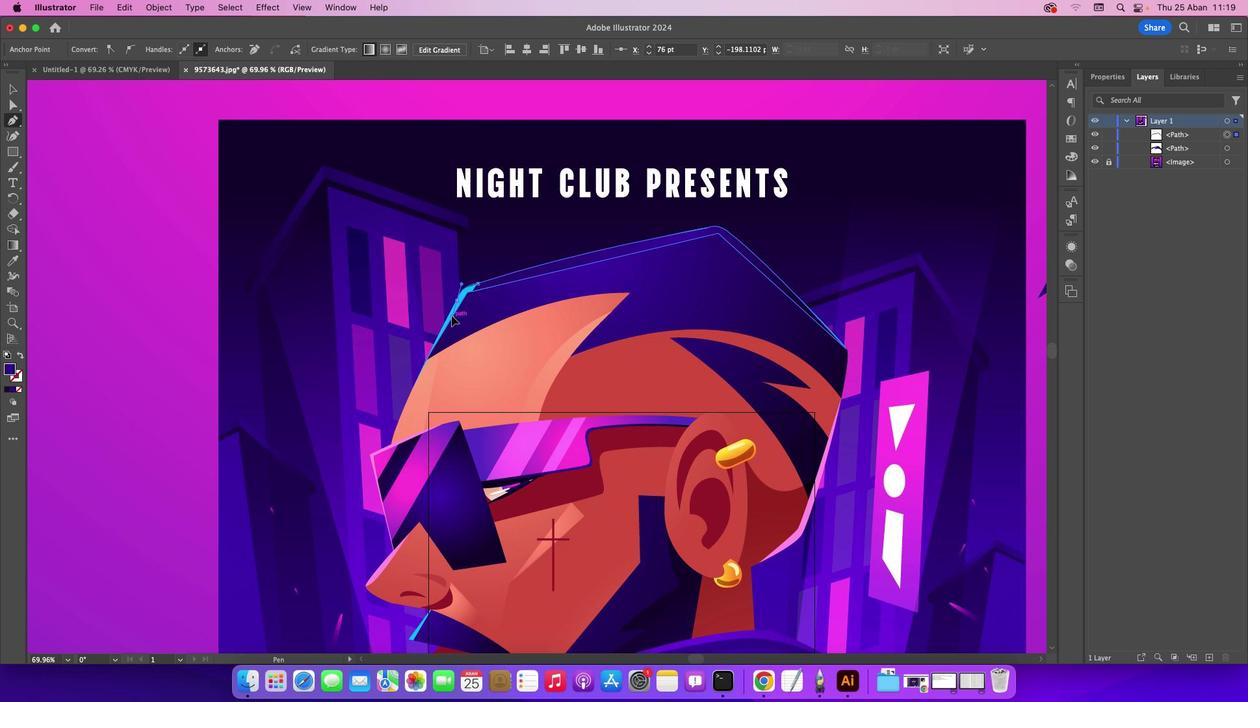 
Action: Mouse moved to (458, 315)
Screenshot: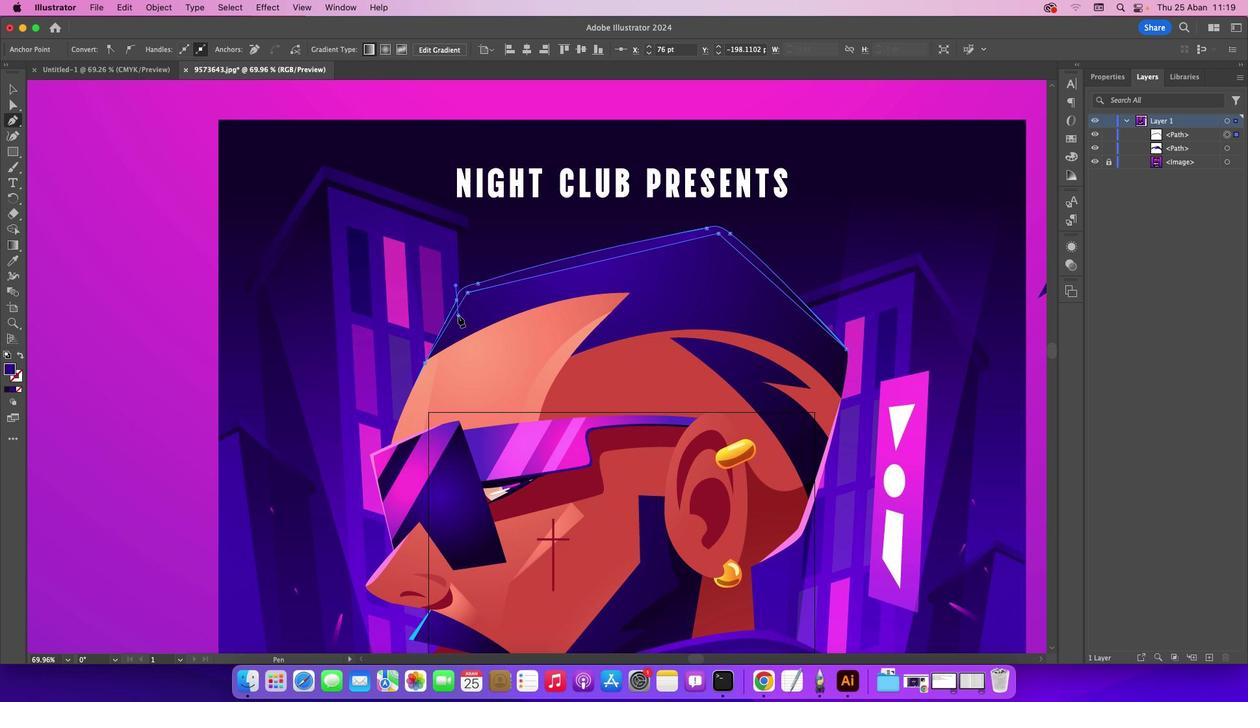 
Action: Key pressed Key.cmd'z'
Screenshot: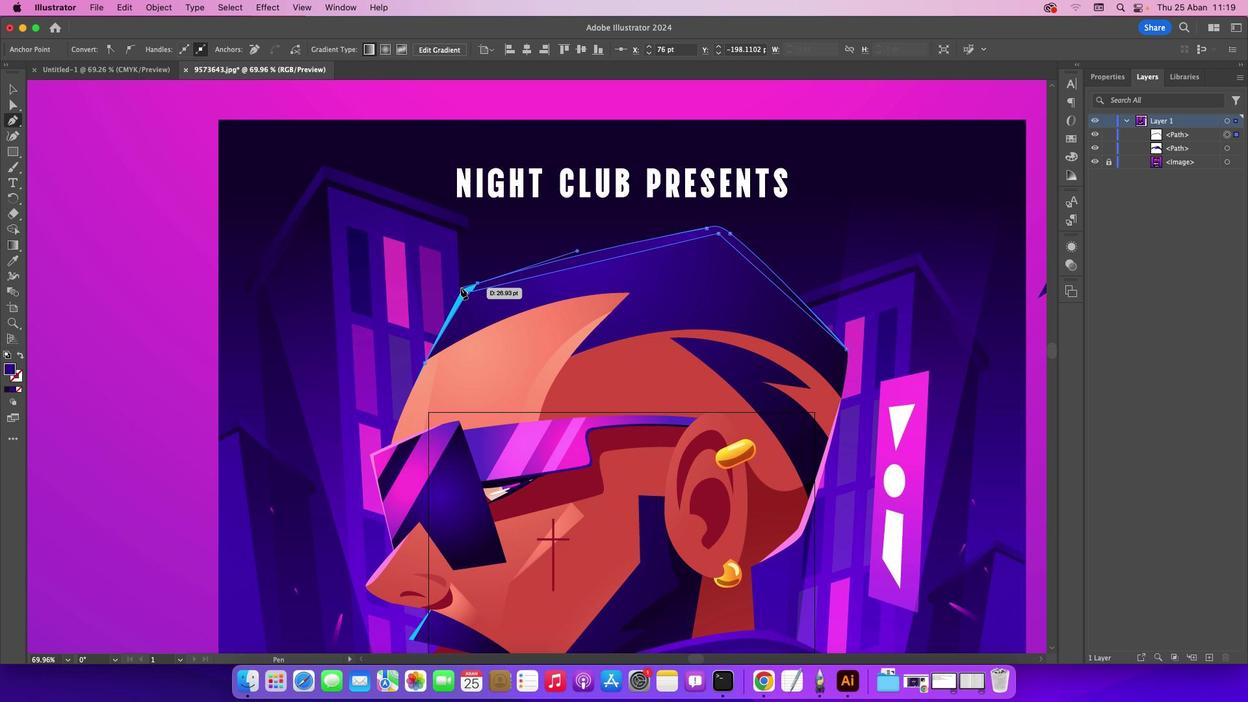 
Action: Mouse moved to (463, 288)
Screenshot: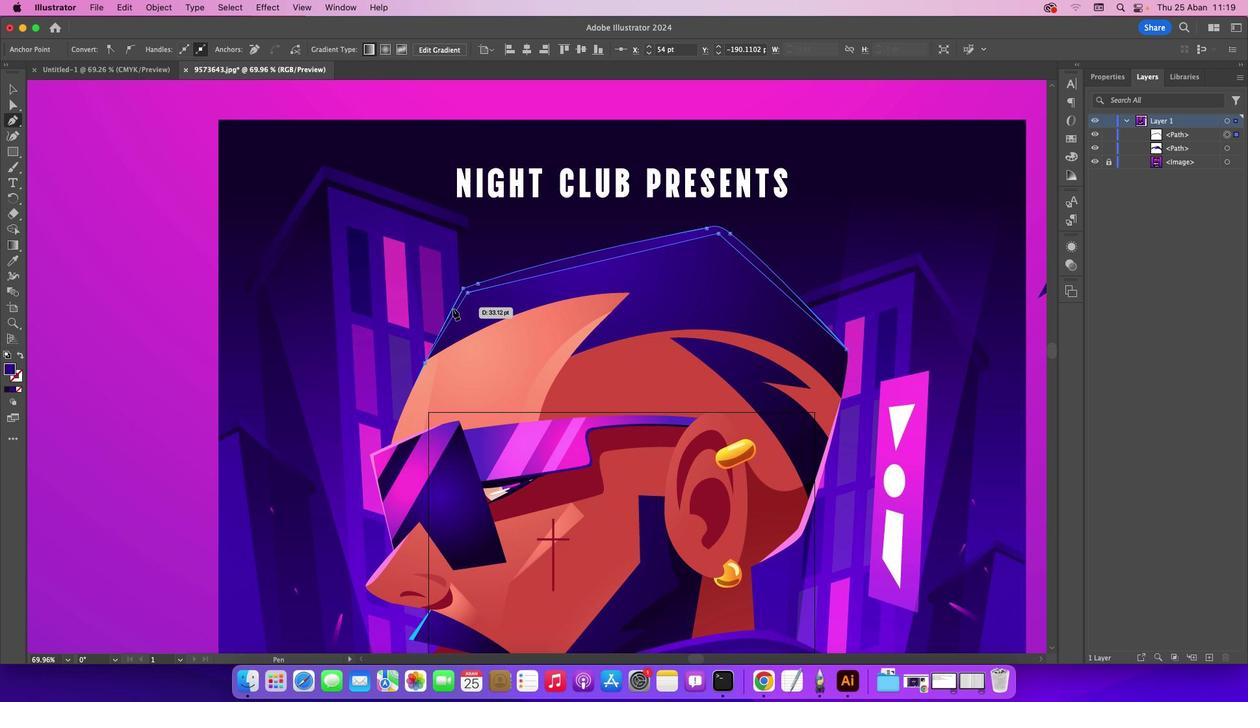 
Action: Mouse pressed left at (463, 288)
Screenshot: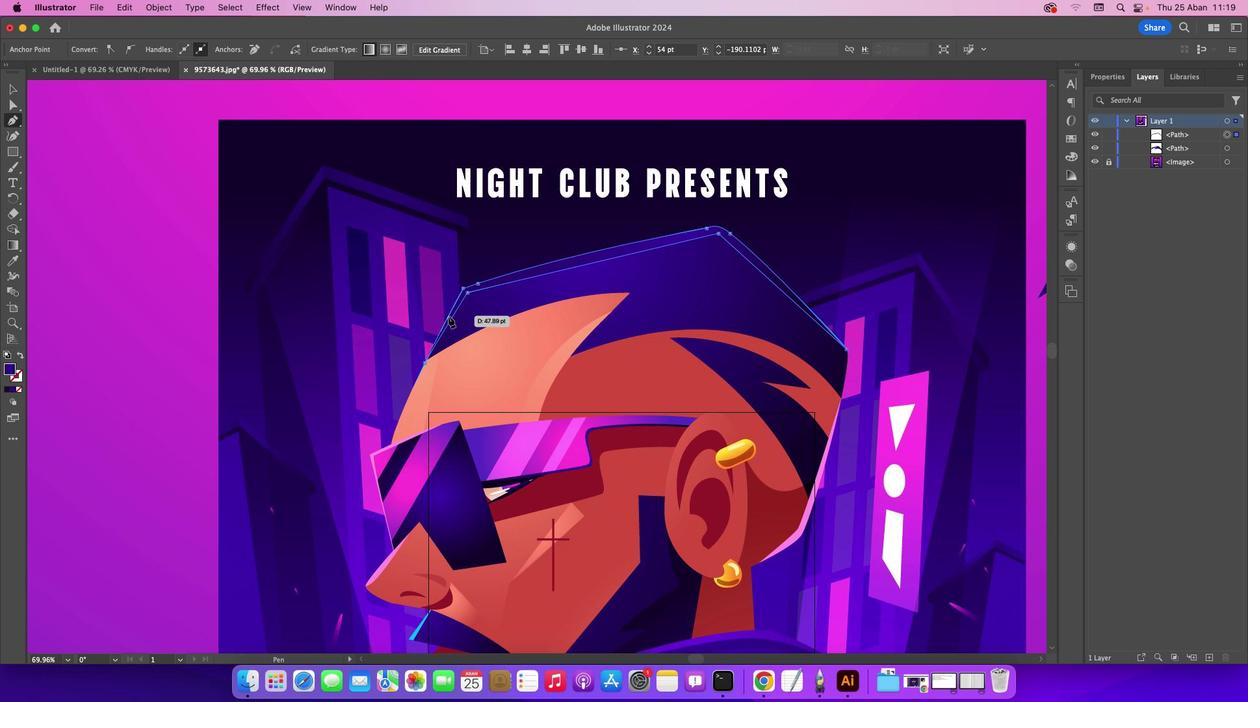
Action: Mouse moved to (424, 363)
Screenshot: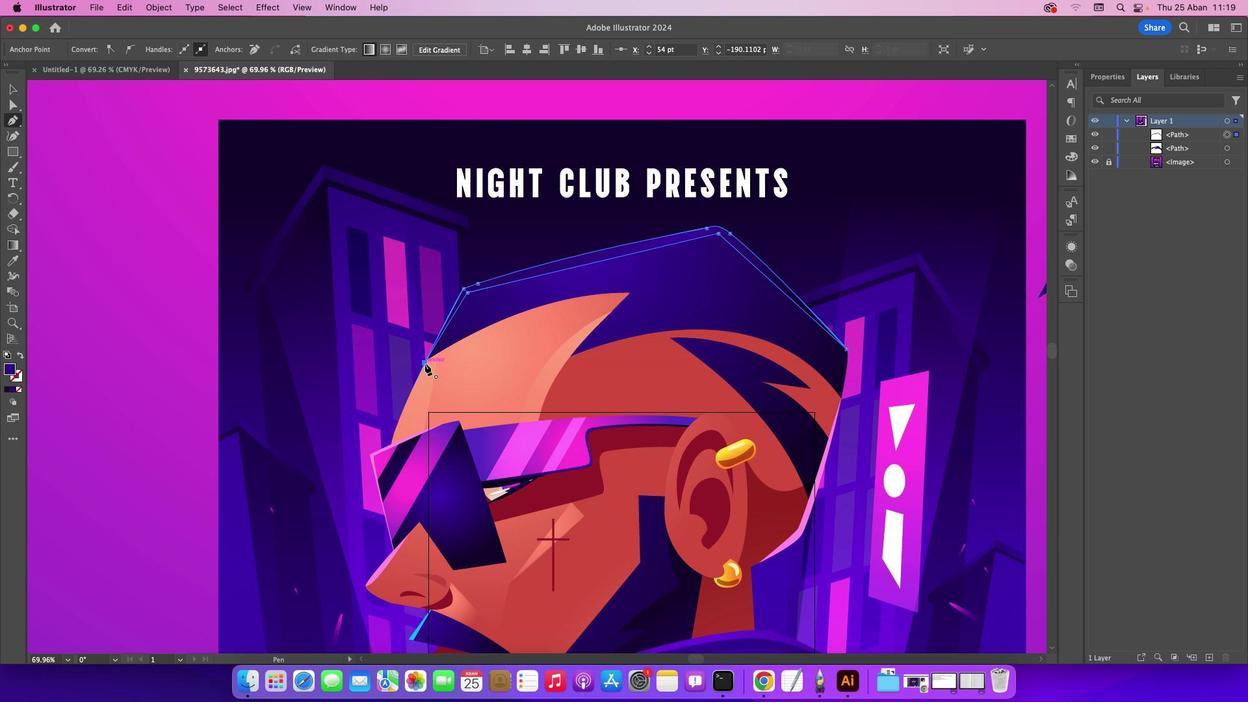 
Action: Mouse pressed left at (424, 363)
Screenshot: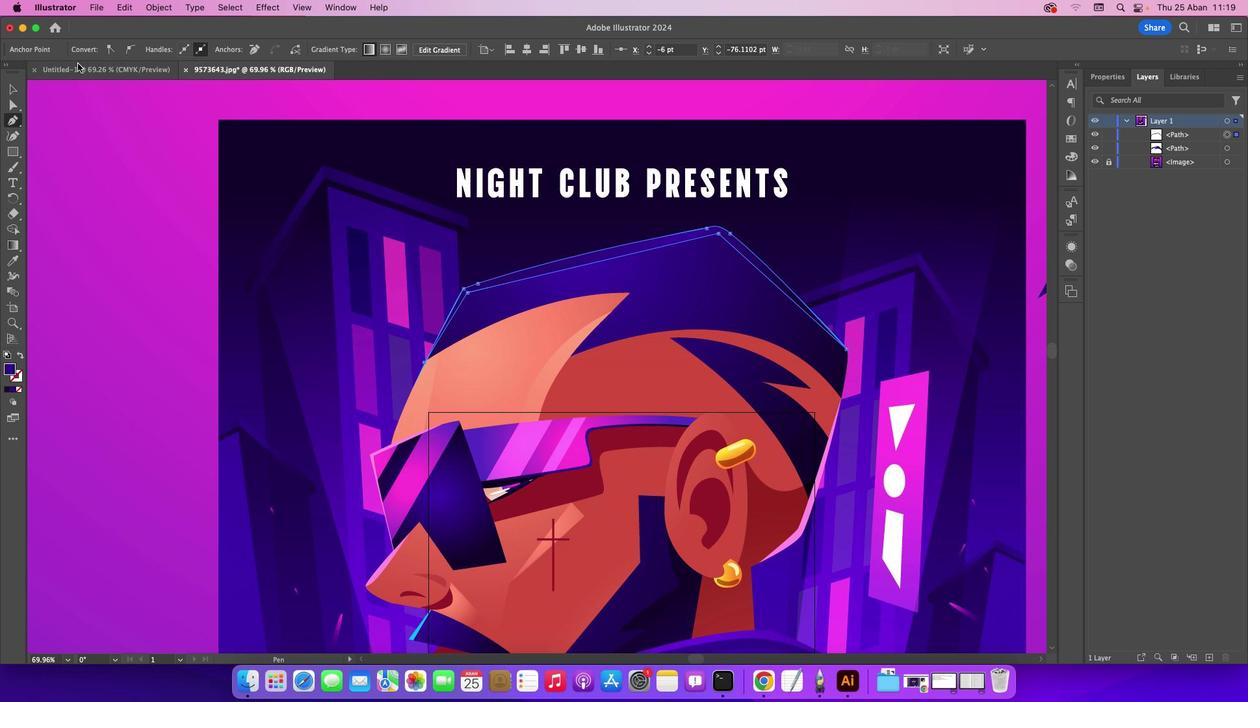 
Action: Mouse moved to (13, 97)
Screenshot: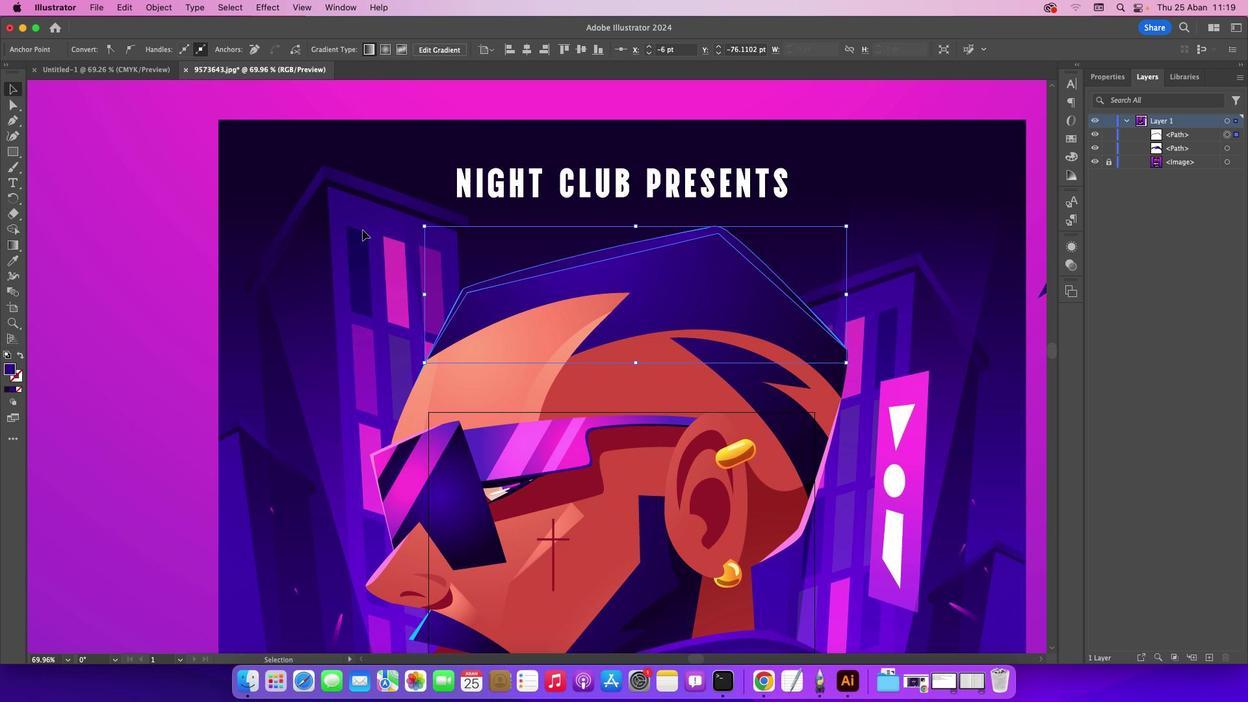 
Action: Mouse pressed left at (13, 97)
Screenshot: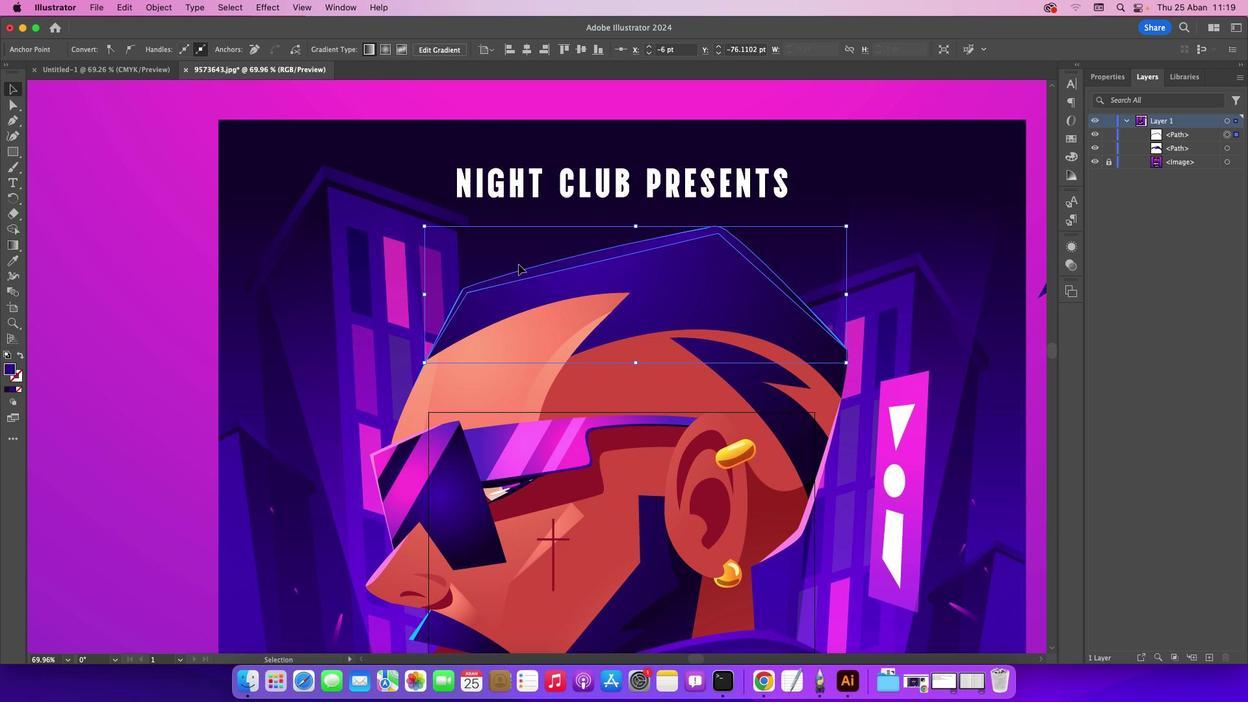 
Action: Mouse moved to (13, 90)
Screenshot: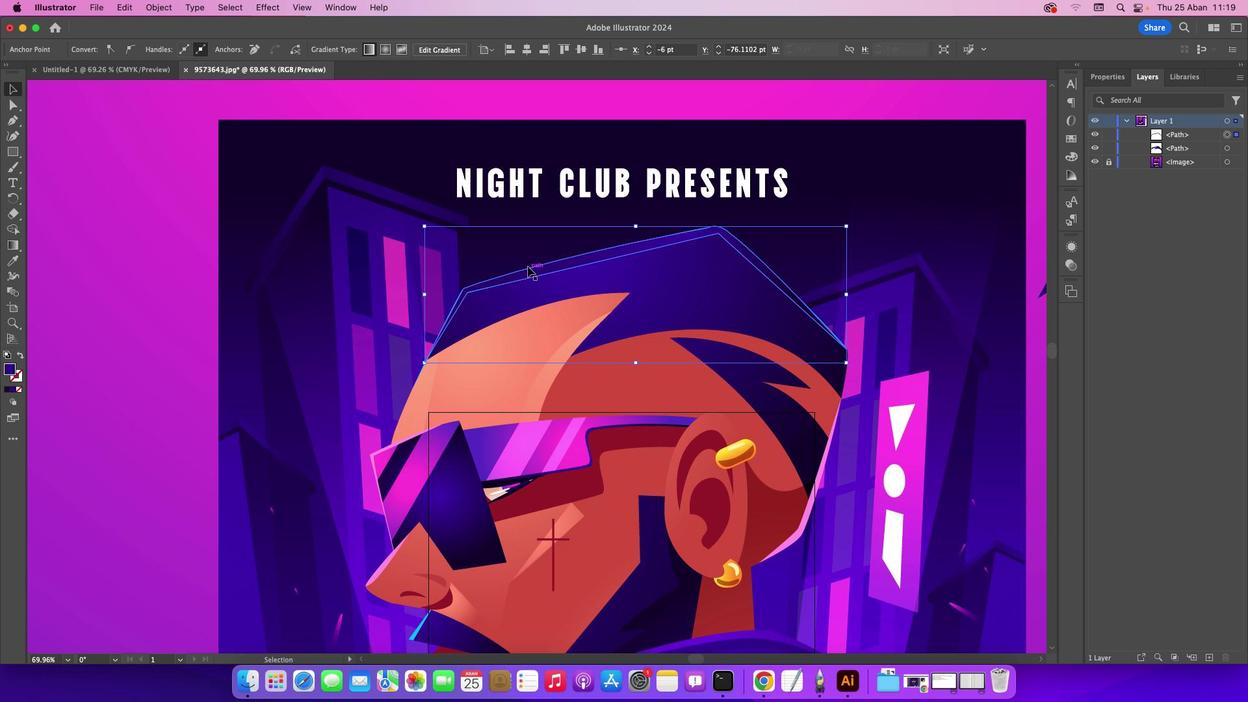 
Action: Mouse pressed left at (13, 90)
Screenshot: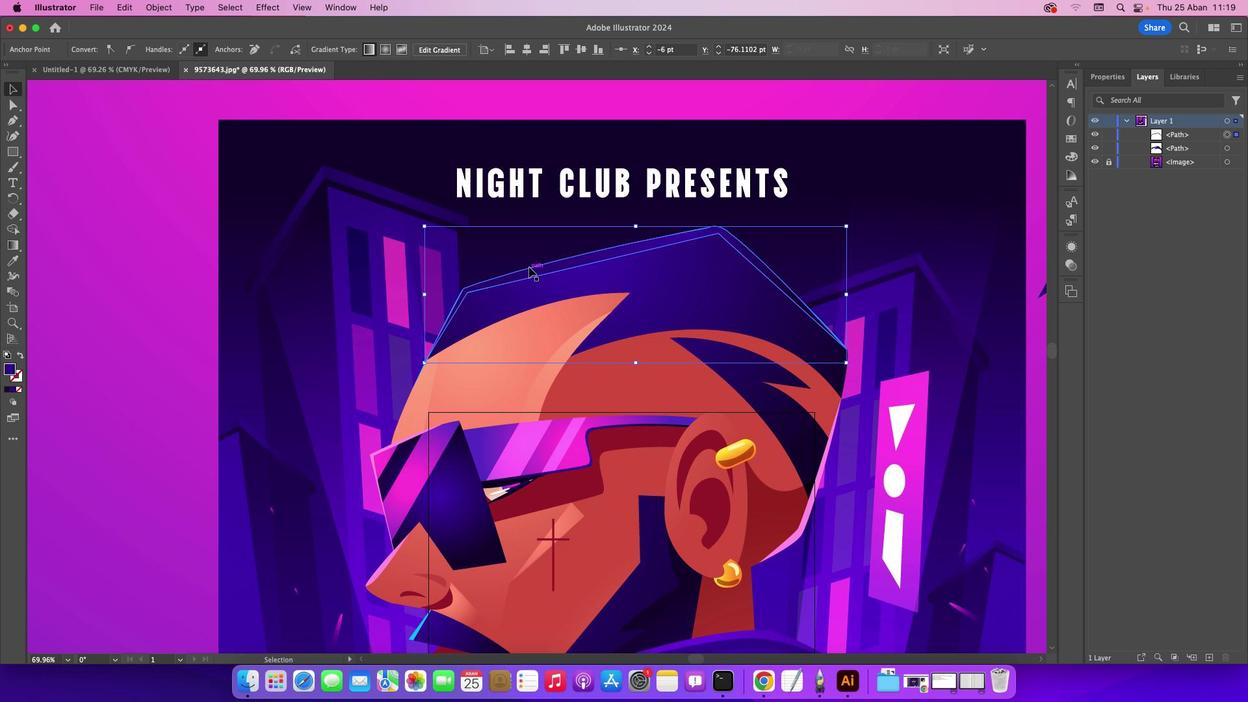 
Action: Mouse moved to (529, 267)
Screenshot: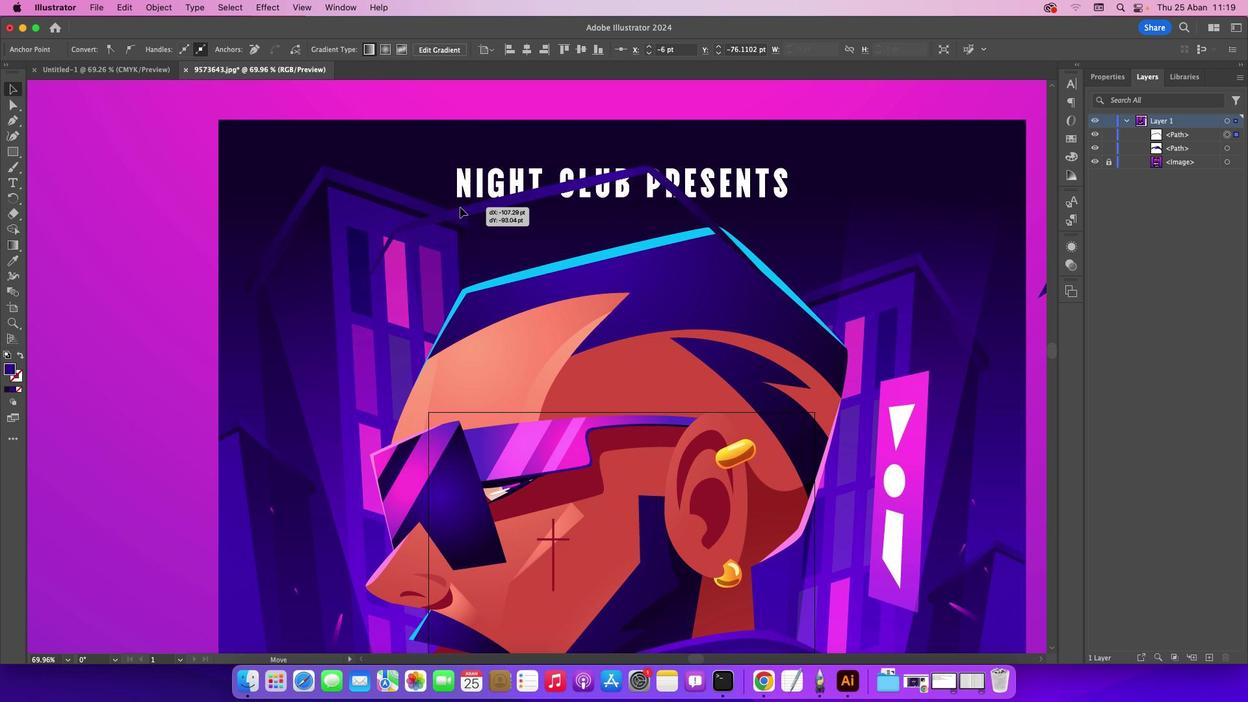 
Action: Mouse pressed left at (529, 267)
Screenshot: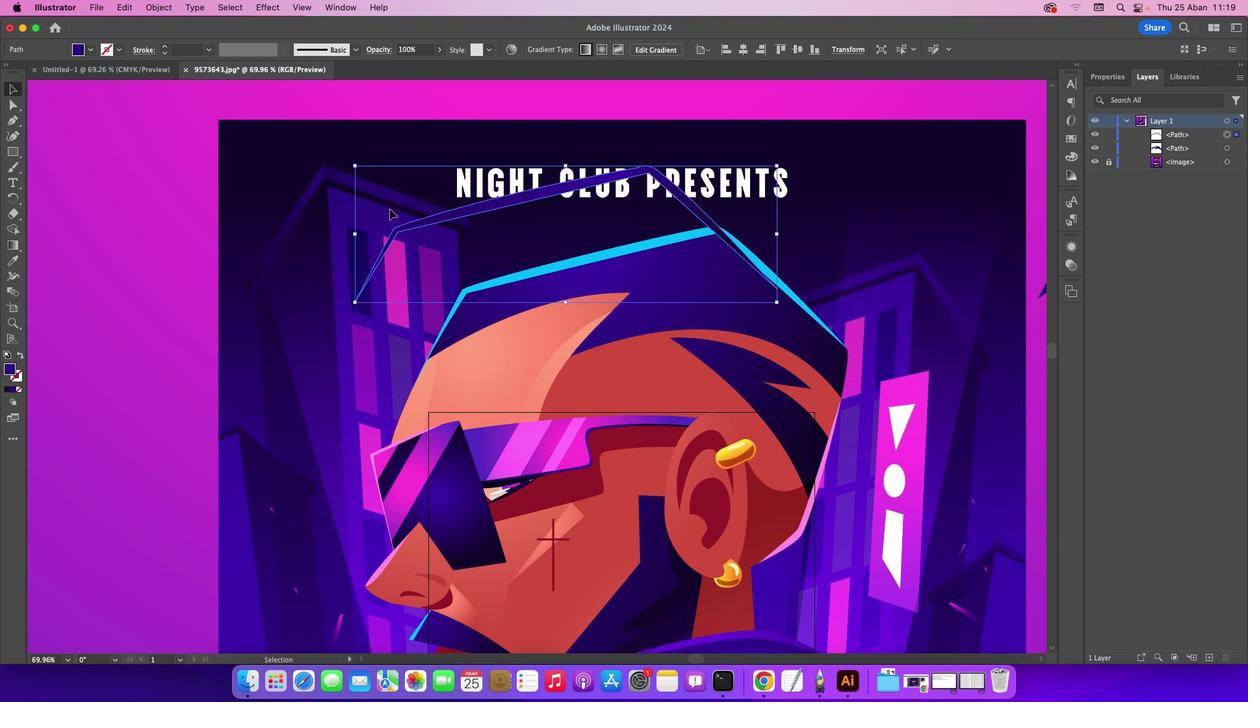 
Action: Mouse moved to (11, 260)
Screenshot: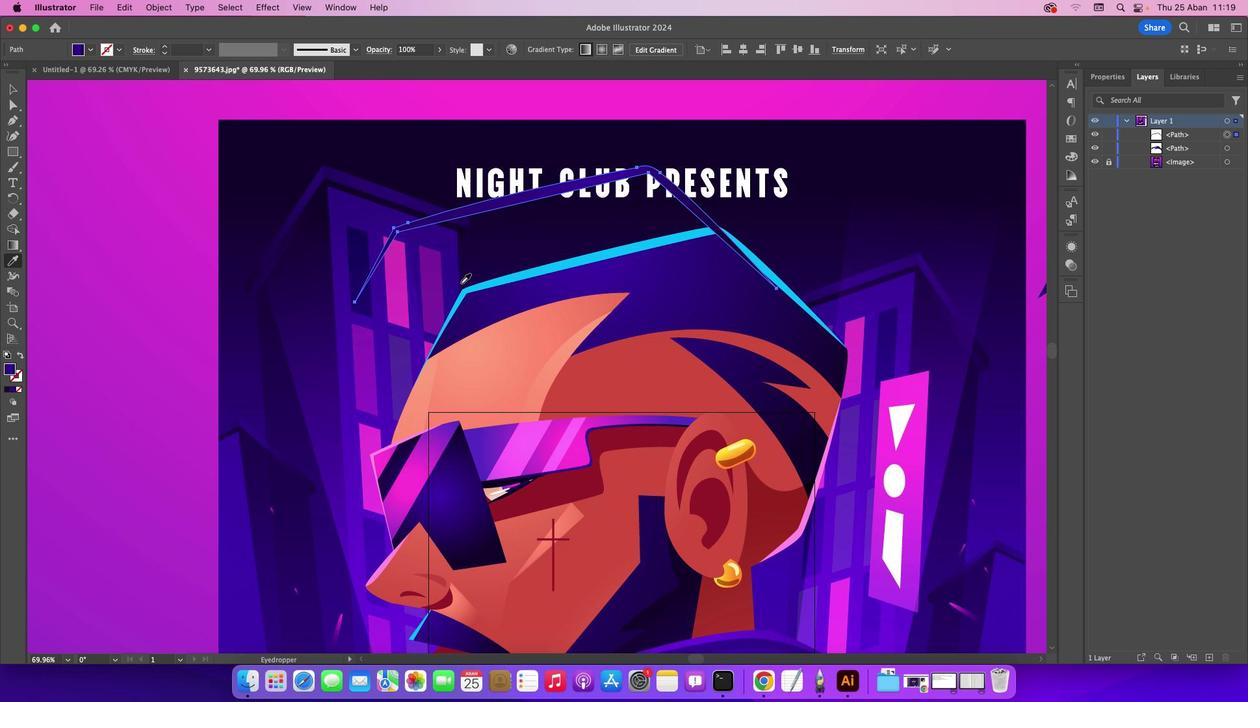 
Action: Mouse pressed left at (11, 260)
Screenshot: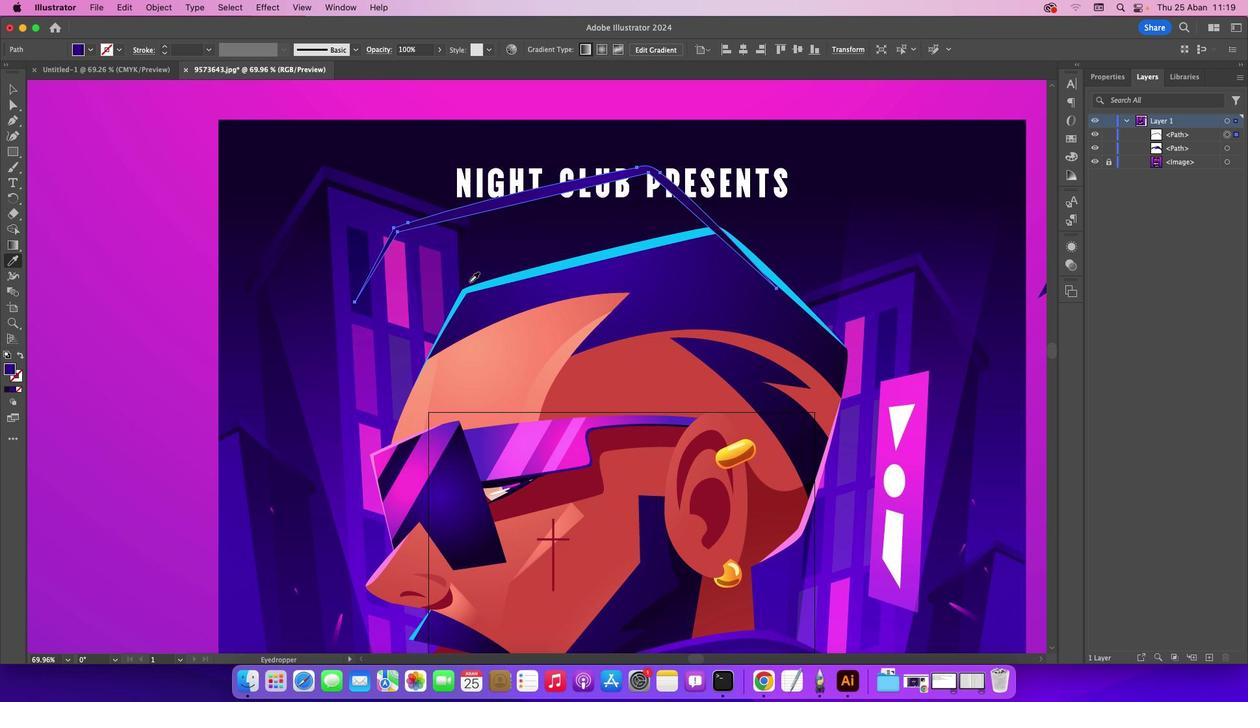 
Action: Mouse moved to (485, 283)
Screenshot: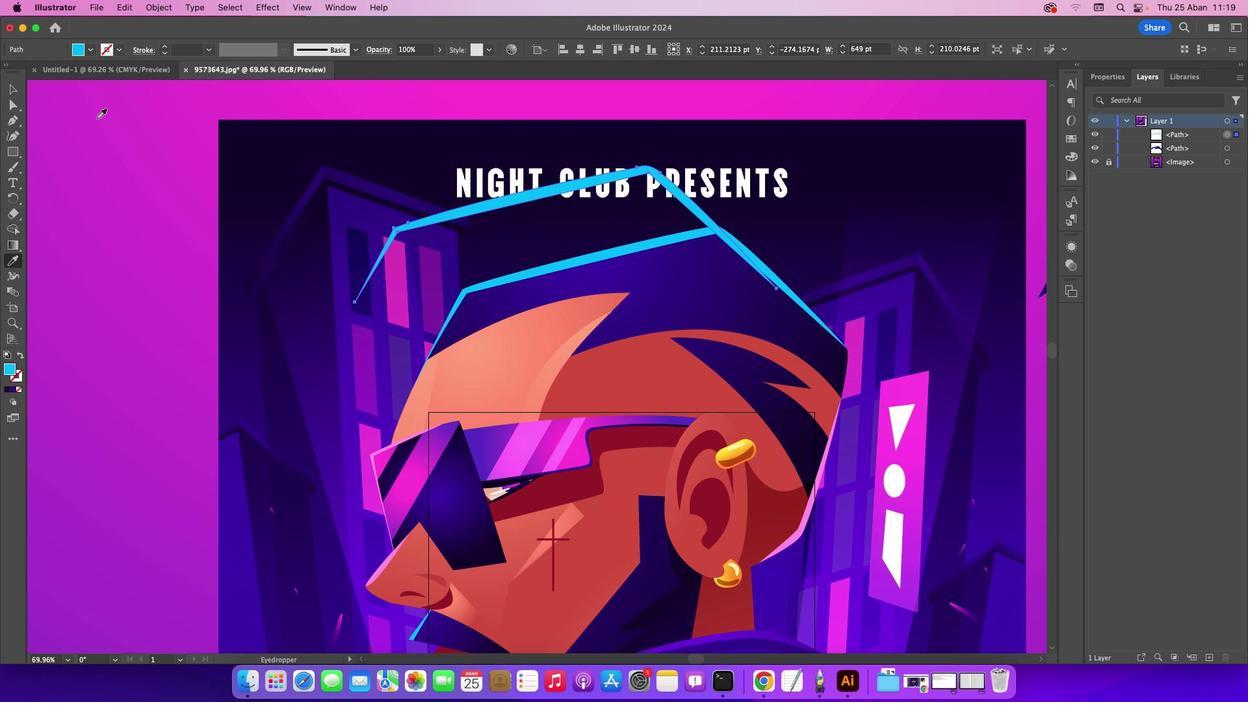 
Action: Mouse pressed left at (485, 283)
Screenshot: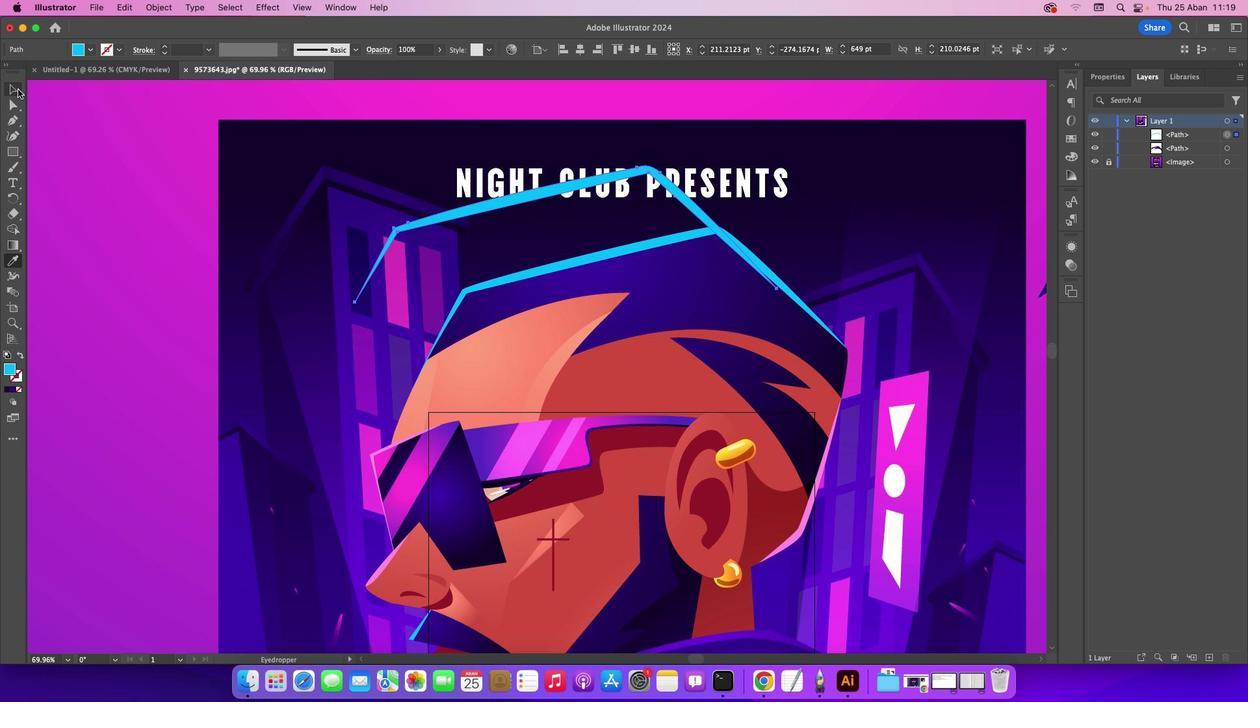 
Action: Mouse moved to (13, 88)
Screenshot: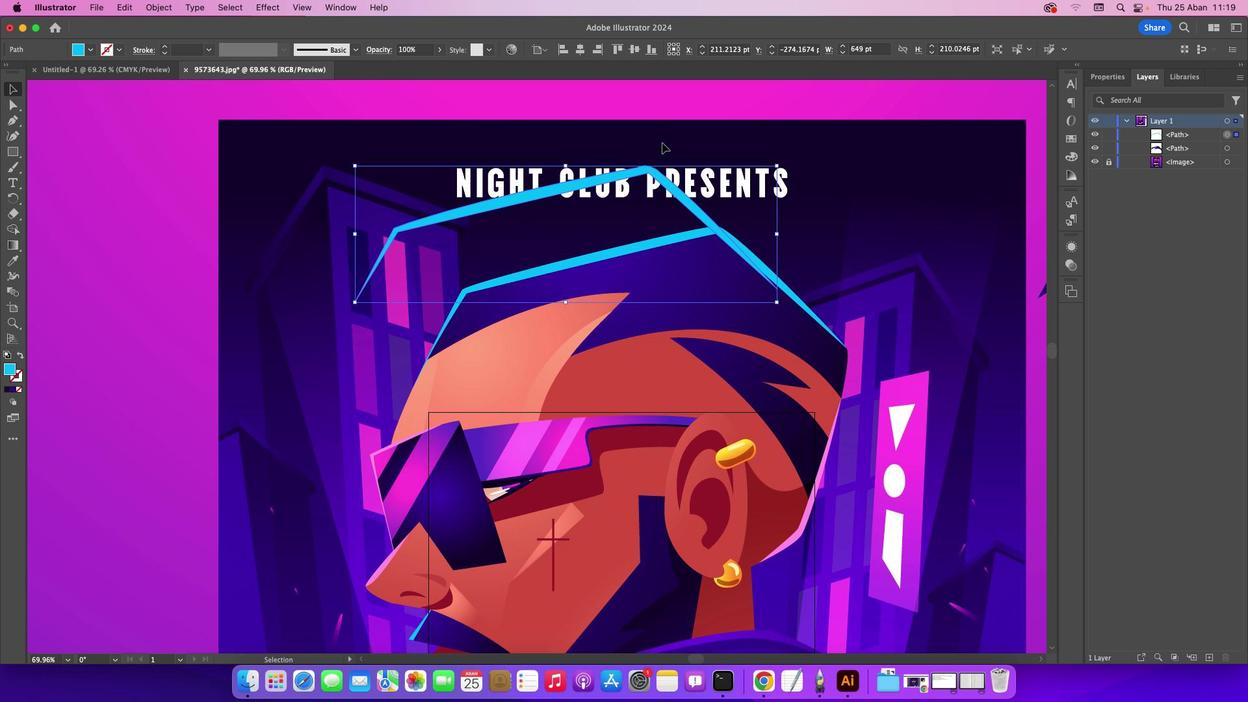 
Action: Mouse pressed left at (13, 88)
Screenshot: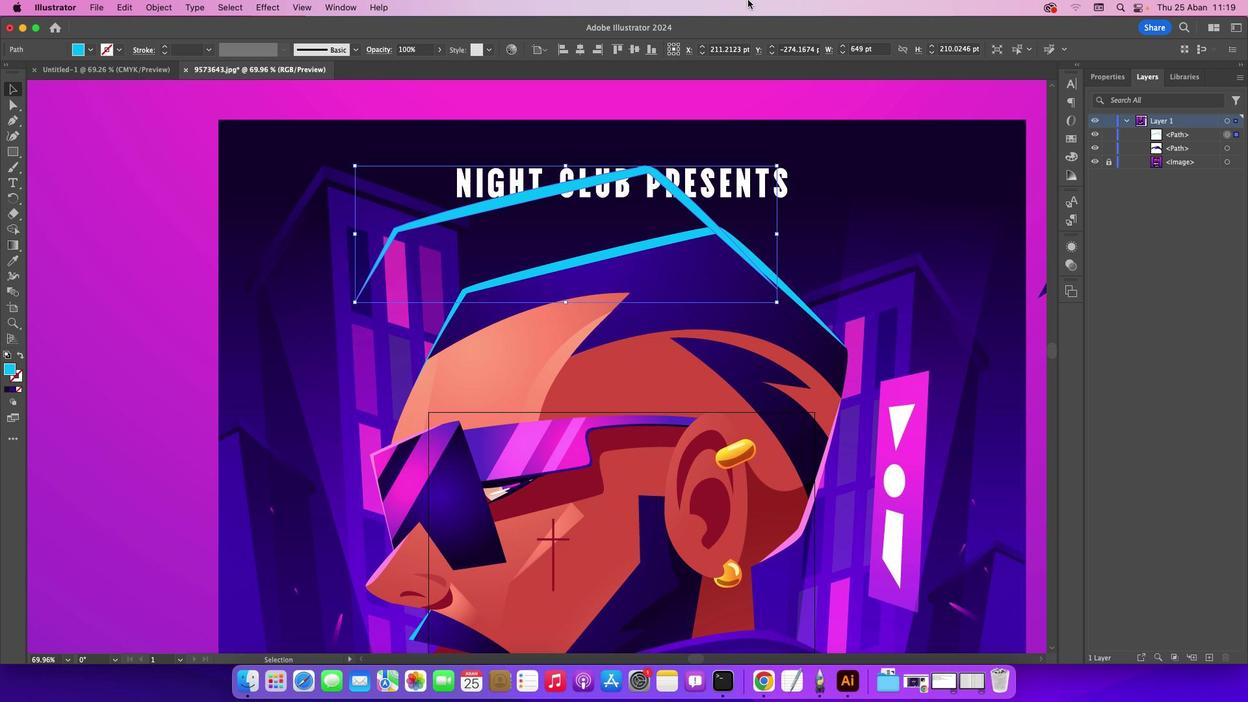 
Action: Mouse moved to (694, 659)
Screenshot: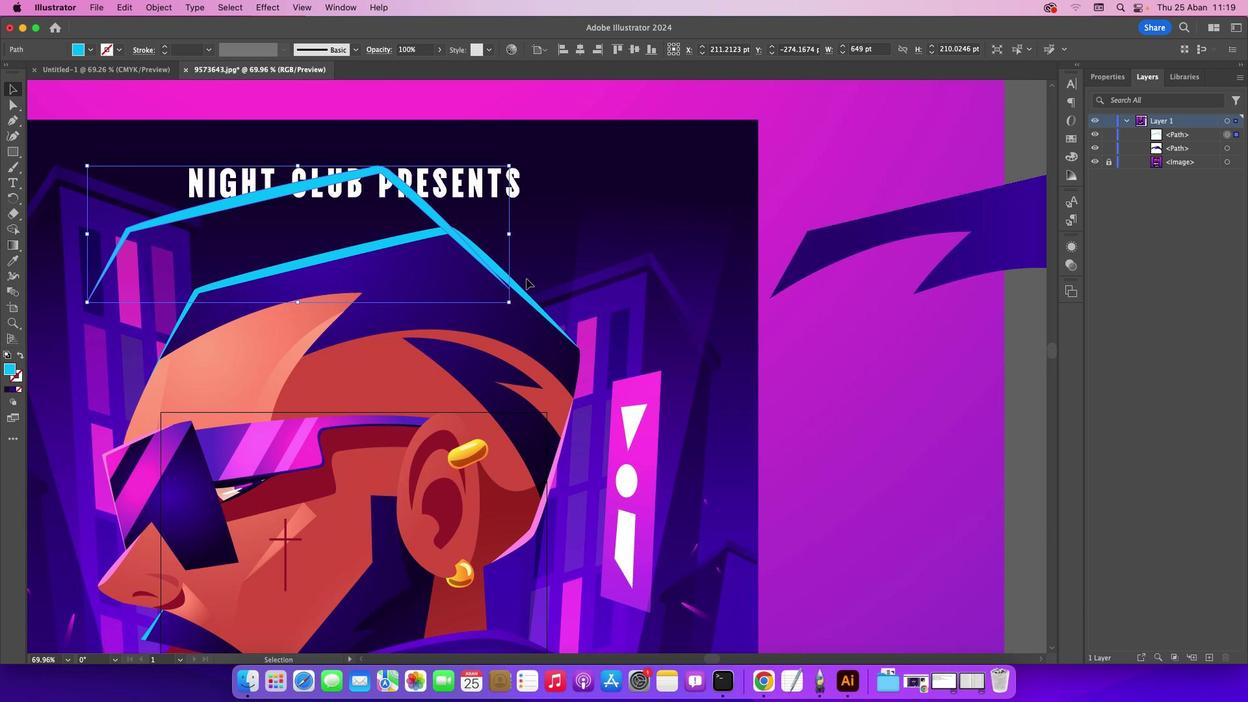 
Action: Mouse pressed left at (694, 659)
Screenshot: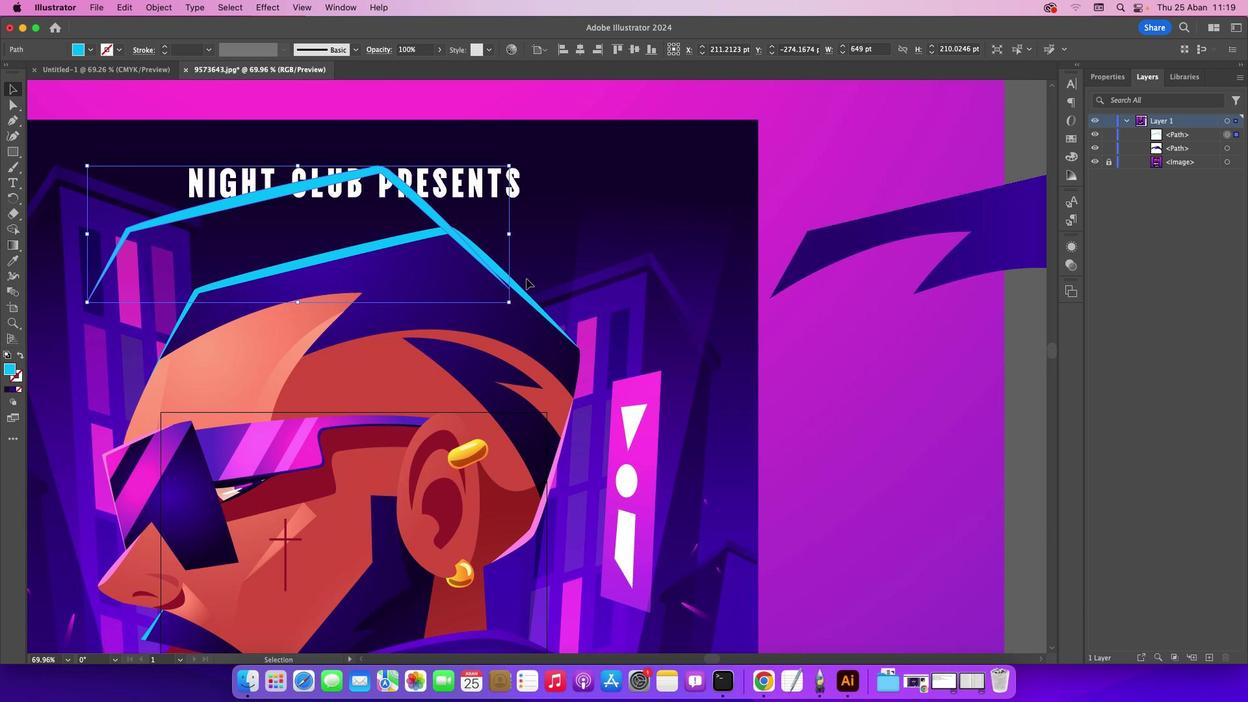 
Action: Mouse moved to (440, 218)
Screenshot: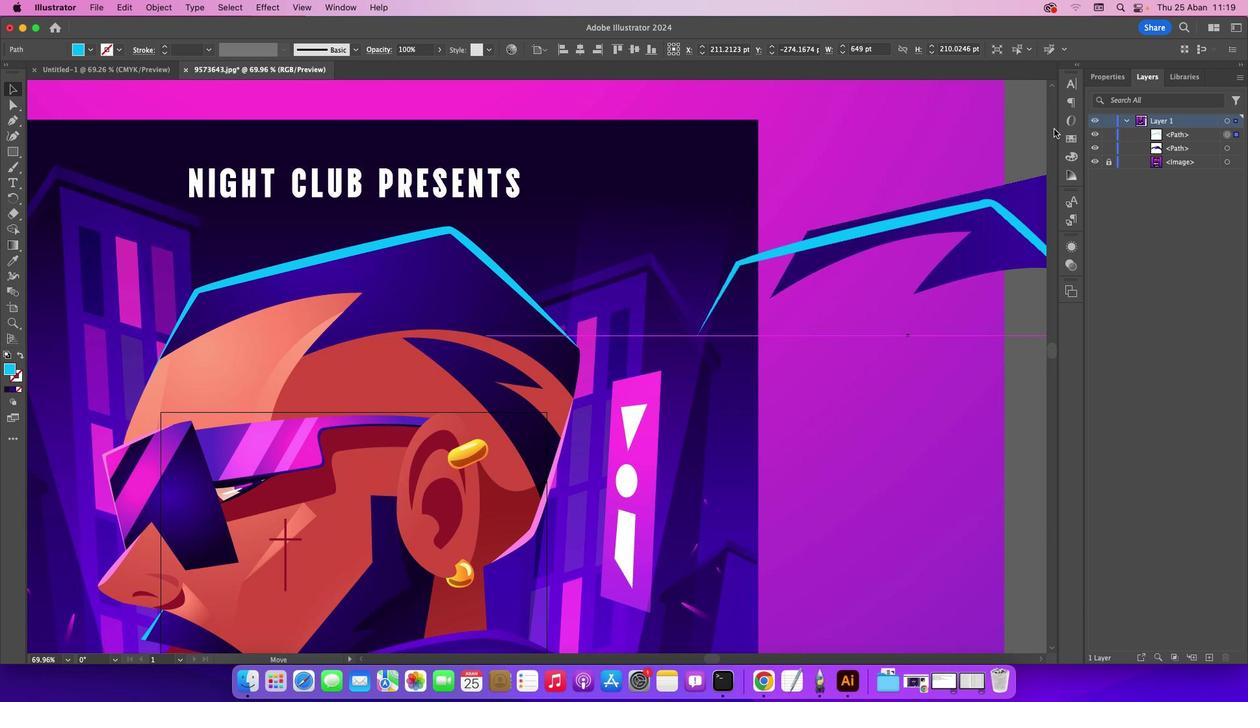
Action: Mouse pressed left at (440, 218)
Screenshot: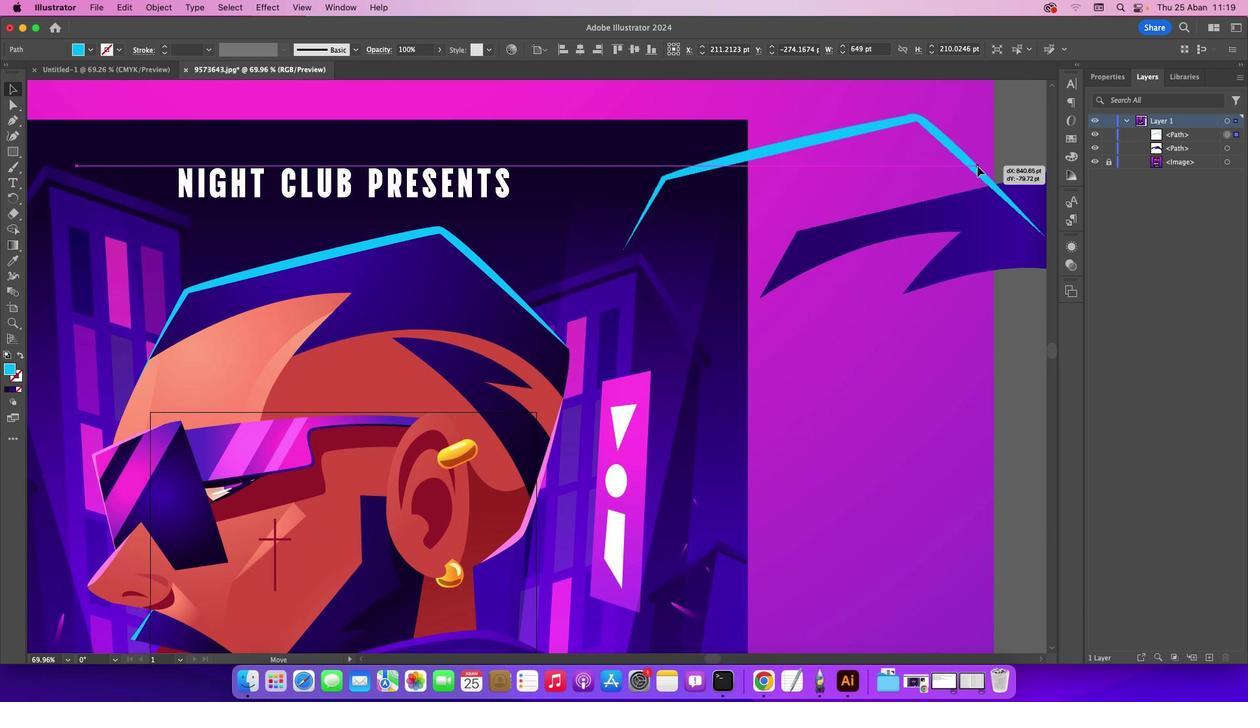 
Action: Mouse moved to (713, 660)
Screenshot: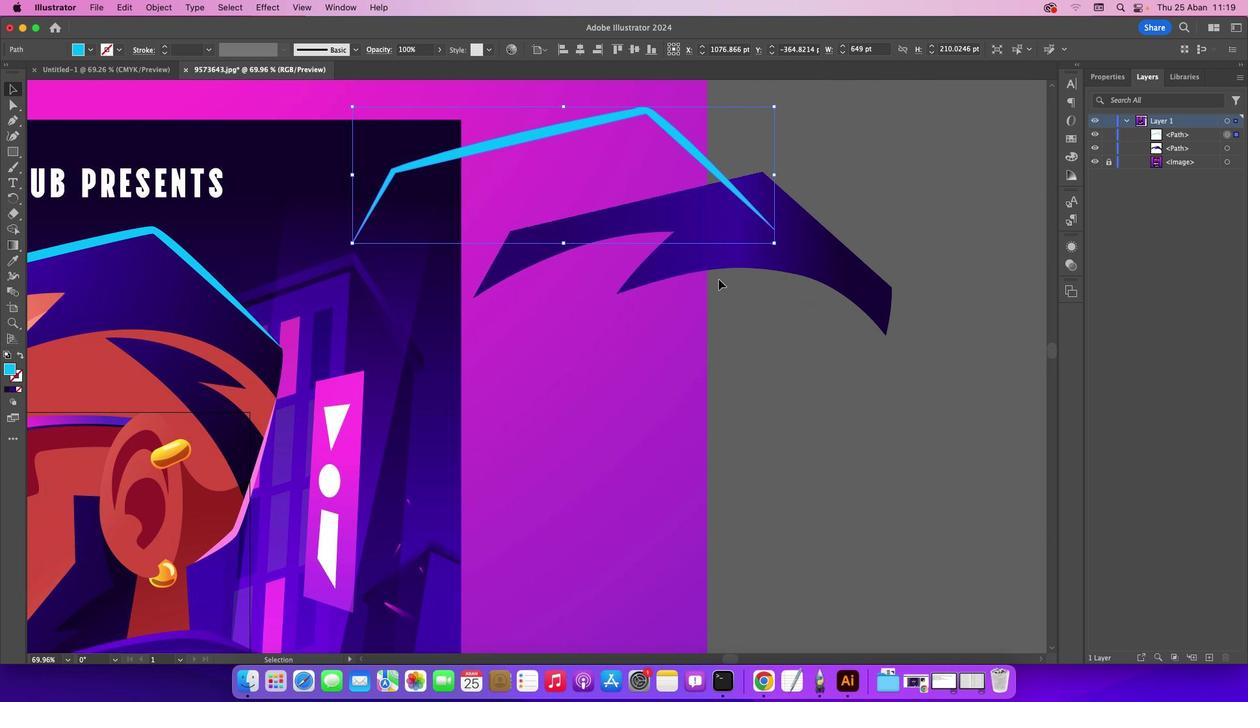 
Action: Mouse pressed left at (713, 660)
Screenshot: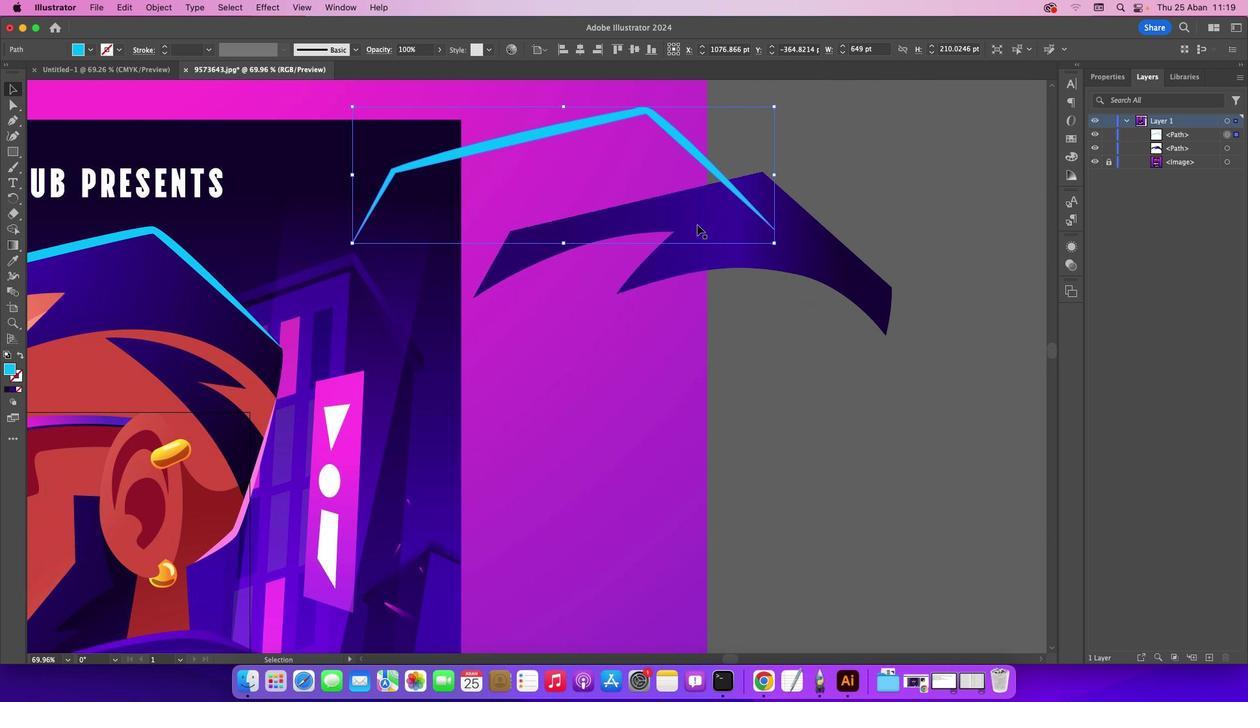 
Action: Mouse moved to (576, 126)
Screenshot: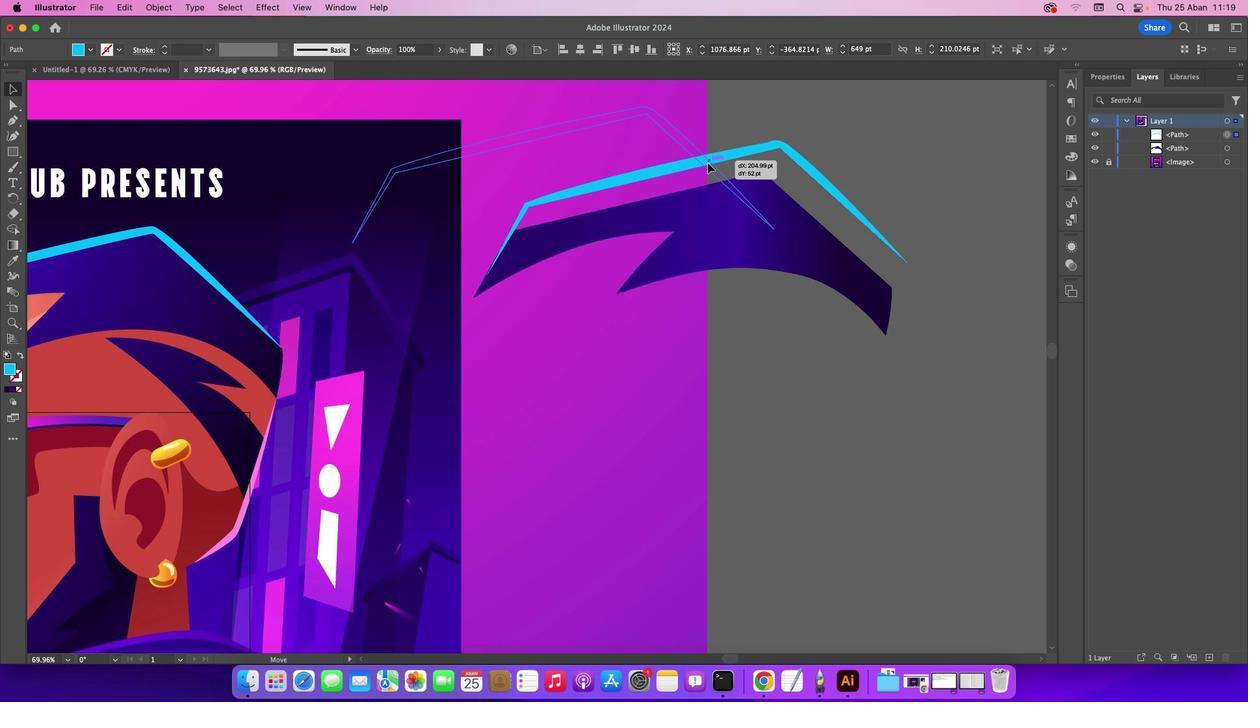 
Action: Mouse pressed left at (576, 126)
Screenshot: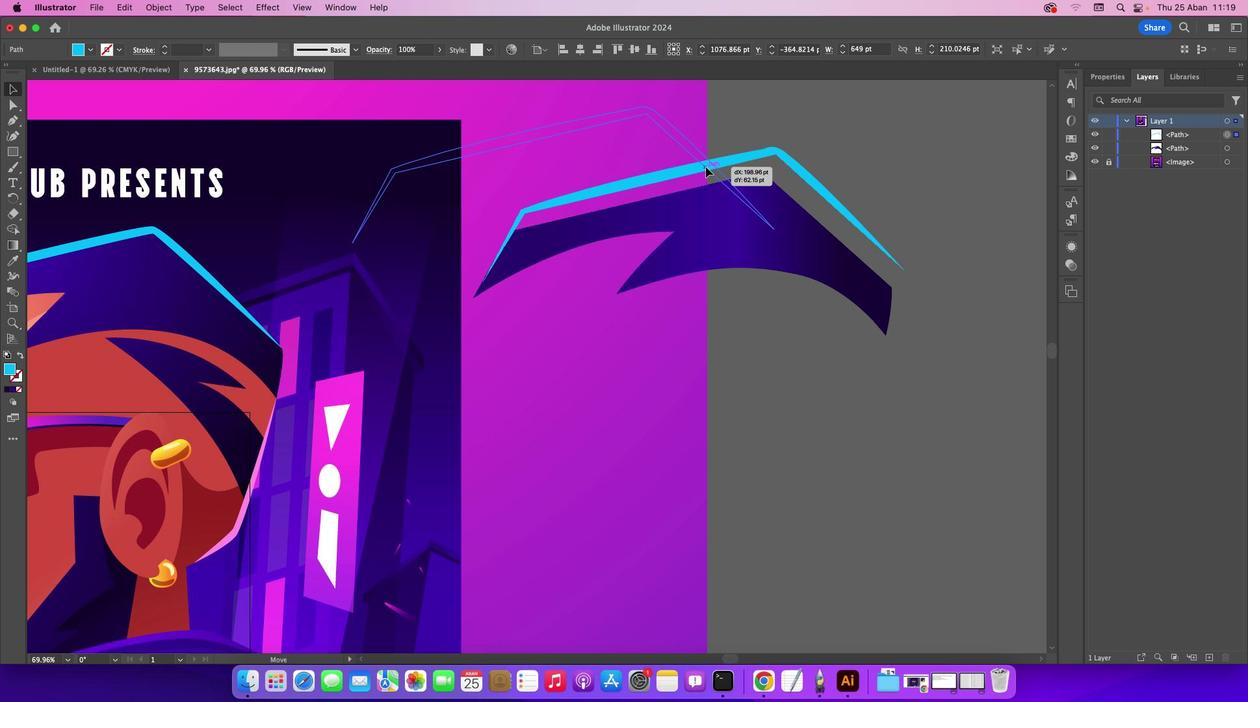 
Action: Mouse moved to (609, 146)
Screenshot: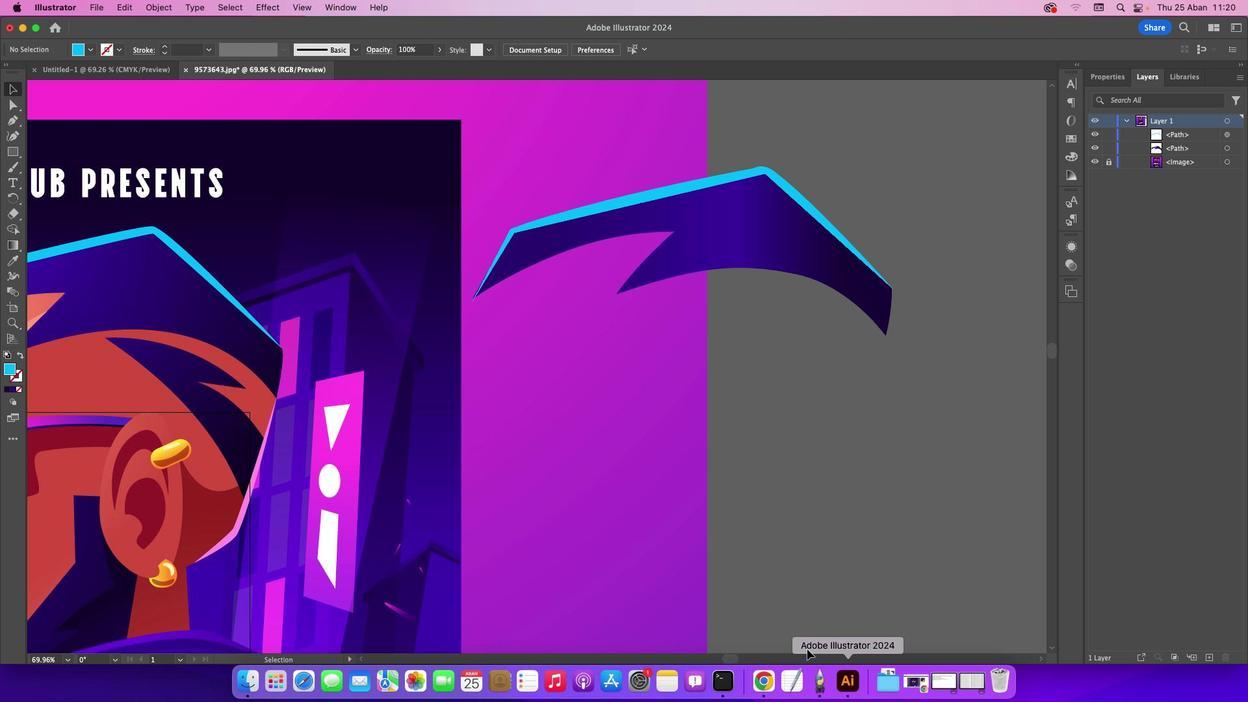 
Action: Mouse pressed left at (609, 146)
Screenshot: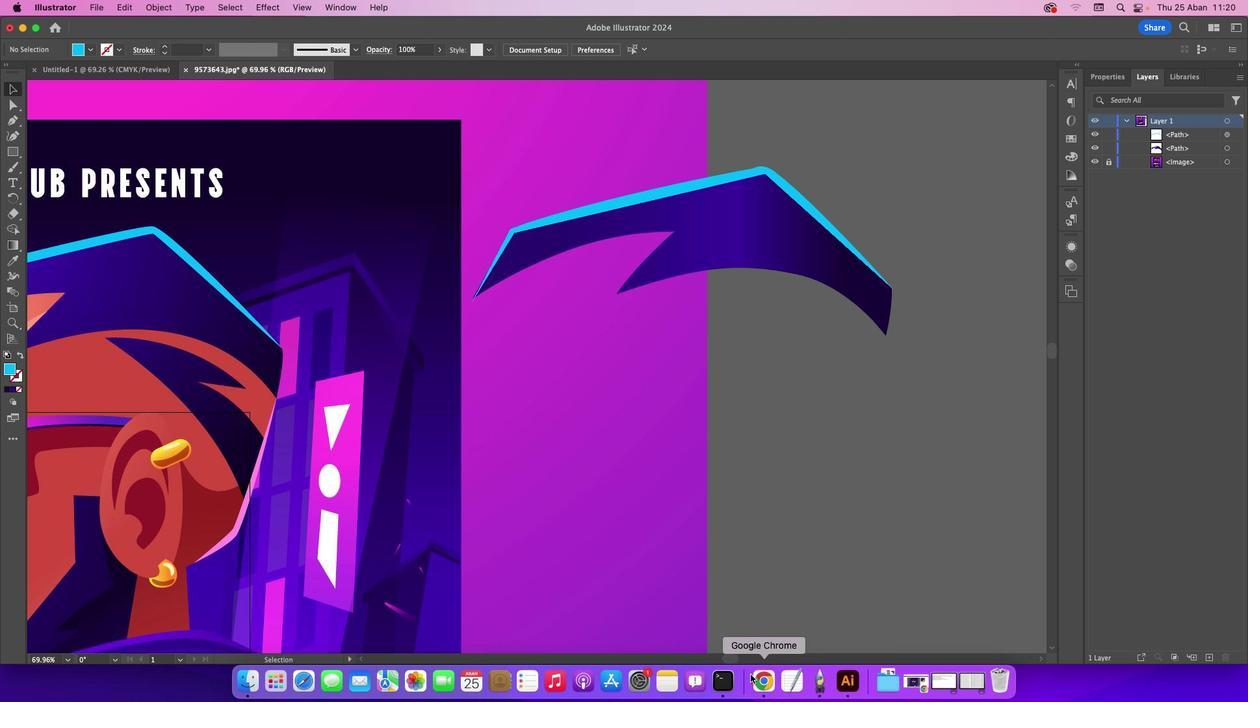 
Action: Mouse moved to (727, 656)
Screenshot: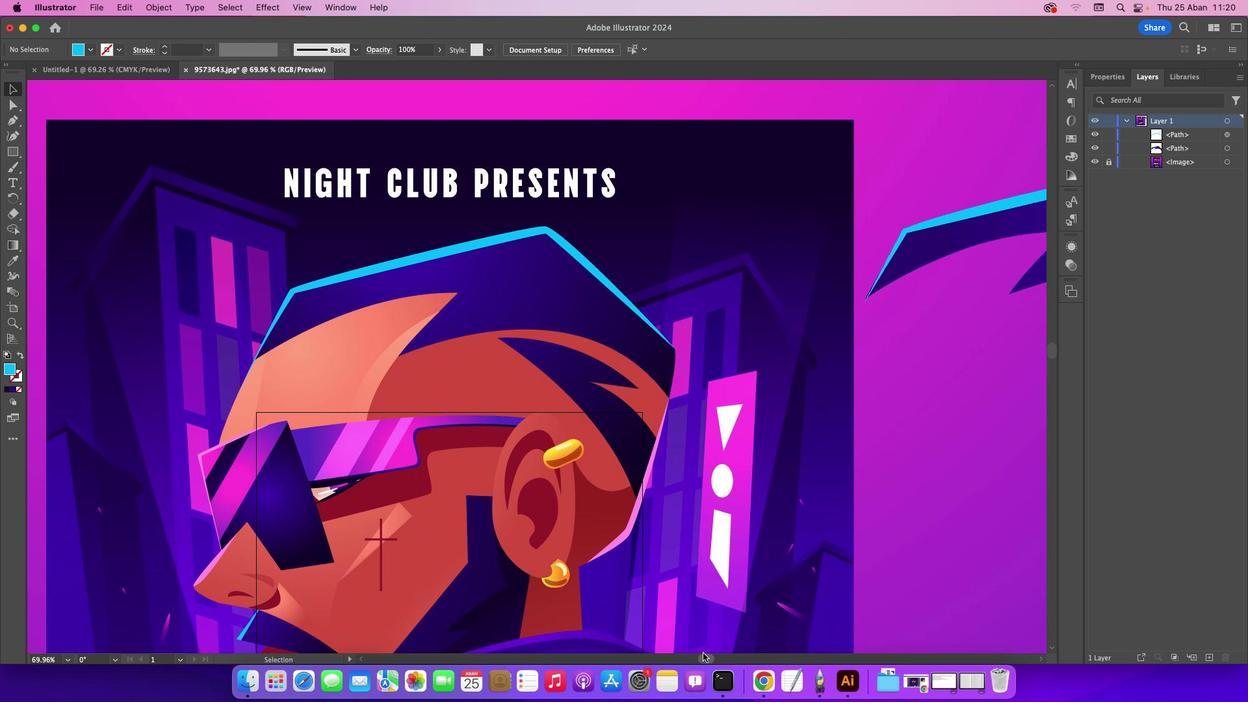 
Action: Mouse pressed left at (727, 656)
Screenshot: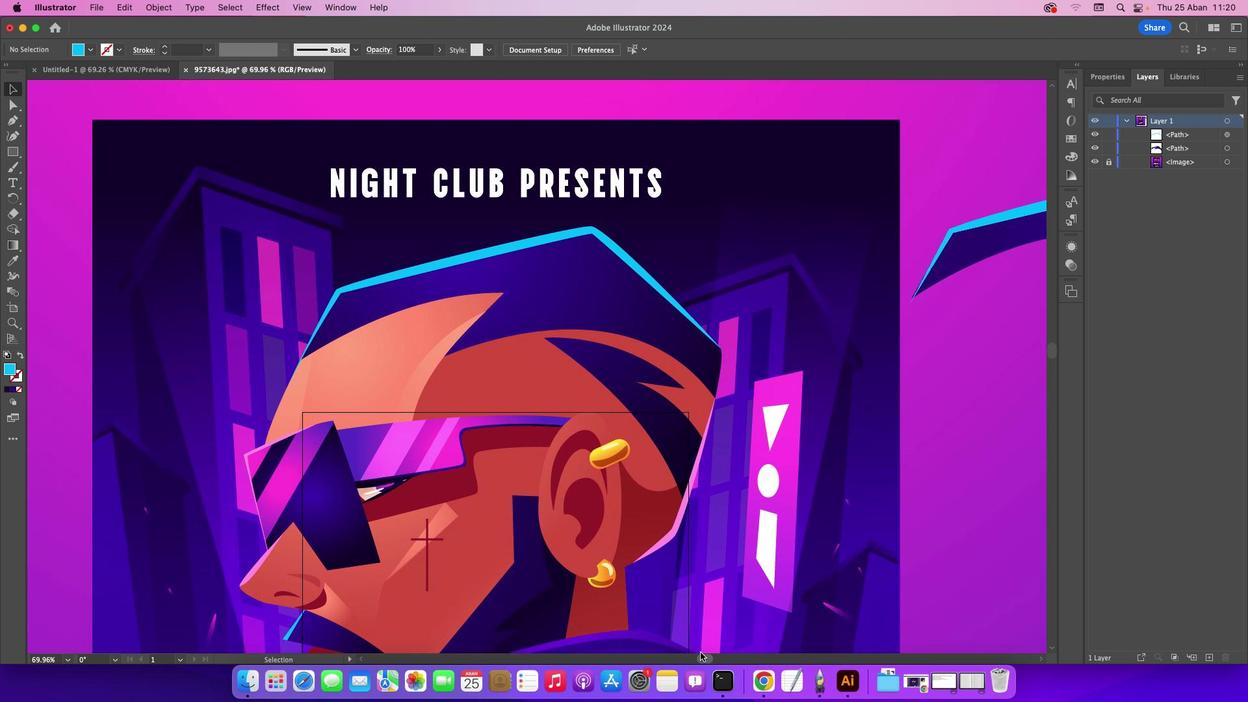 
Action: Mouse moved to (753, 592)
Screenshot: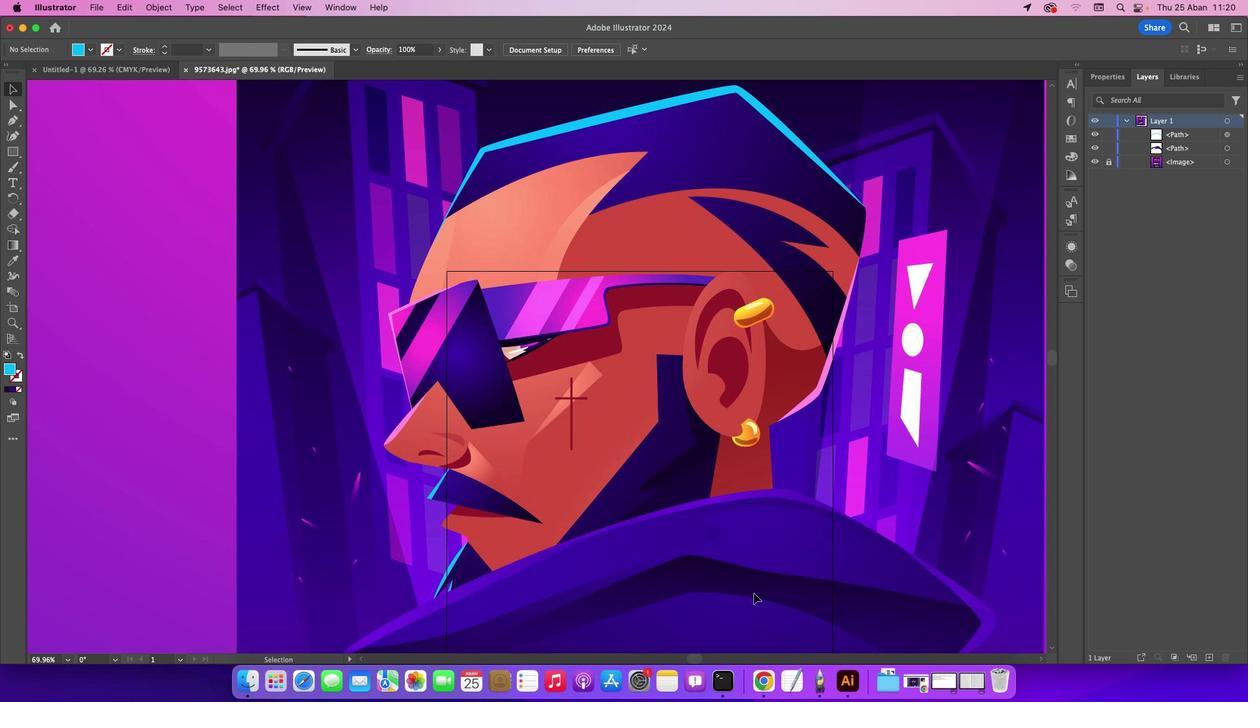 
Action: Mouse scrolled (753, 592) with delta (0, 0)
Screenshot: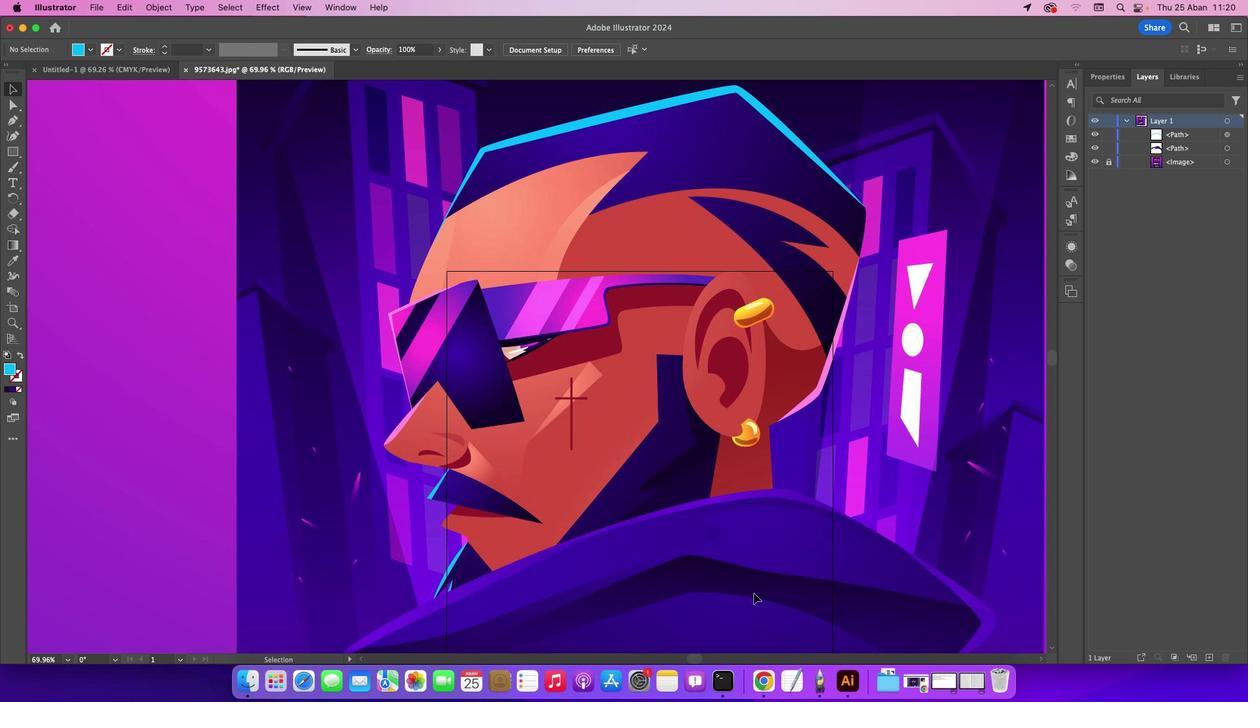 
Action: Mouse scrolled (753, 592) with delta (0, 0)
Screenshot: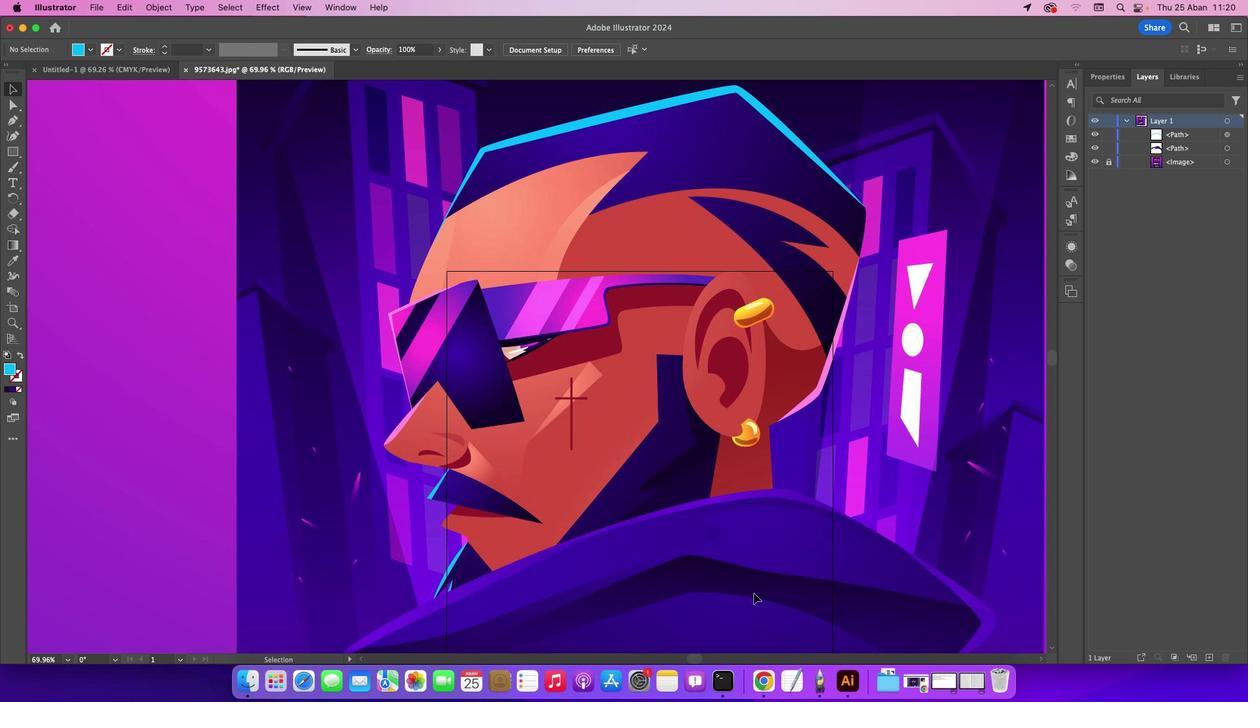 
Action: Mouse scrolled (753, 592) with delta (0, -1)
Screenshot: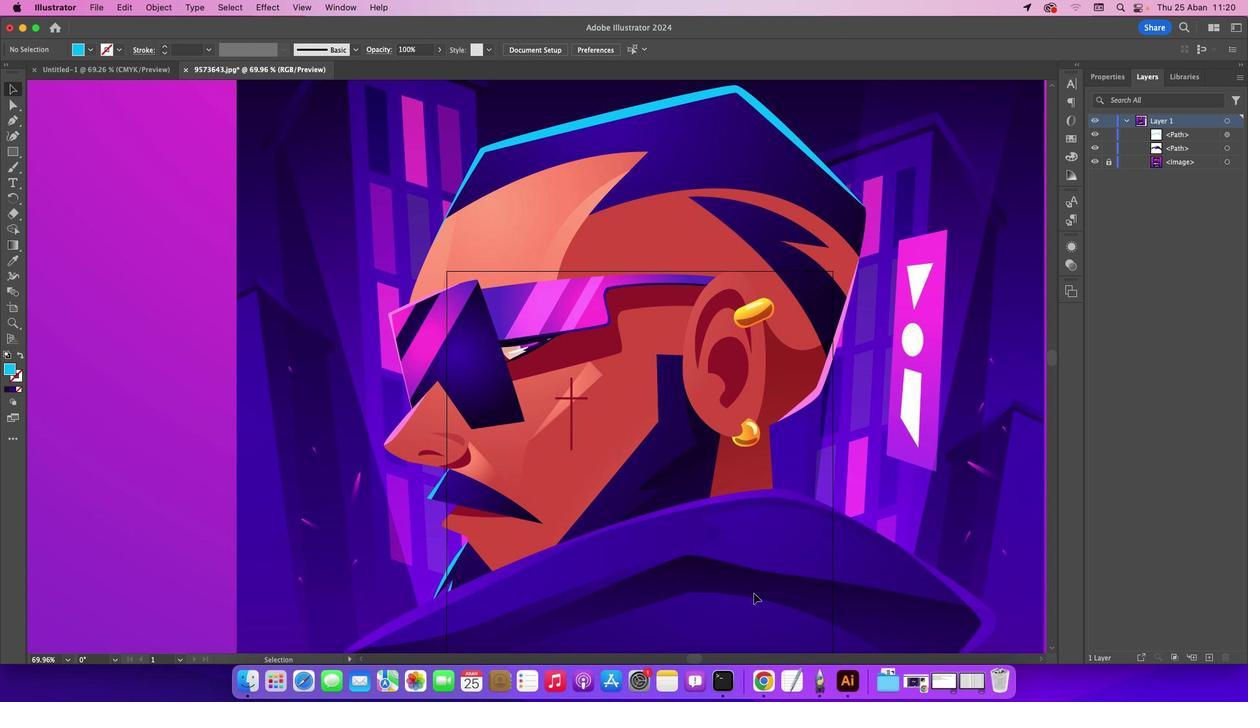 
Action: Mouse scrolled (753, 592) with delta (0, -2)
Screenshot: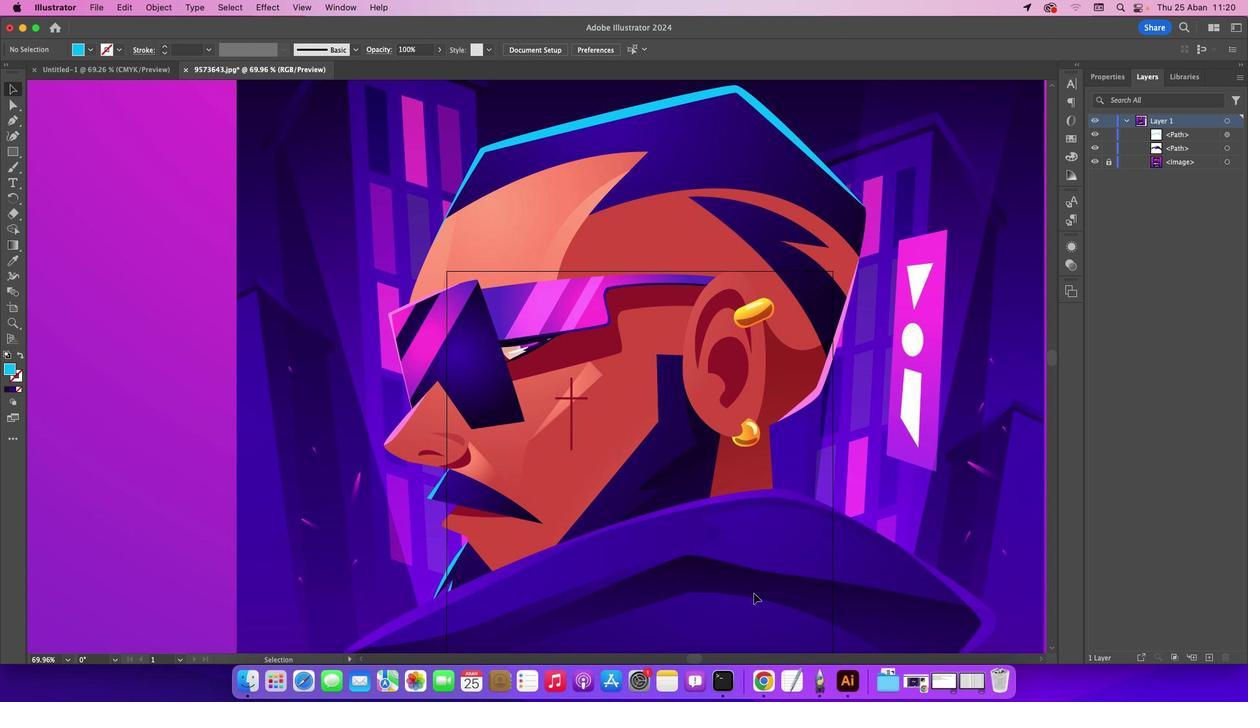 
Action: Mouse moved to (16, 125)
Screenshot: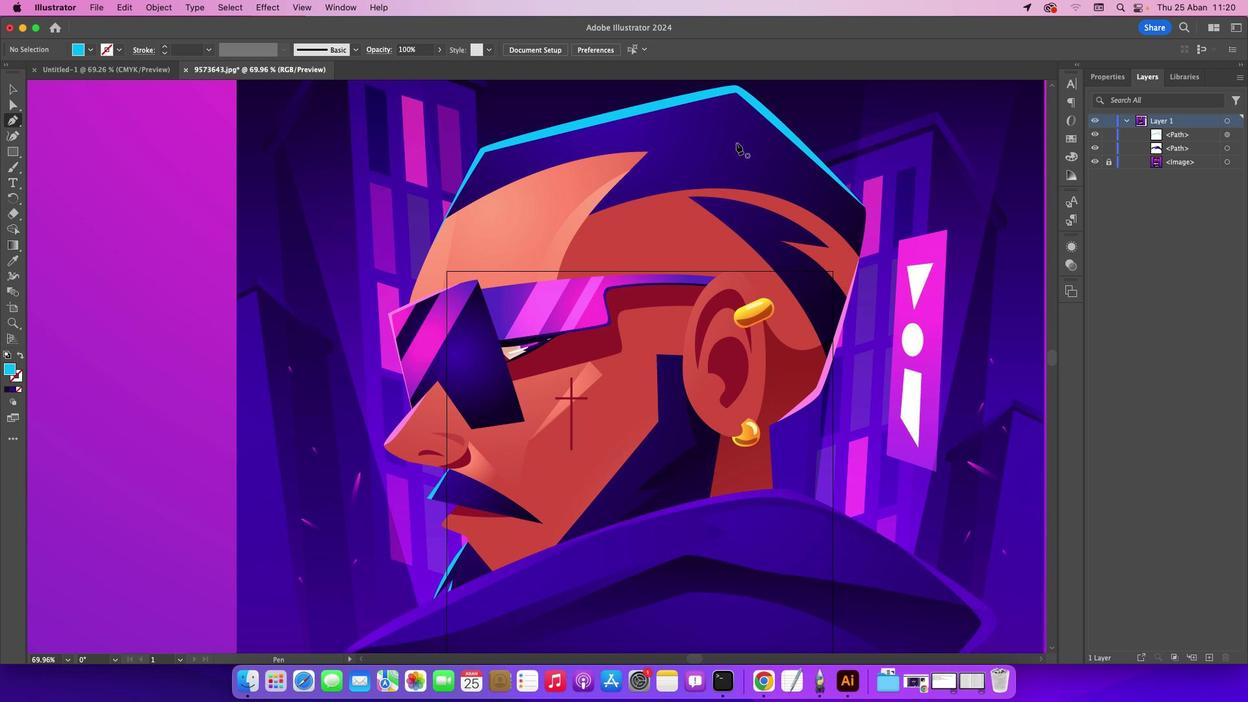 
Action: Mouse pressed left at (16, 125)
Screenshot: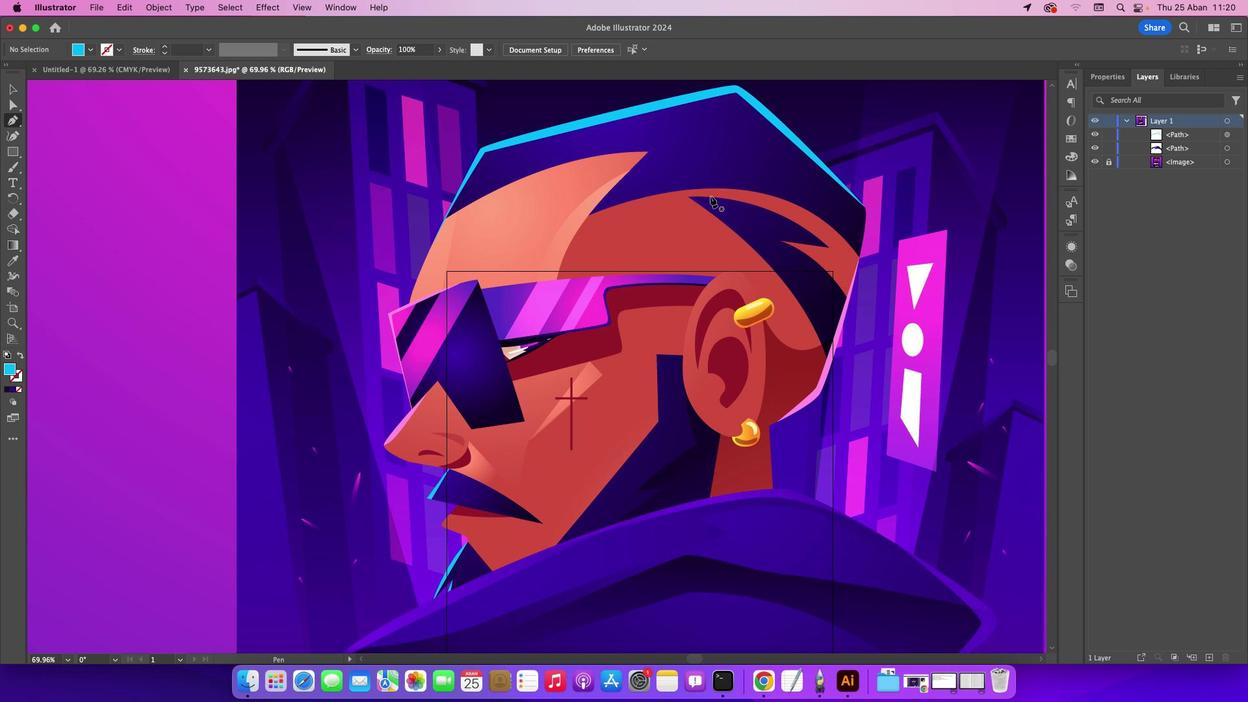 
Action: Mouse moved to (689, 197)
Screenshot: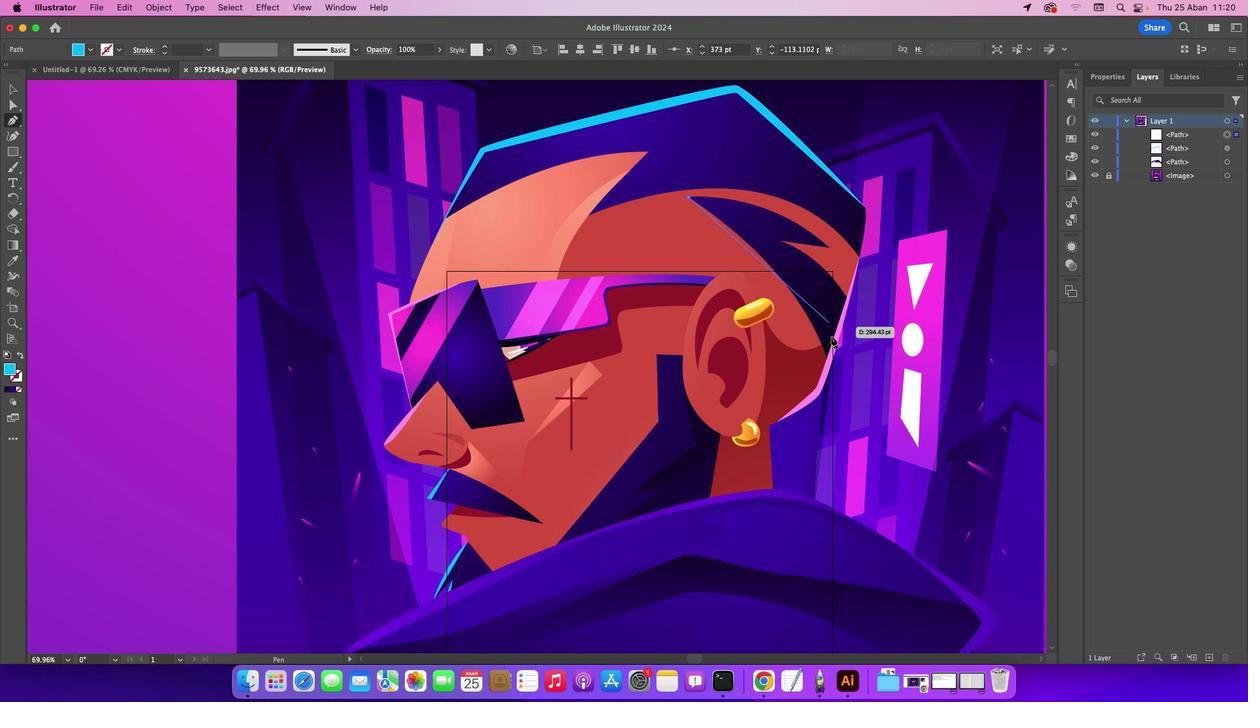
Action: Mouse pressed left at (689, 197)
Screenshot: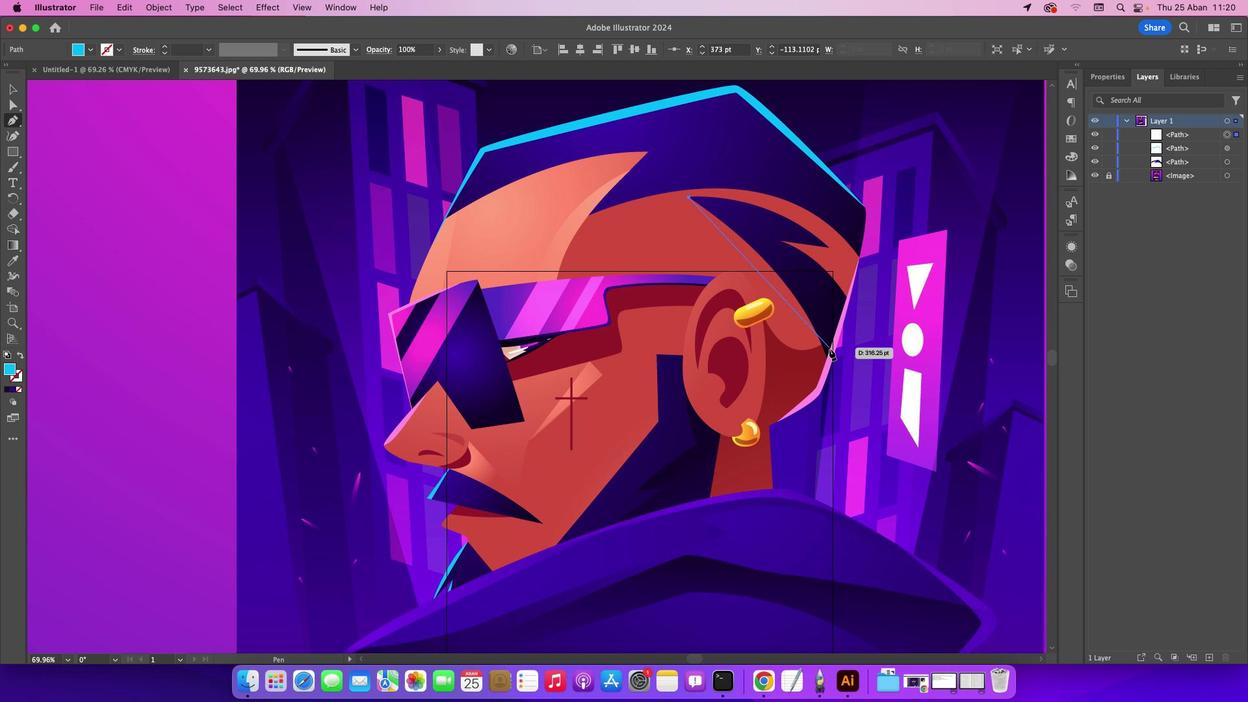 
Action: Mouse moved to (825, 356)
Screenshot: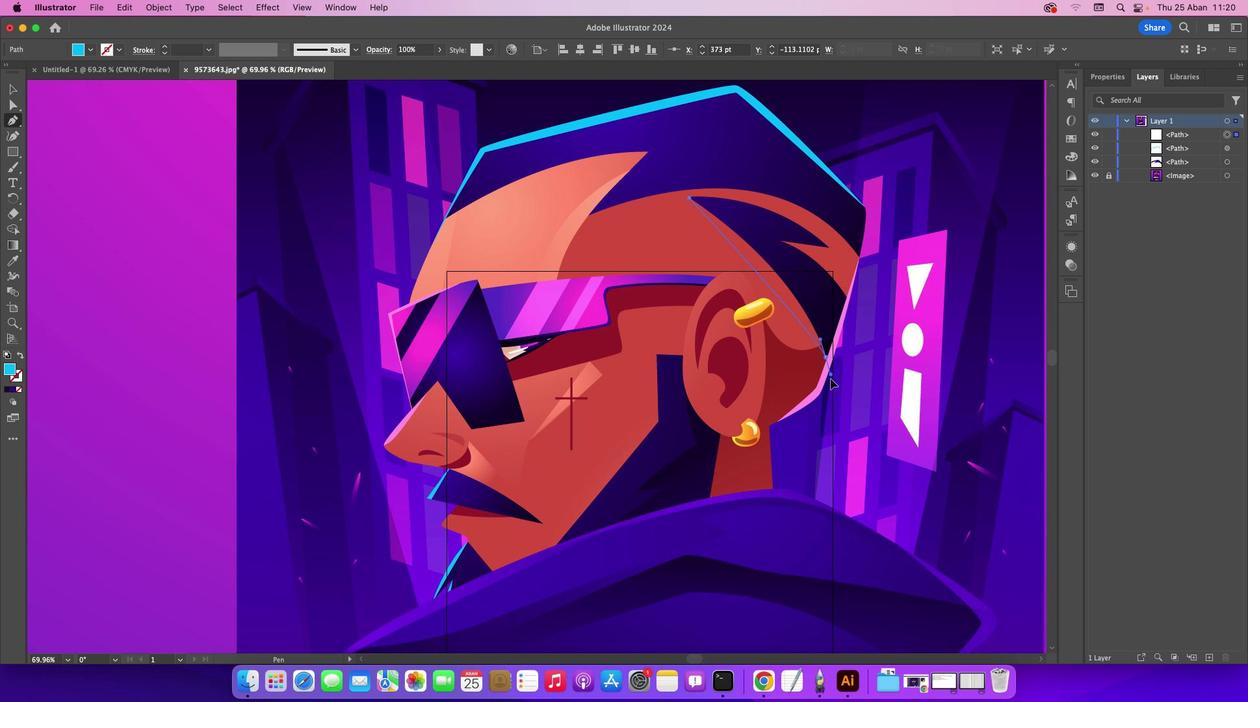 
Action: Mouse pressed left at (825, 356)
Screenshot: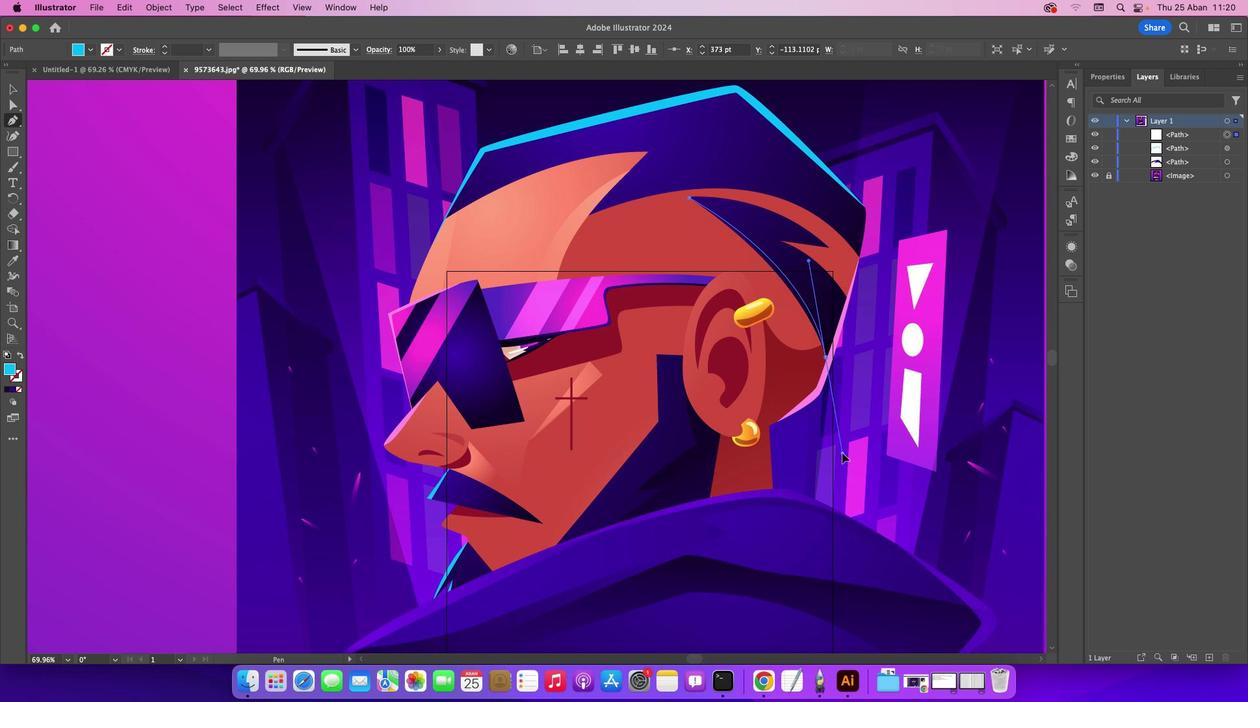 
Action: Mouse moved to (825, 356)
Screenshot: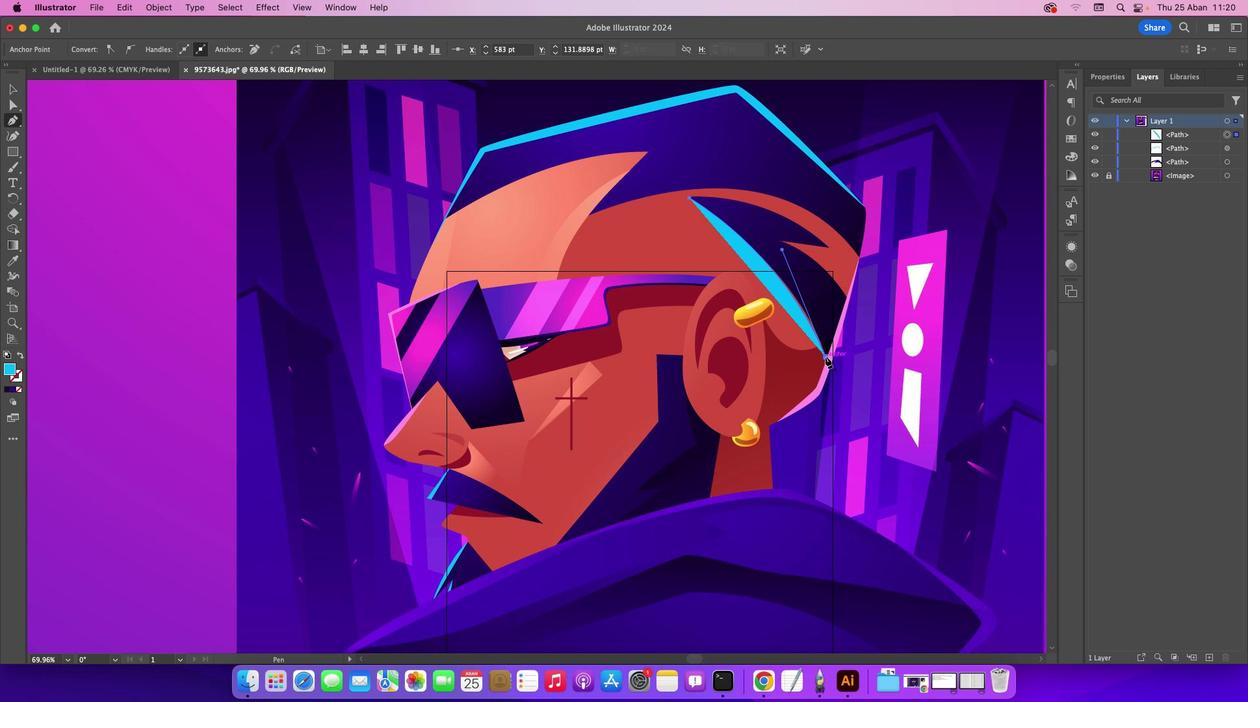 
Action: Mouse pressed left at (825, 356)
Screenshot: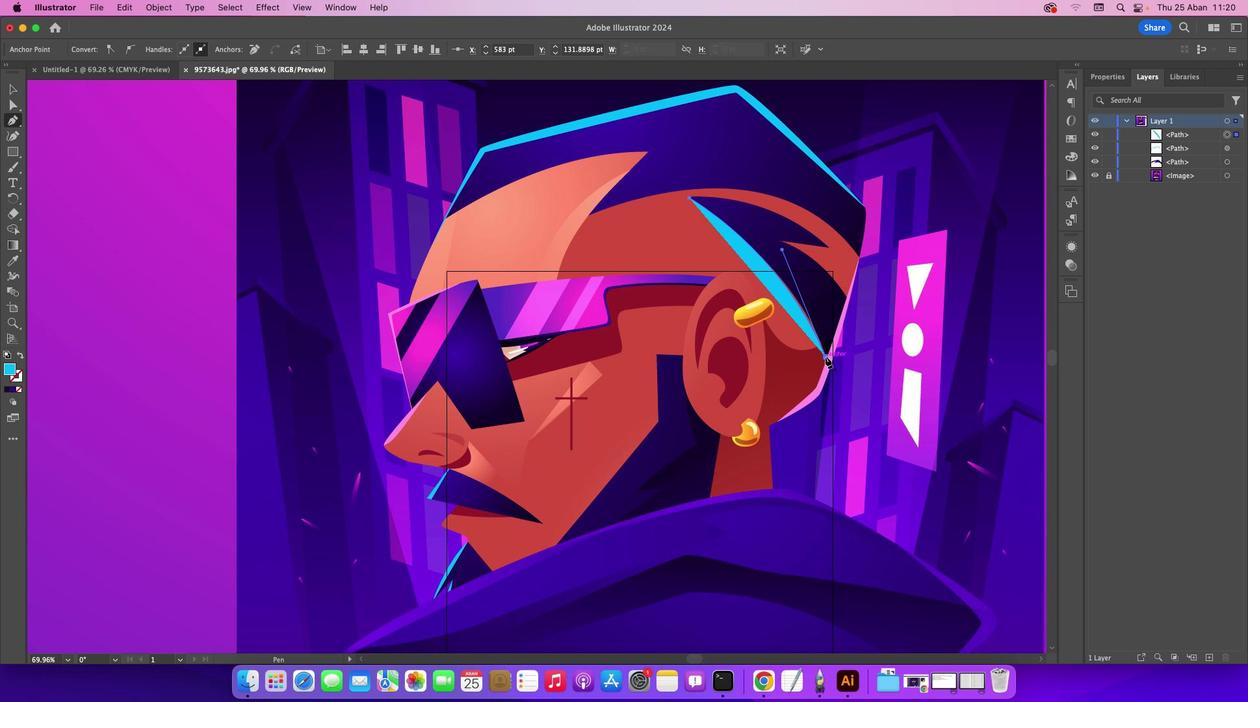 
Action: Mouse moved to (847, 296)
Screenshot: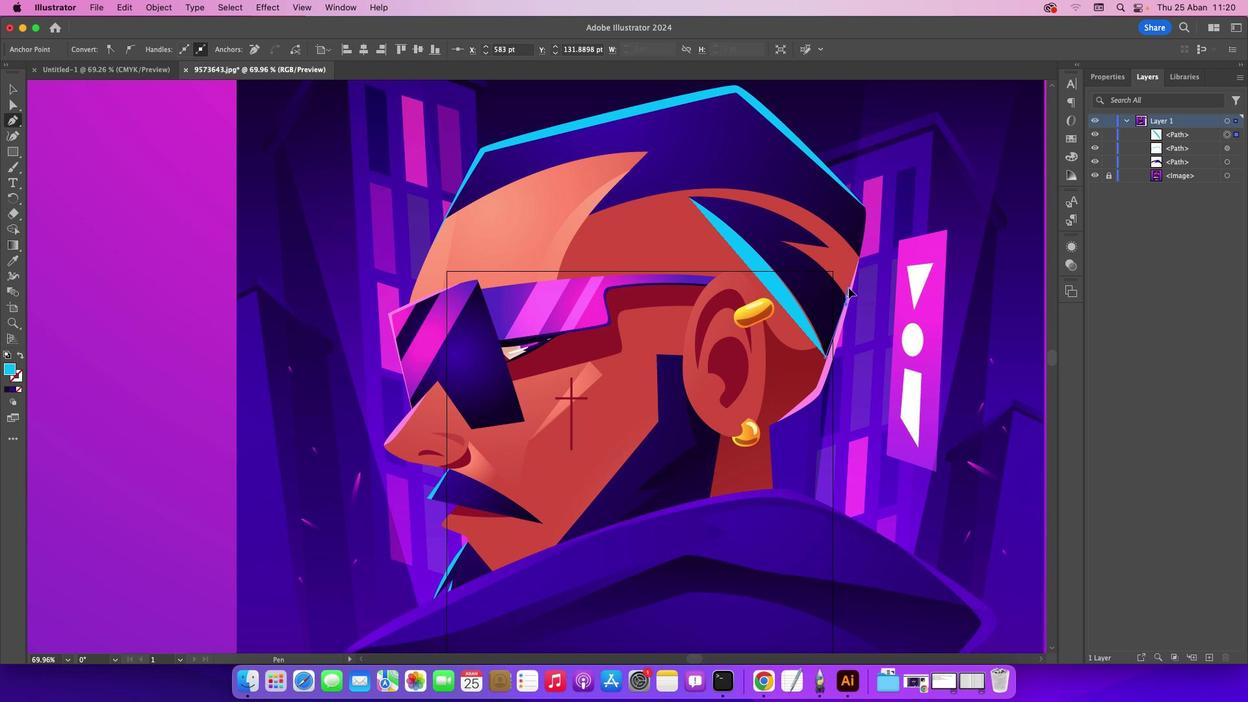 
Action: Mouse pressed left at (847, 296)
Screenshot: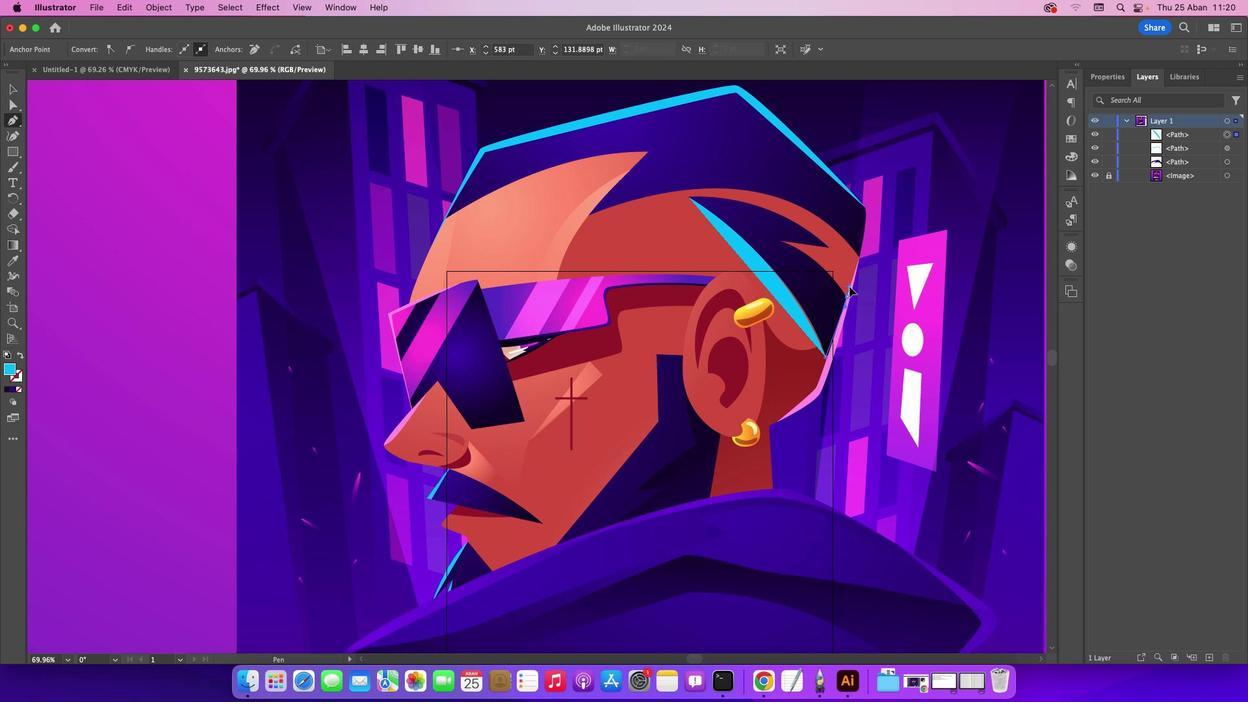
Action: Mouse moved to (847, 295)
Screenshot: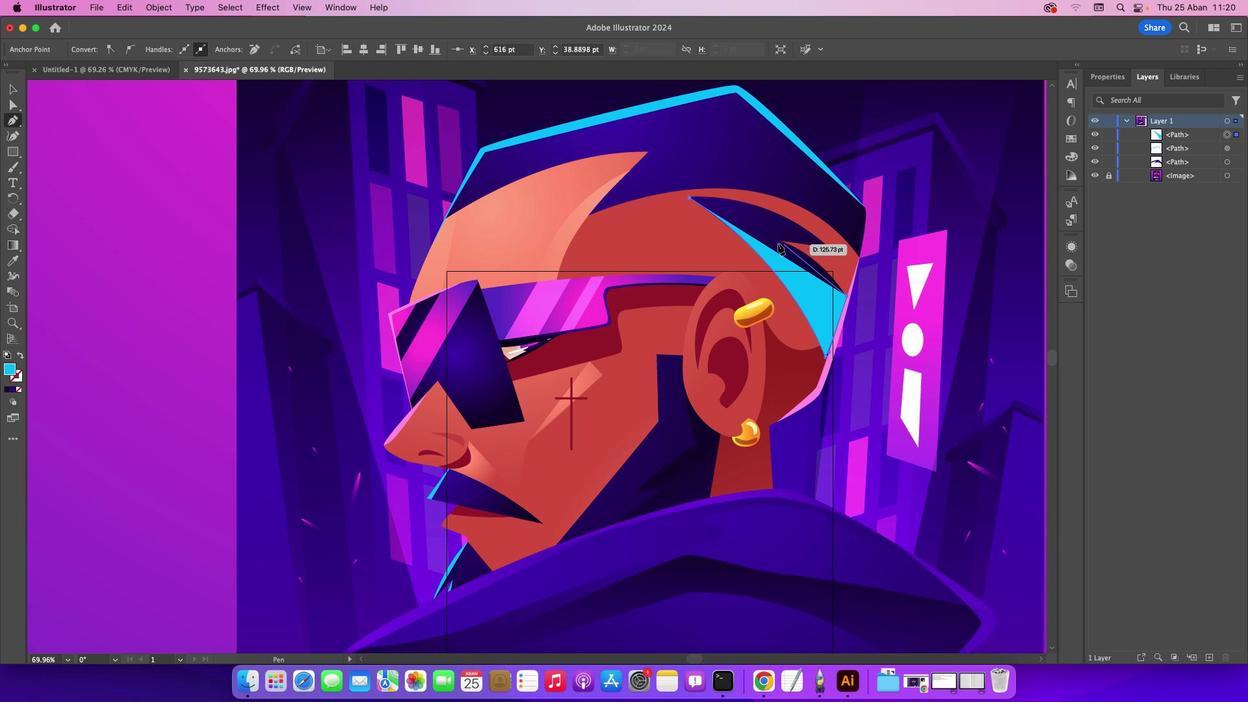 
Action: Mouse pressed left at (847, 295)
Screenshot: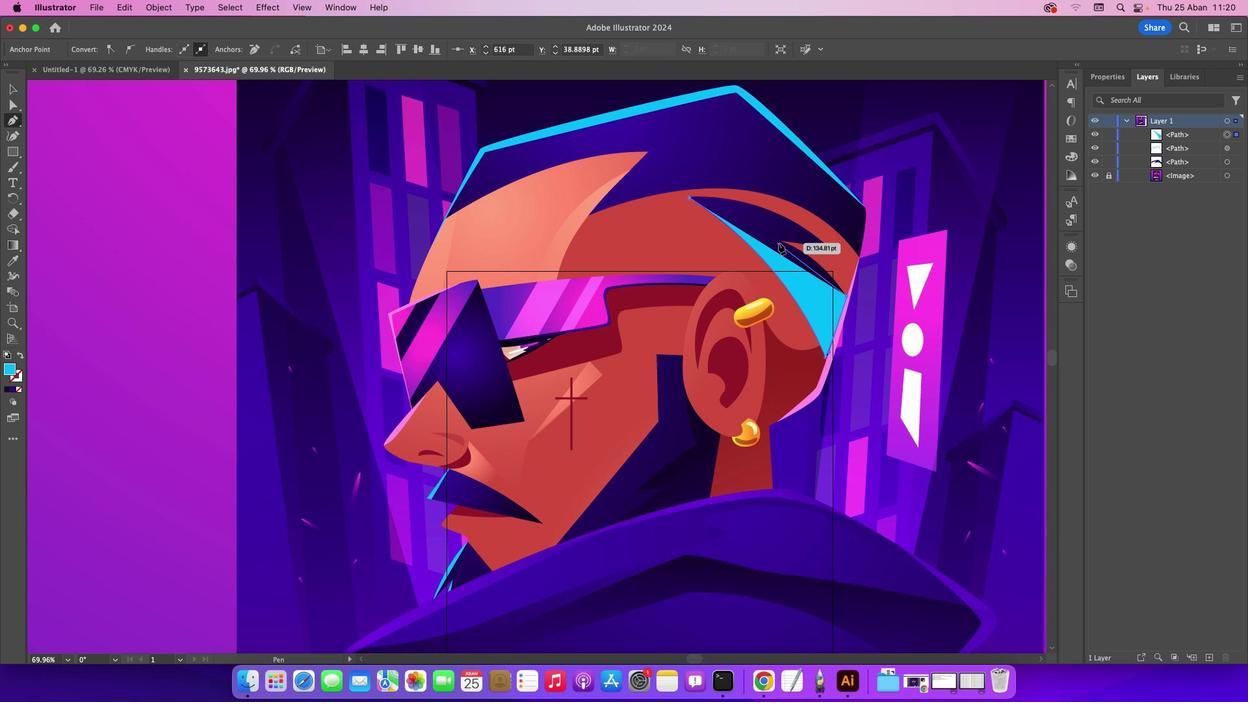 
Action: Mouse moved to (781, 241)
Screenshot: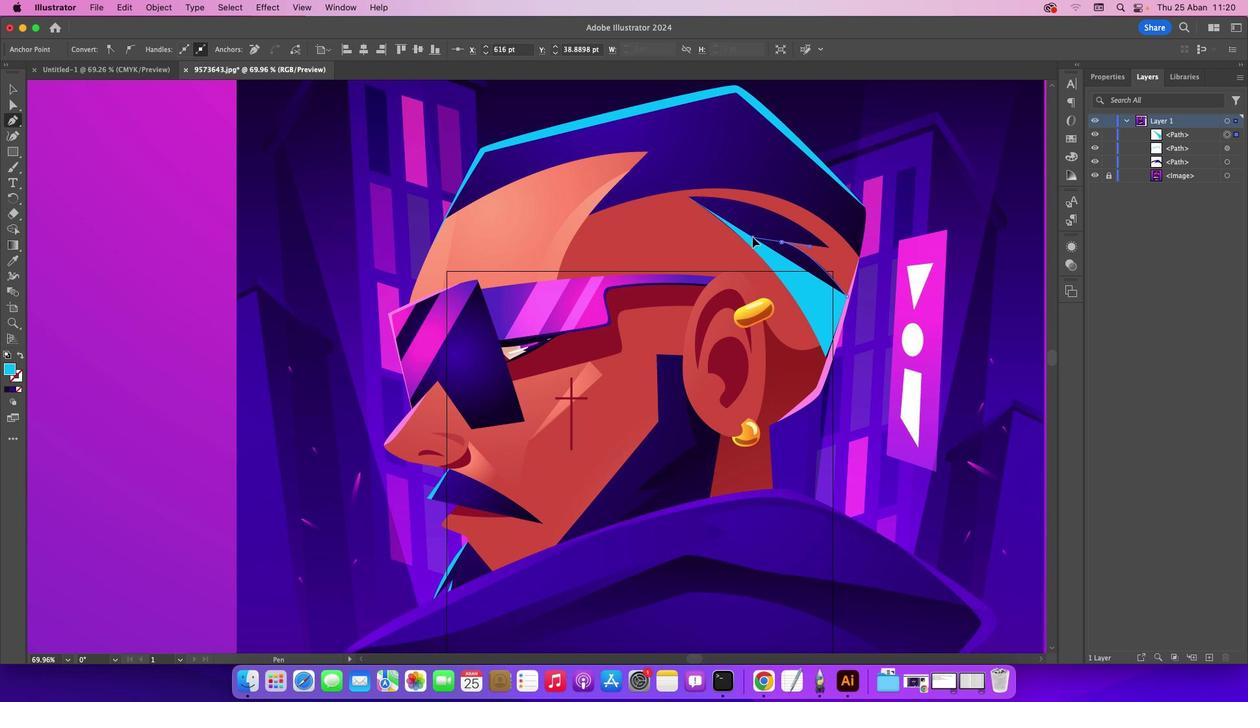 
Action: Mouse pressed left at (781, 241)
Screenshot: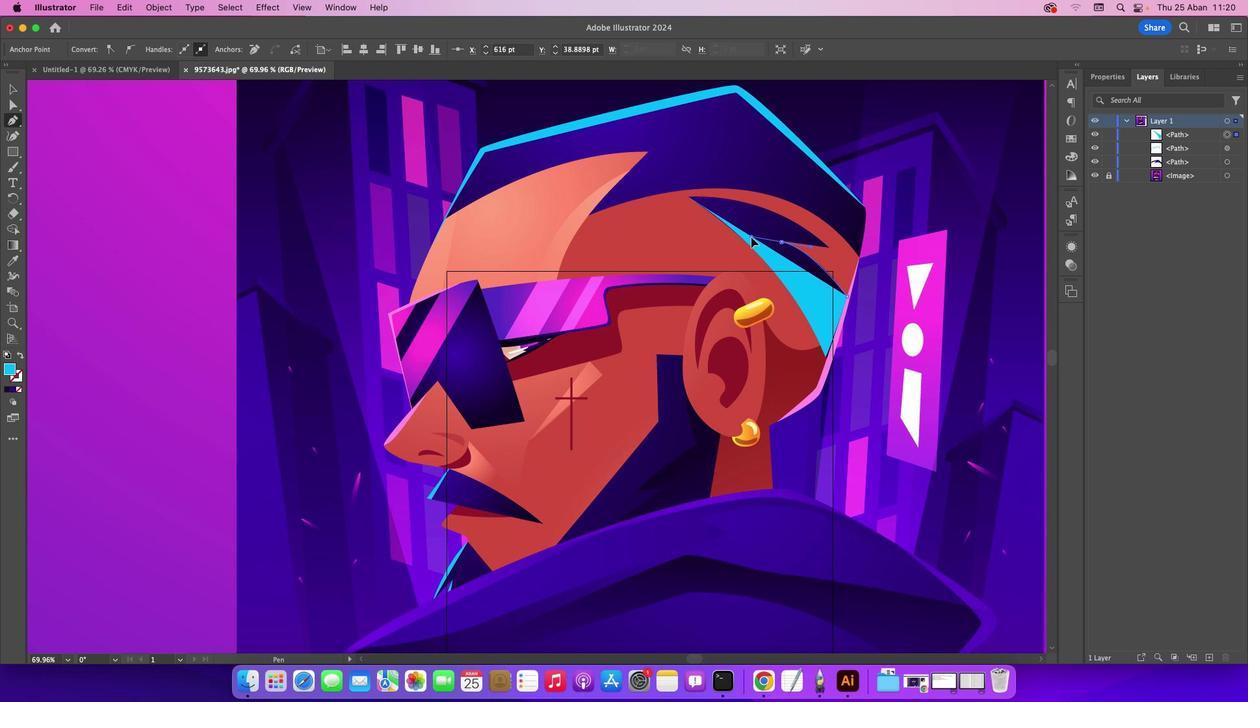 
Action: Mouse moved to (781, 241)
Screenshot: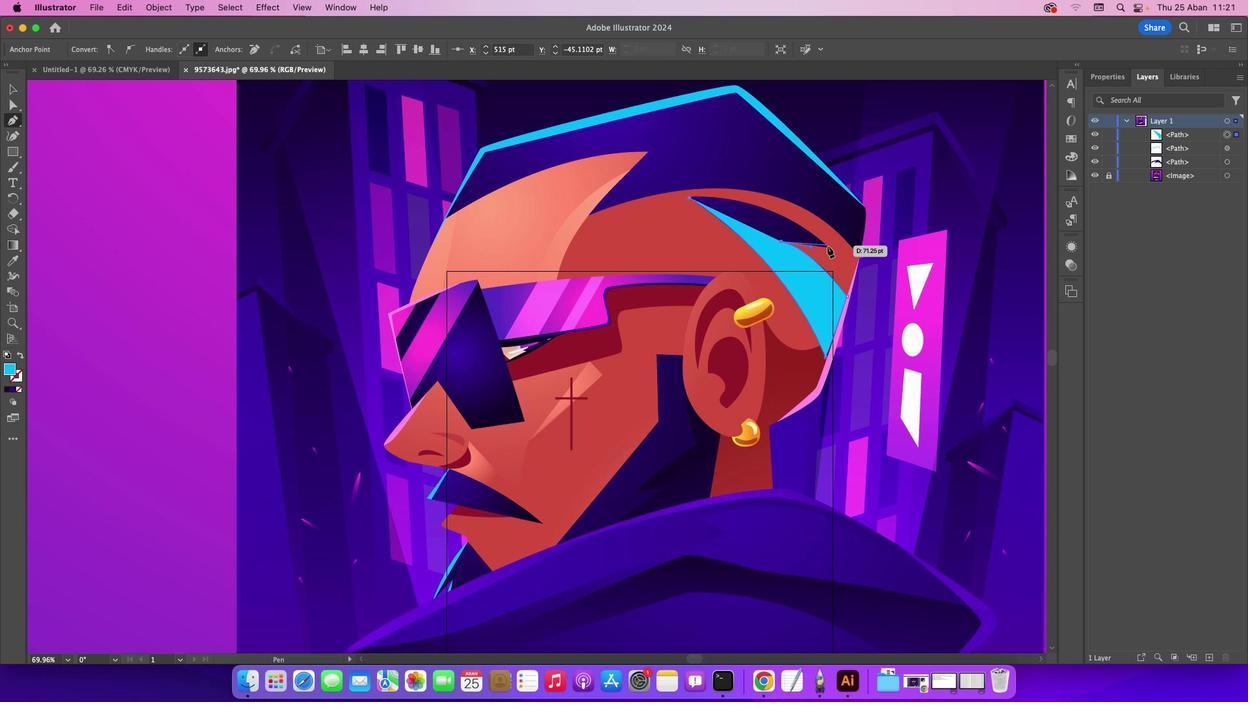 
Action: Mouse pressed left at (781, 241)
Screenshot: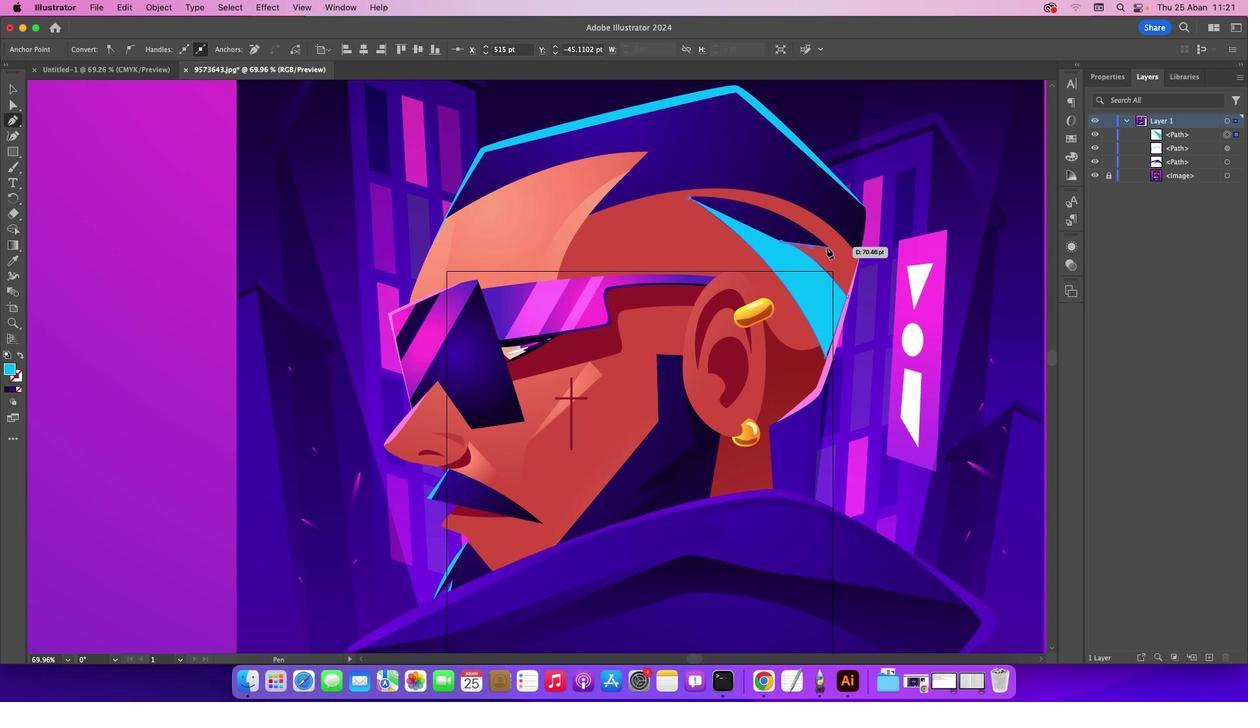 
Action: Mouse moved to (828, 247)
Screenshot: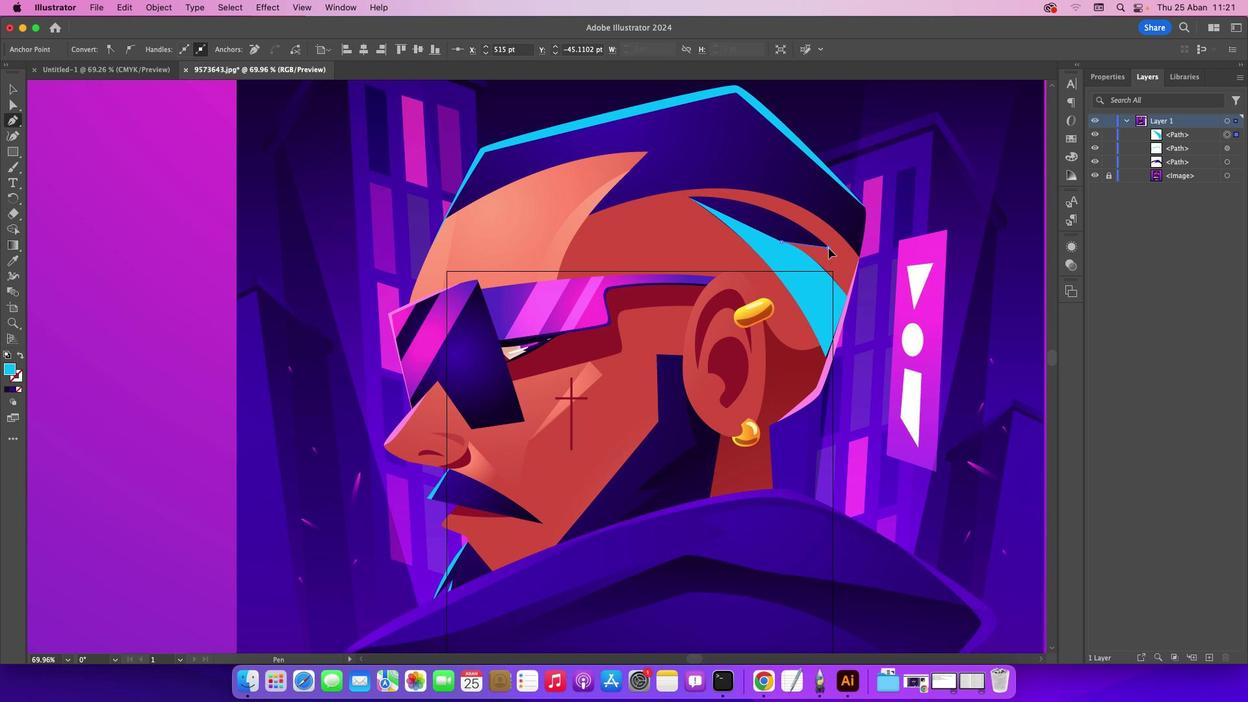 
Action: Mouse pressed left at (828, 247)
Screenshot: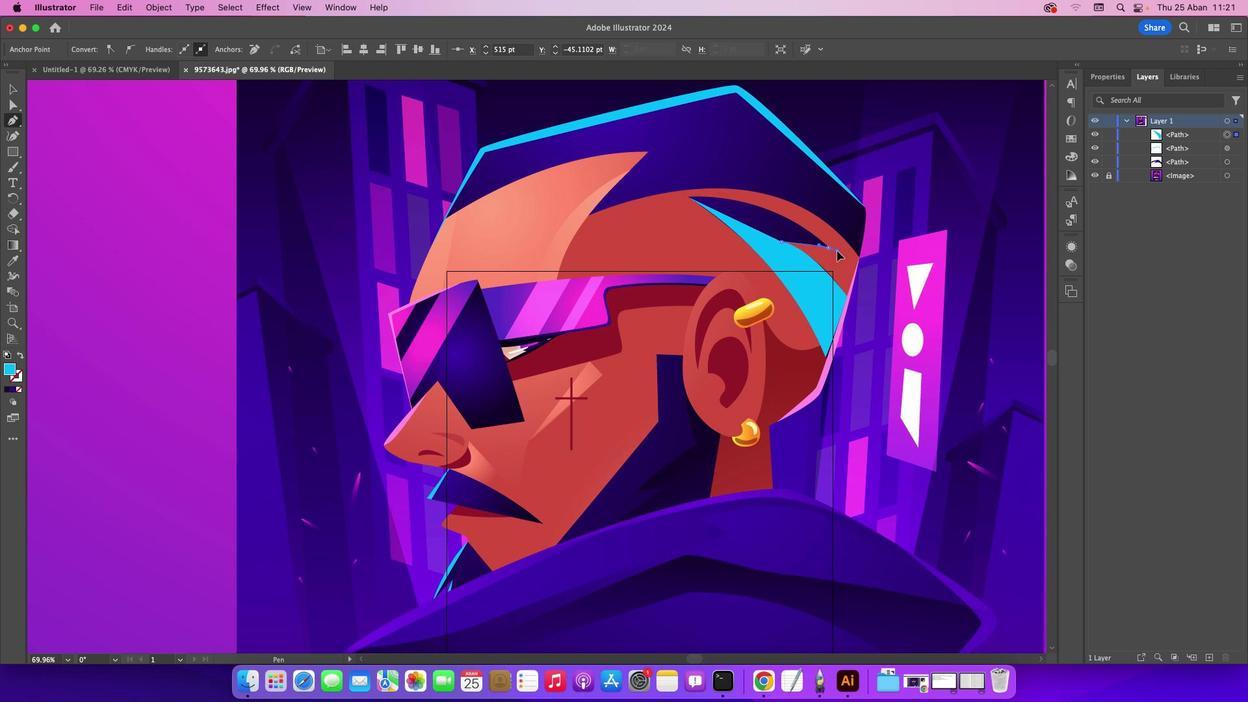 
Action: Mouse moved to (828, 247)
Screenshot: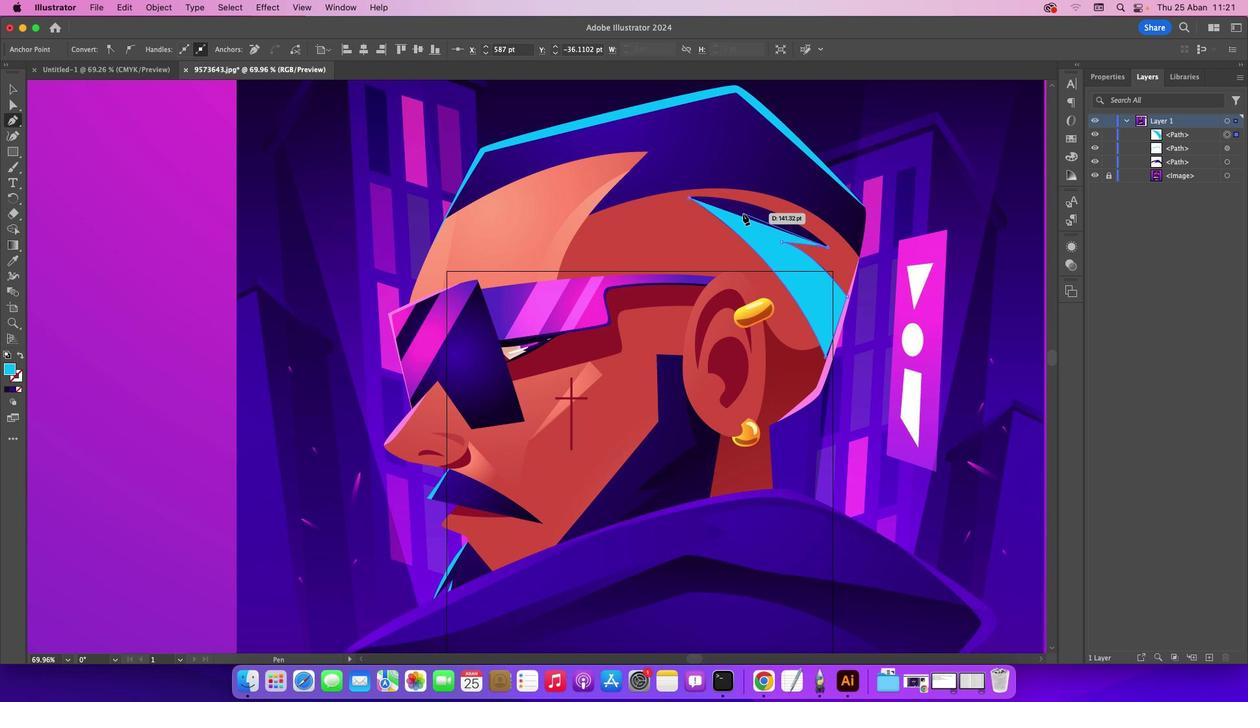 
Action: Mouse pressed left at (828, 247)
Screenshot: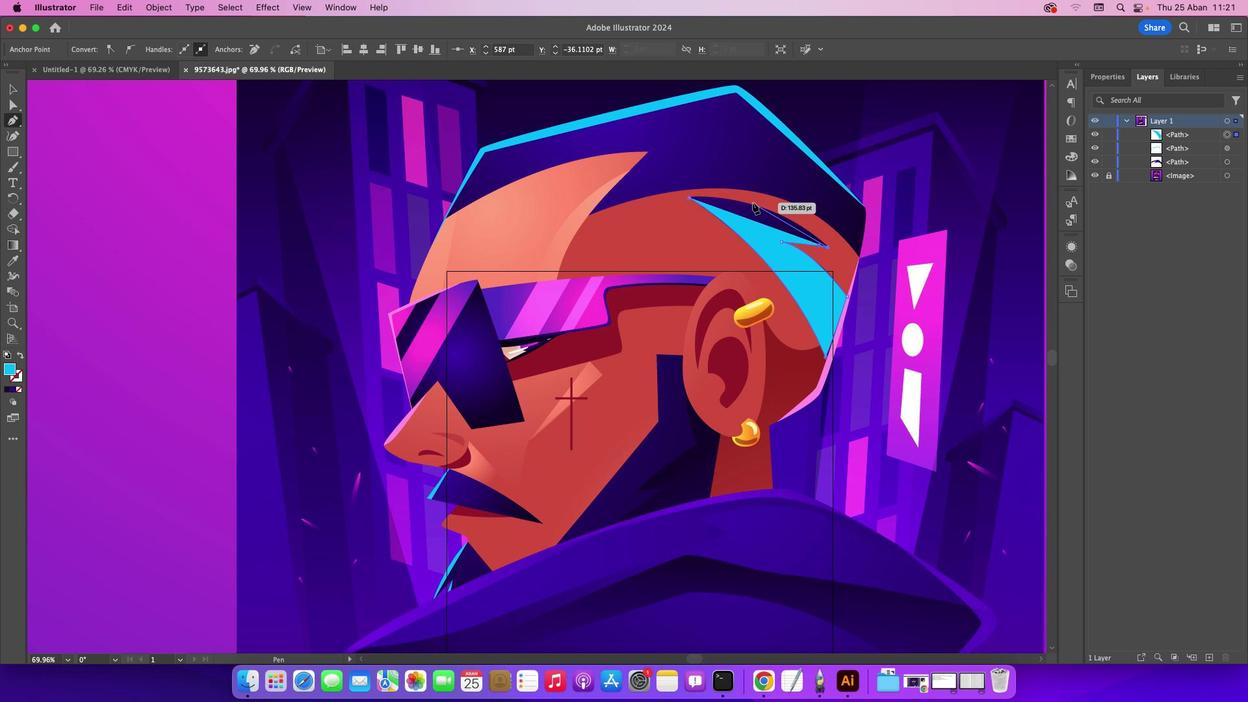 
Action: Mouse moved to (751, 204)
Screenshot: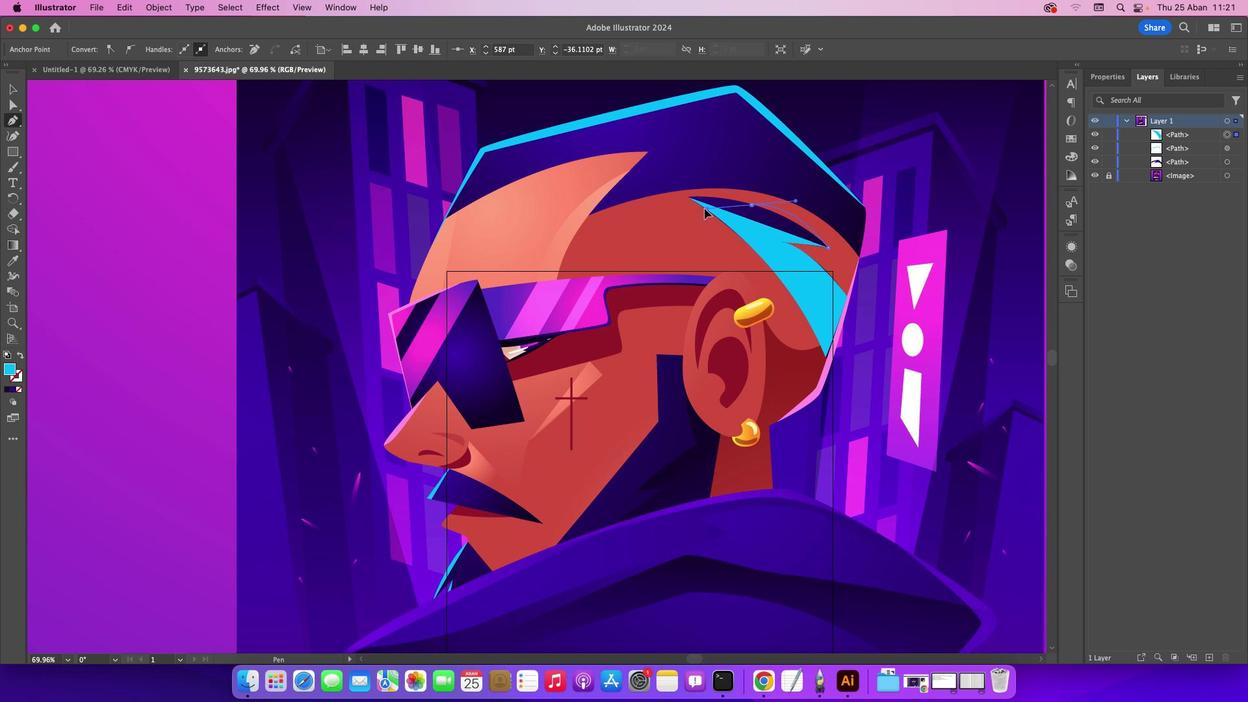 
Action: Mouse pressed left at (751, 204)
Screenshot: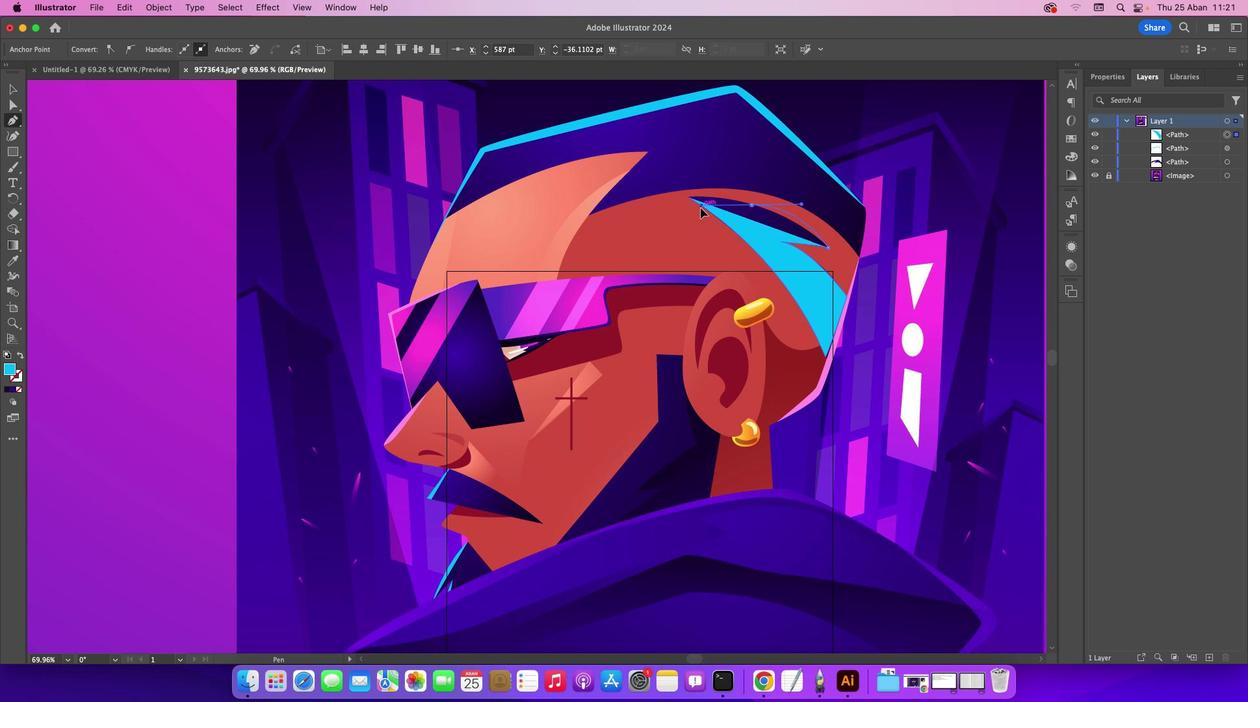 
Action: Mouse moved to (687, 199)
Screenshot: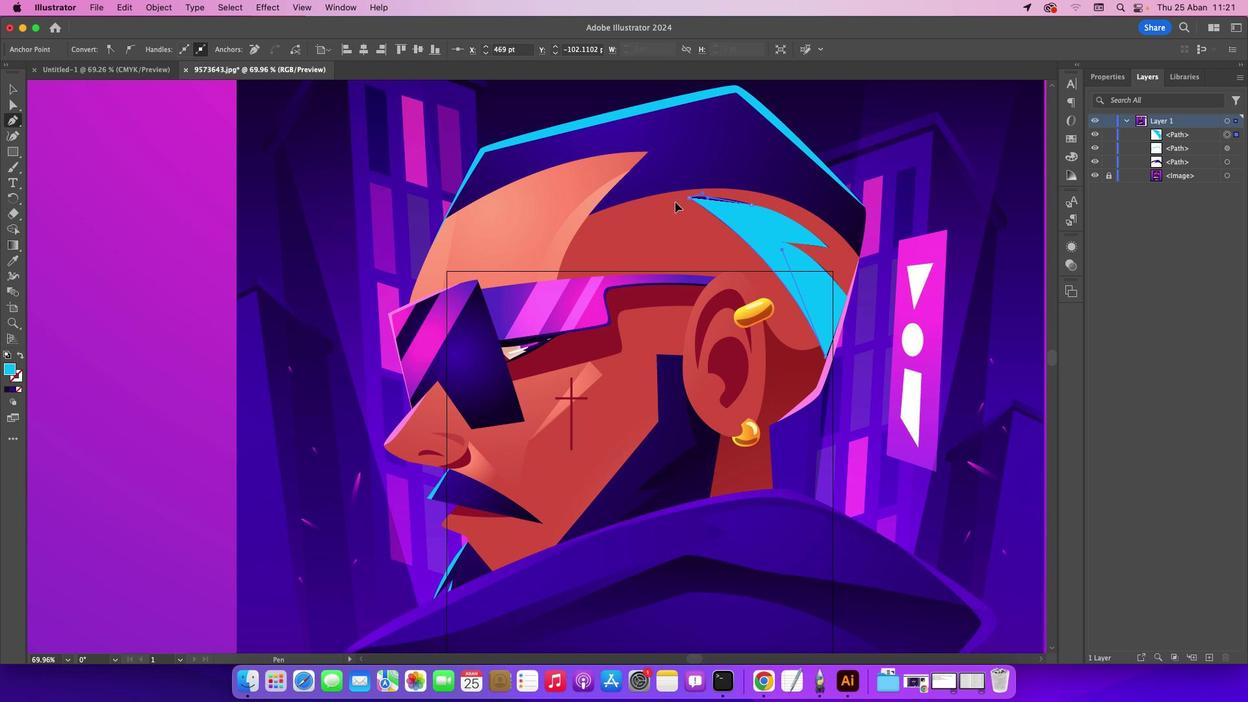 
Action: Mouse pressed left at (687, 199)
Screenshot: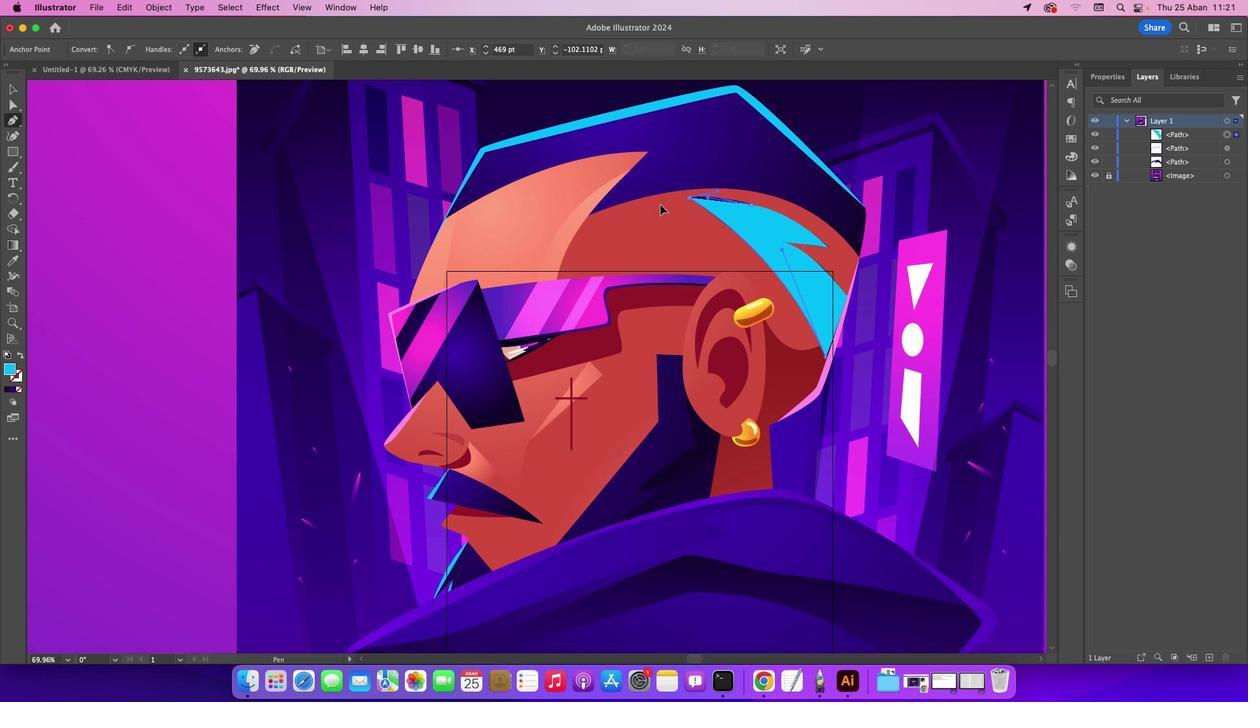 
Action: Mouse moved to (660, 204)
Screenshot: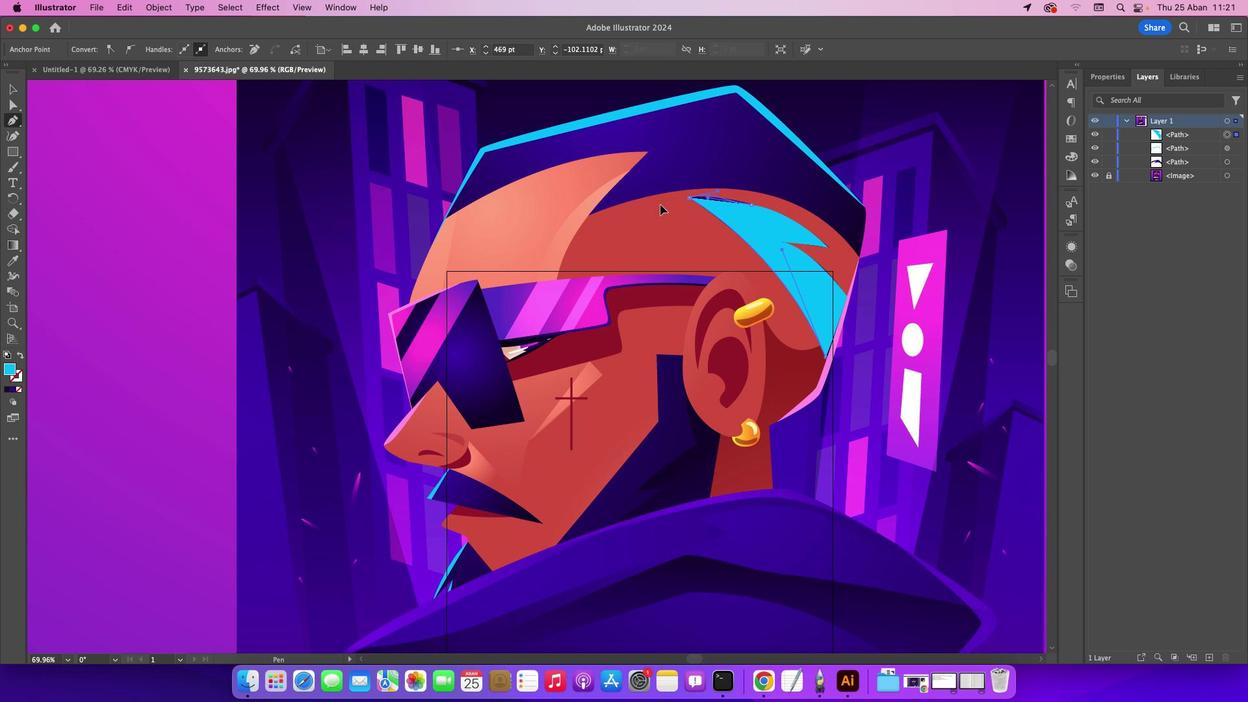 
Action: Key pressed Key.cmdKey.shift'z'Key.cmd'z'
Screenshot: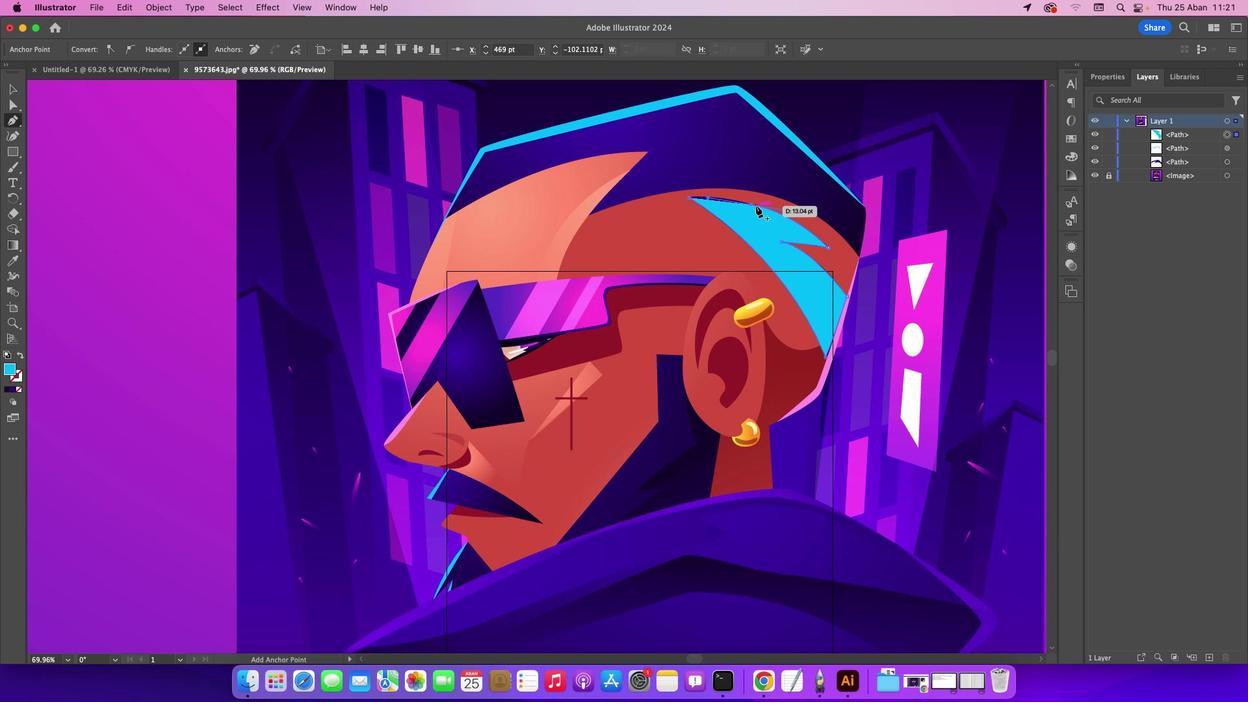 
Action: Mouse moved to (750, 204)
Screenshot: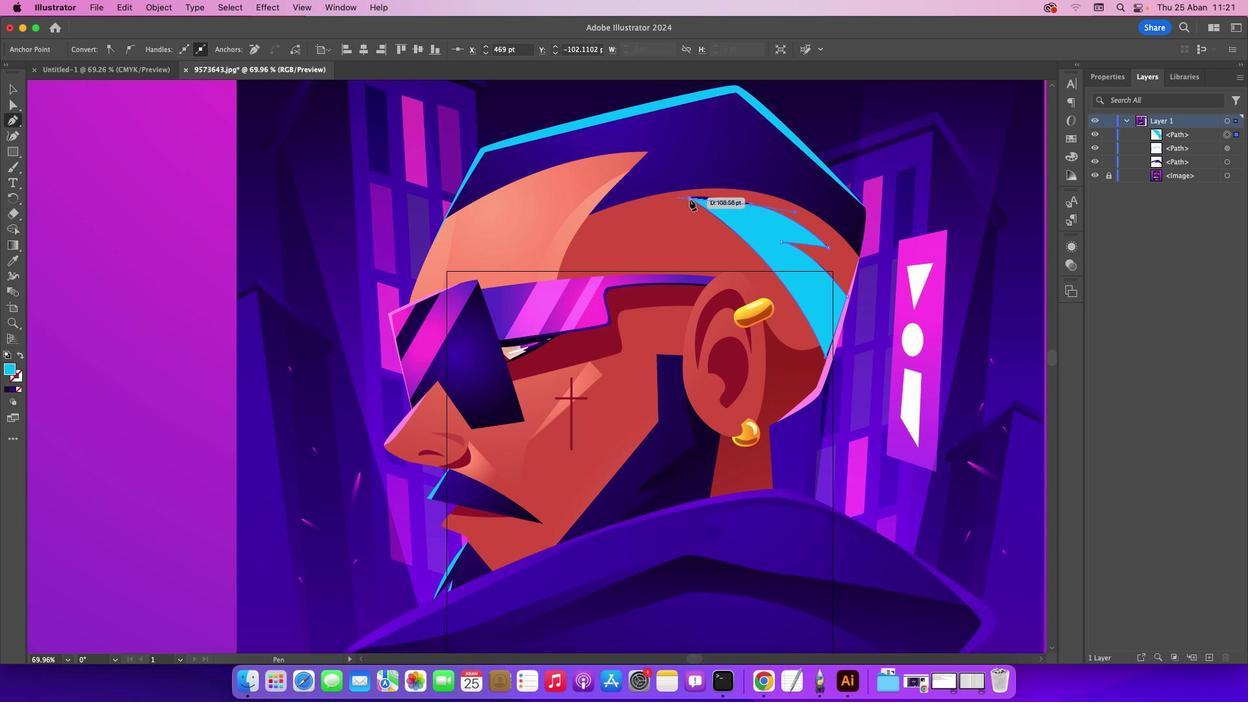 
Action: Mouse pressed left at (750, 204)
Screenshot: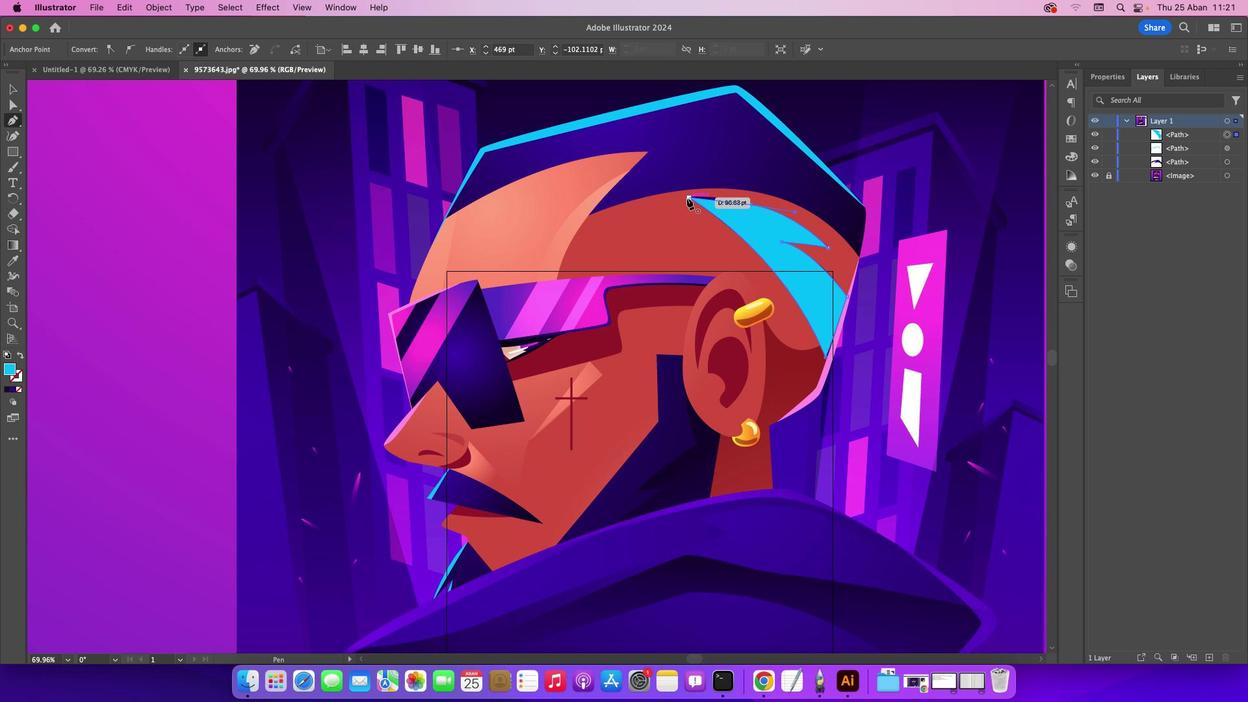 
Action: Mouse moved to (687, 197)
Screenshot: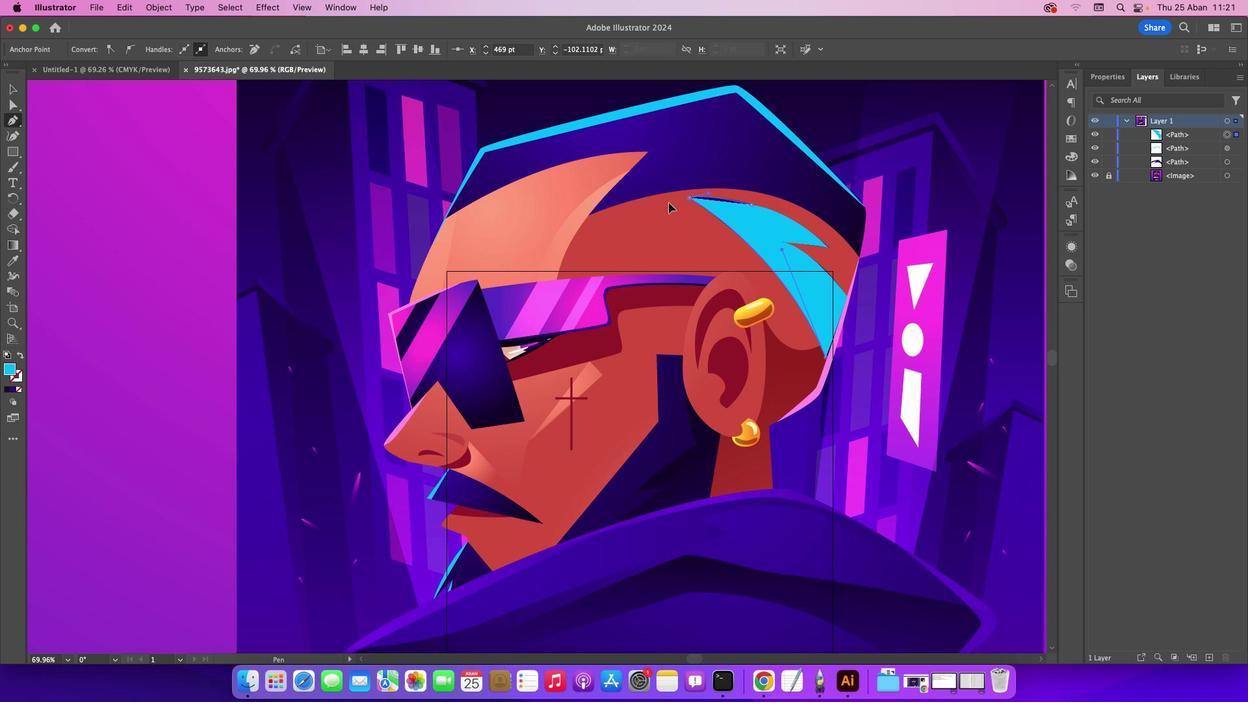 
Action: Mouse pressed left at (687, 197)
Screenshot: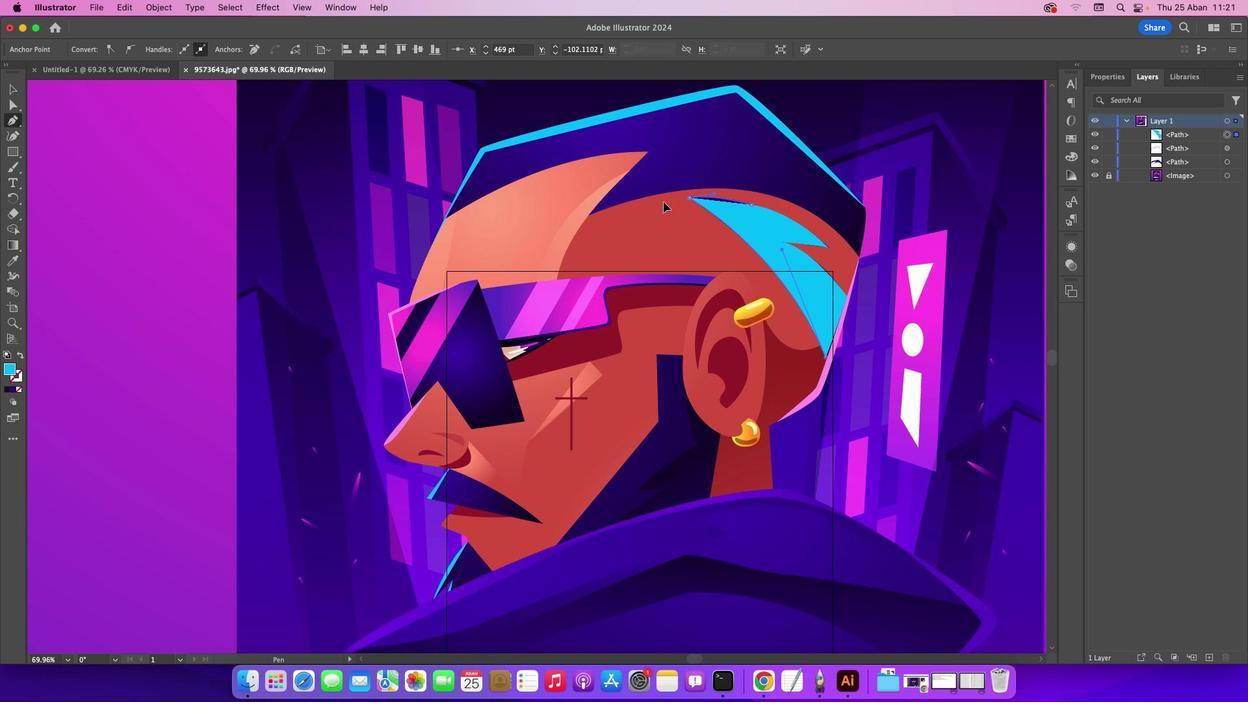 
Action: Mouse moved to (7, 87)
Screenshot: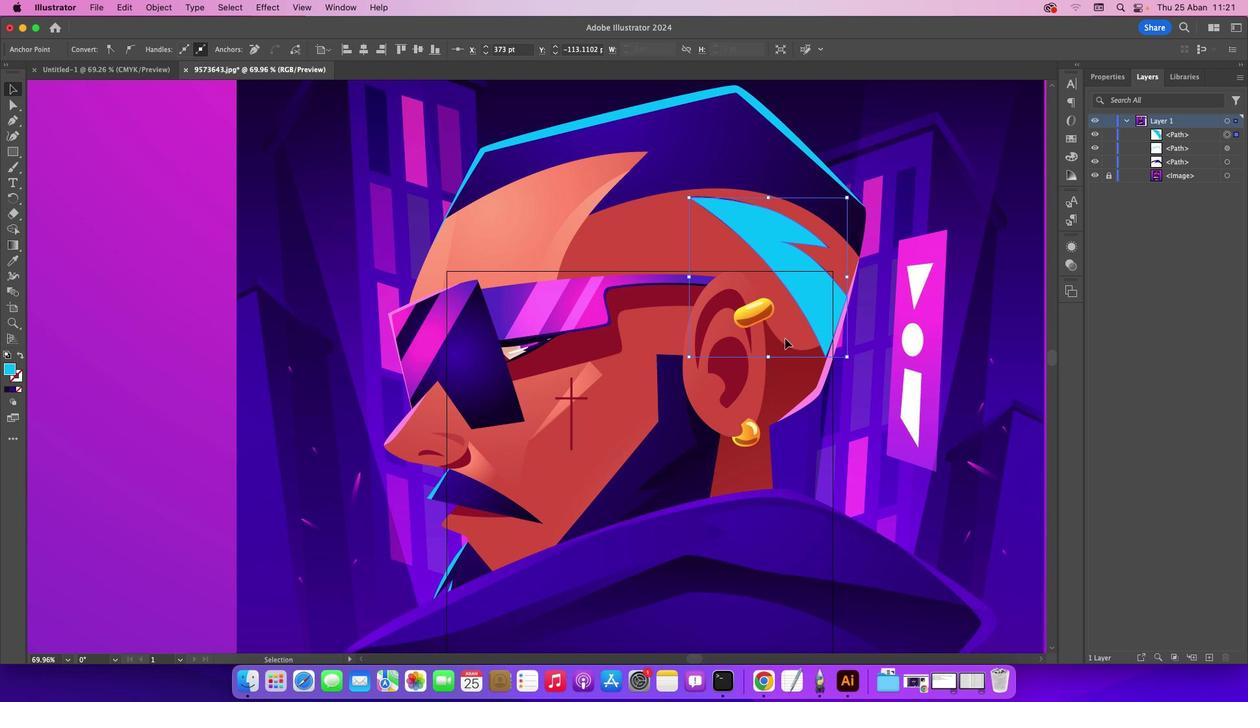 
Action: Mouse pressed left at (7, 87)
Screenshot: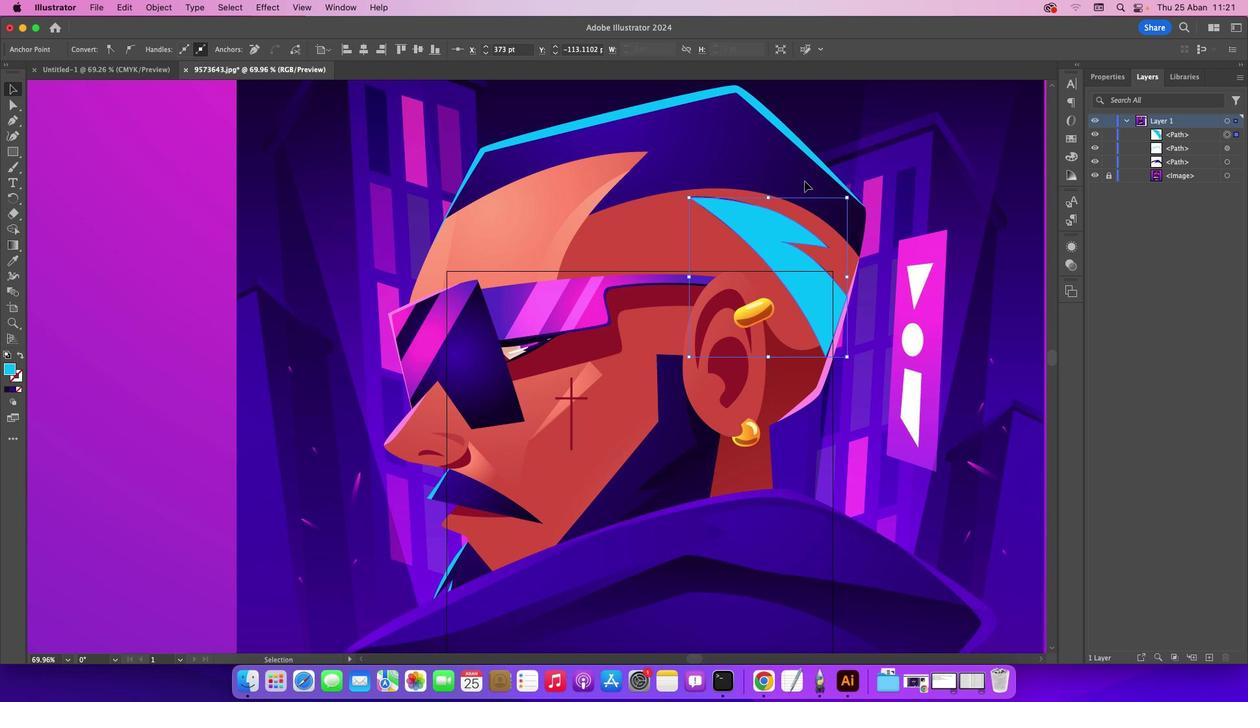 
Action: Mouse moved to (800, 224)
Screenshot: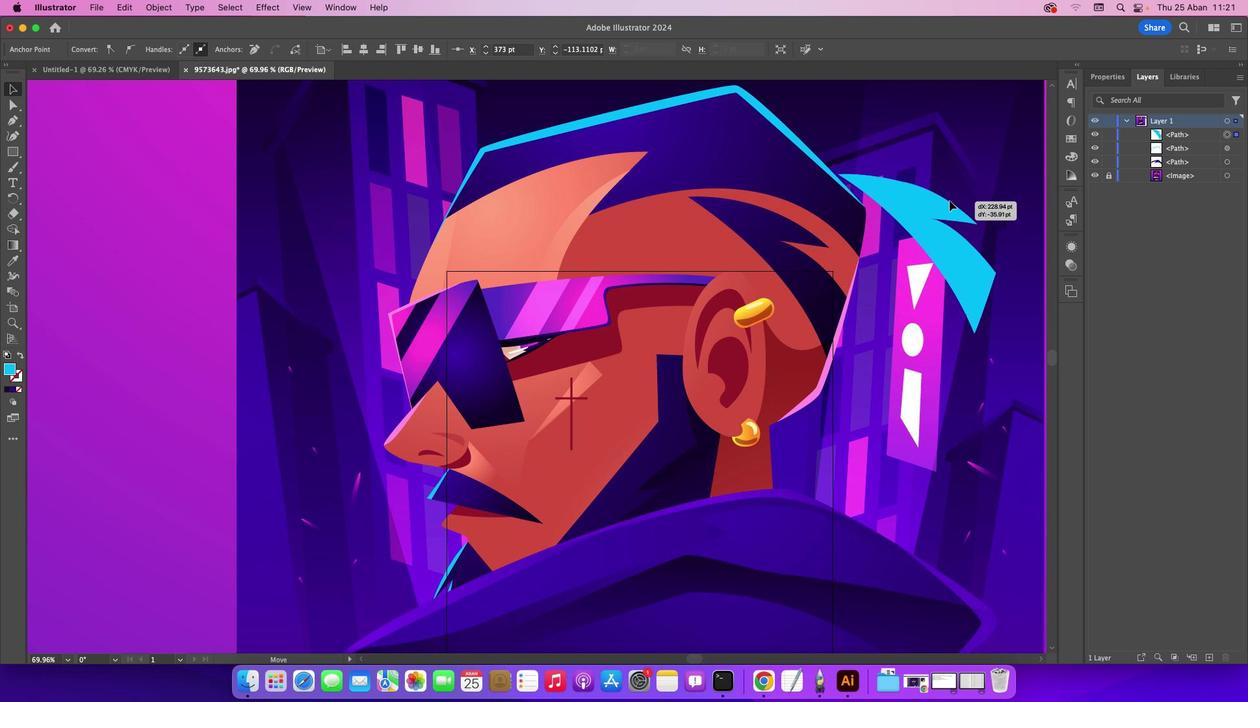 
Action: Mouse pressed left at (800, 224)
Screenshot: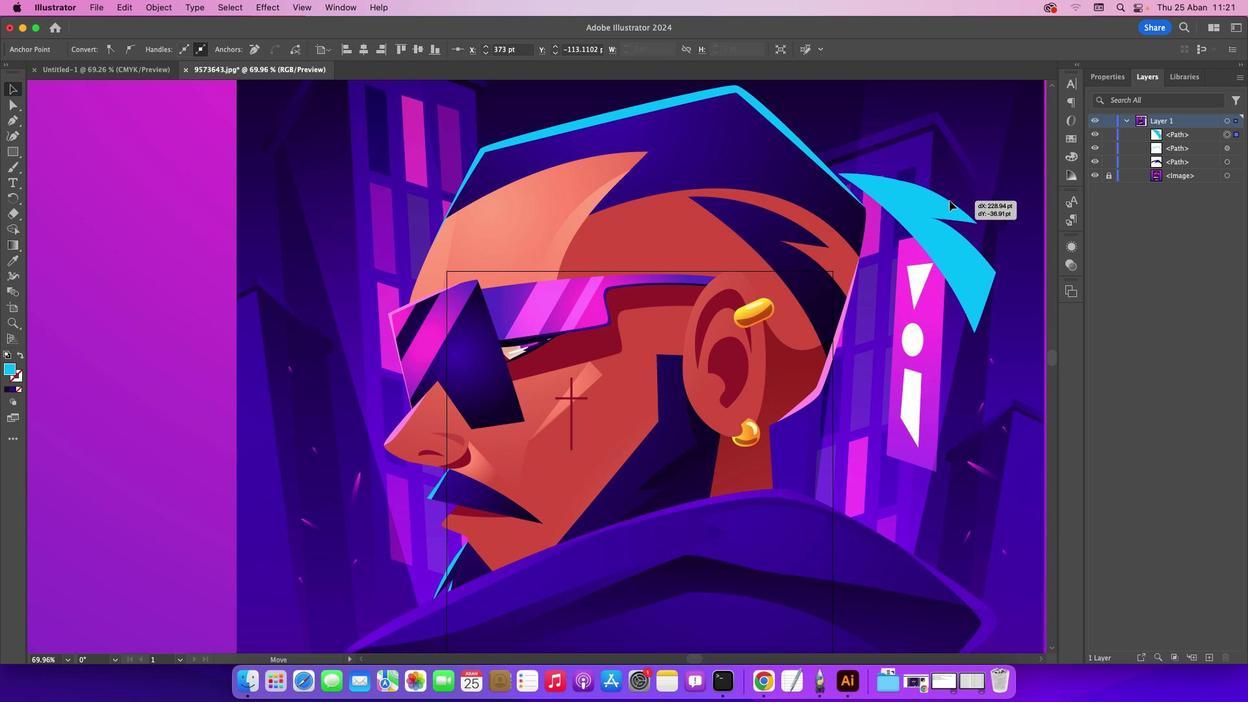 
Action: Mouse moved to (693, 659)
Screenshot: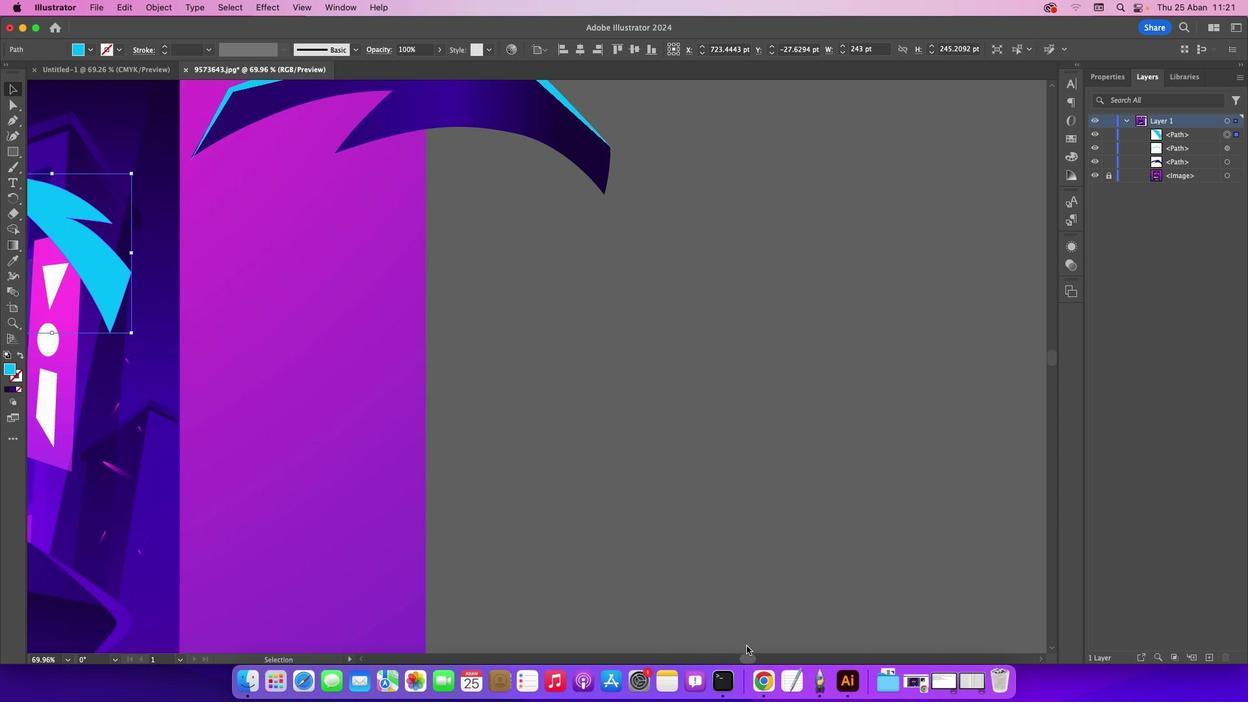 
Action: Mouse pressed left at (693, 659)
Screenshot: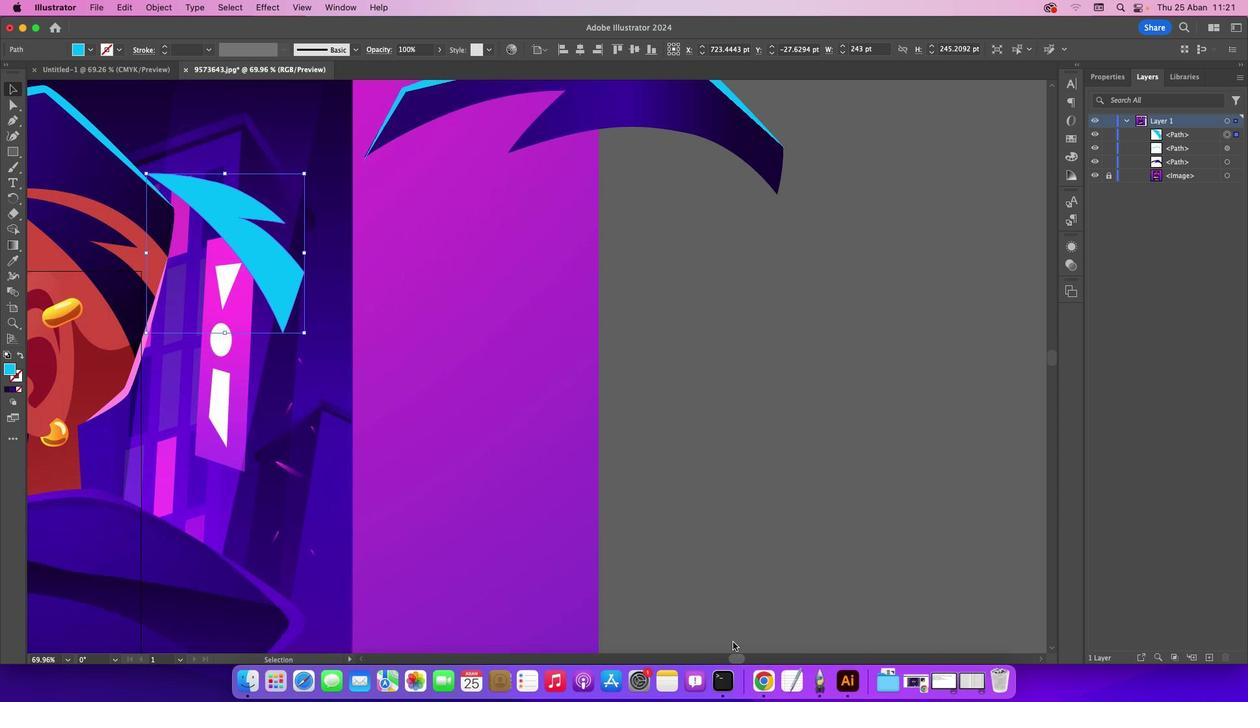 
Action: Mouse moved to (463, 208)
Screenshot: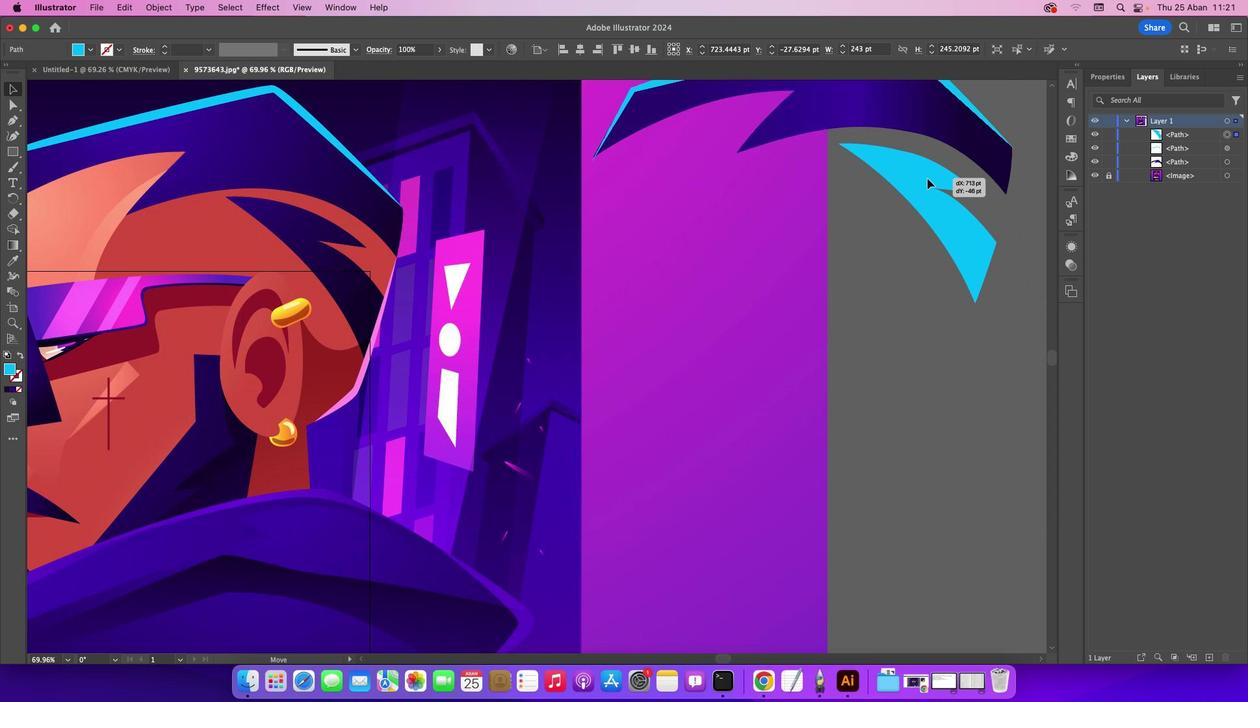 
Action: Mouse pressed left at (463, 208)
Screenshot: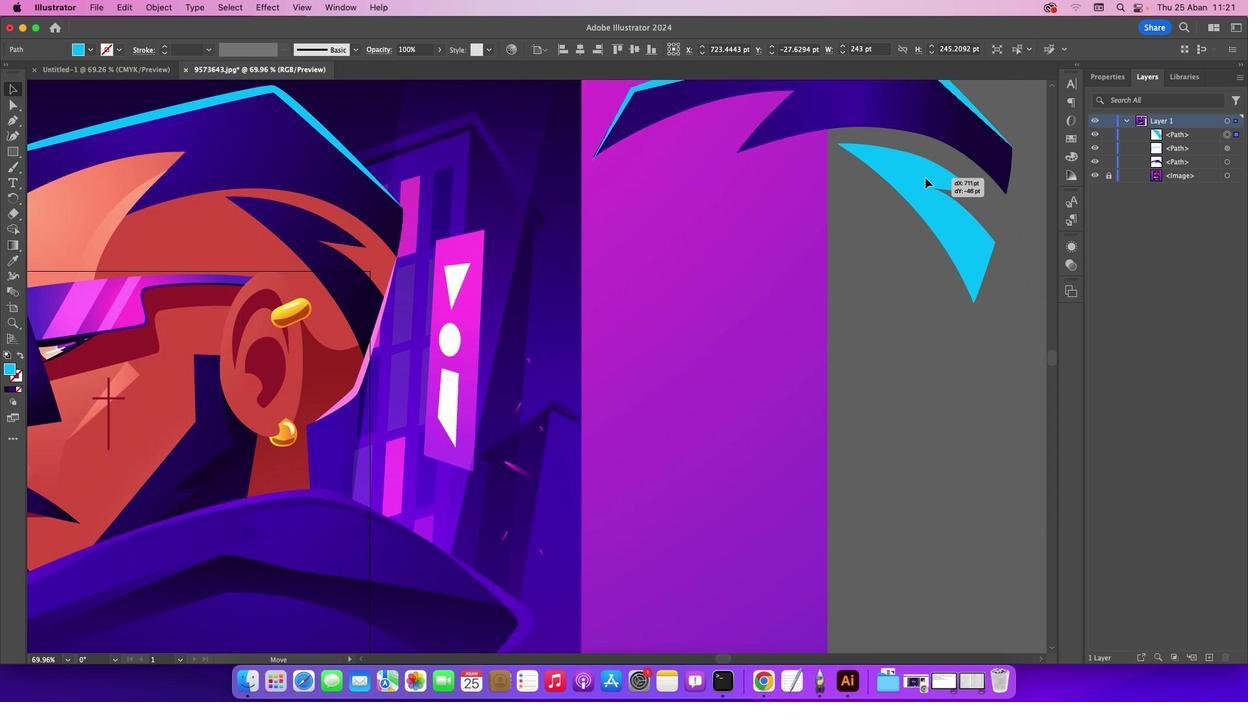 
Action: Mouse moved to (11, 259)
Screenshot: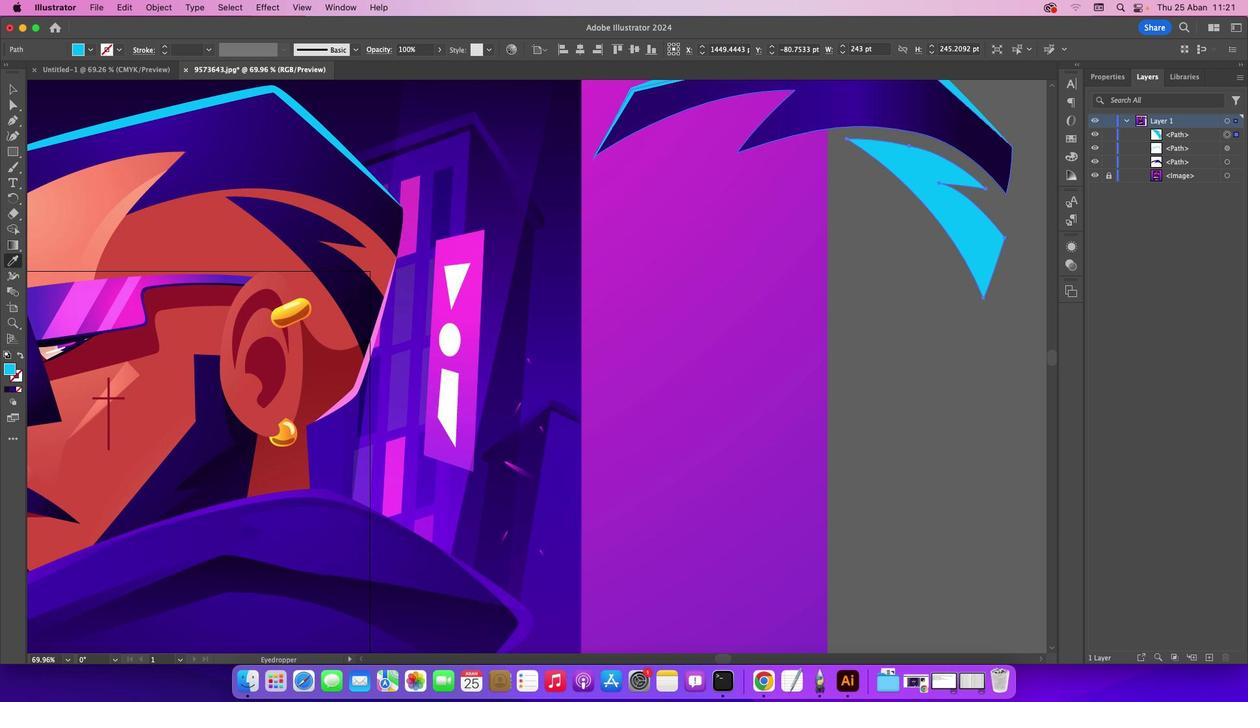 
Action: Mouse pressed left at (11, 259)
Screenshot: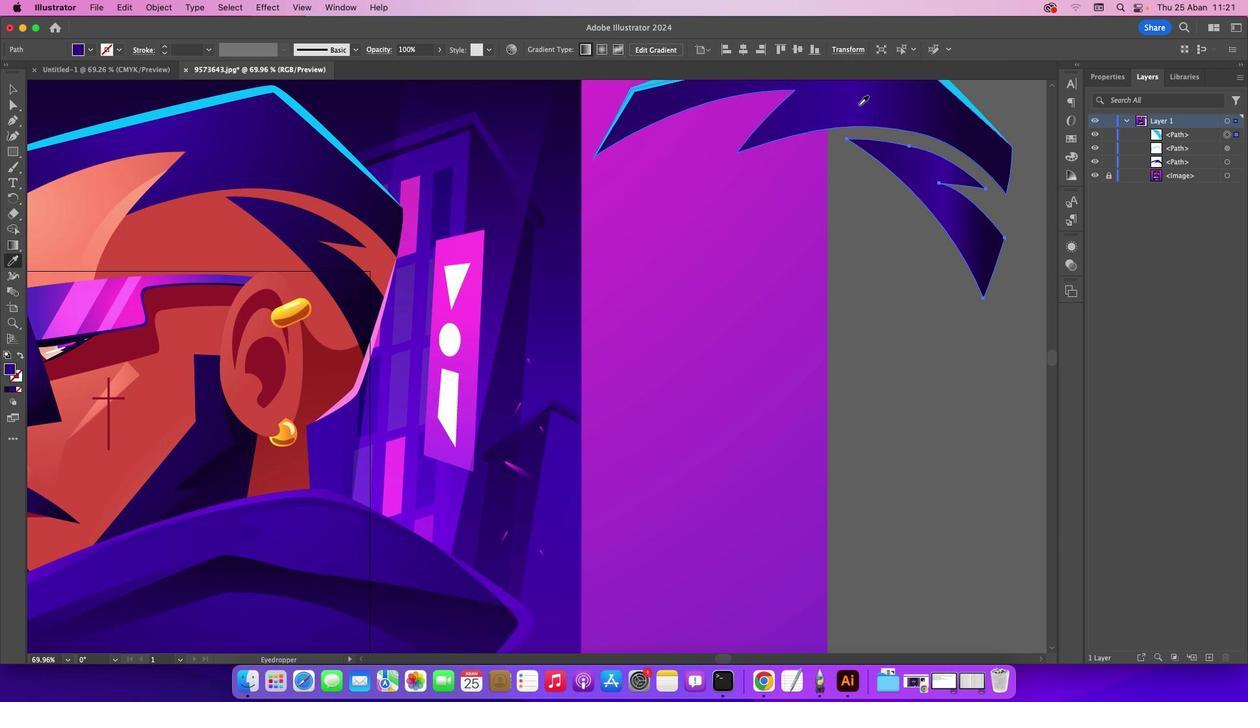 
Action: Mouse moved to (858, 104)
Screenshot: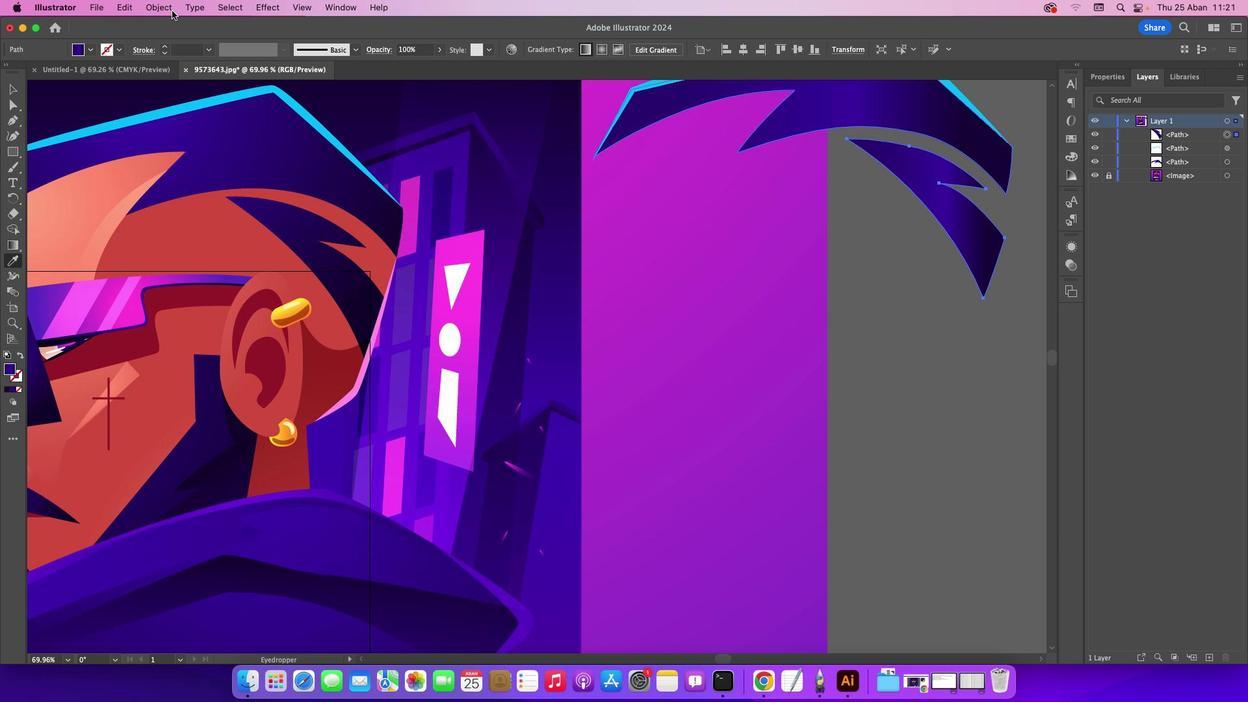 
Action: Mouse pressed left at (858, 104)
Screenshot: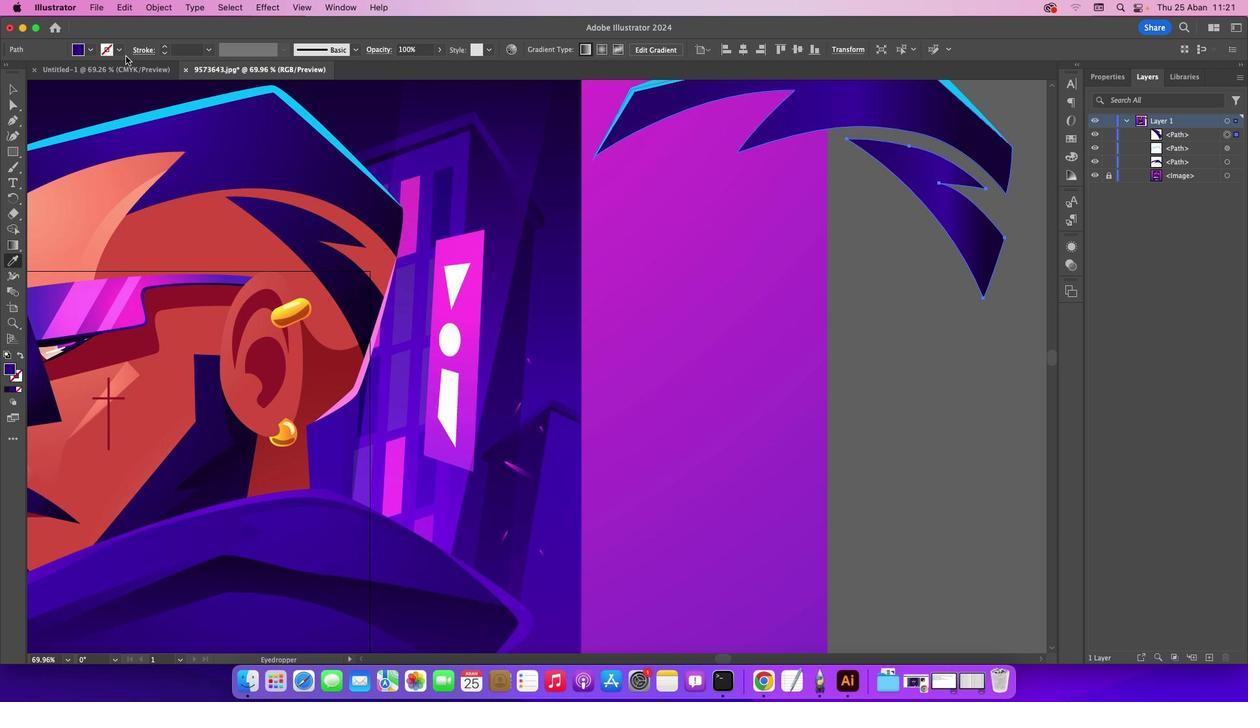 
Action: Mouse moved to (7, 90)
Screenshot: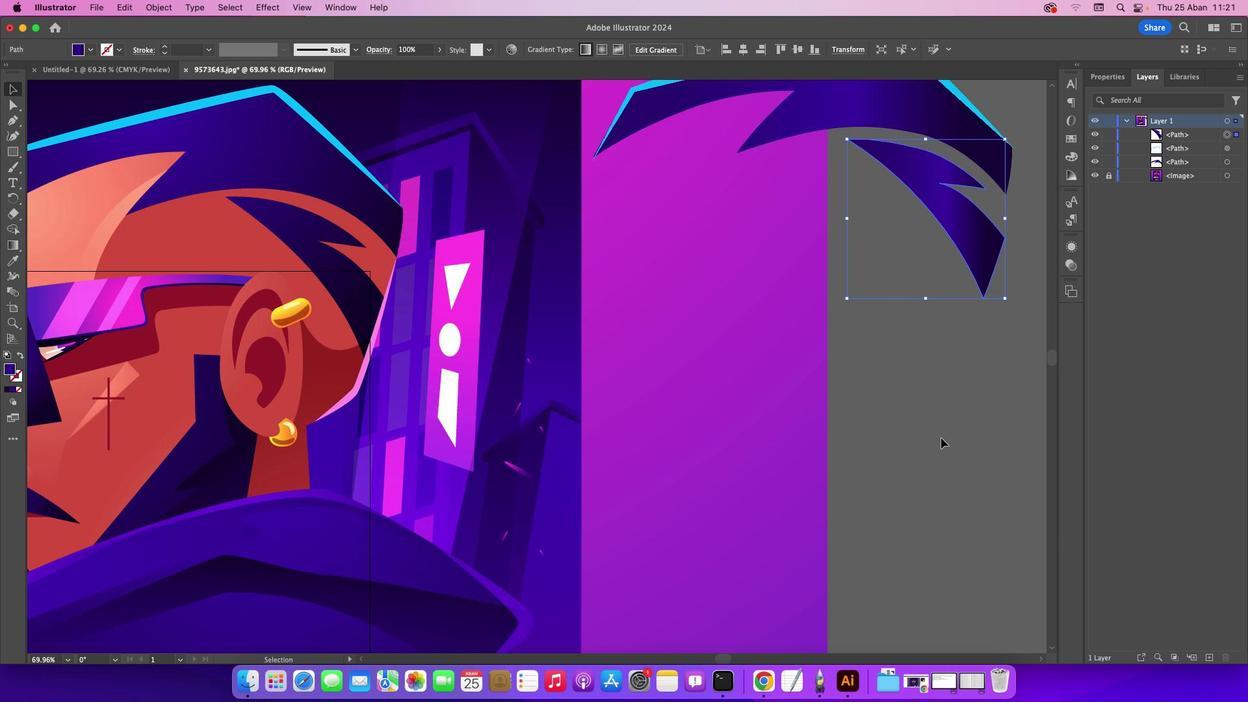 
Action: Mouse pressed left at (7, 90)
Screenshot: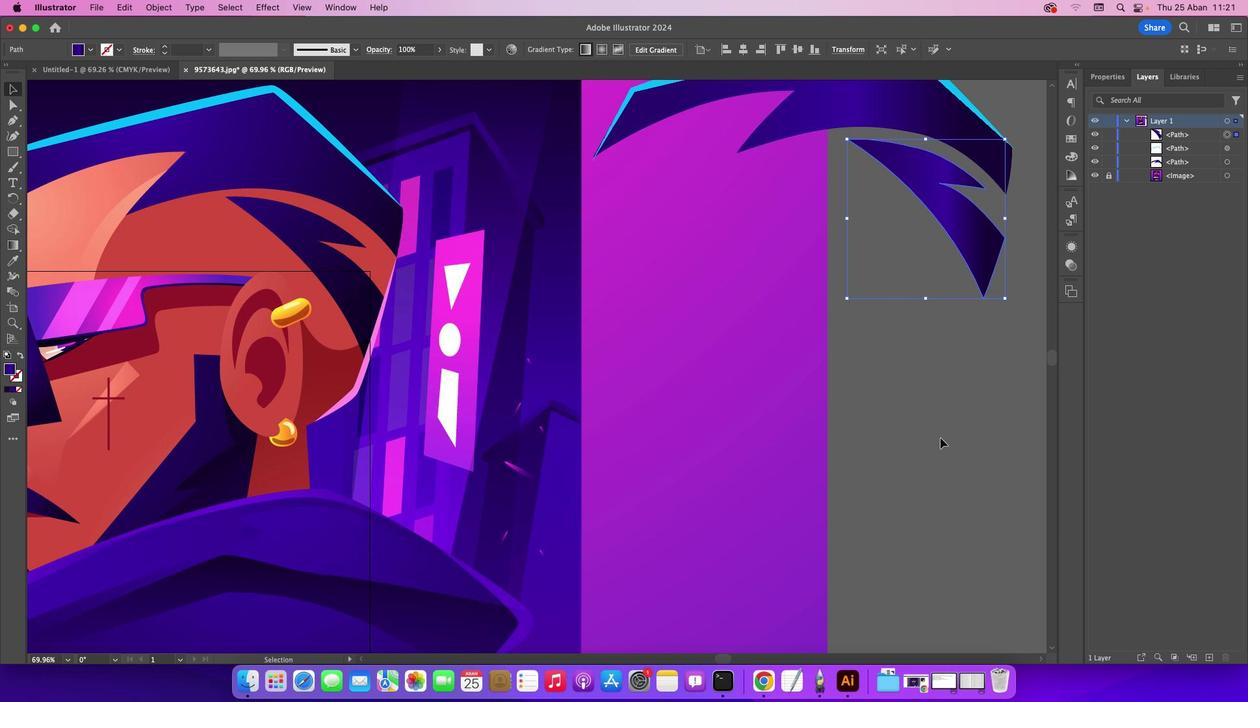 
Action: Mouse moved to (941, 438)
Screenshot: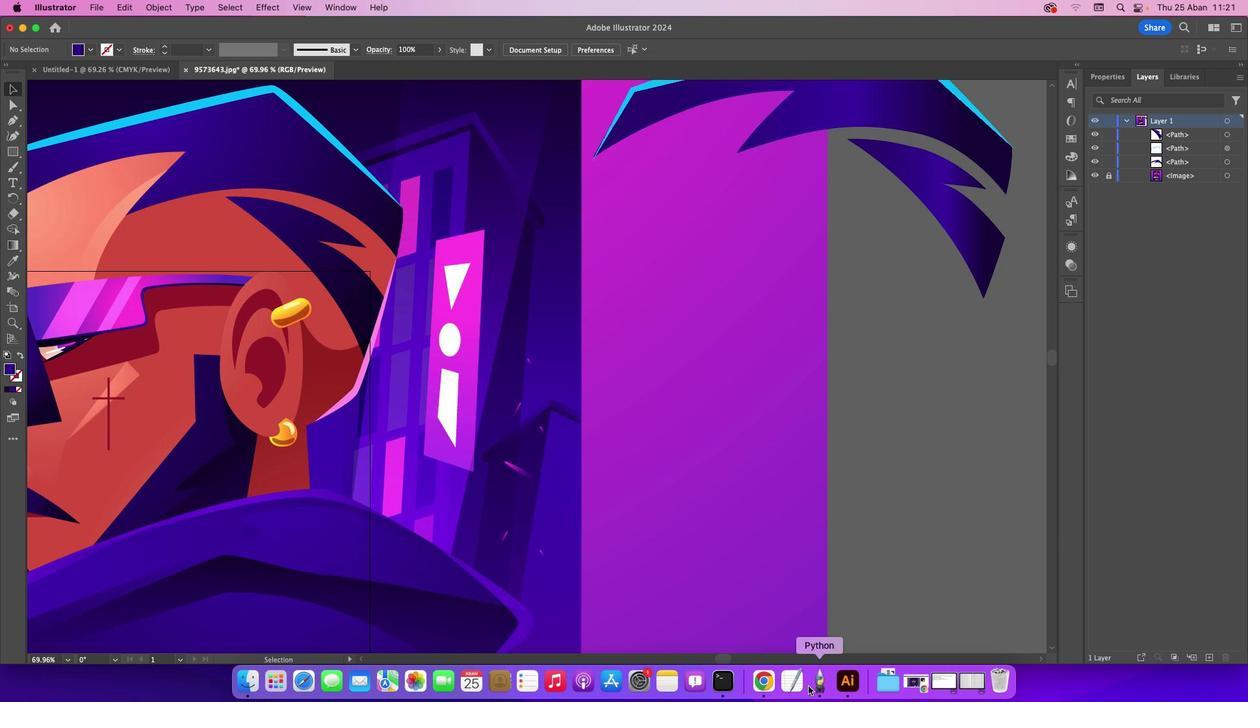 
Action: Mouse pressed left at (941, 438)
Screenshot: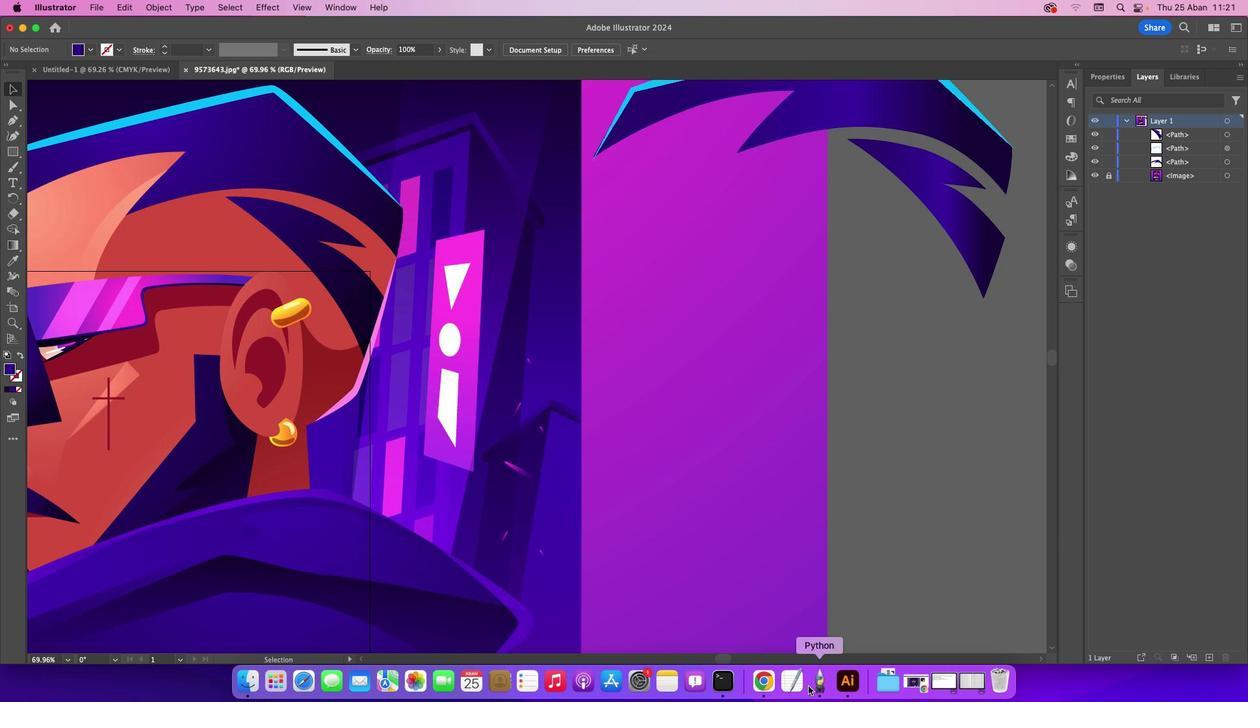 
Action: Mouse moved to (717, 657)
Screenshot: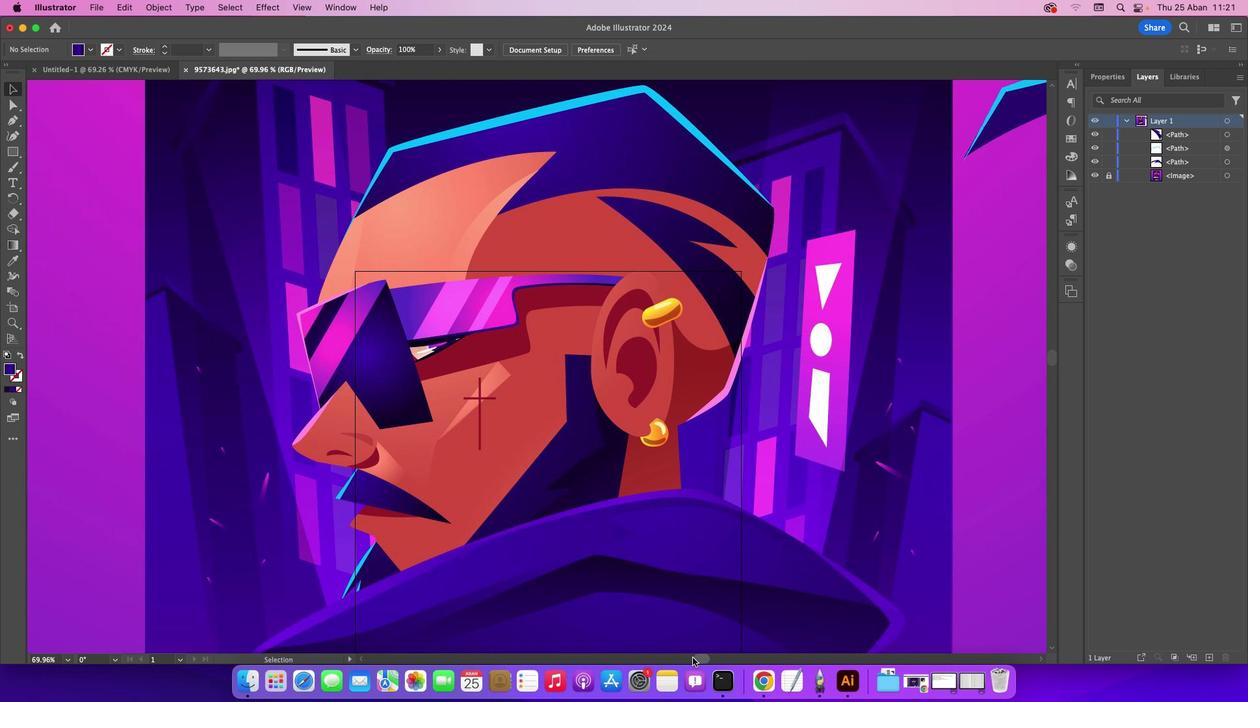 
Action: Mouse pressed left at (717, 657)
Screenshot: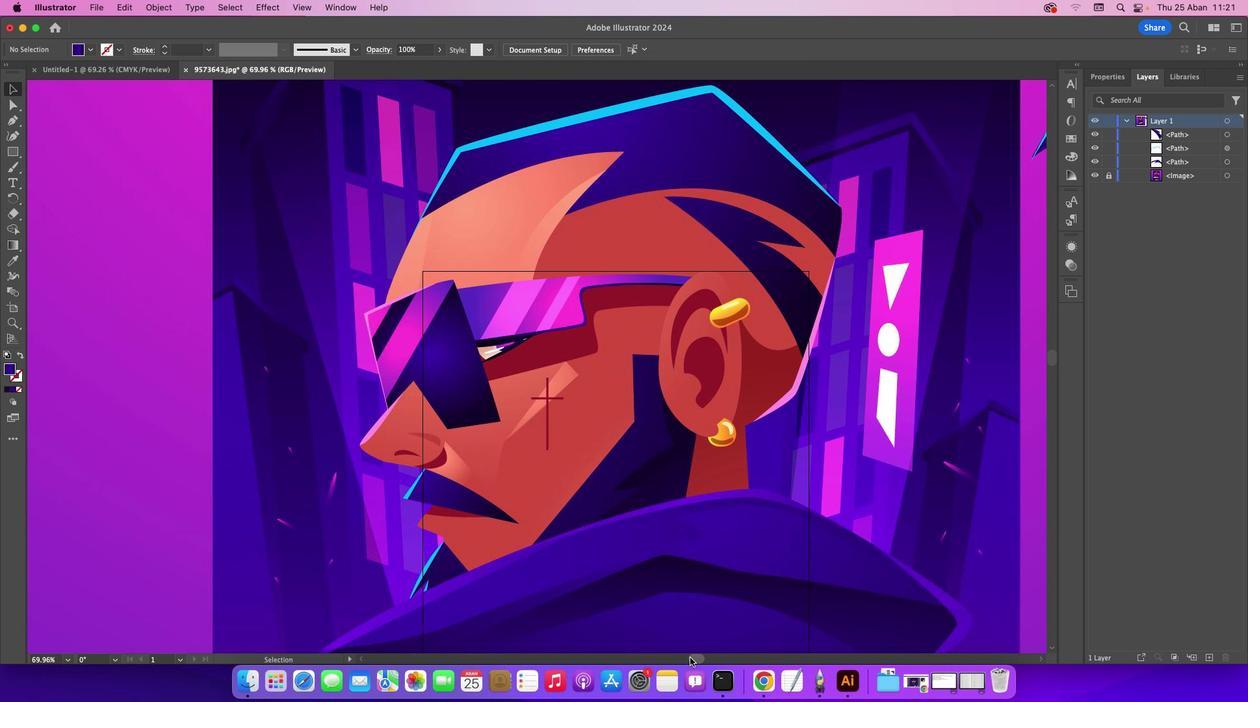 
Action: Mouse moved to (5, 118)
Screenshot: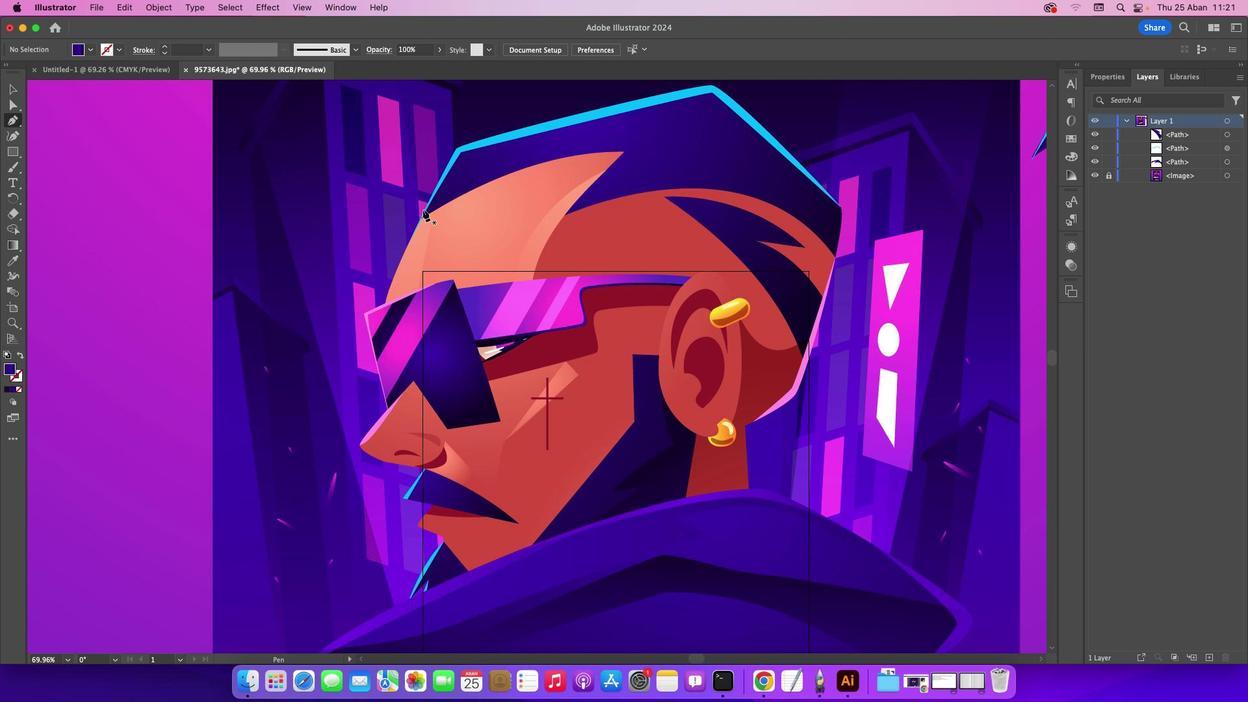 
Action: Mouse pressed left at (5, 118)
Screenshot: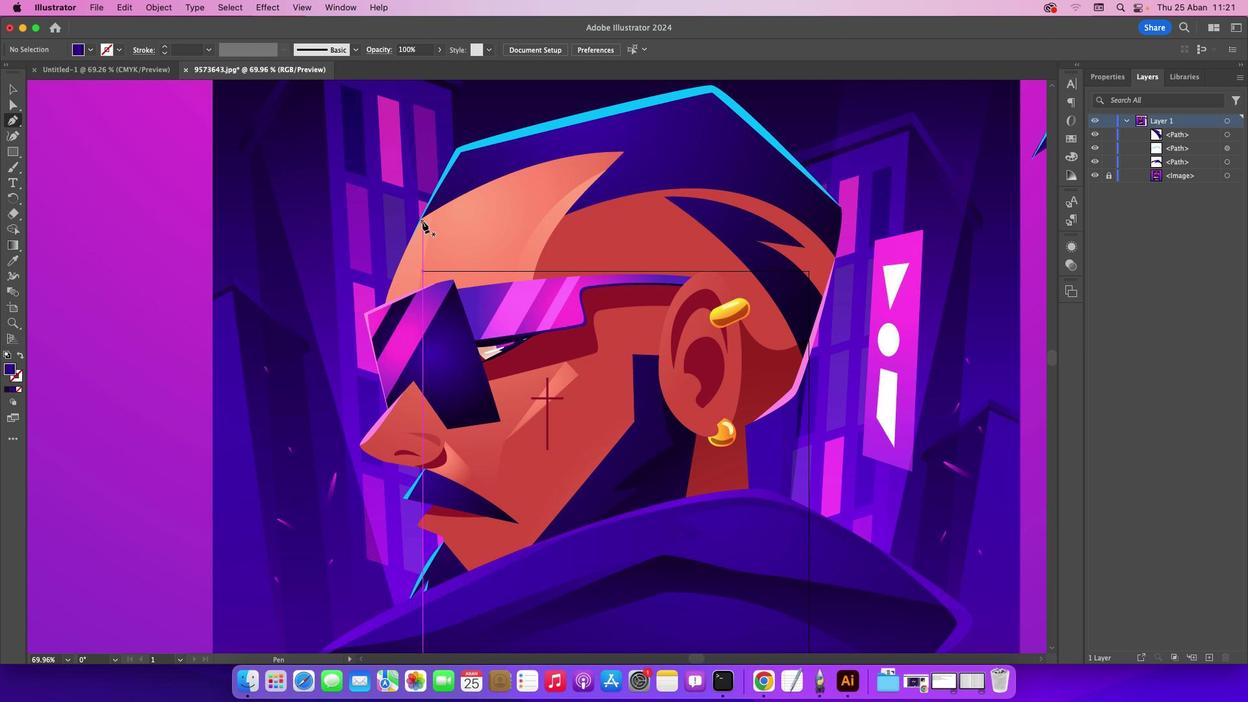 
Action: Mouse moved to (433, 212)
Screenshot: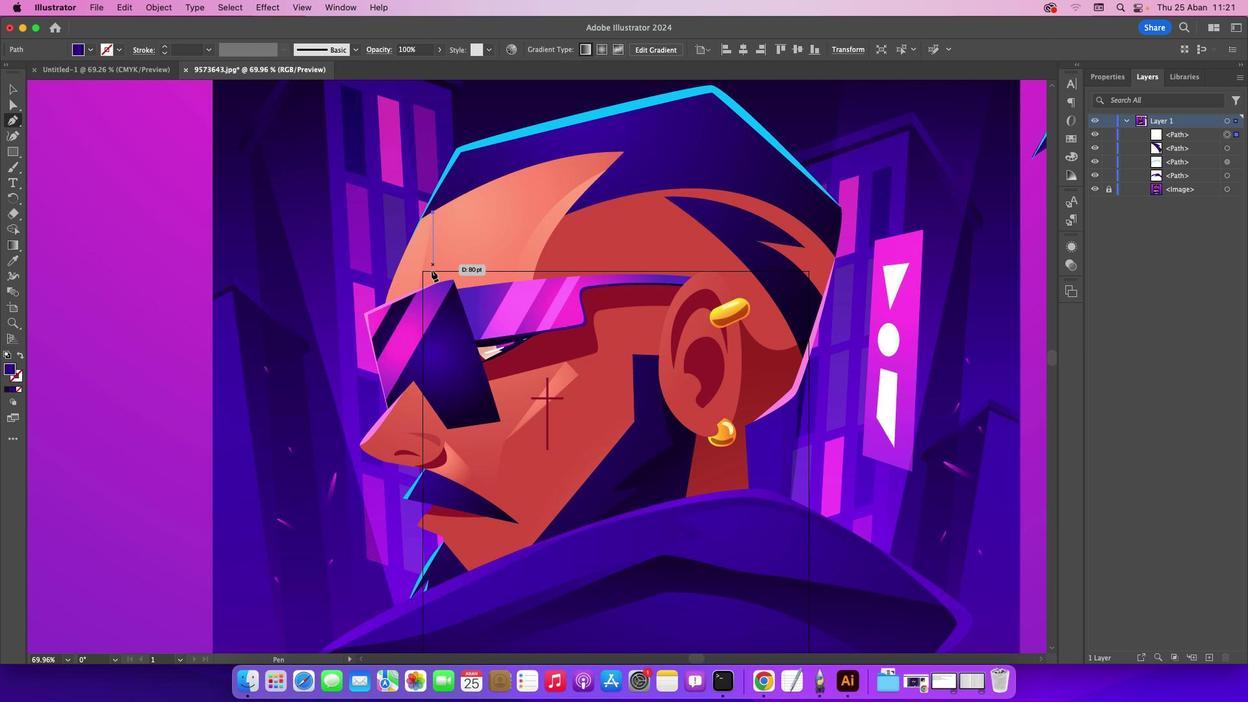 
Action: Mouse pressed left at (433, 212)
Screenshot: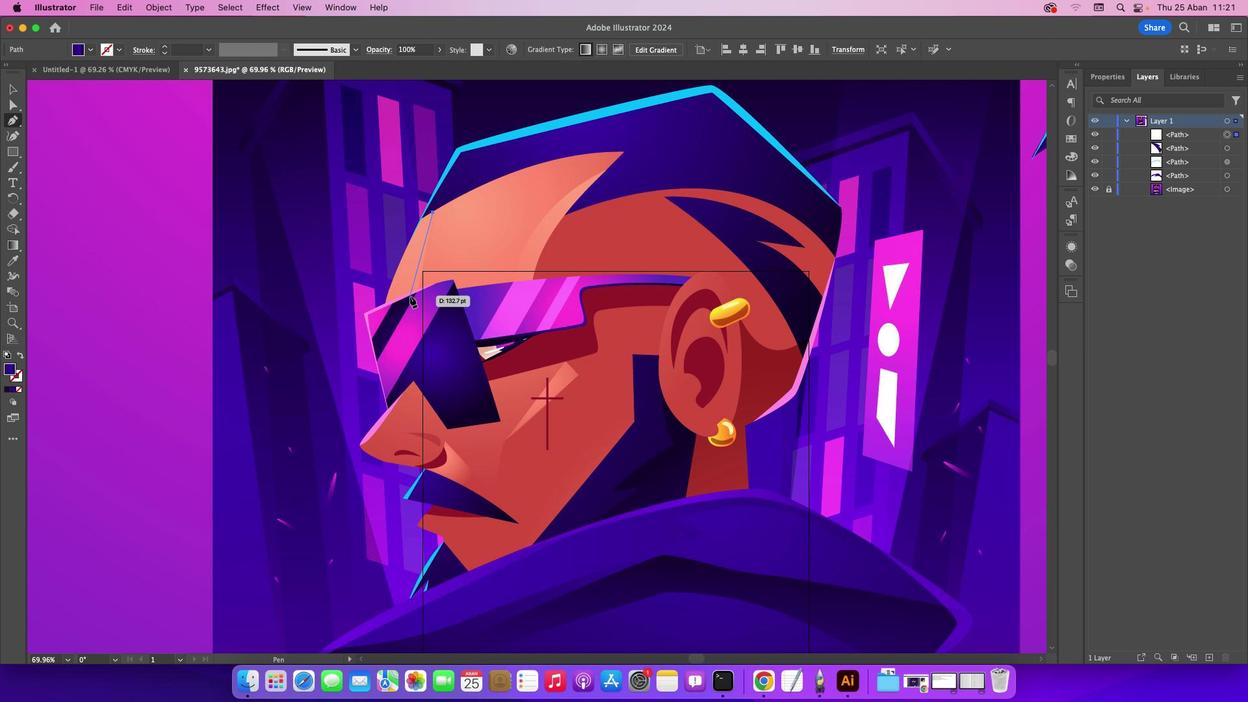 
Action: Mouse moved to (419, 288)
Screenshot: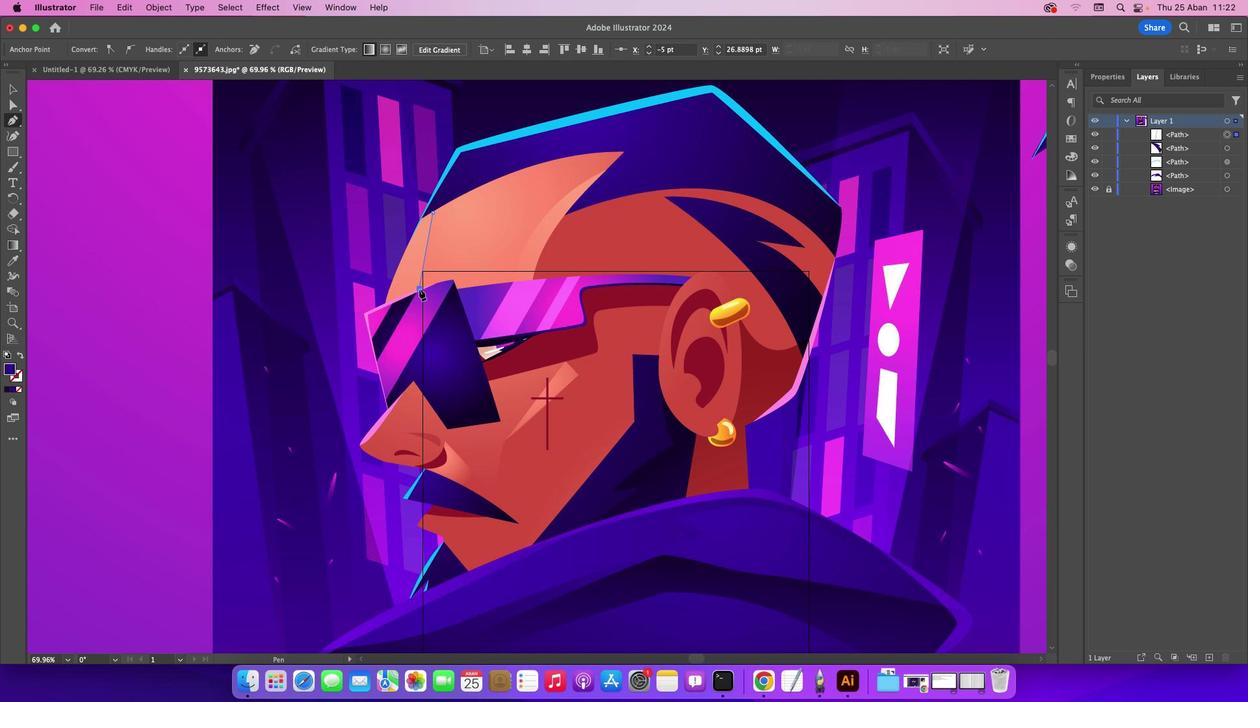 
Action: Mouse pressed left at (419, 288)
